 Task: Slide 13 - Mockup.
Action: Mouse moved to (43, 103)
Screenshot: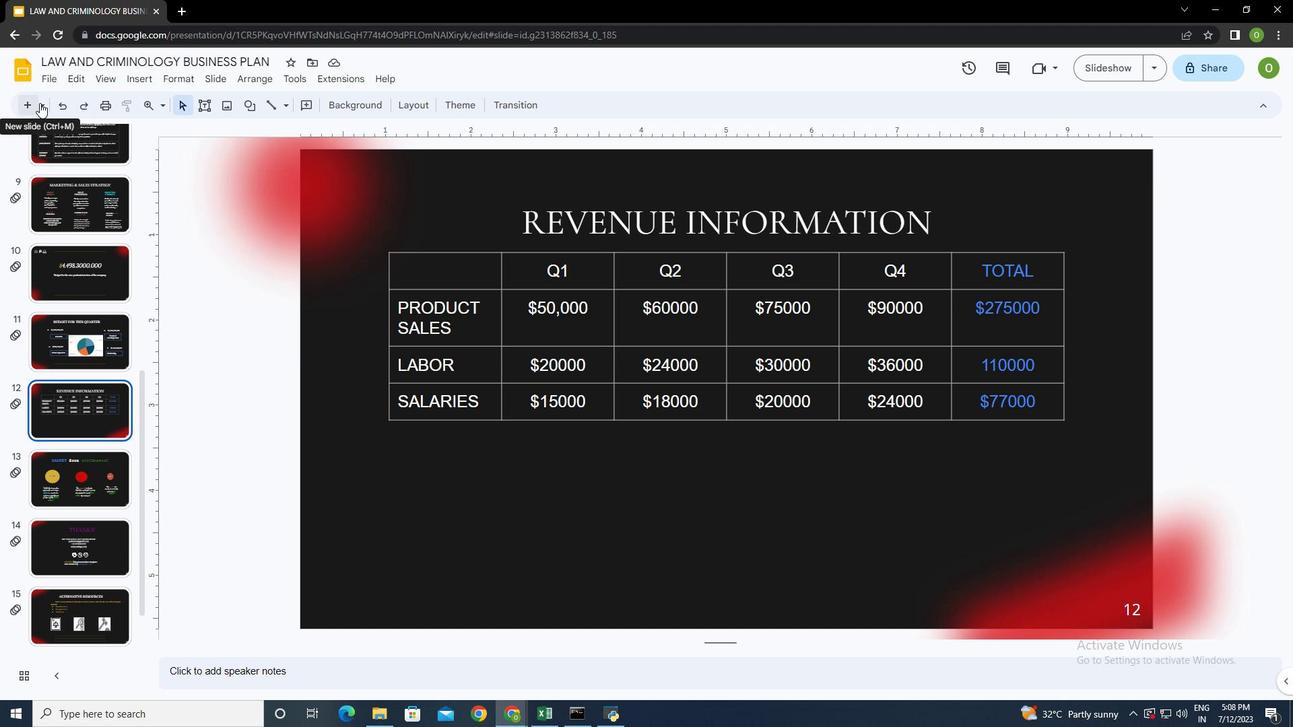 
Action: Mouse pressed left at (43, 103)
Screenshot: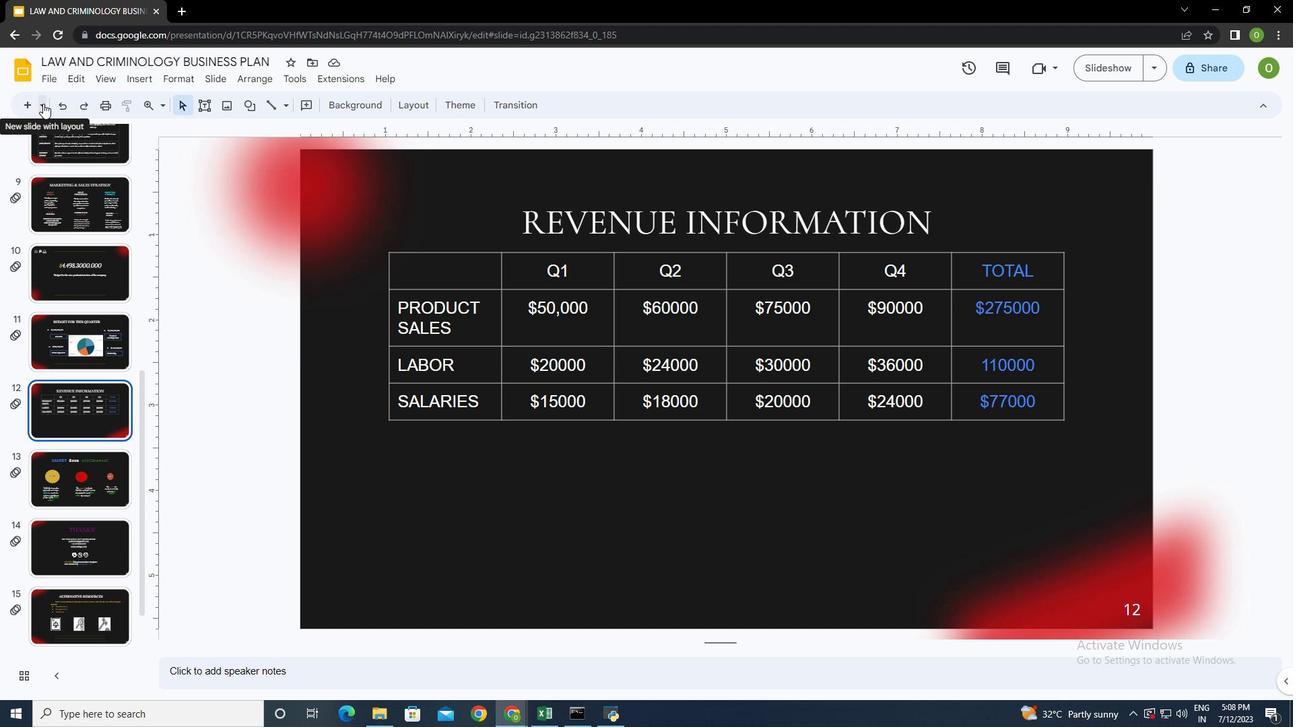 
Action: Mouse moved to (119, 271)
Screenshot: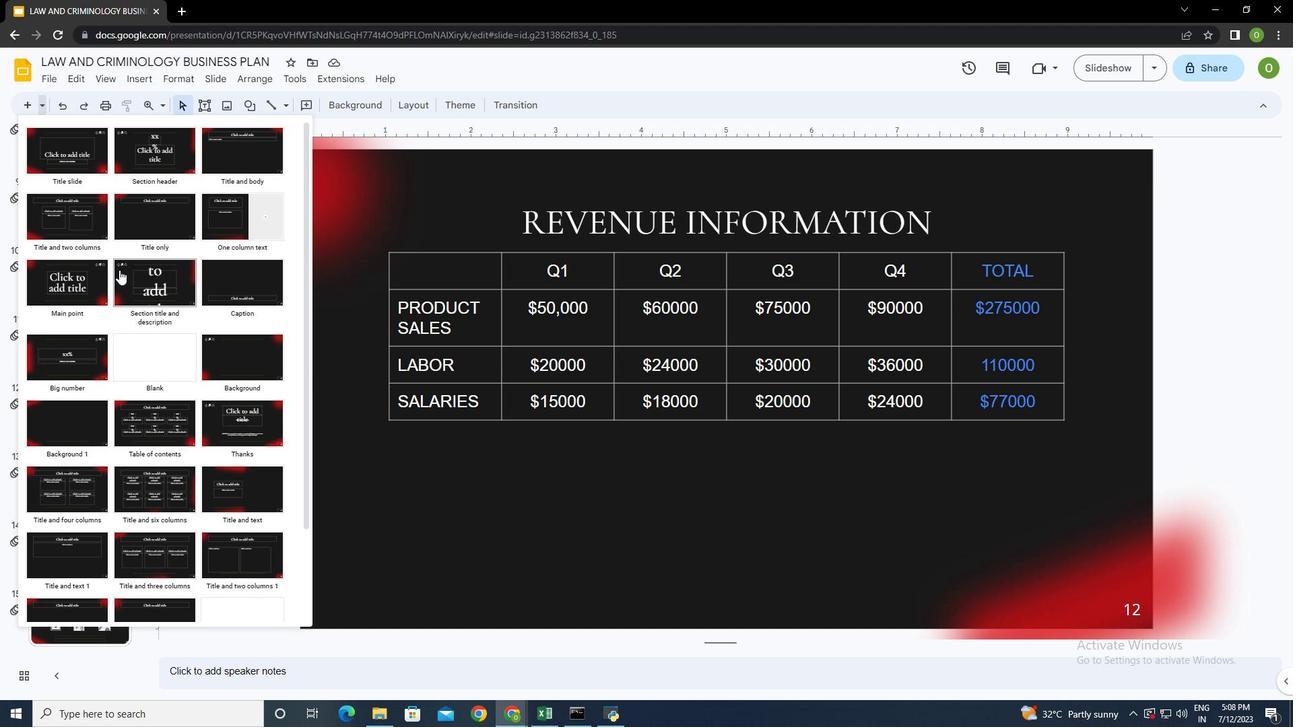 
Action: Mouse scrolled (119, 270) with delta (0, 0)
Screenshot: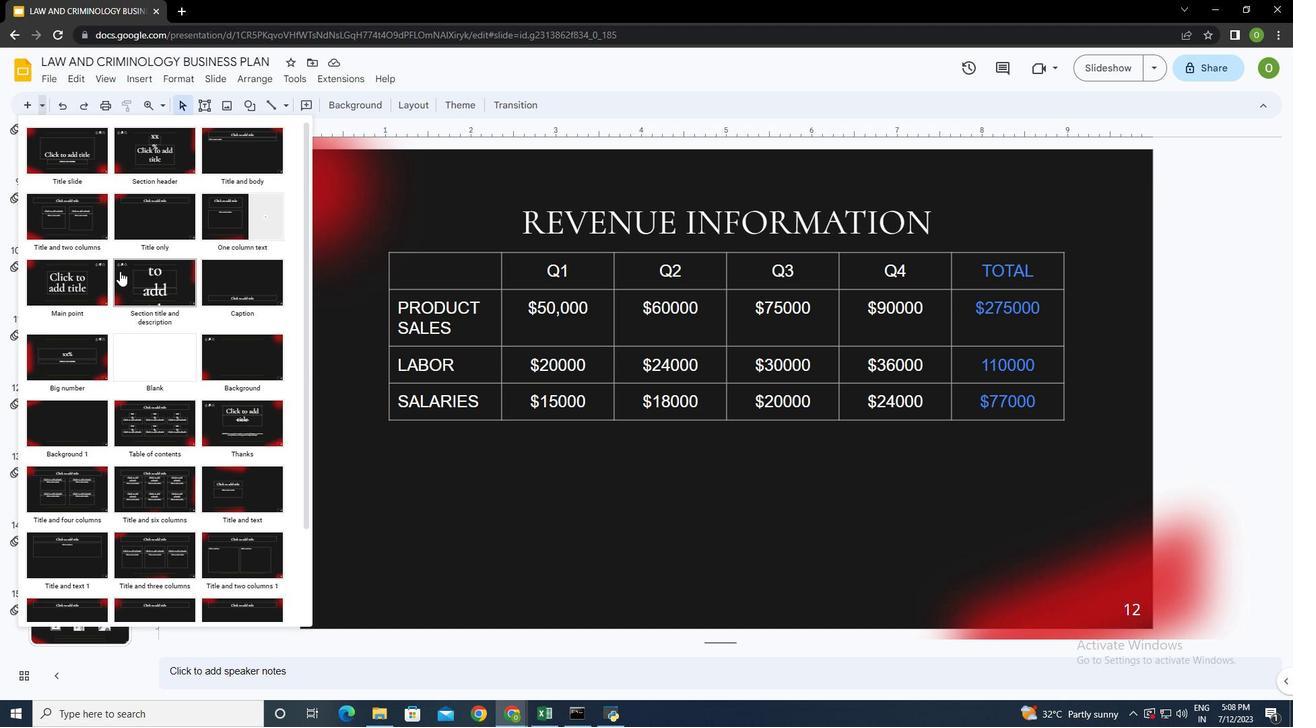 
Action: Mouse scrolled (119, 270) with delta (0, 0)
Screenshot: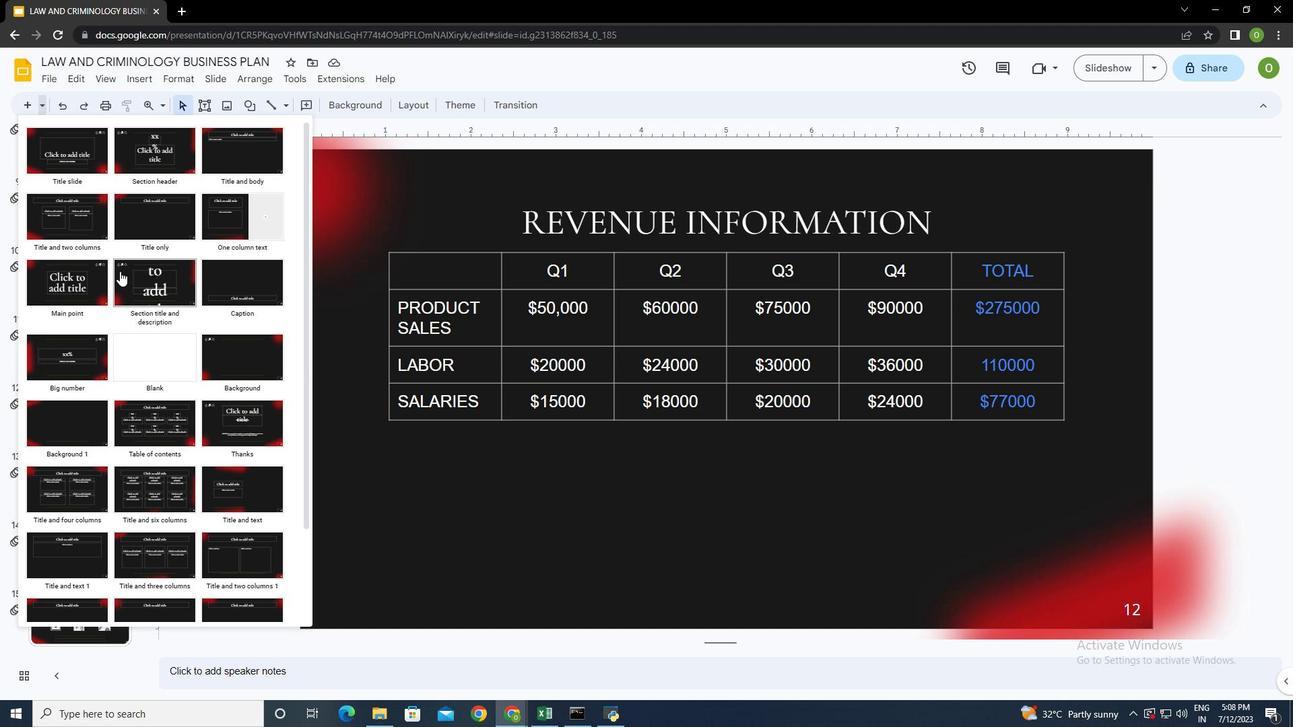 
Action: Mouse scrolled (119, 270) with delta (0, 0)
Screenshot: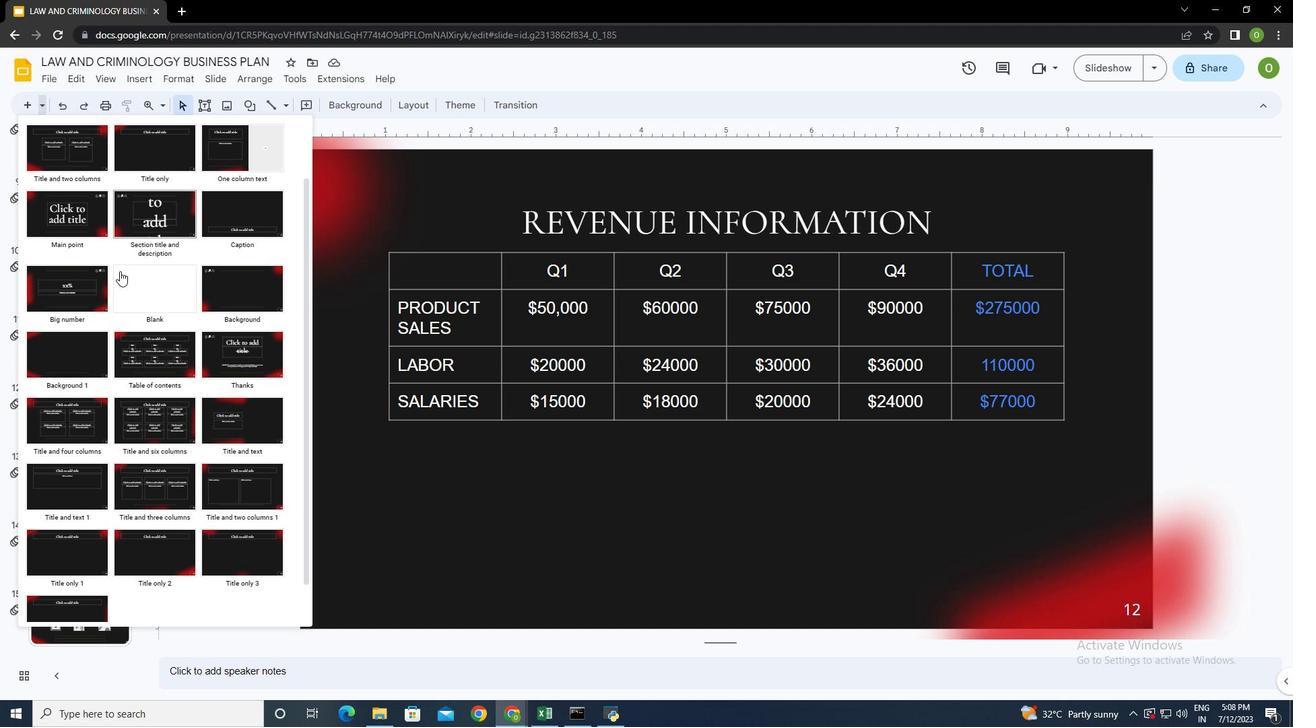 
Action: Mouse moved to (122, 274)
Screenshot: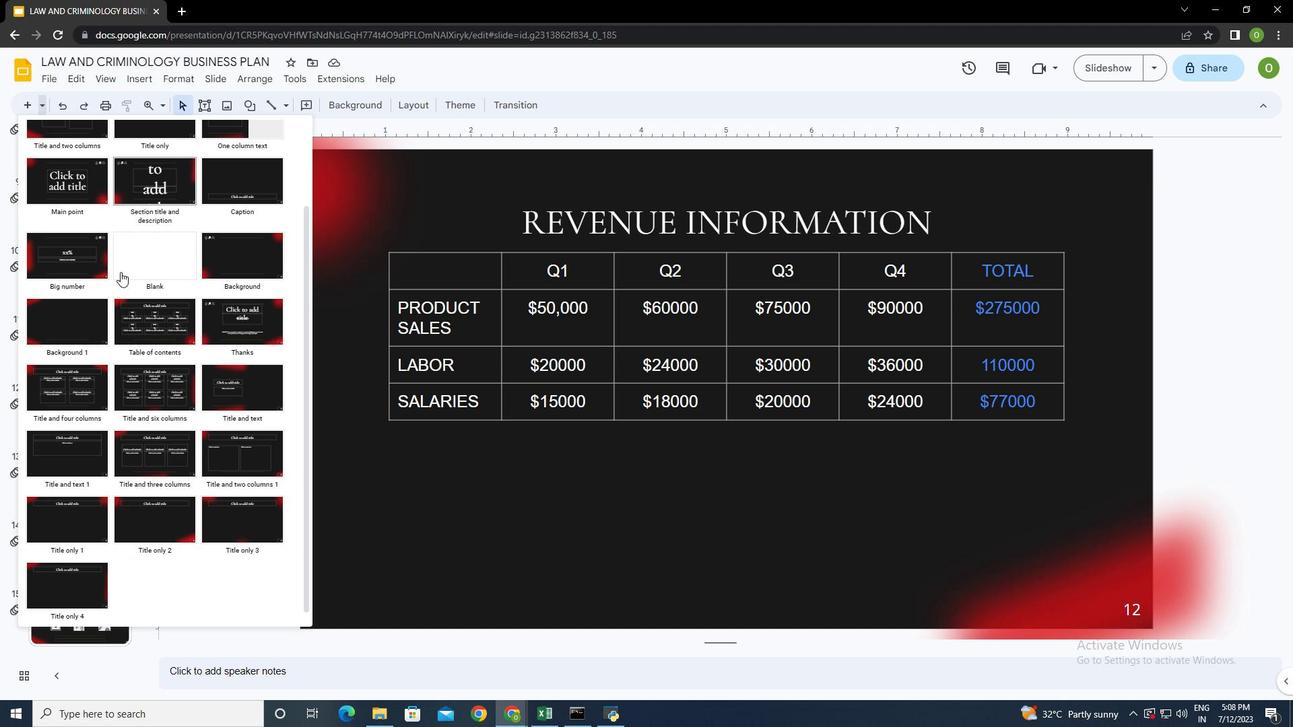 
Action: Mouse scrolled (122, 274) with delta (0, 0)
Screenshot: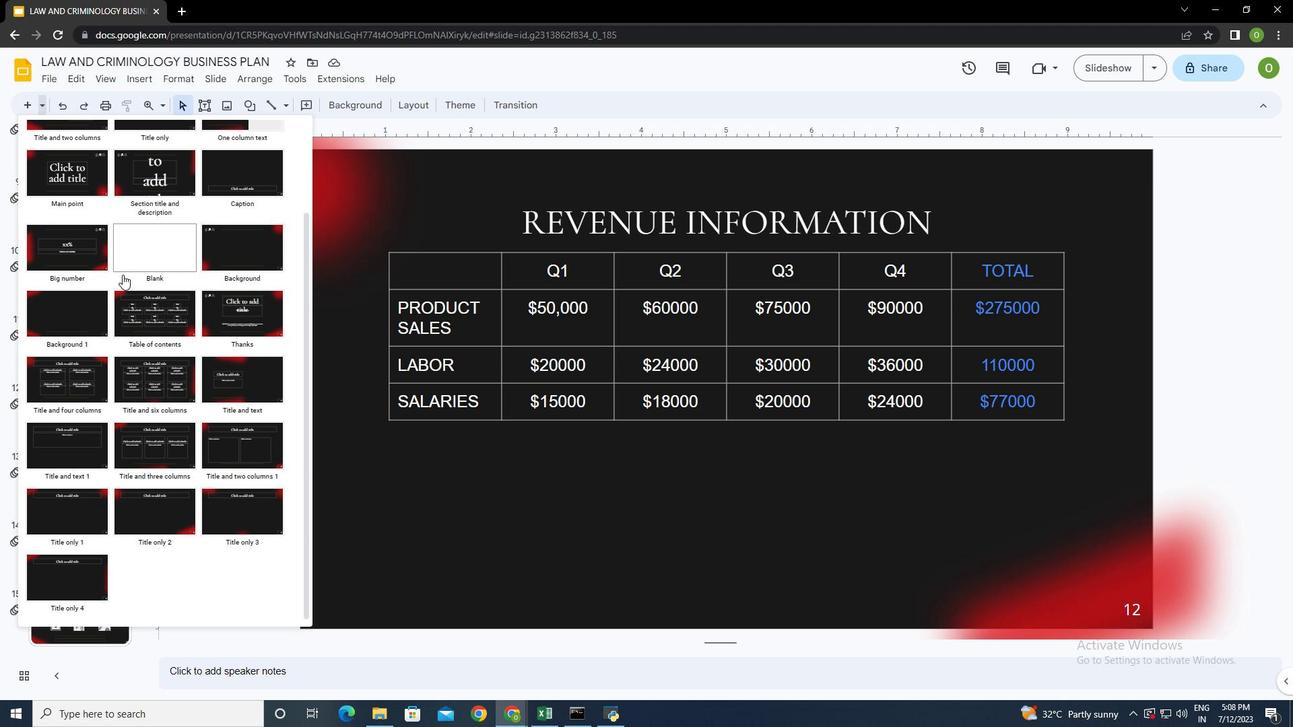 
Action: Mouse scrolled (122, 274) with delta (0, 0)
Screenshot: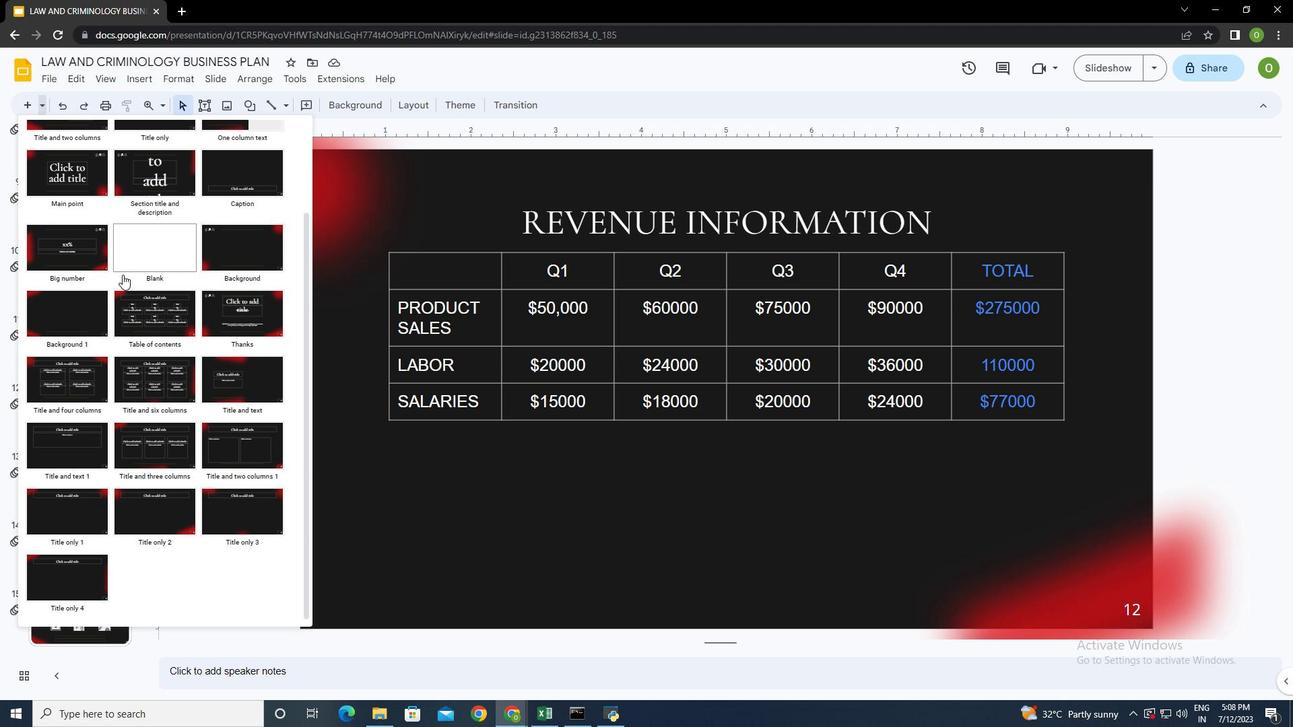 
Action: Mouse moved to (127, 284)
Screenshot: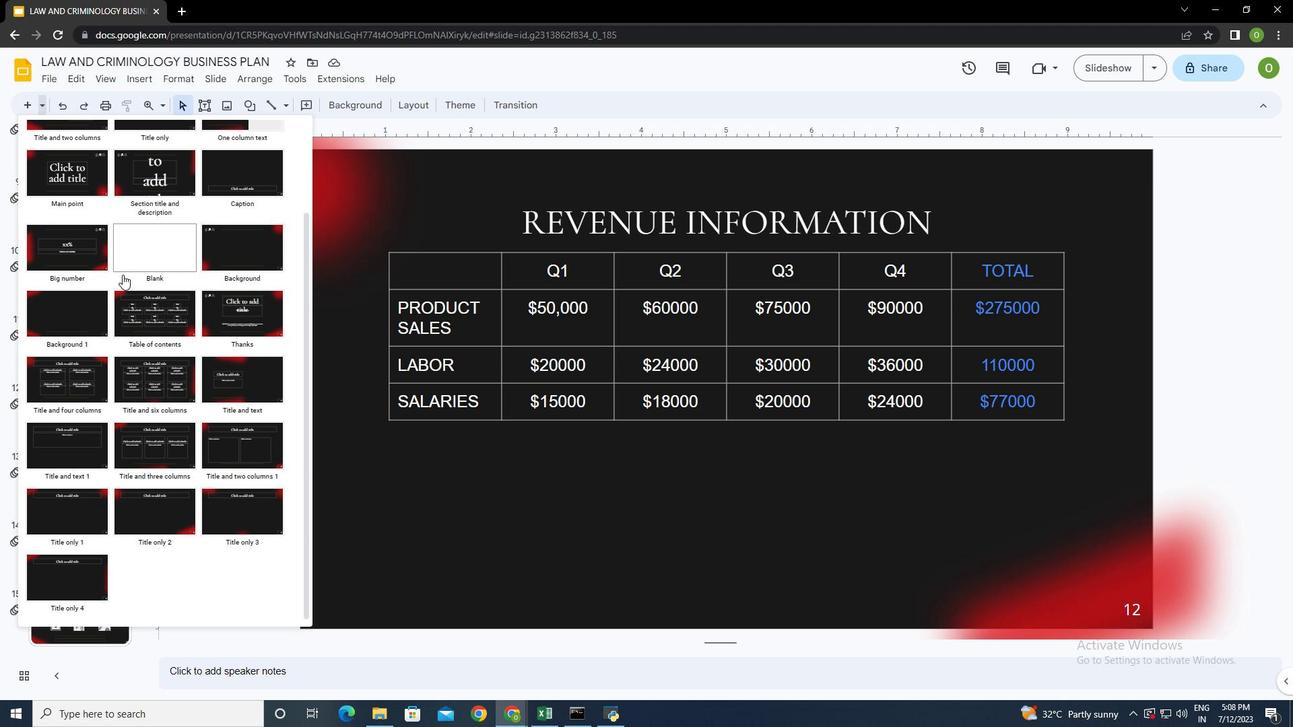 
Action: Mouse scrolled (127, 283) with delta (0, 0)
Screenshot: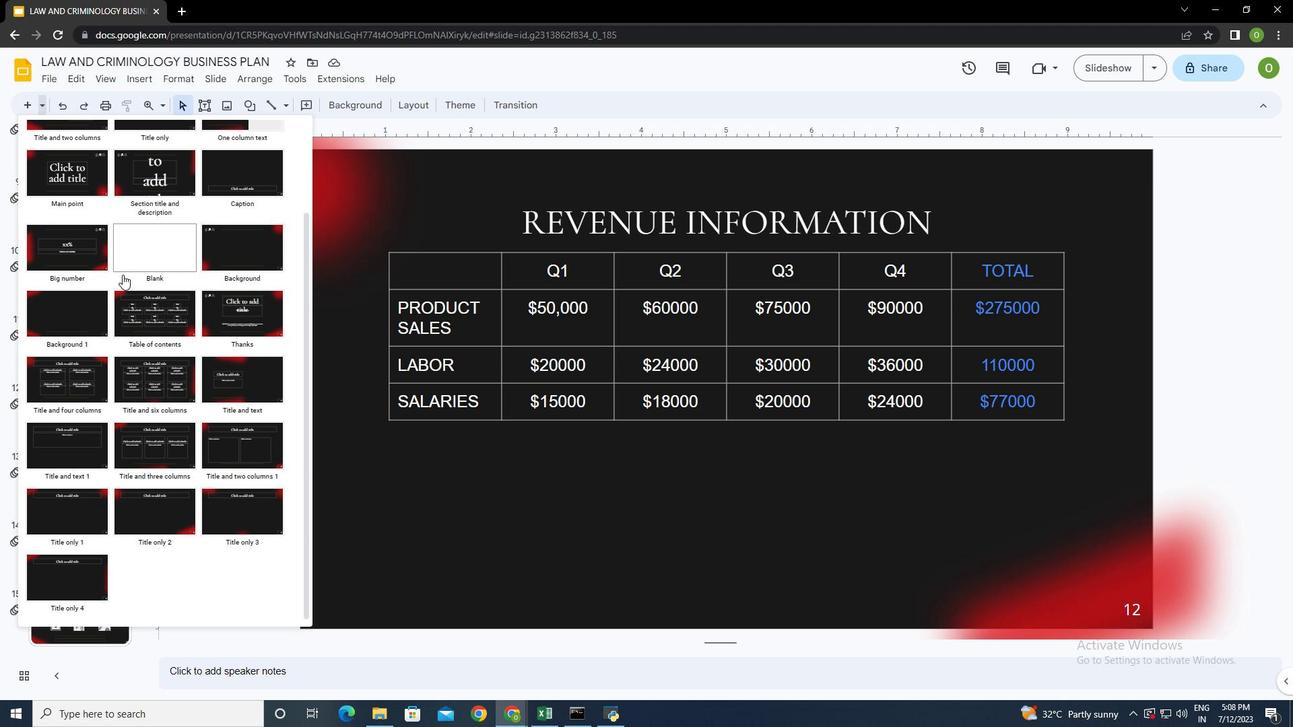 
Action: Mouse moved to (132, 297)
Screenshot: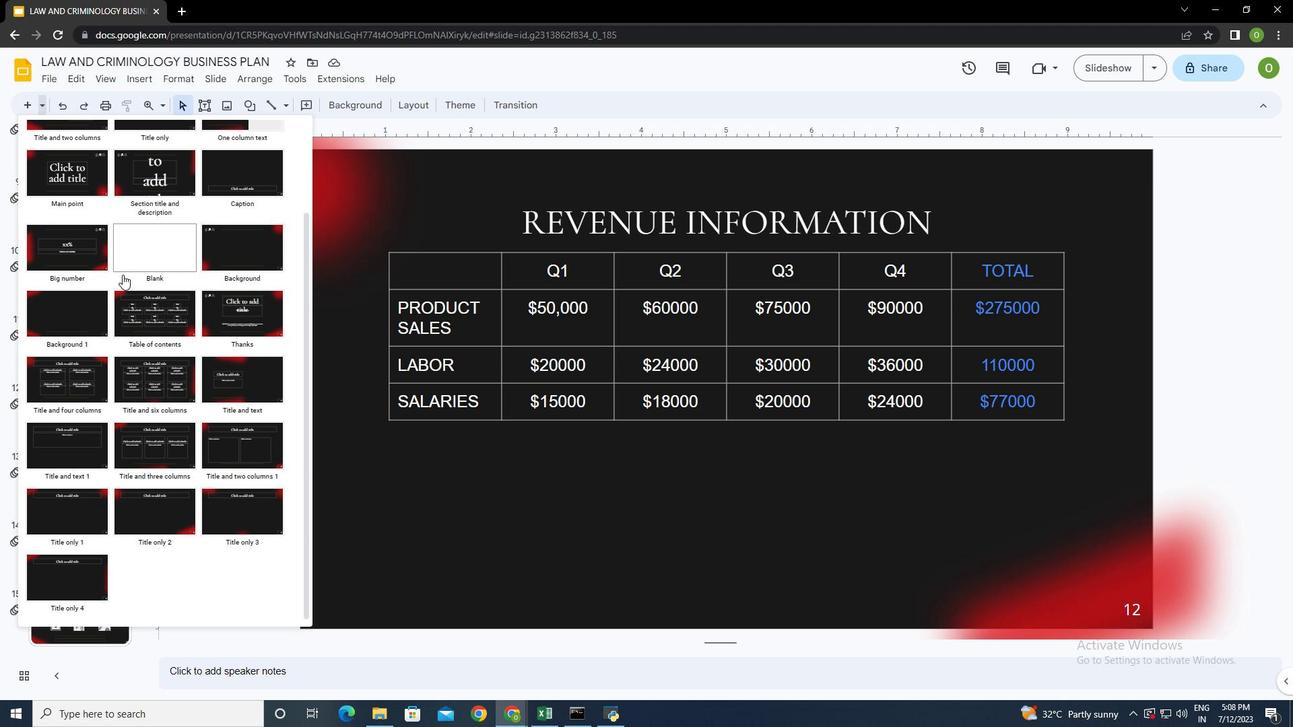 
Action: Mouse scrolled (132, 296) with delta (0, 0)
Screenshot: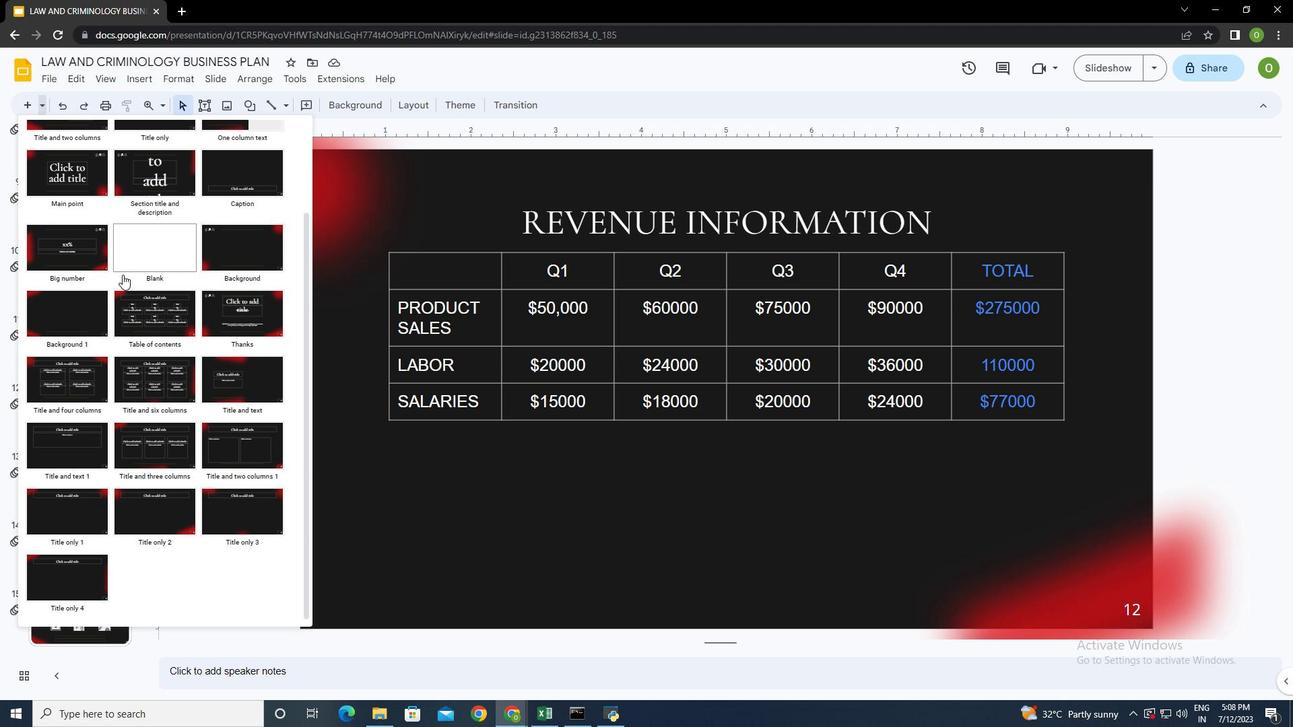 
Action: Mouse moved to (132, 303)
Screenshot: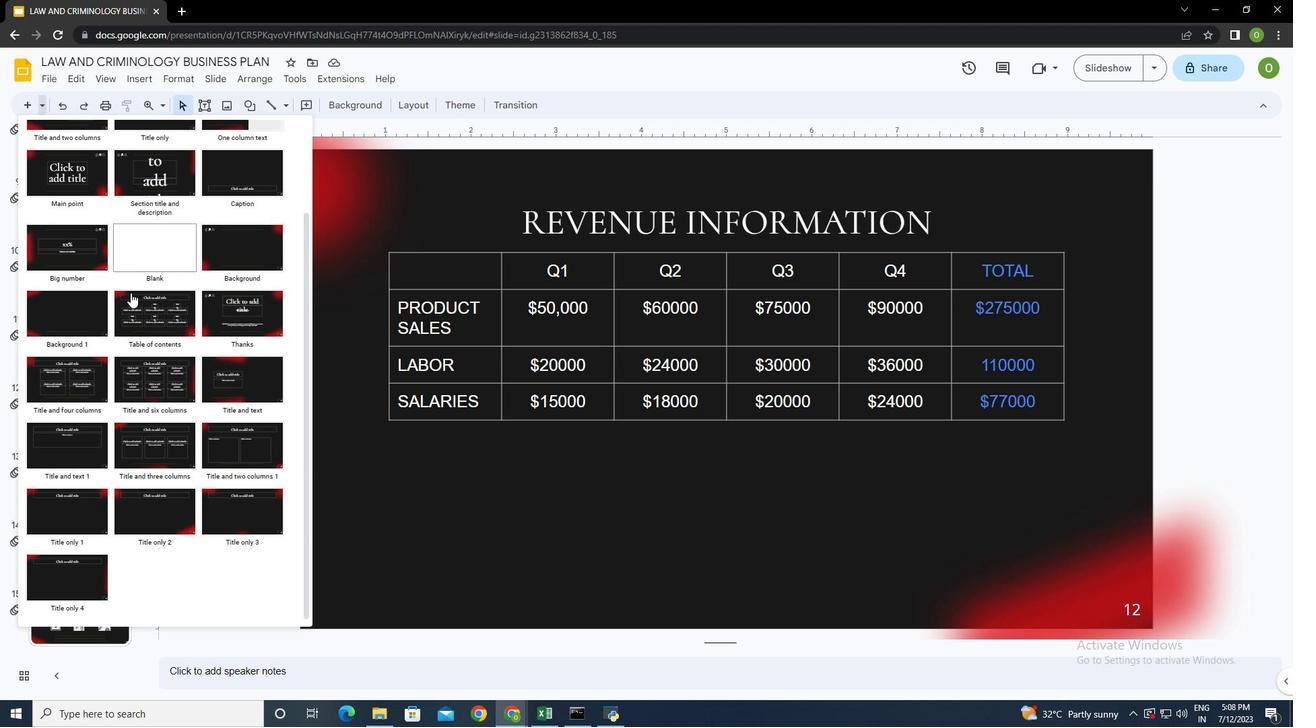 
Action: Mouse scrolled (132, 302) with delta (0, 0)
Screenshot: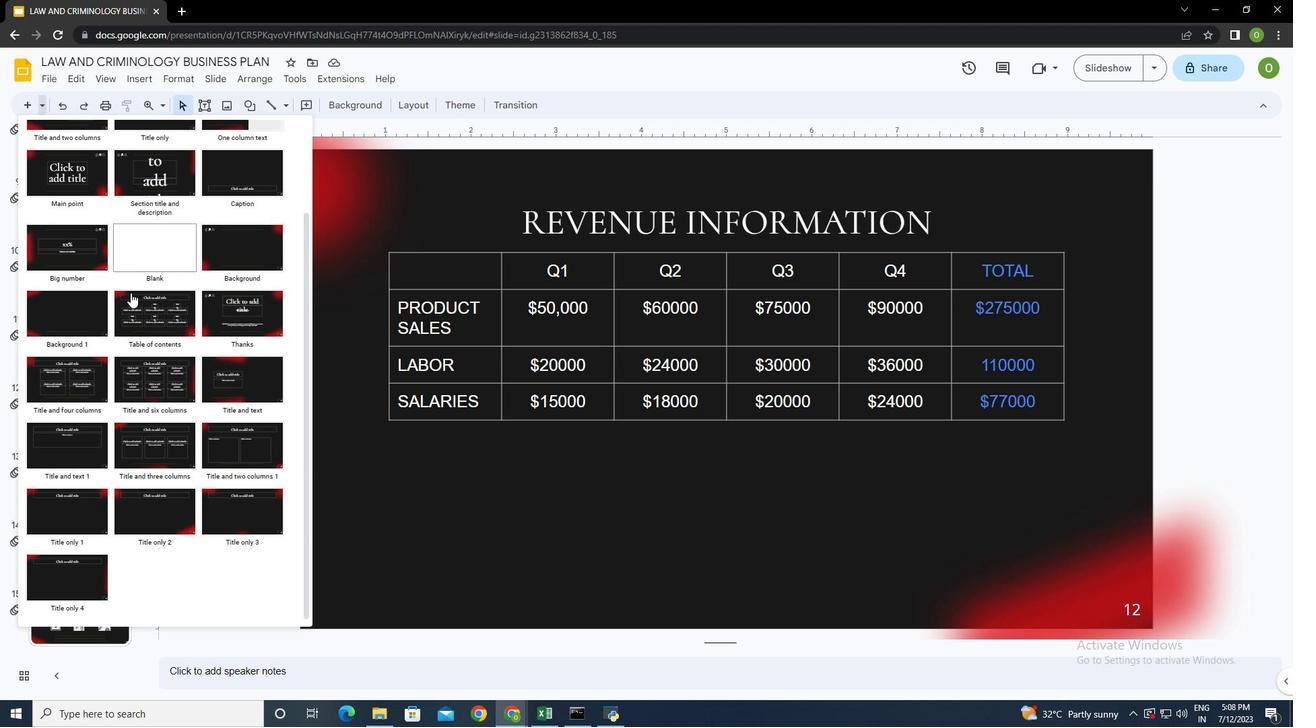 
Action: Mouse moved to (86, 305)
Screenshot: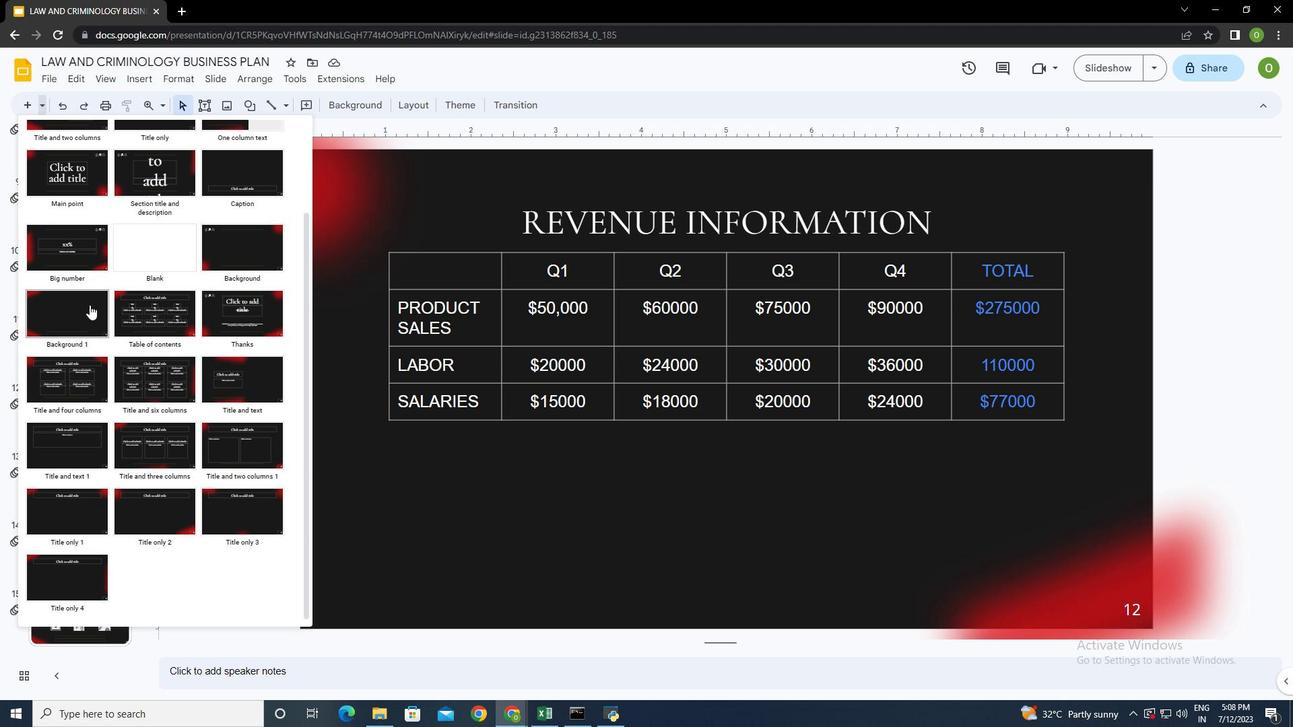 
Action: Mouse pressed left at (86, 305)
Screenshot: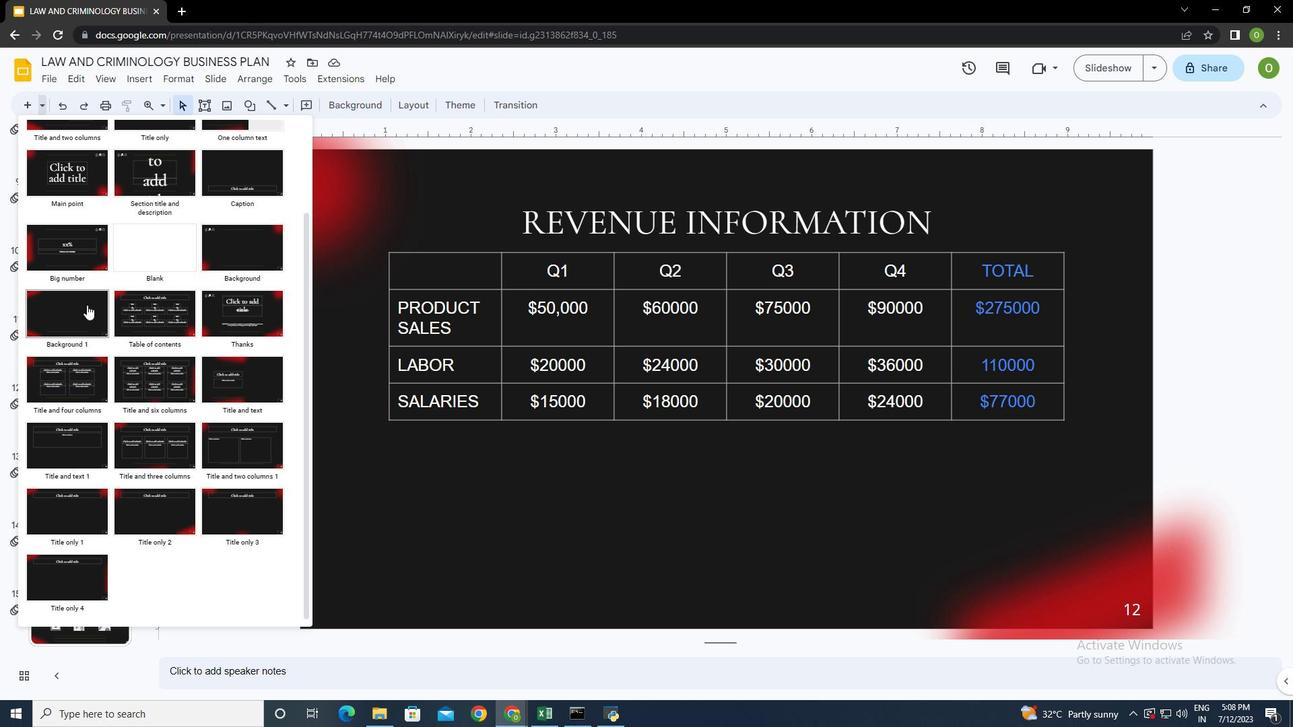 
Action: Mouse moved to (623, 260)
Screenshot: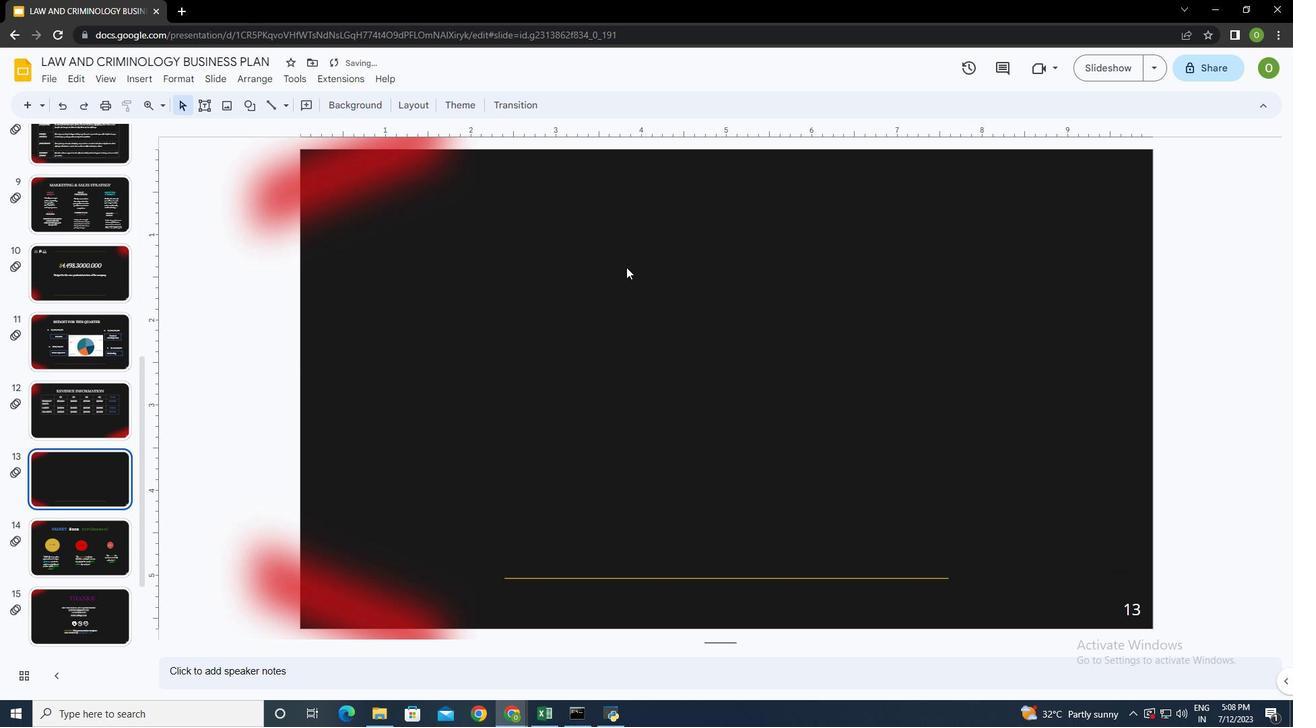
Action: Mouse pressed left at (623, 260)
Screenshot: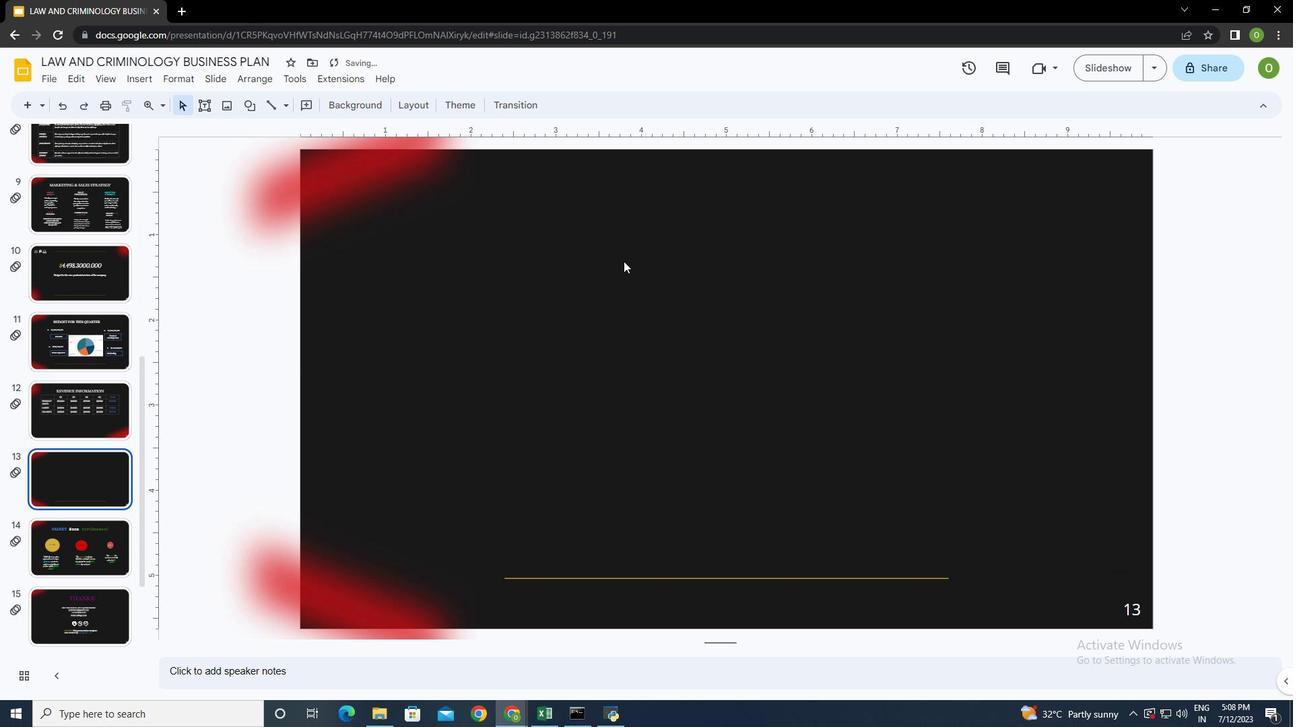 
Action: Mouse moved to (207, 99)
Screenshot: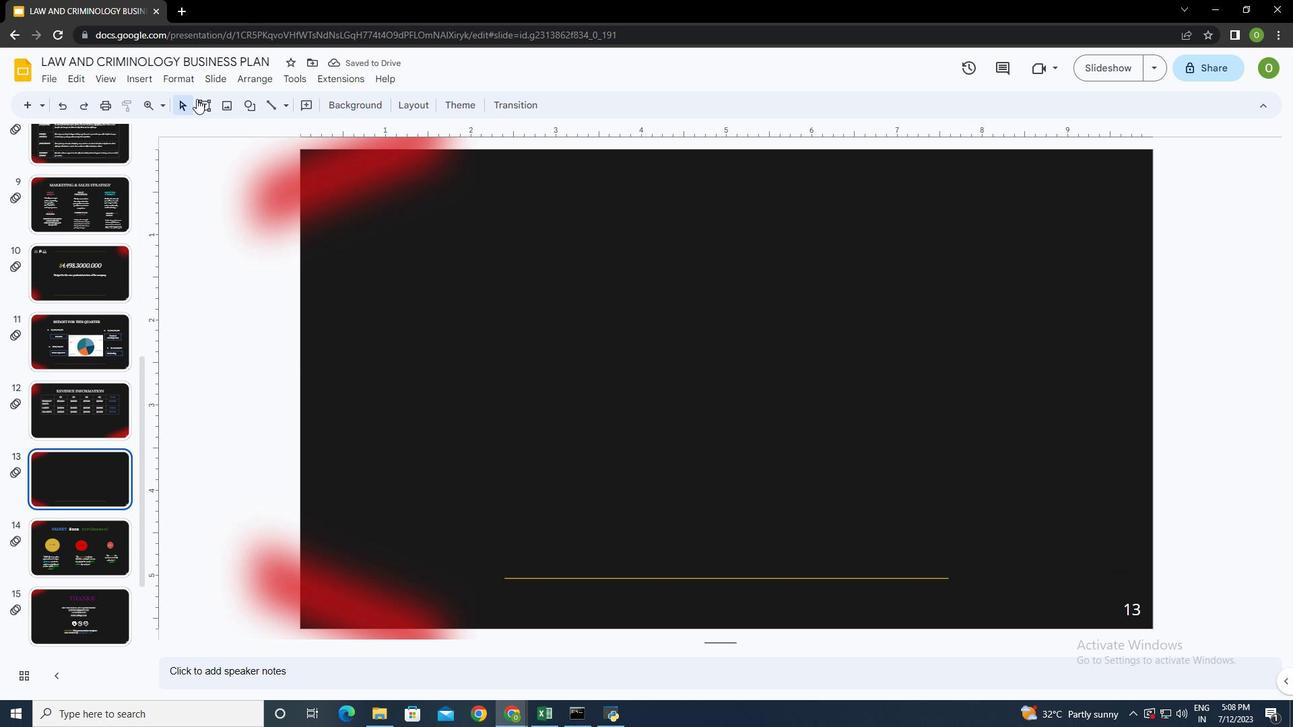 
Action: Mouse pressed left at (207, 99)
Screenshot: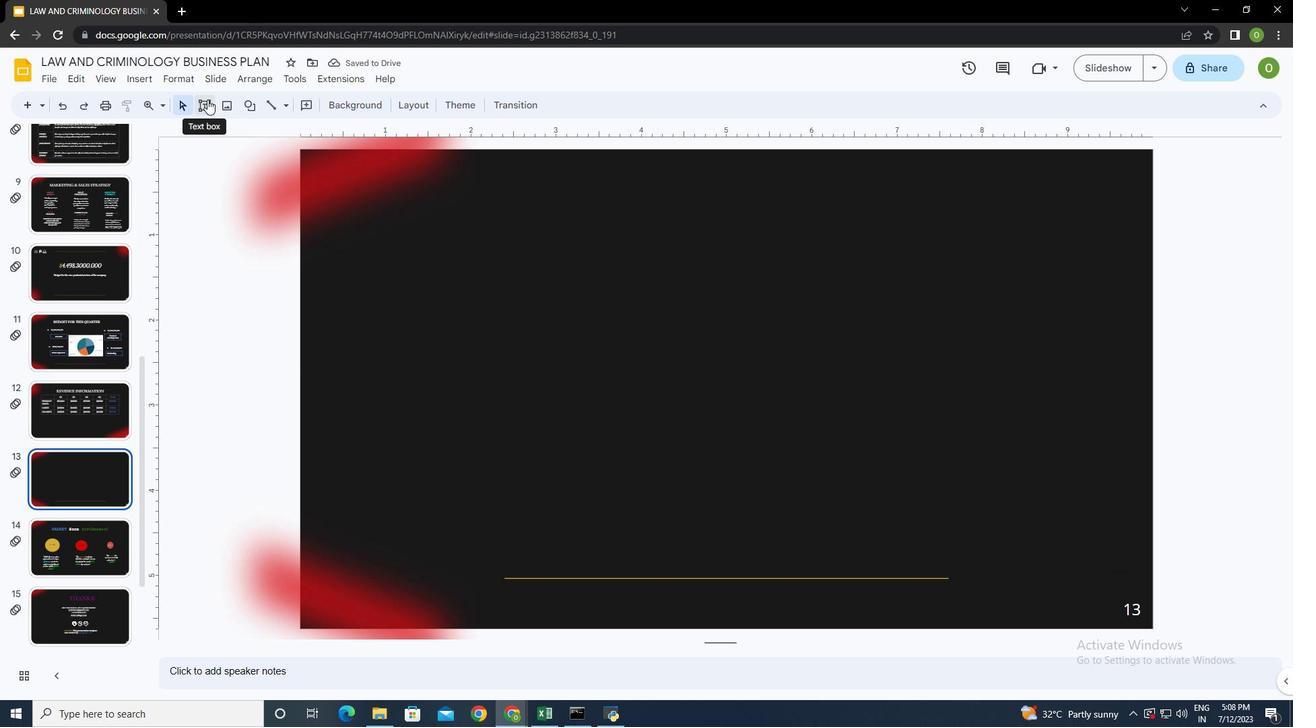 
Action: Mouse moved to (506, 329)
Screenshot: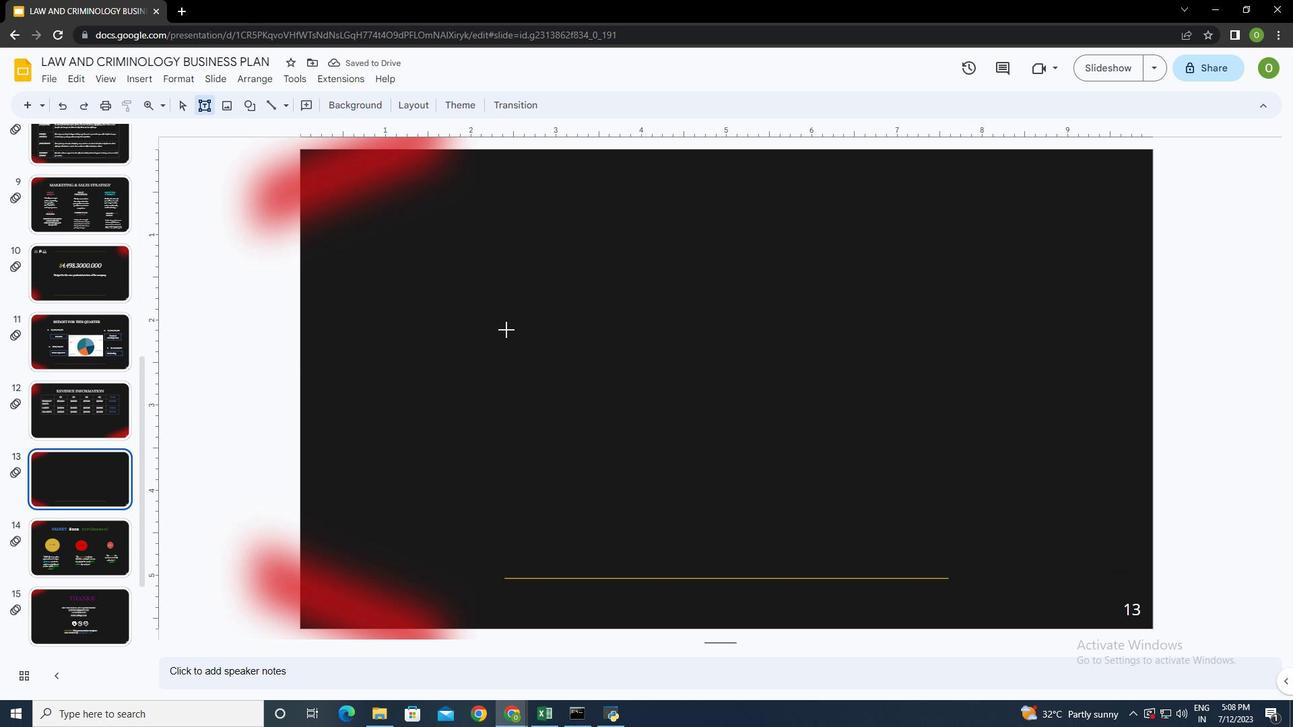 
Action: Mouse pressed left at (506, 329)
Screenshot: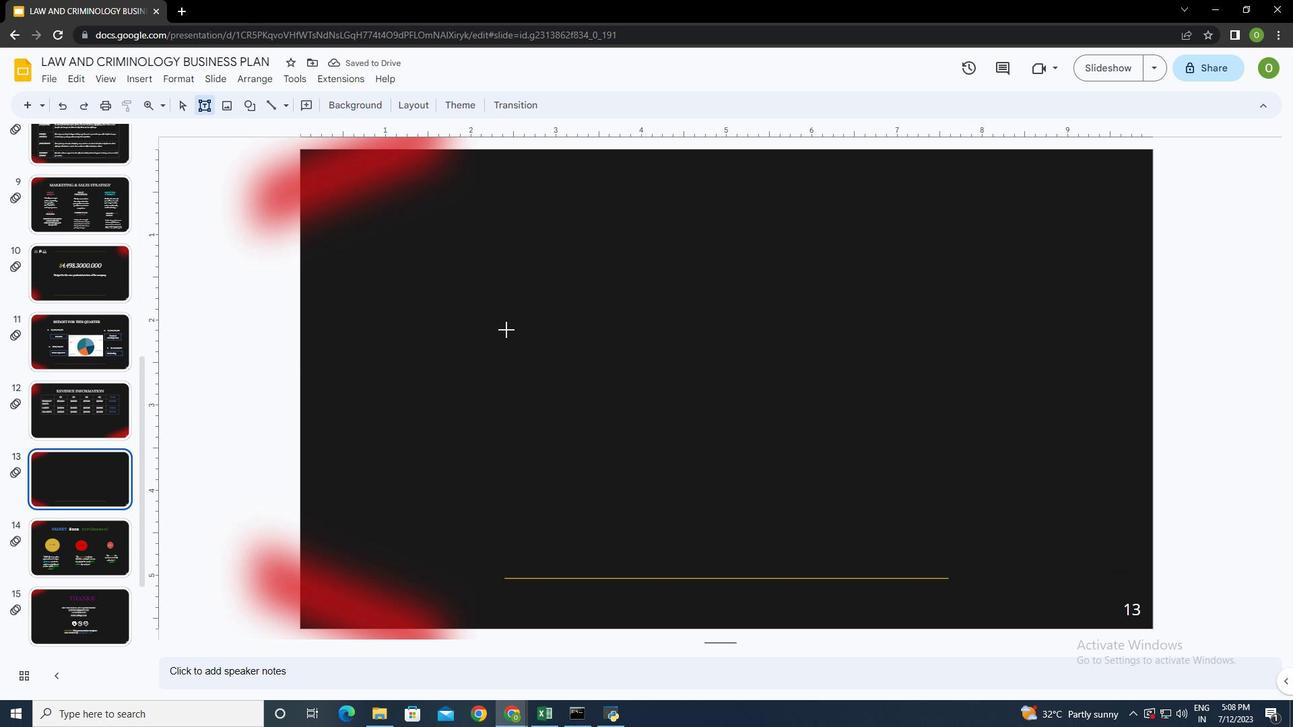 
Action: Mouse moved to (534, 345)
Screenshot: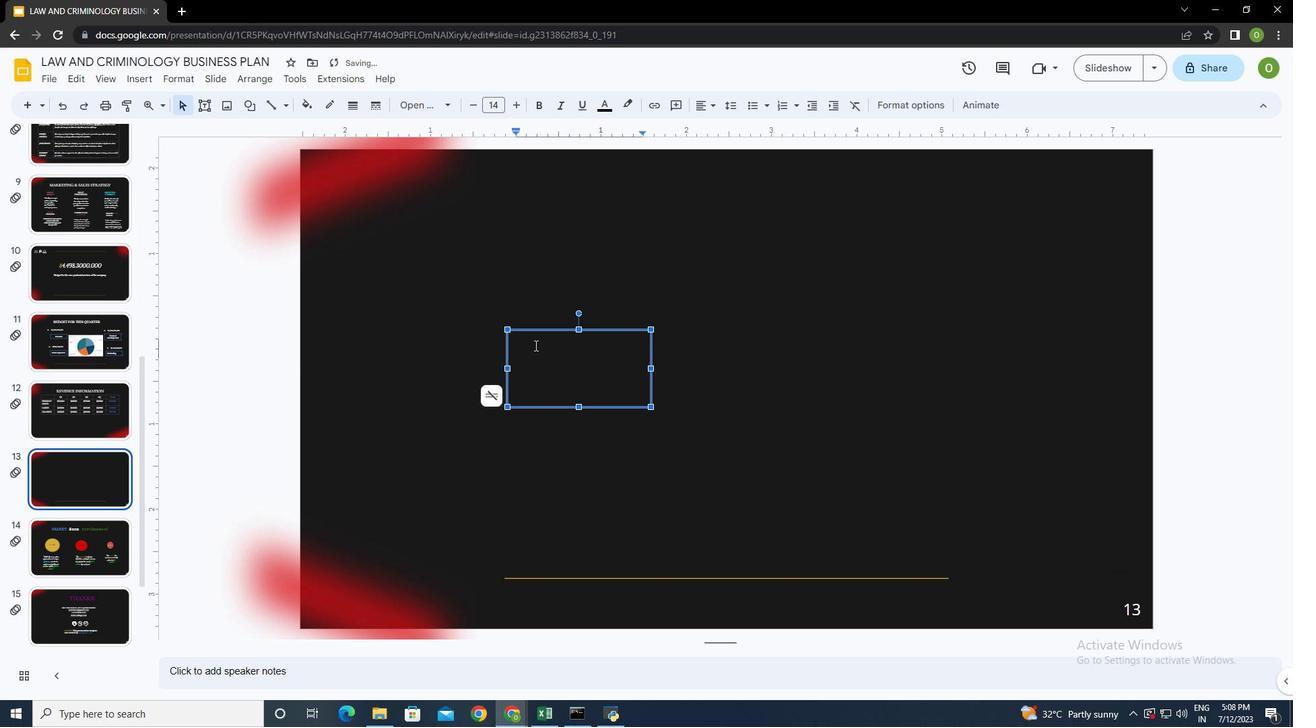 
Action: Key pressed nockup<Key.shift_r><Key.shift_r><Key.shift_r><Key.shift_r><Key.shift_r><Key.shift_r><Key.shift_r><Key.shift_r><Key.shift_r><Key.shift_r><Key.shift_r><Key.shift_r><Key.shift_r><Key.shift_r><Key.shift_r><Key.shift_r><Key.shift_r><Key.shift_r><Key.shift_r><Key.shift_r><Key.shift_r><Key.shift_r><Key.shift_r><Key.shift_r><Key.home>
Screenshot: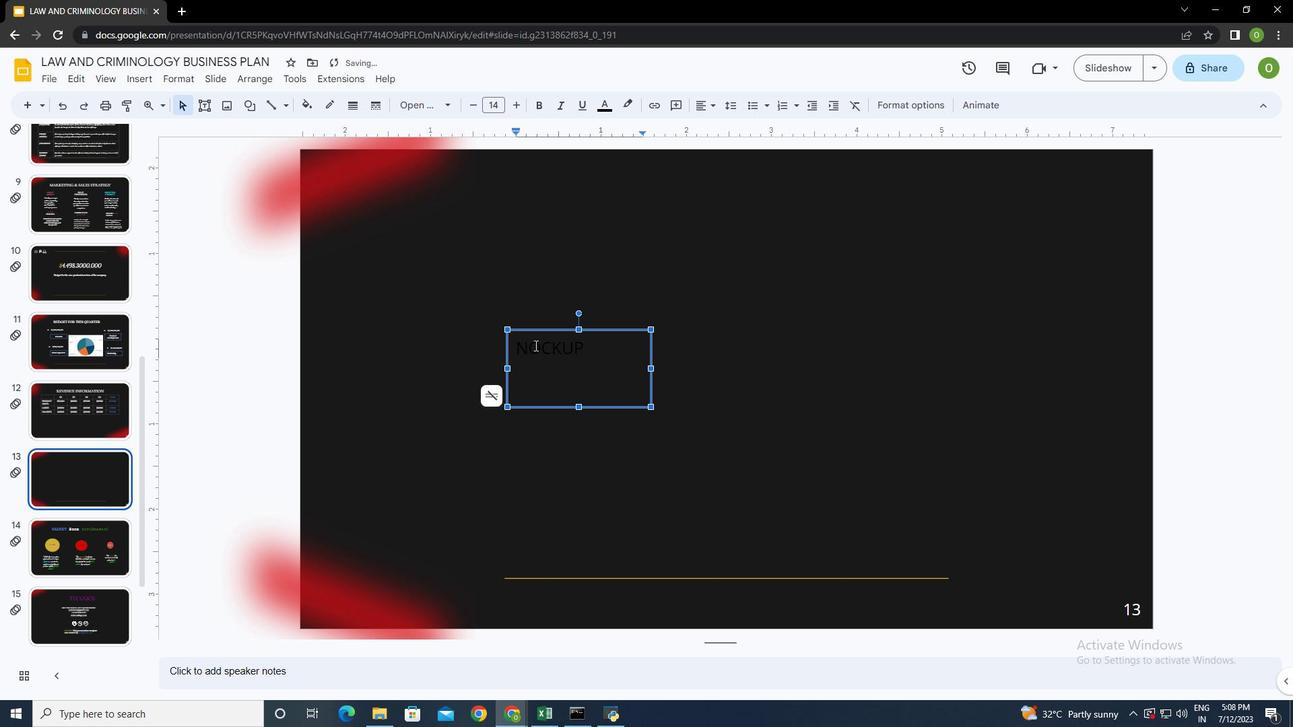 
Action: Mouse moved to (539, 373)
Screenshot: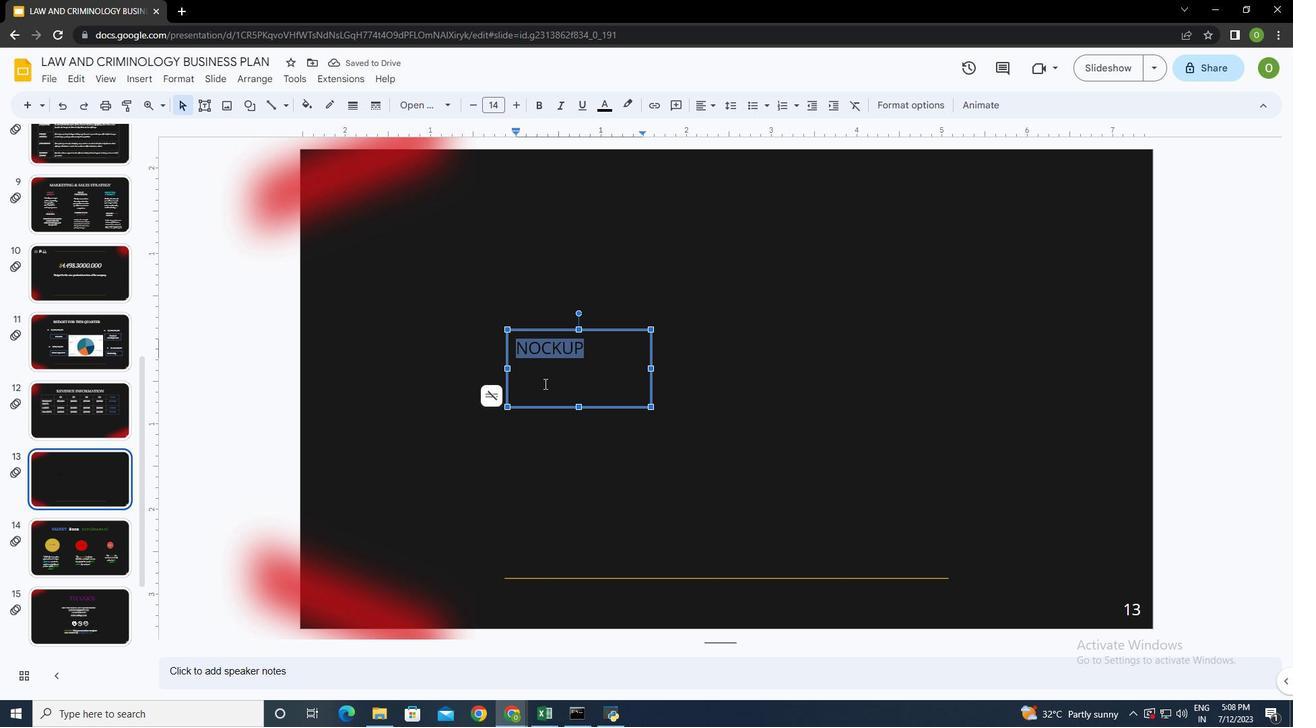 
Action: Key pressed mockup<Key.shift_r><Key.shift_r><Key.shift_r><Key.shift_r><Key.shift_r><Key.shift_r><Key.shift_r><Key.shift_r><Key.shift_r><Key.shift_r><Key.shift_r><Key.shift_r><Key.shift_r><Key.shift_r><Key.shift_r><Key.shift_r><Key.shift_r><Key.shift_r><Key.shift_r><Key.shift_r><Key.home>
Screenshot: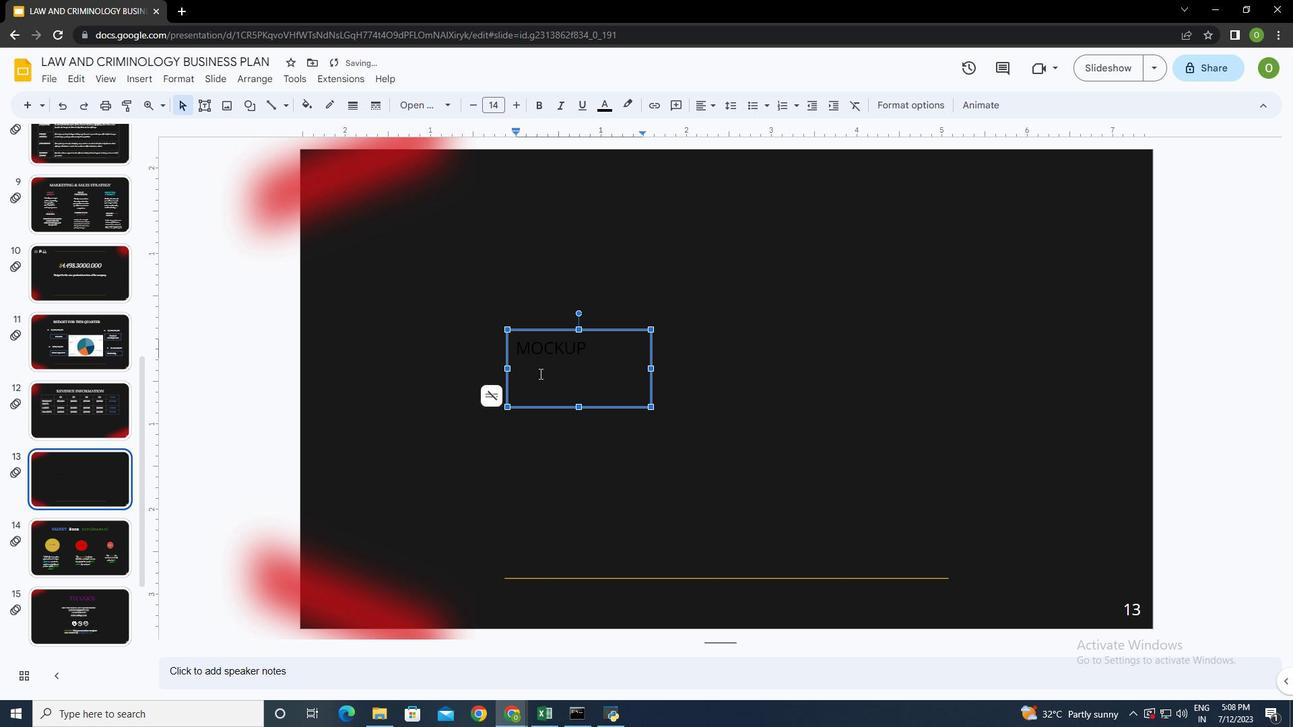 
Action: Mouse moved to (537, 103)
Screenshot: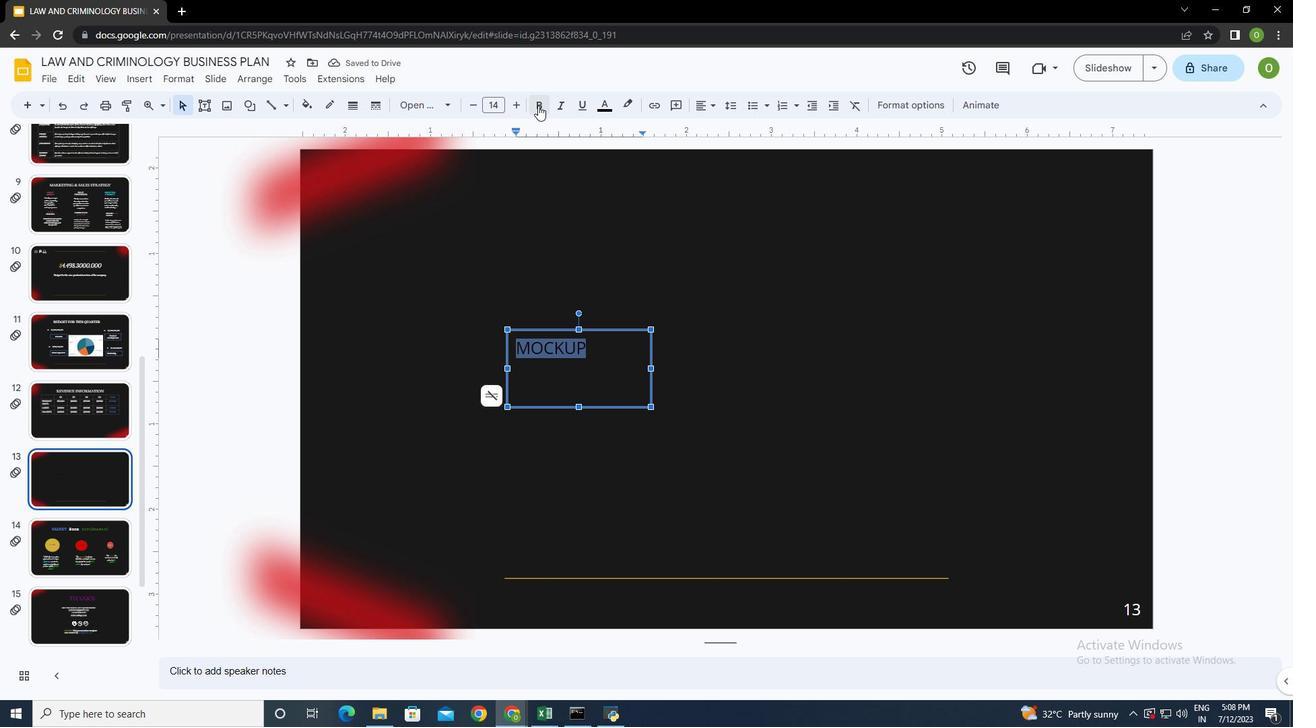 
Action: Mouse pressed left at (537, 103)
Screenshot: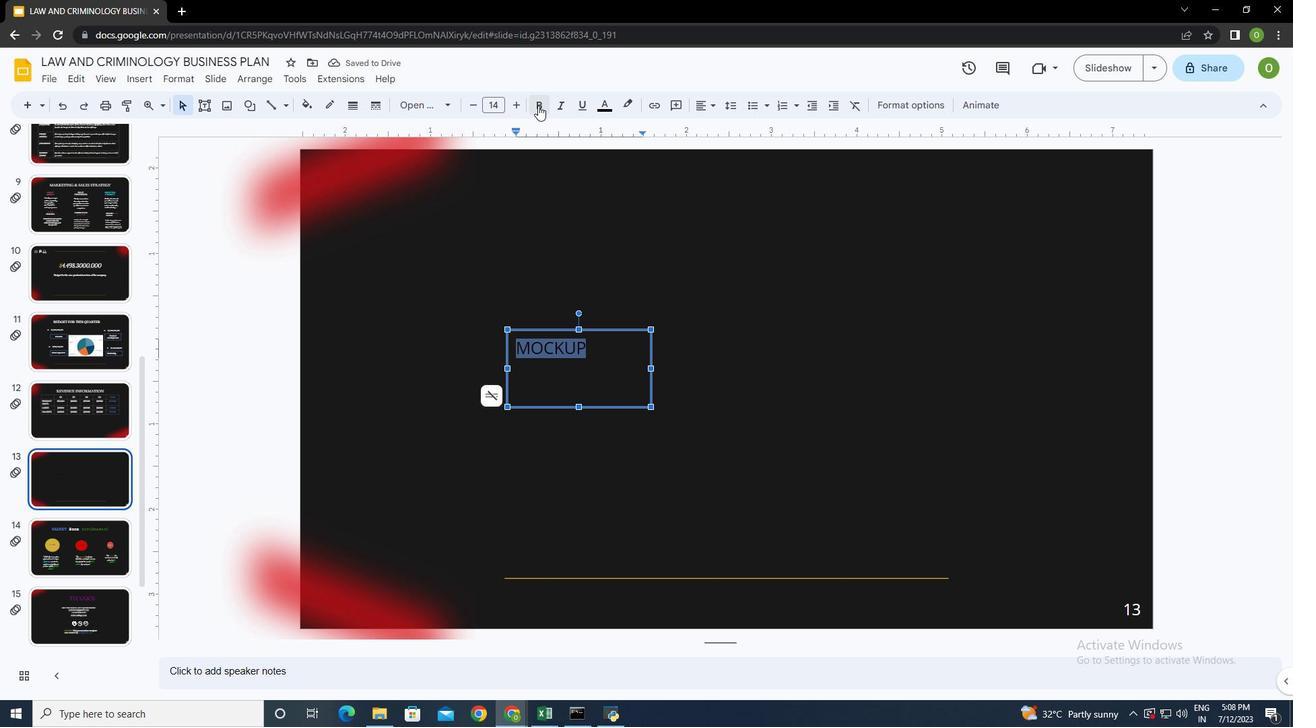 
Action: Mouse moved to (518, 103)
Screenshot: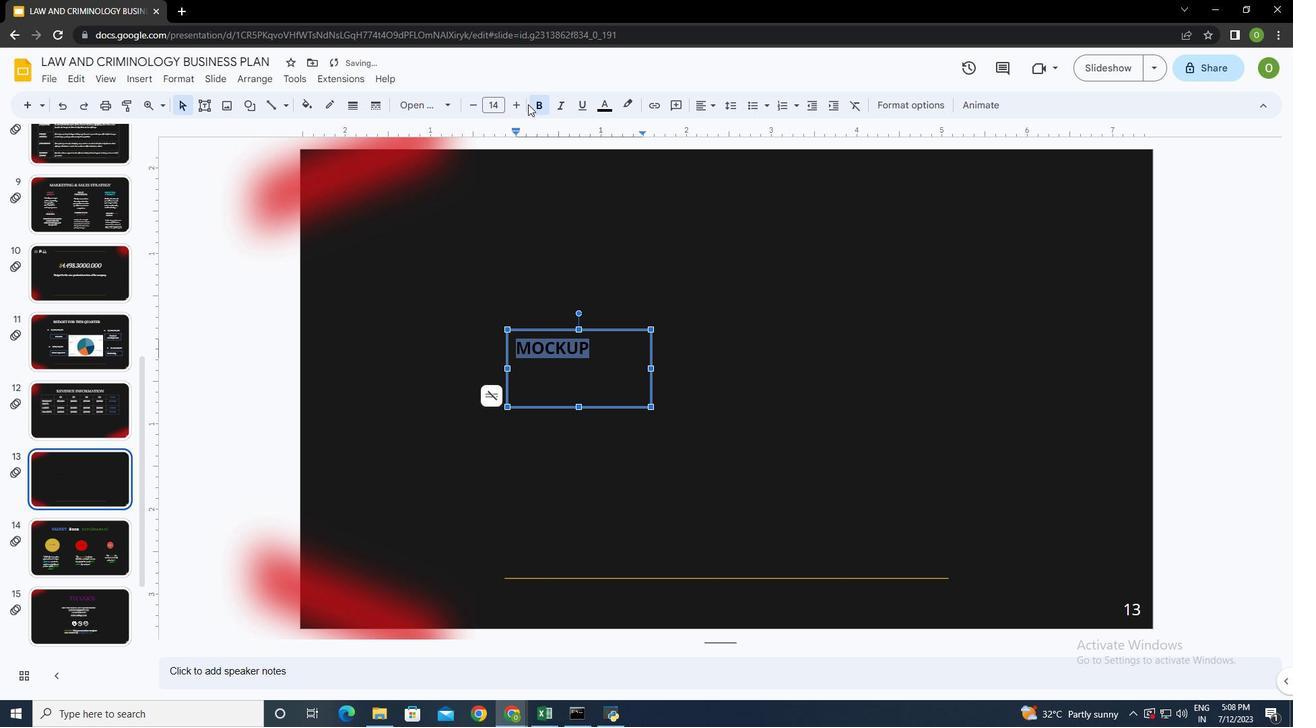 
Action: Mouse pressed left at (518, 103)
Screenshot: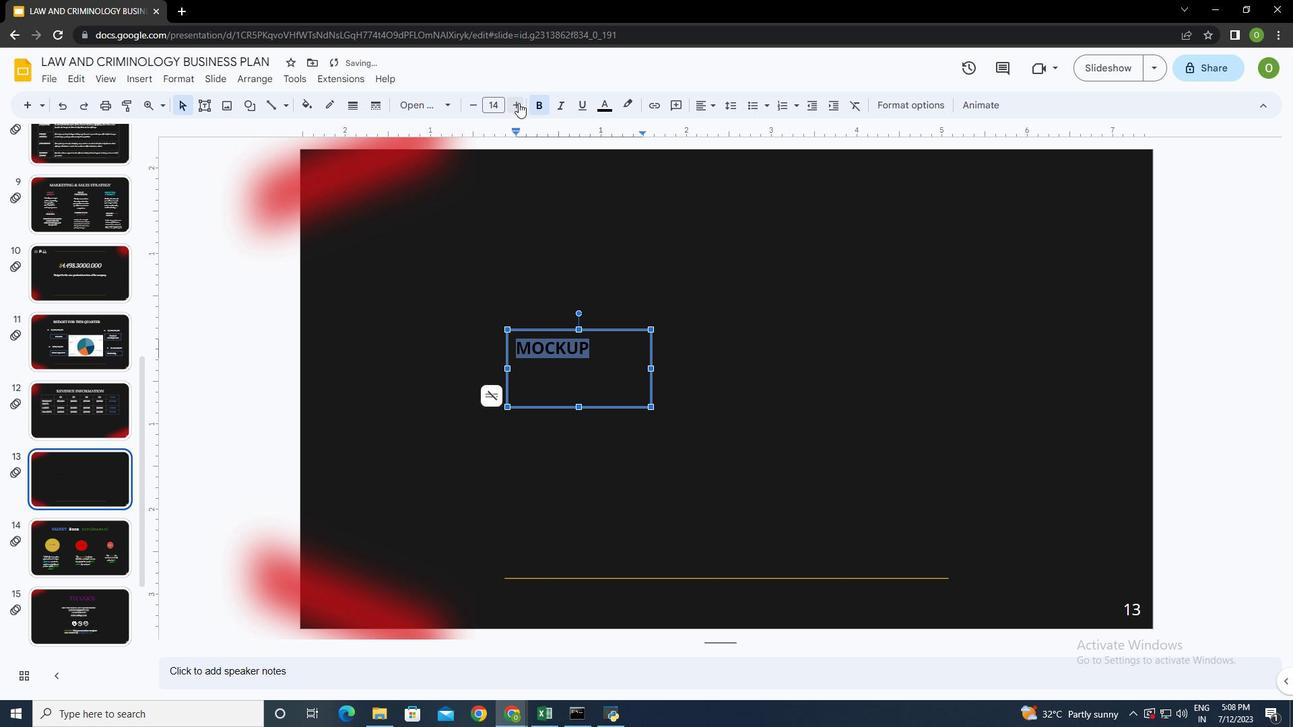 
Action: Mouse pressed left at (518, 103)
Screenshot: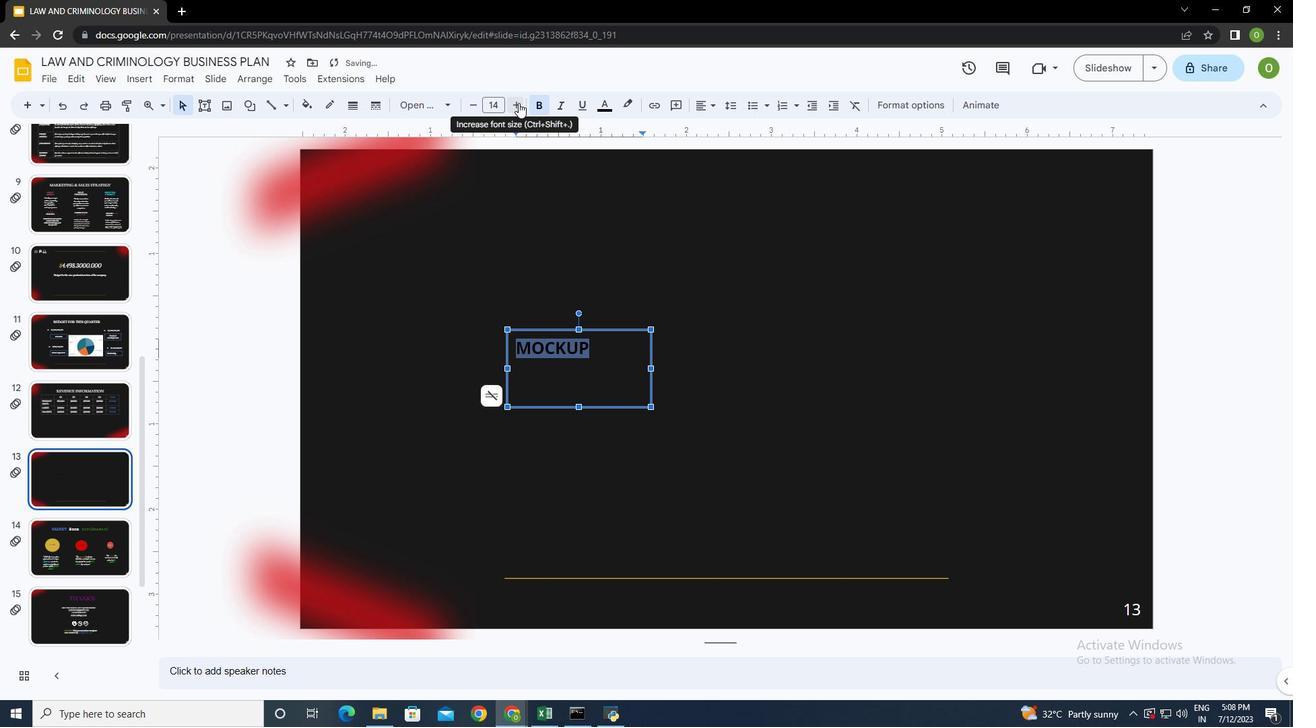 
Action: Mouse pressed left at (518, 103)
Screenshot: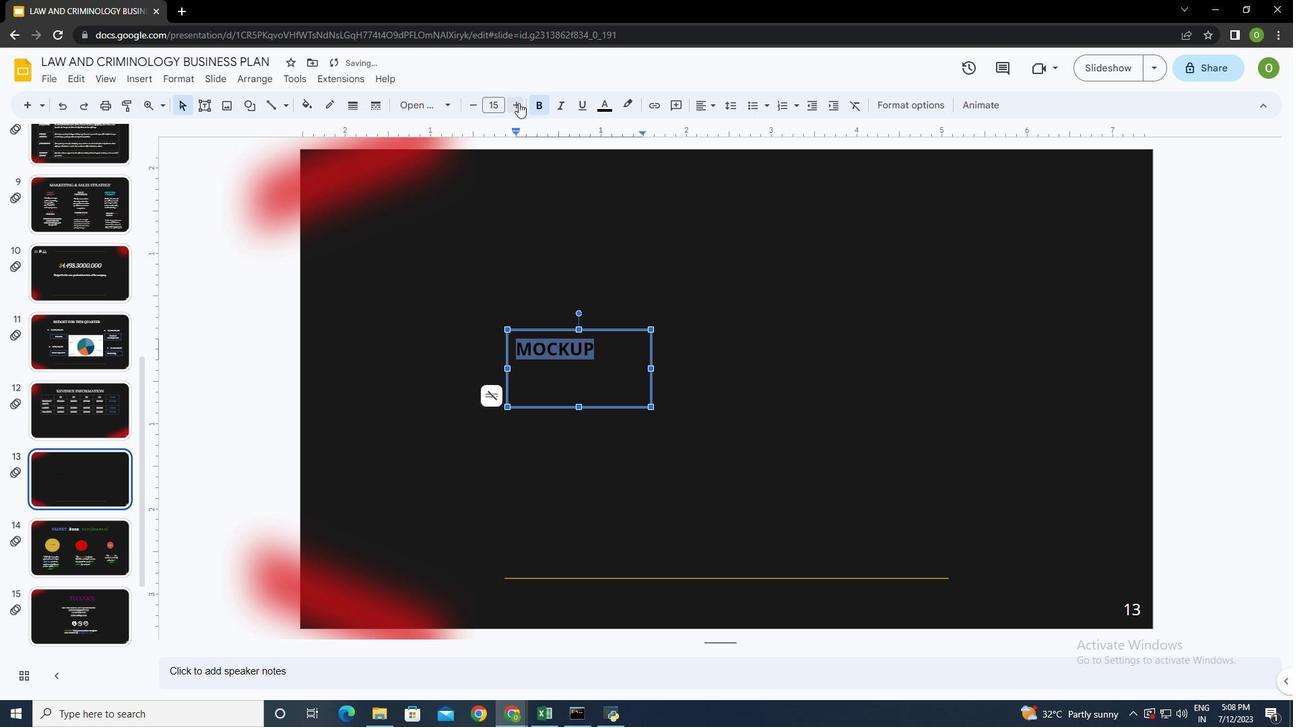
Action: Mouse pressed left at (518, 103)
Screenshot: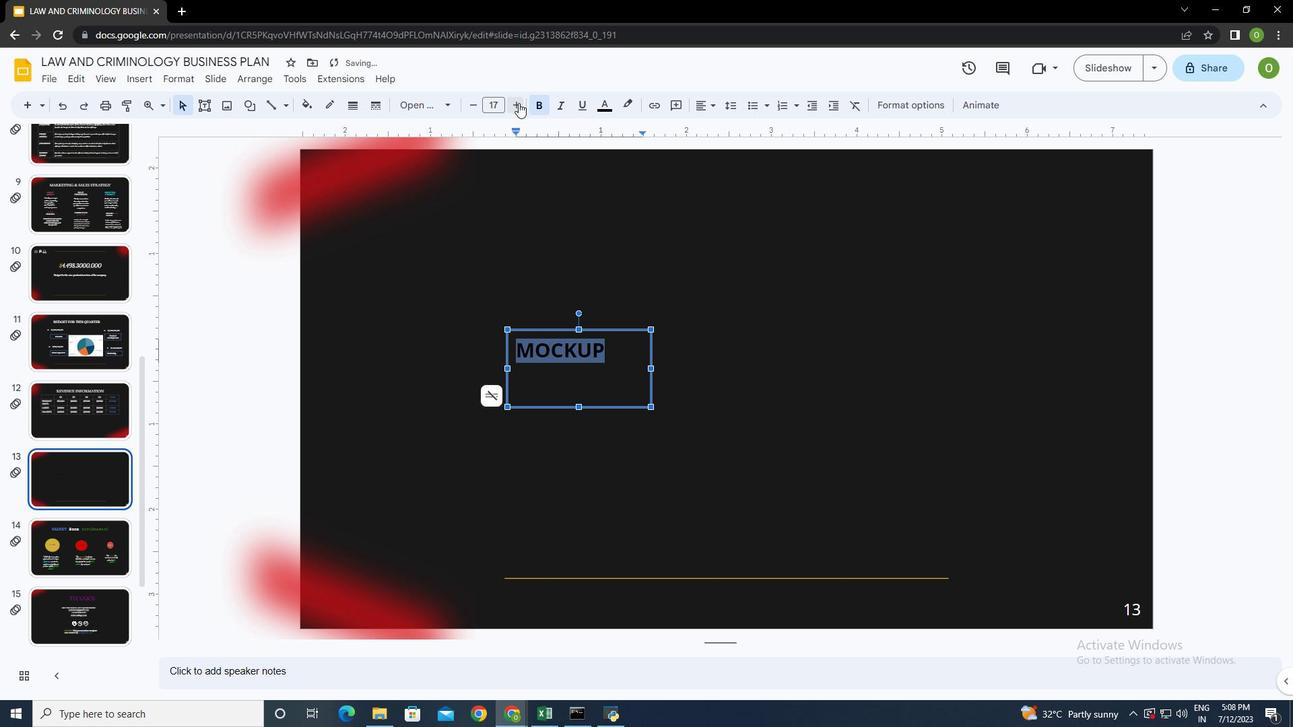 
Action: Mouse moved to (597, 105)
Screenshot: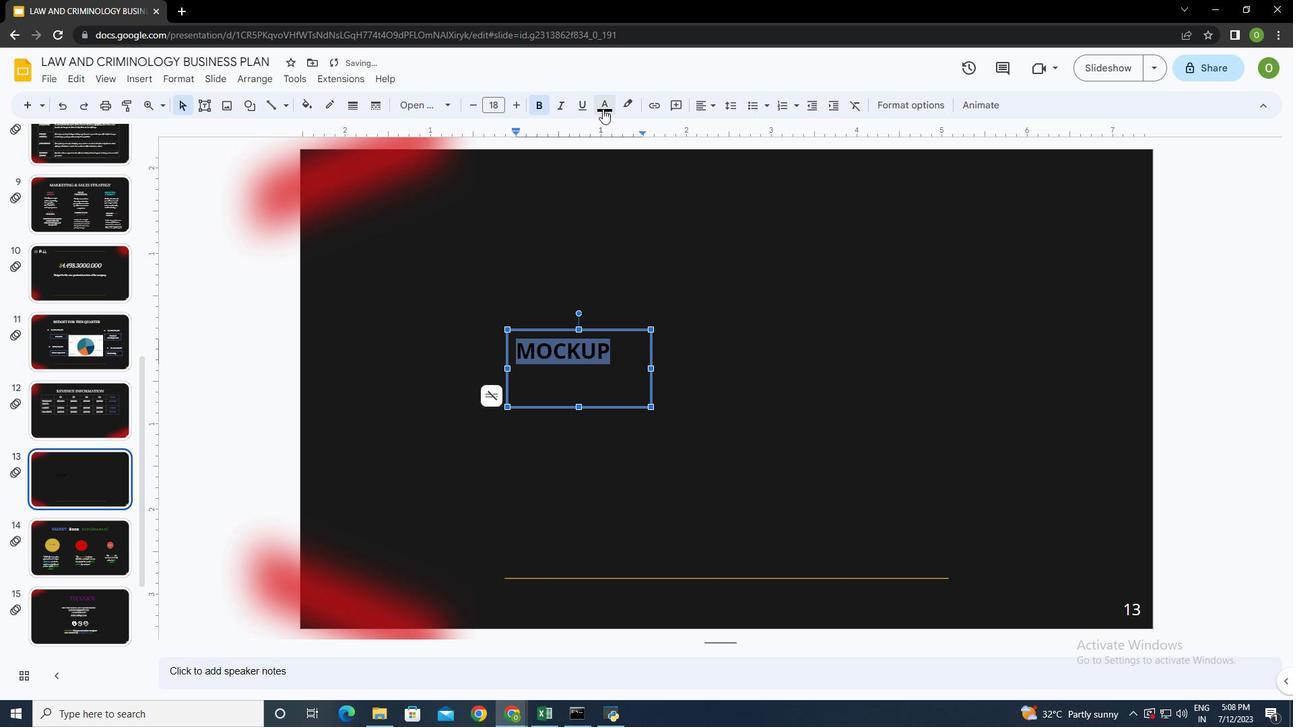 
Action: Mouse pressed left at (597, 105)
Screenshot: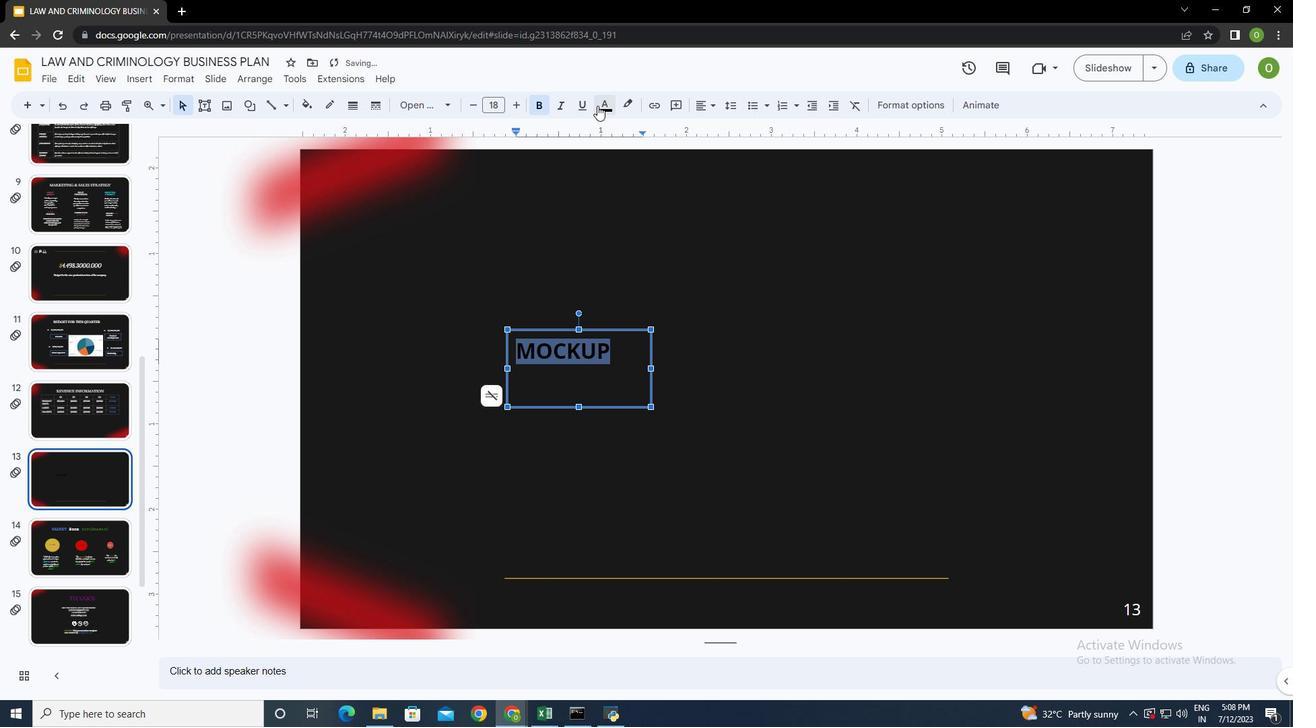 
Action: Mouse moved to (612, 144)
Screenshot: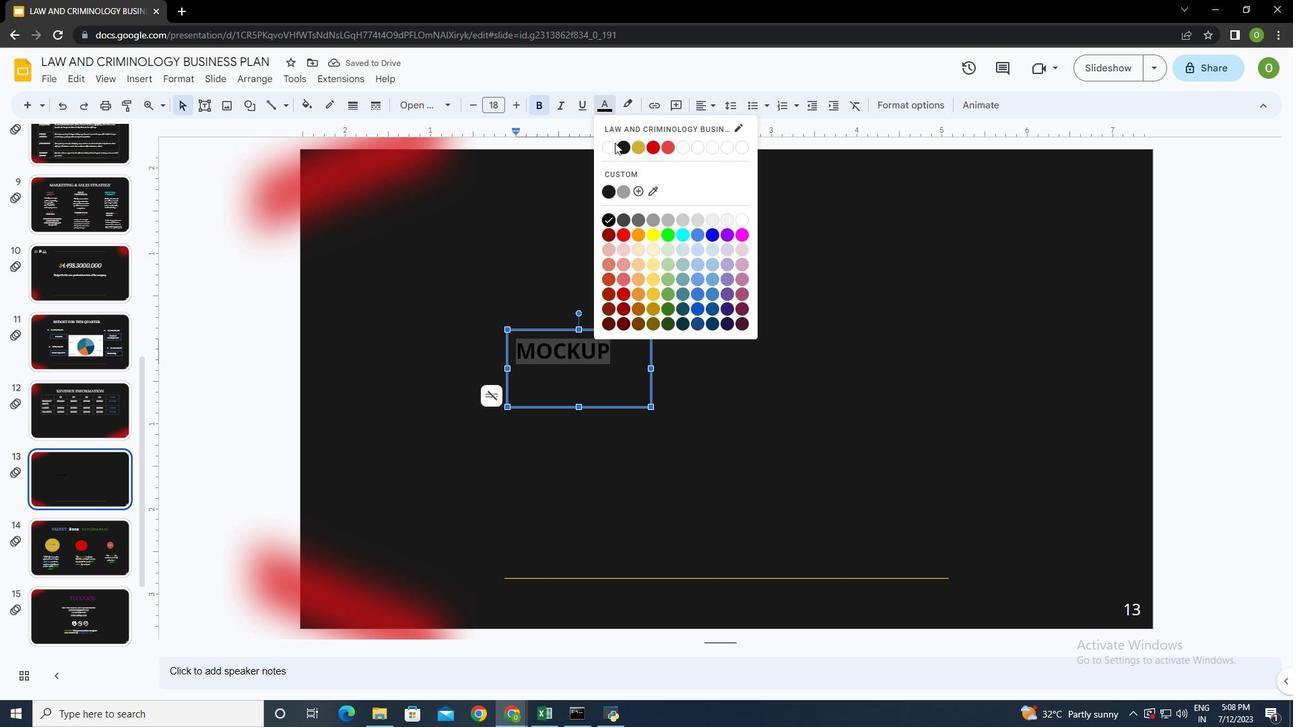 
Action: Mouse pressed left at (612, 144)
Screenshot: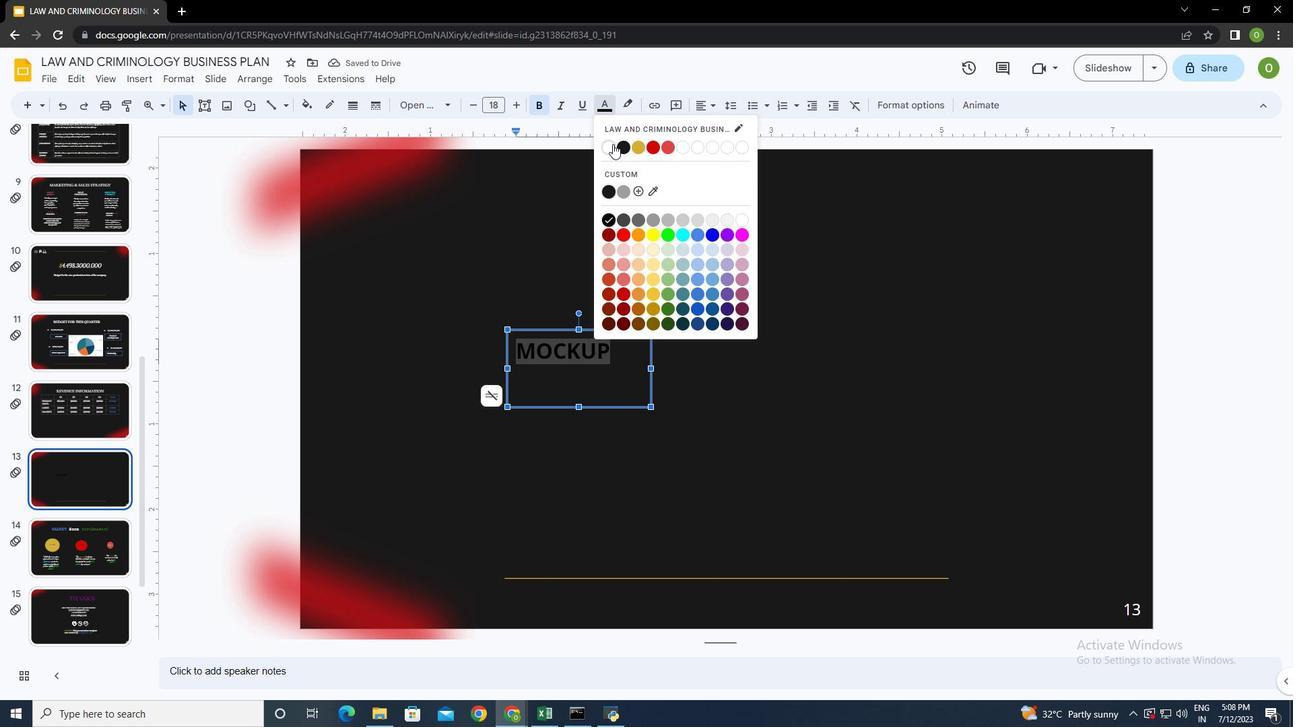 
Action: Mouse moved to (420, 105)
Screenshot: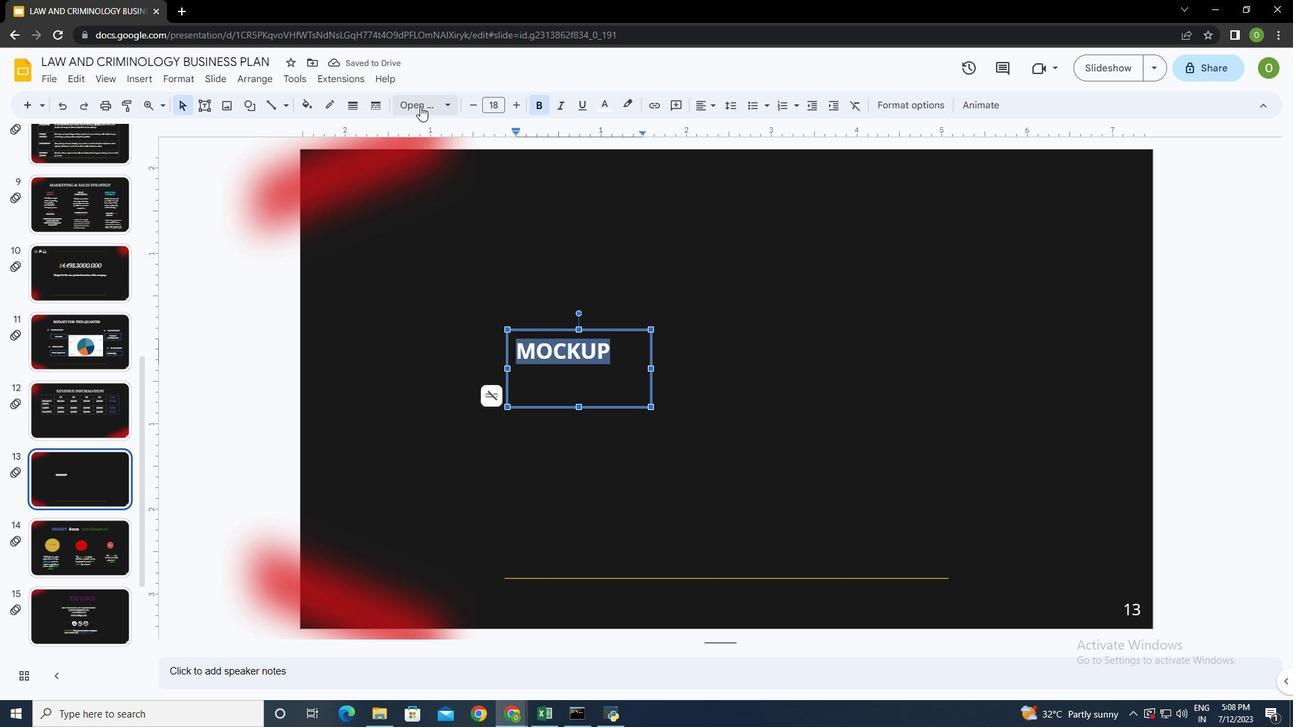 
Action: Mouse pressed left at (420, 105)
Screenshot: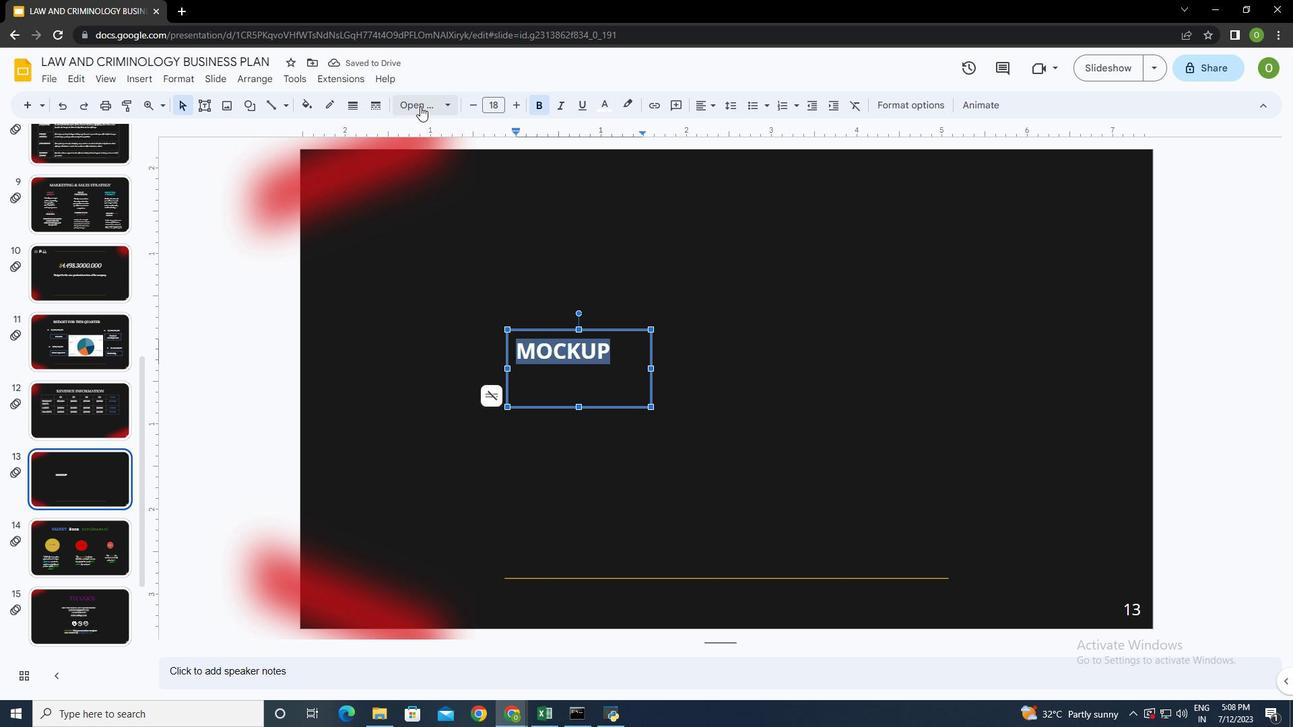 
Action: Mouse moved to (456, 254)
Screenshot: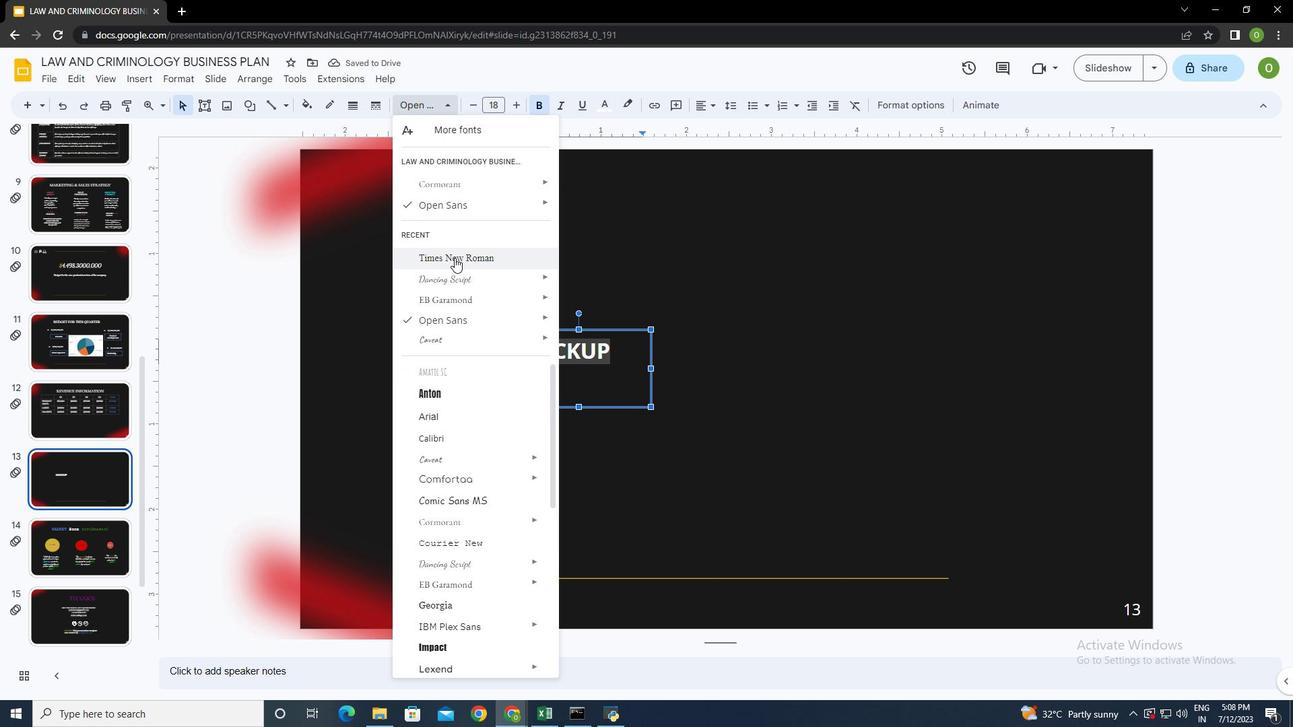 
Action: Mouse pressed left at (456, 254)
Screenshot: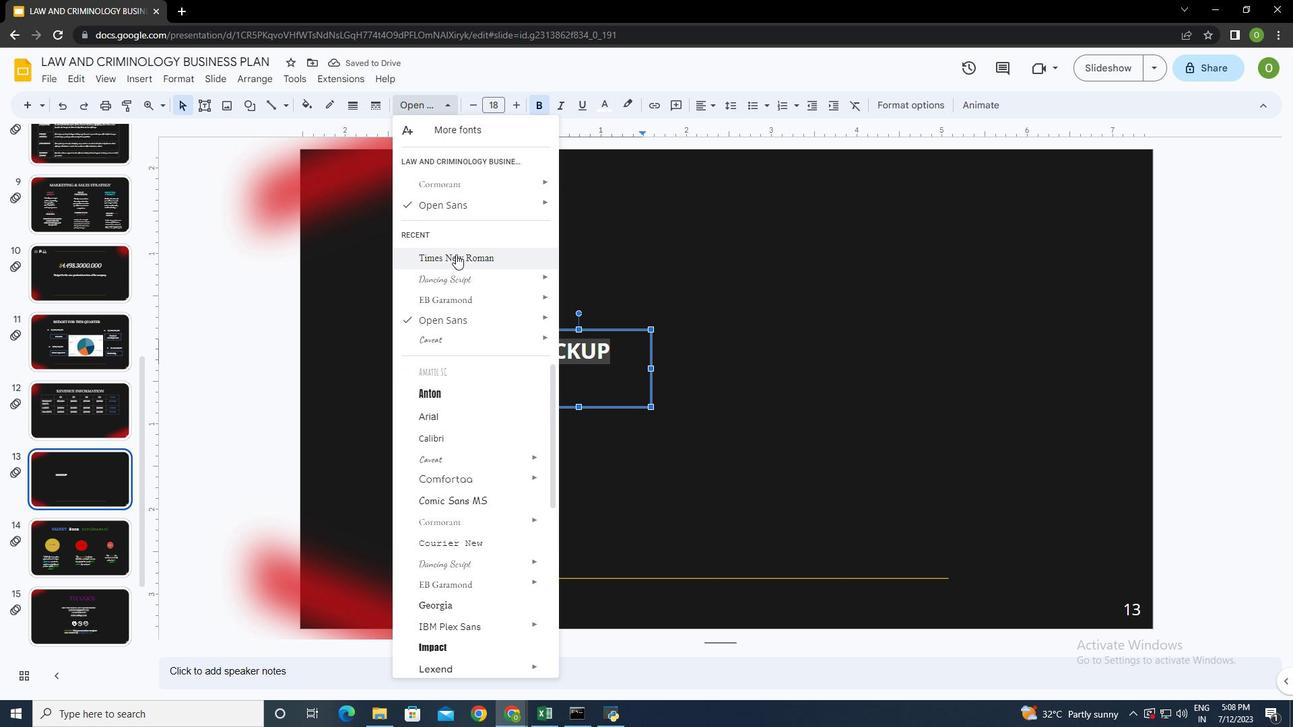 
Action: Mouse moved to (578, 409)
Screenshot: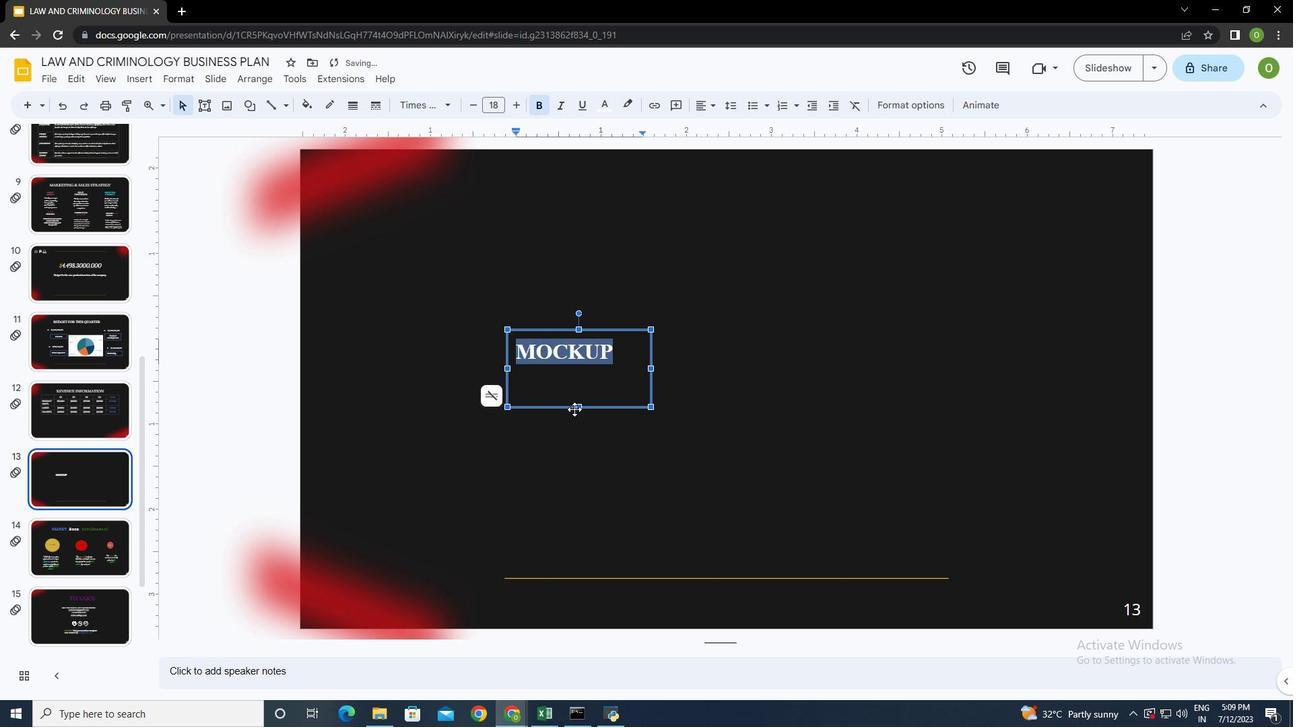
Action: Mouse pressed left at (578, 409)
Screenshot: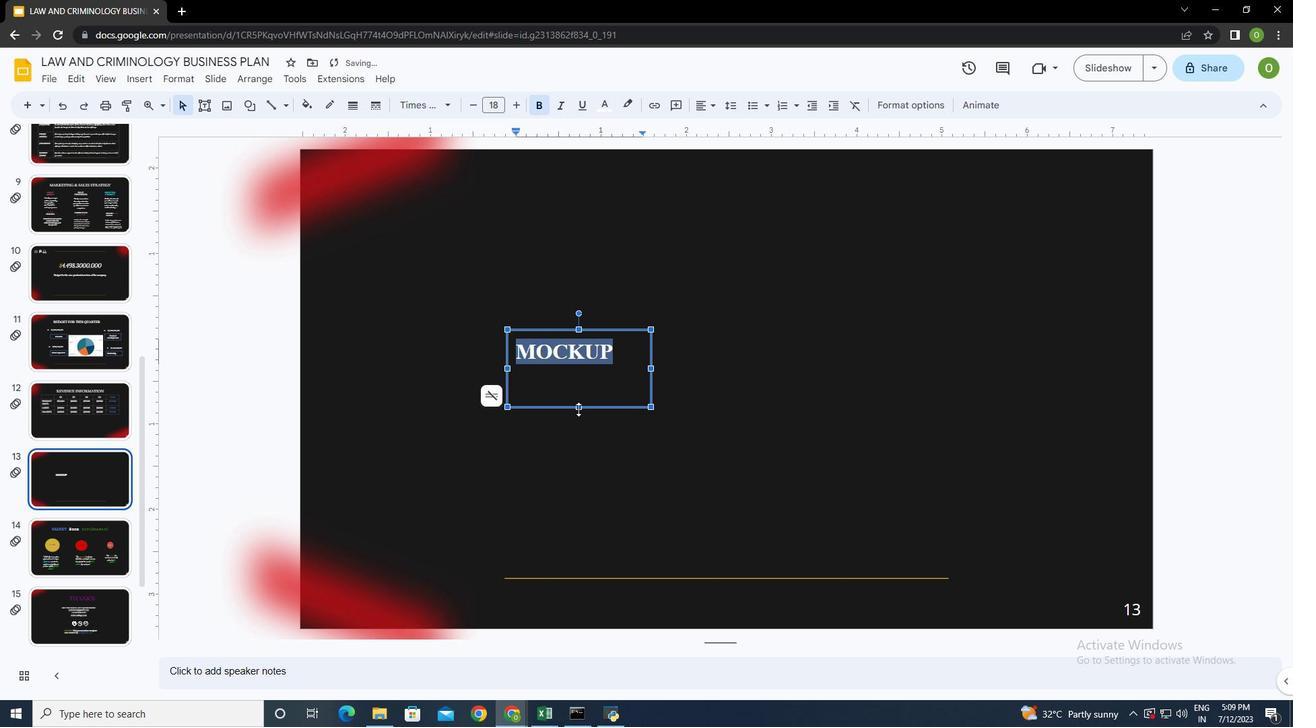 
Action: Mouse moved to (652, 355)
Screenshot: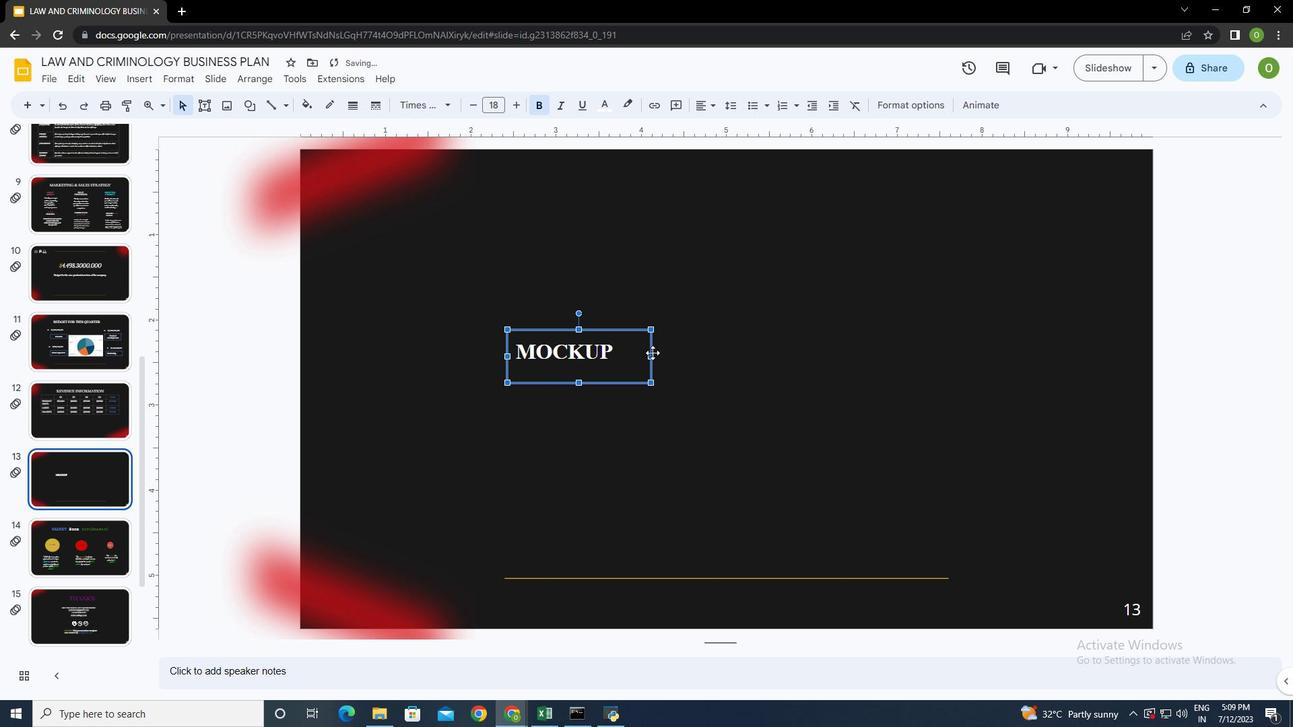 
Action: Mouse pressed left at (652, 355)
Screenshot: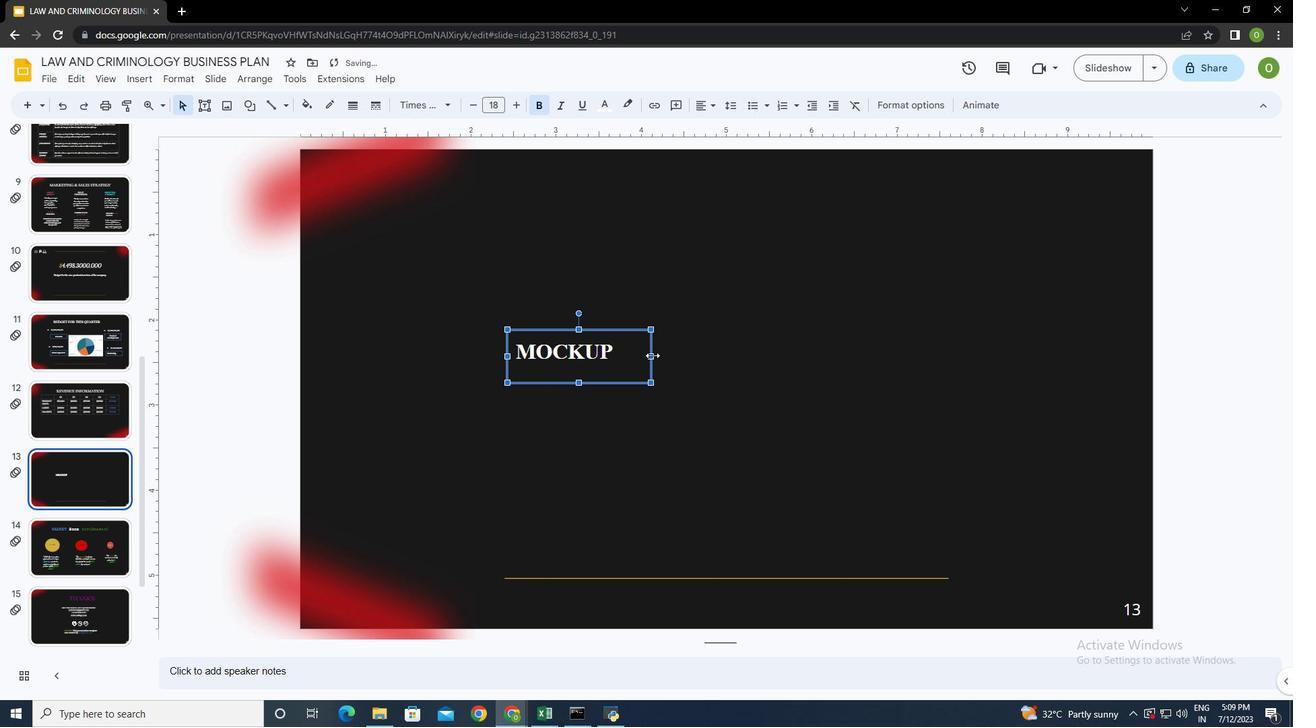 
Action: Mouse moved to (572, 337)
Screenshot: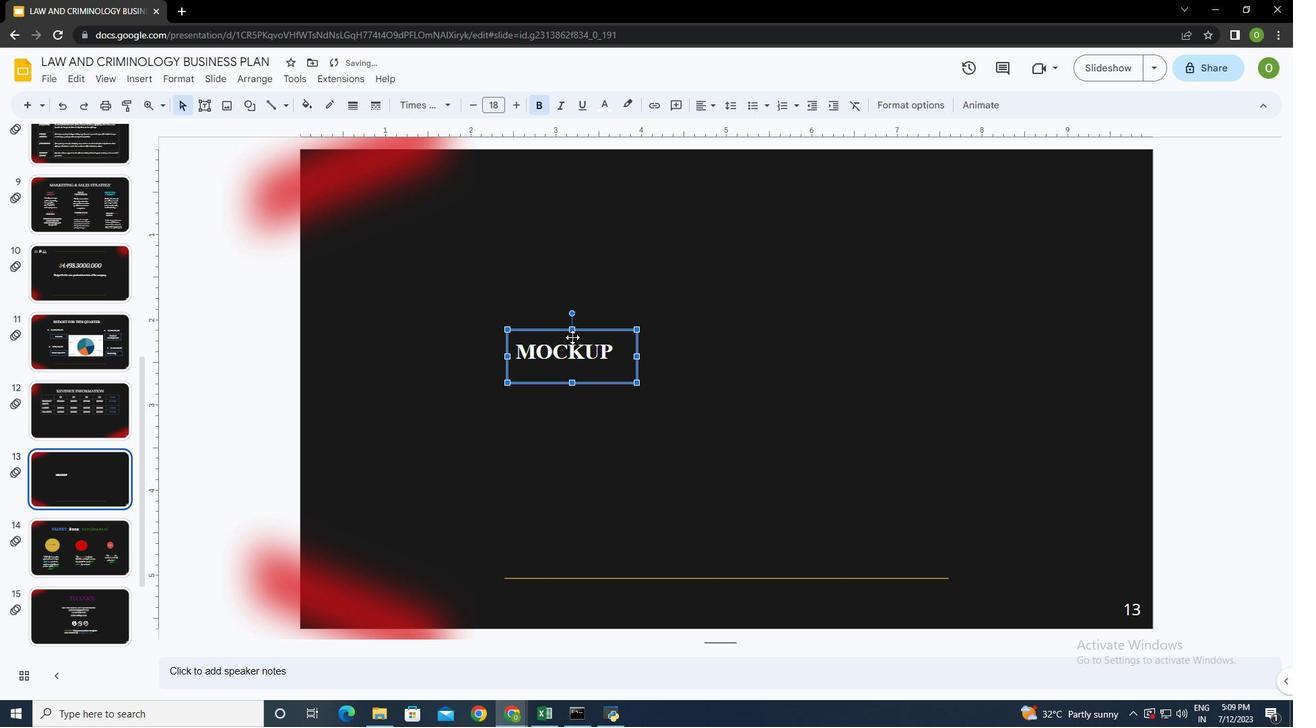 
Action: Mouse pressed left at (572, 337)
Screenshot: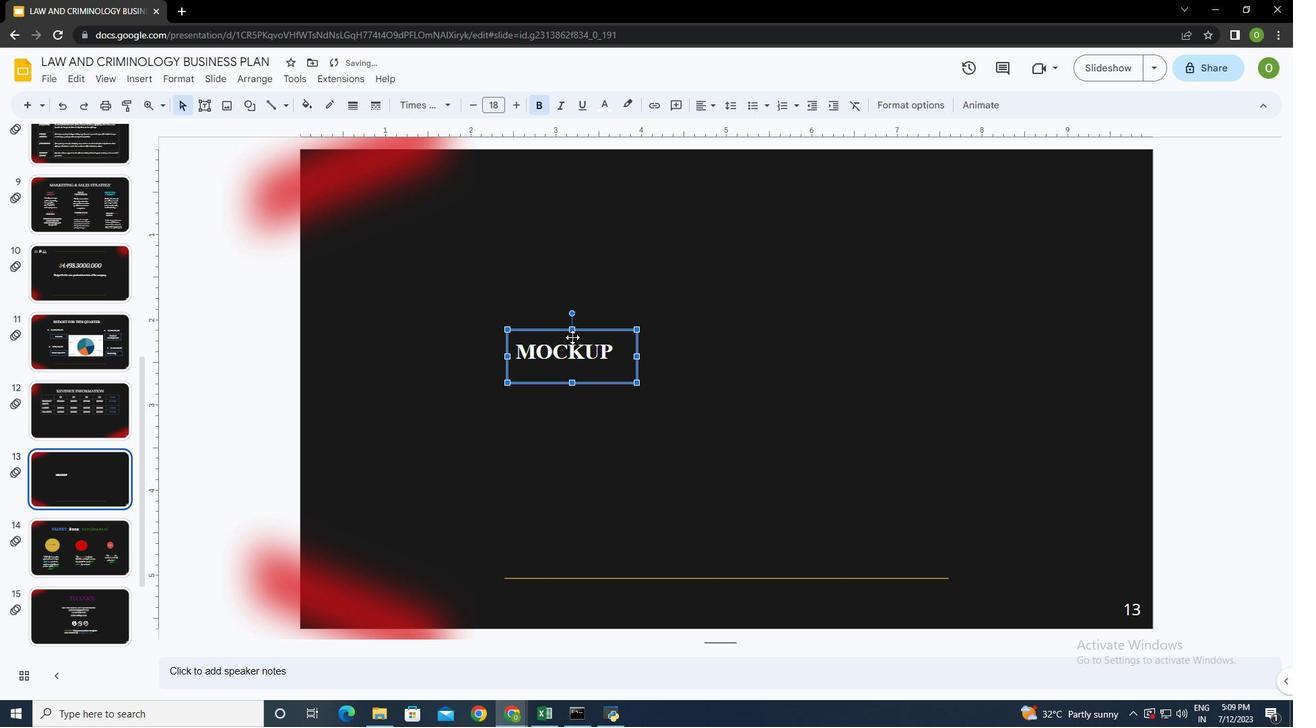 
Action: Mouse moved to (532, 404)
Screenshot: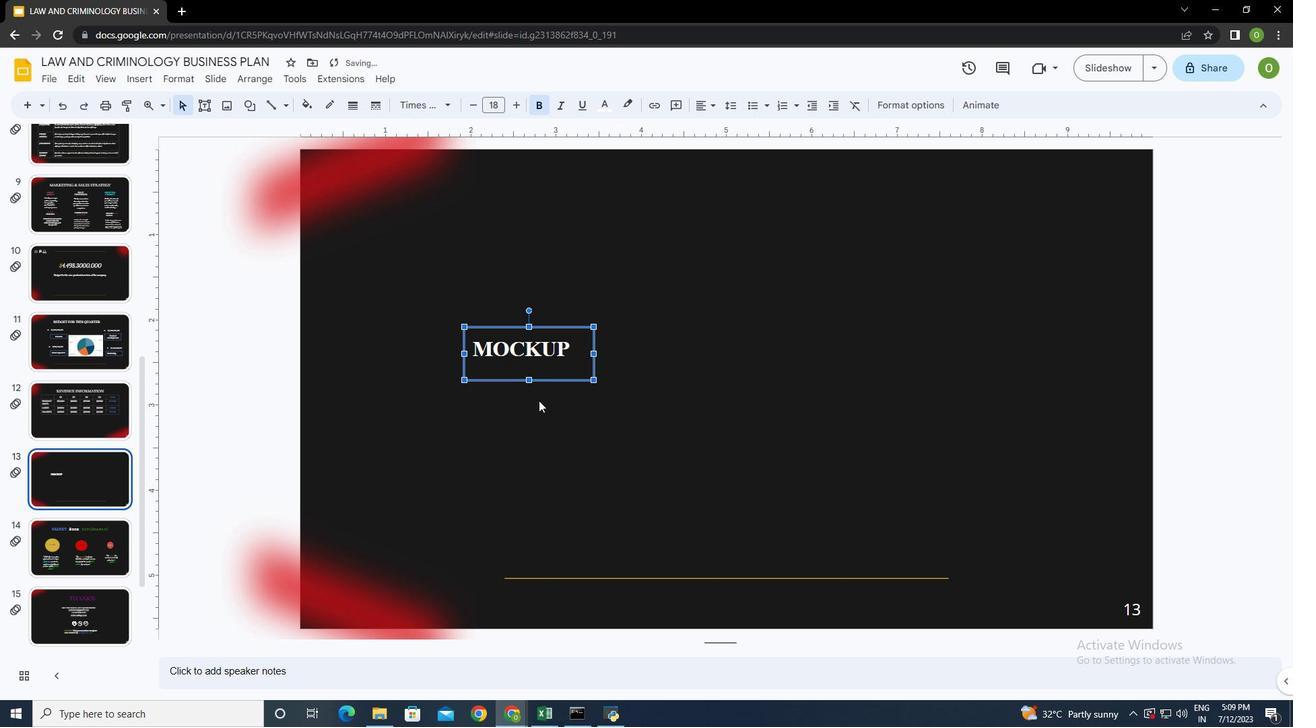 
Action: Mouse pressed left at (532, 404)
Screenshot: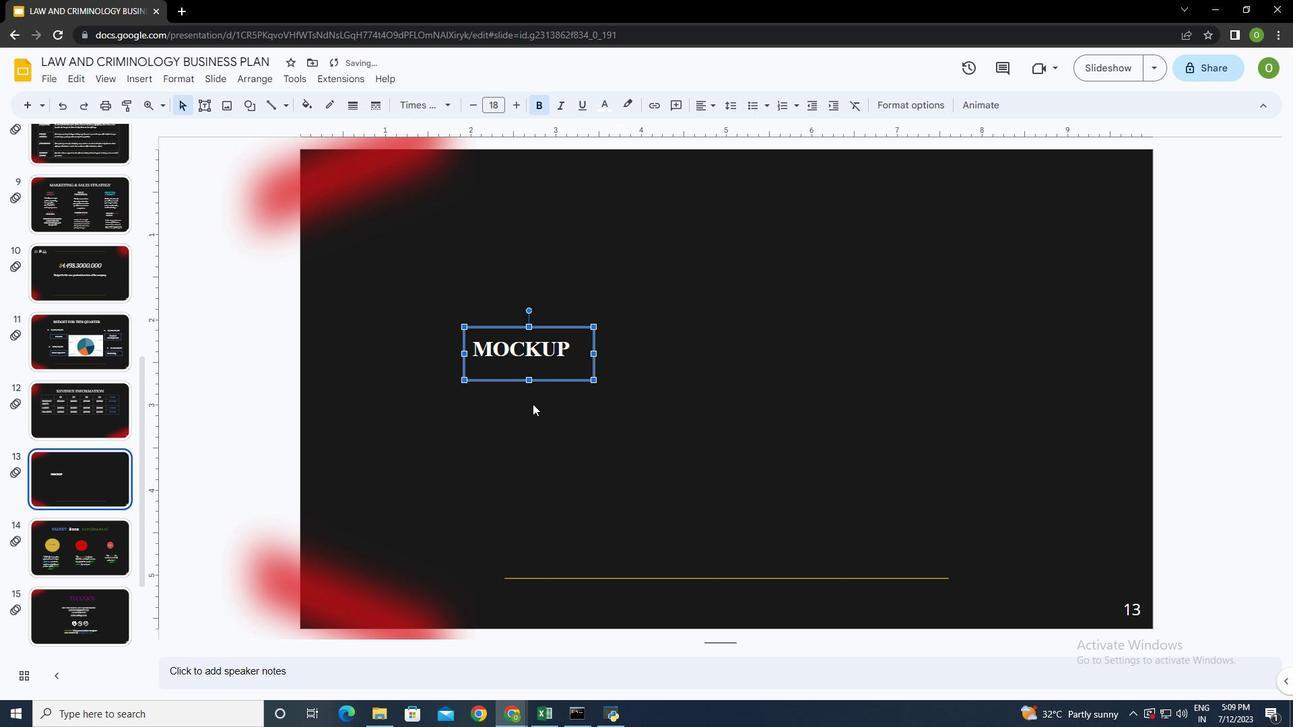 
Action: Mouse moved to (208, 107)
Screenshot: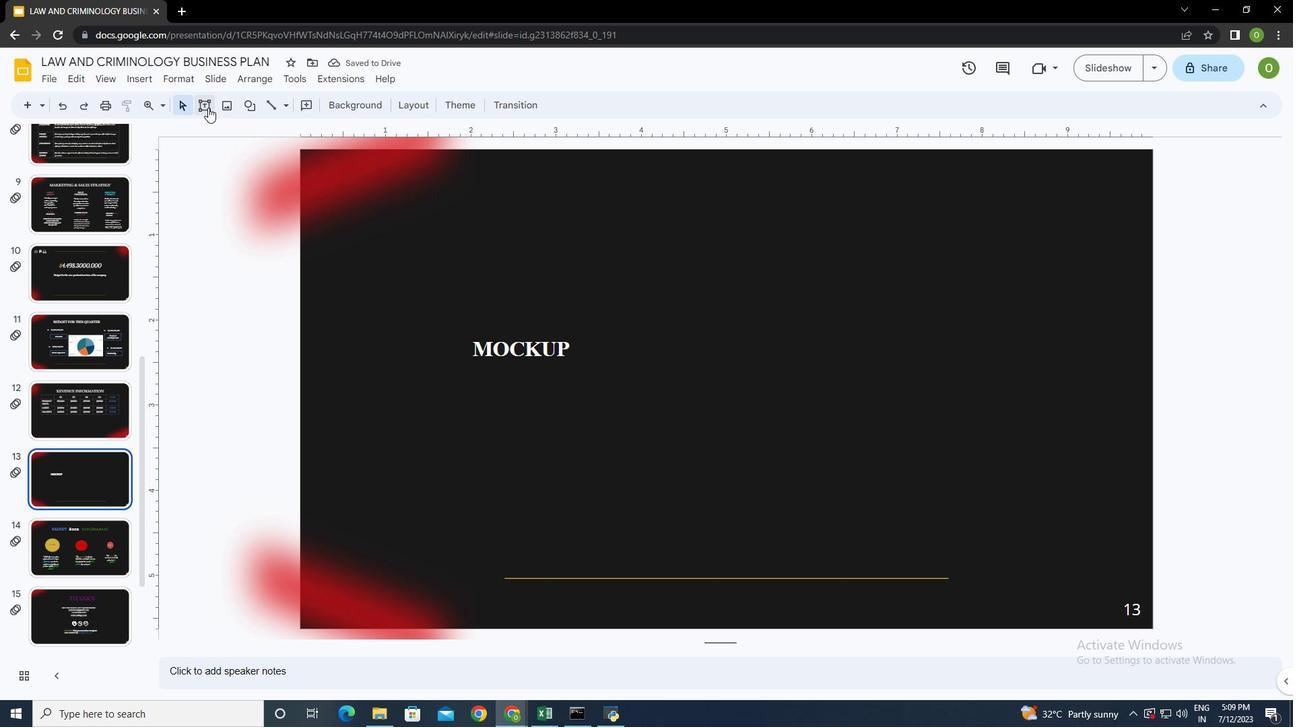 
Action: Mouse pressed left at (208, 107)
Screenshot: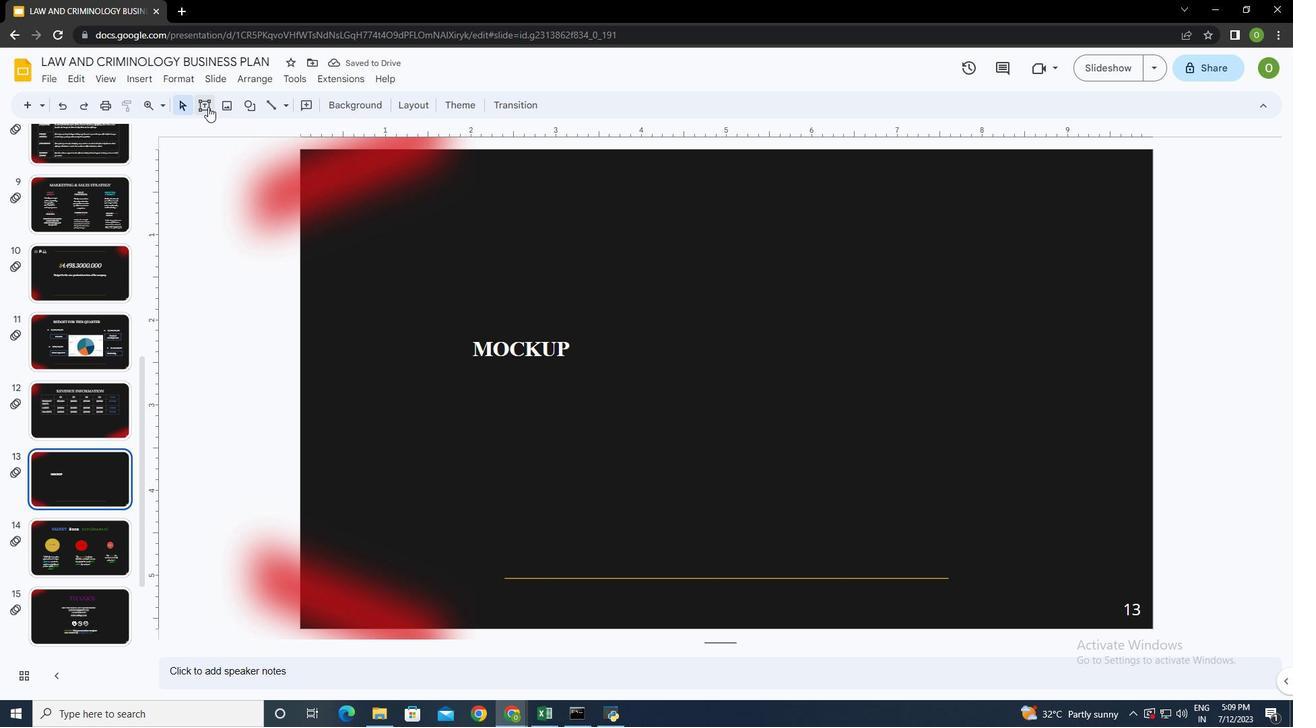
Action: Mouse moved to (410, 371)
Screenshot: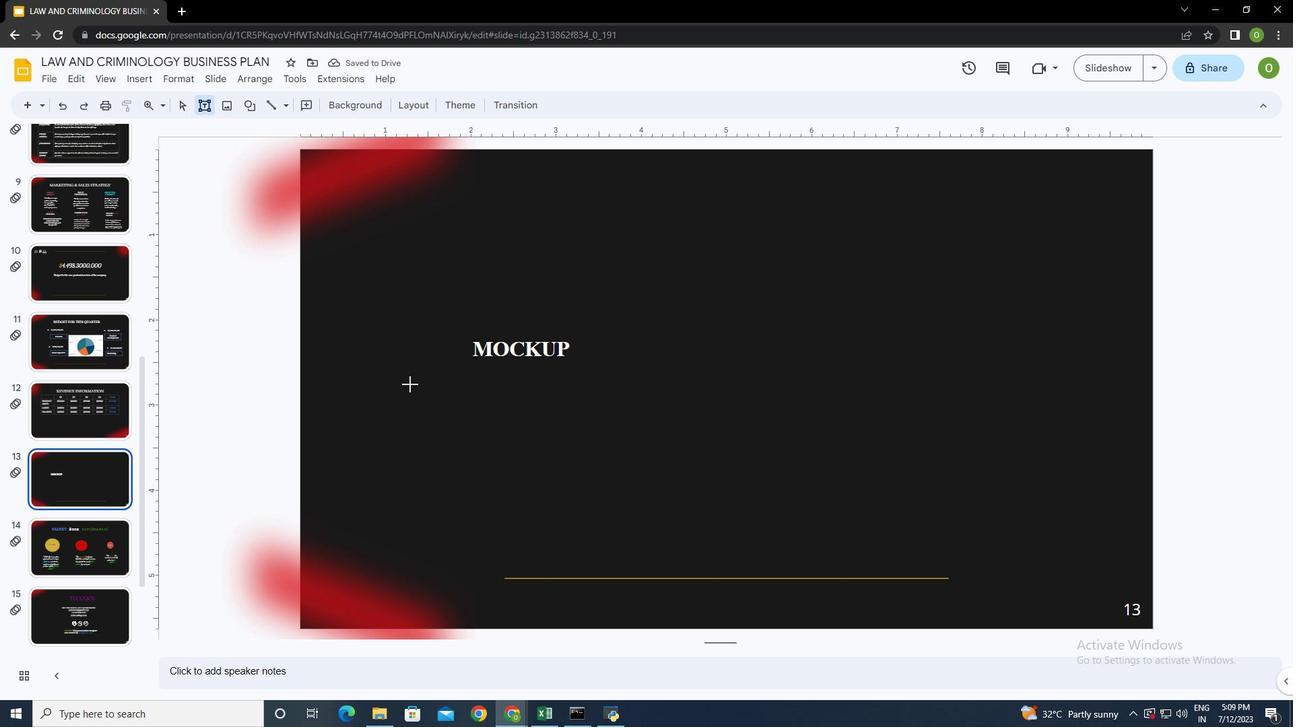
Action: Mouse pressed left at (410, 371)
Screenshot: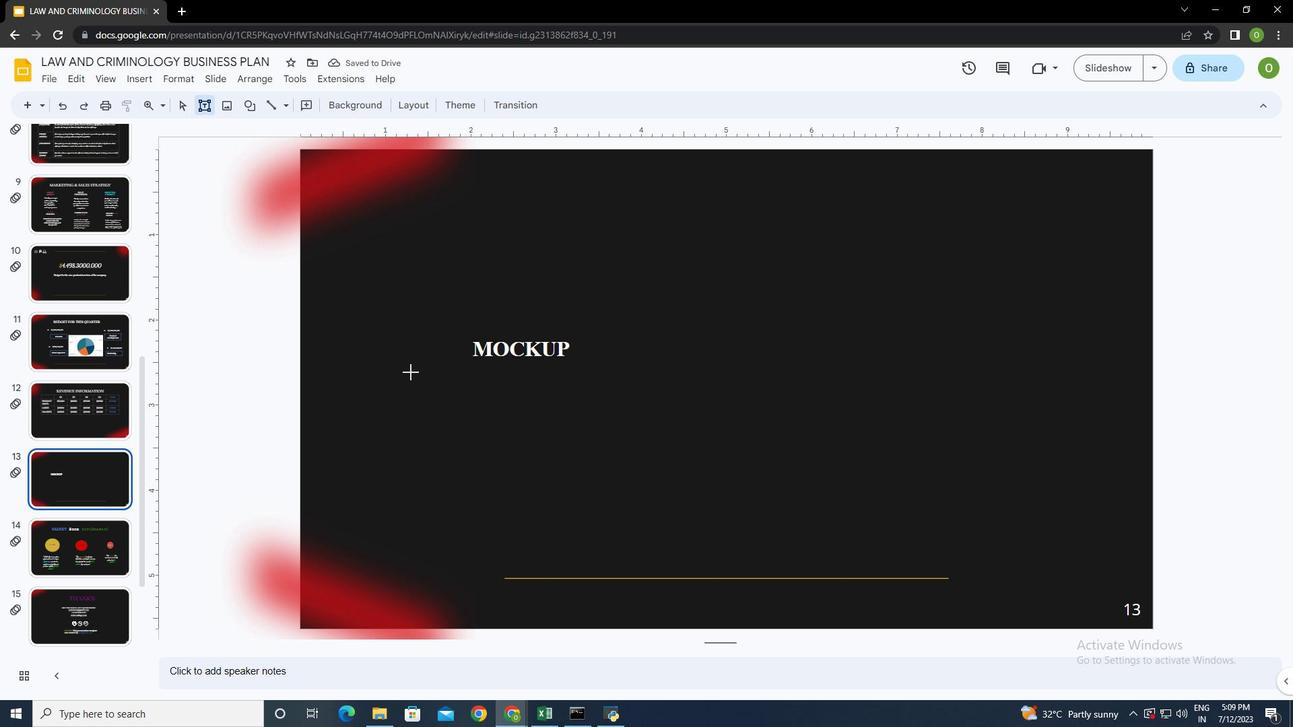 
Action: Mouse moved to (610, 105)
Screenshot: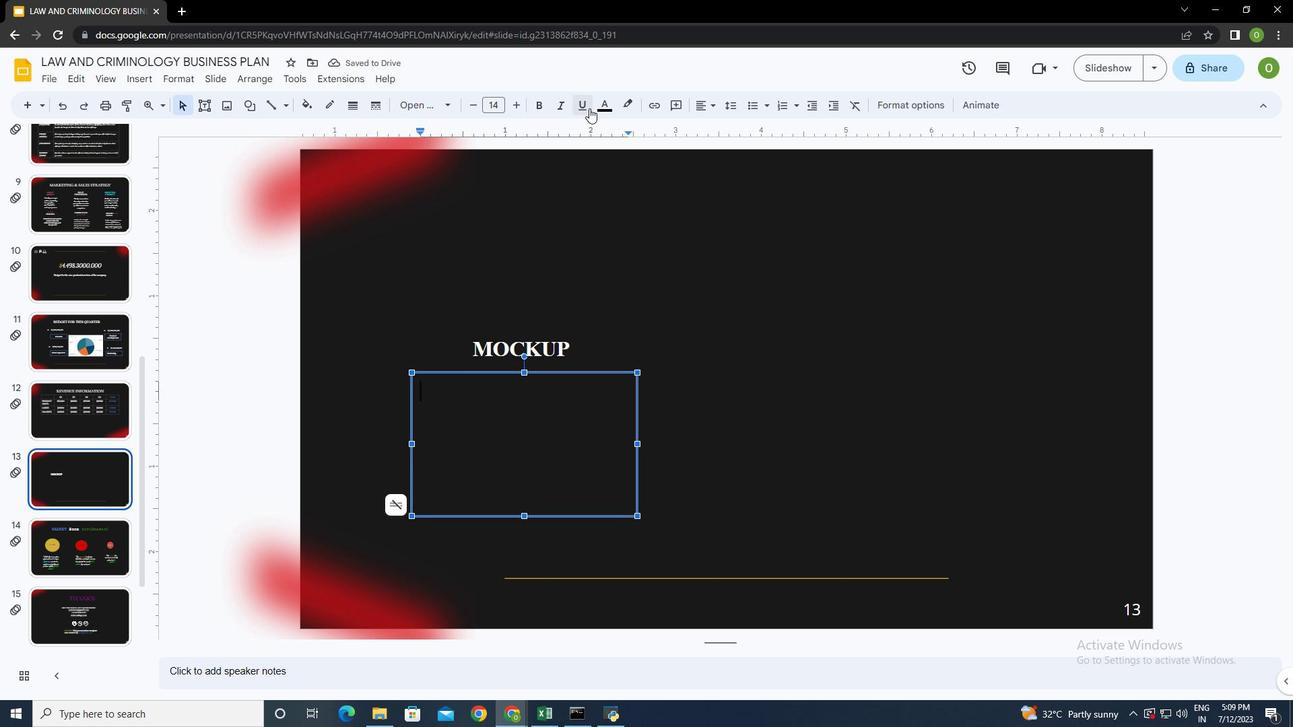 
Action: Mouse pressed left at (610, 105)
Screenshot: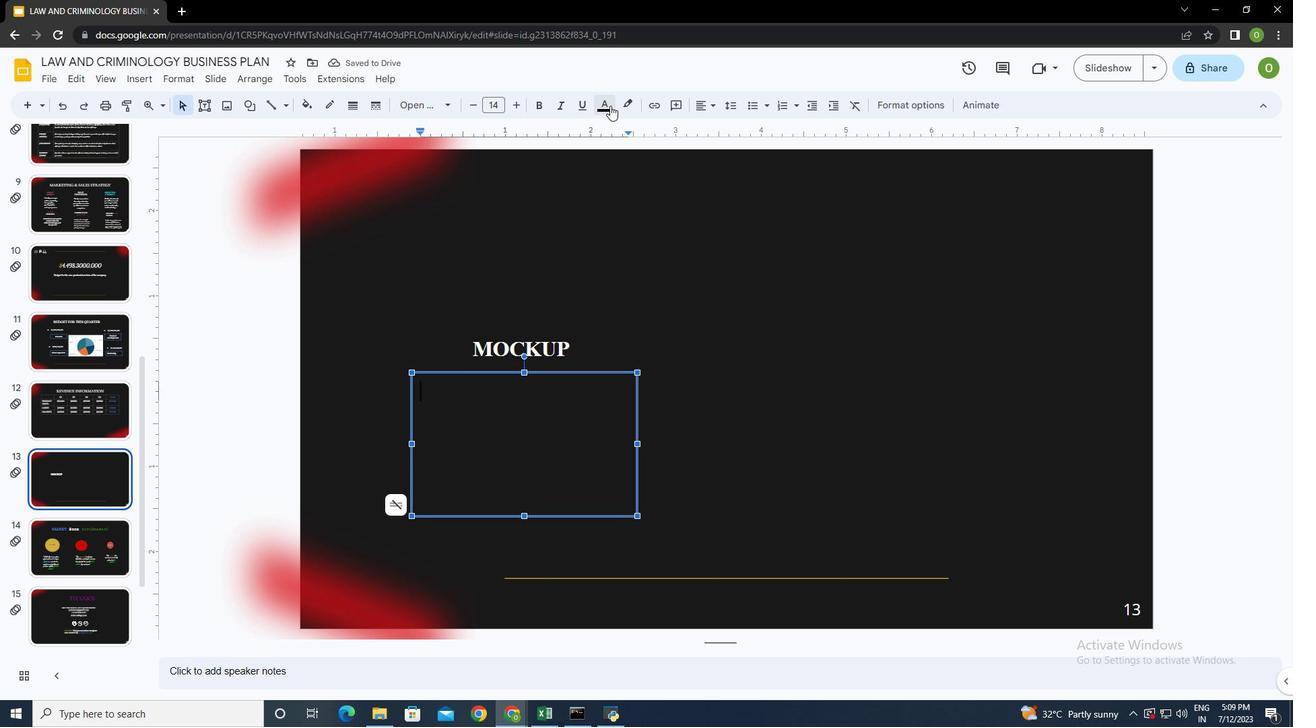 
Action: Mouse moved to (610, 149)
Screenshot: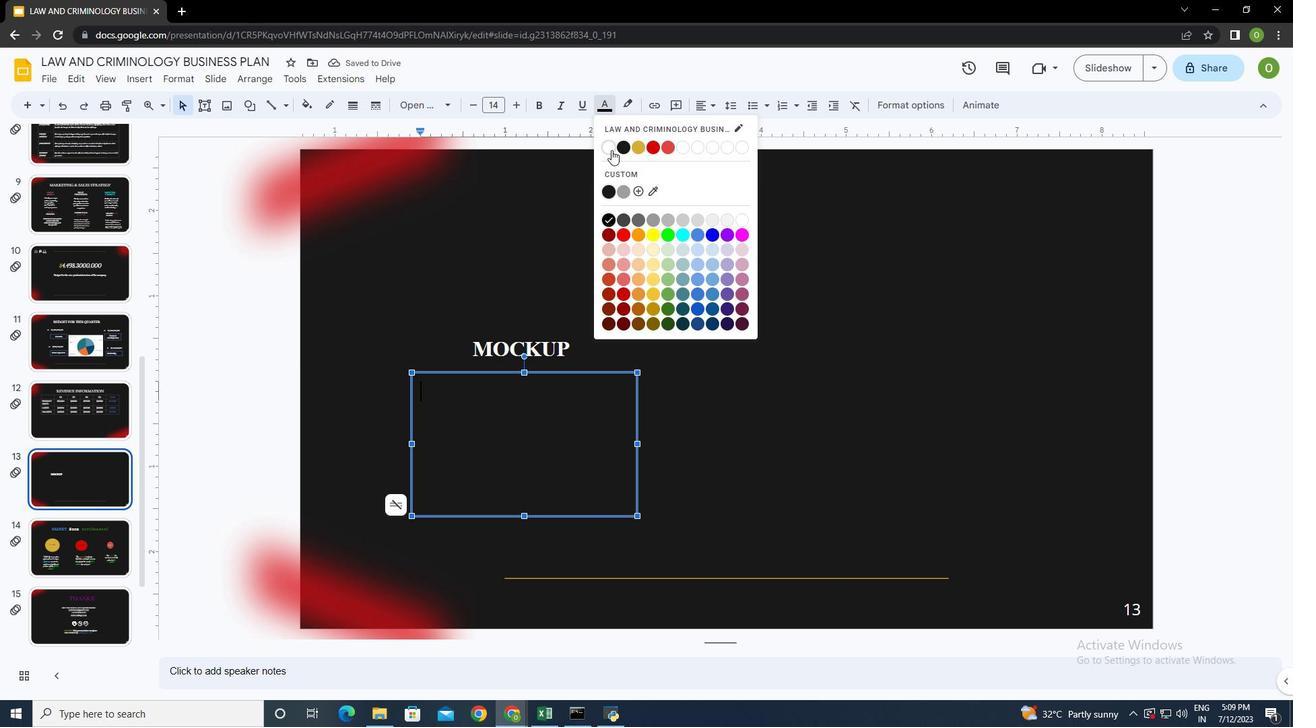 
Action: Mouse pressed left at (610, 149)
Screenshot: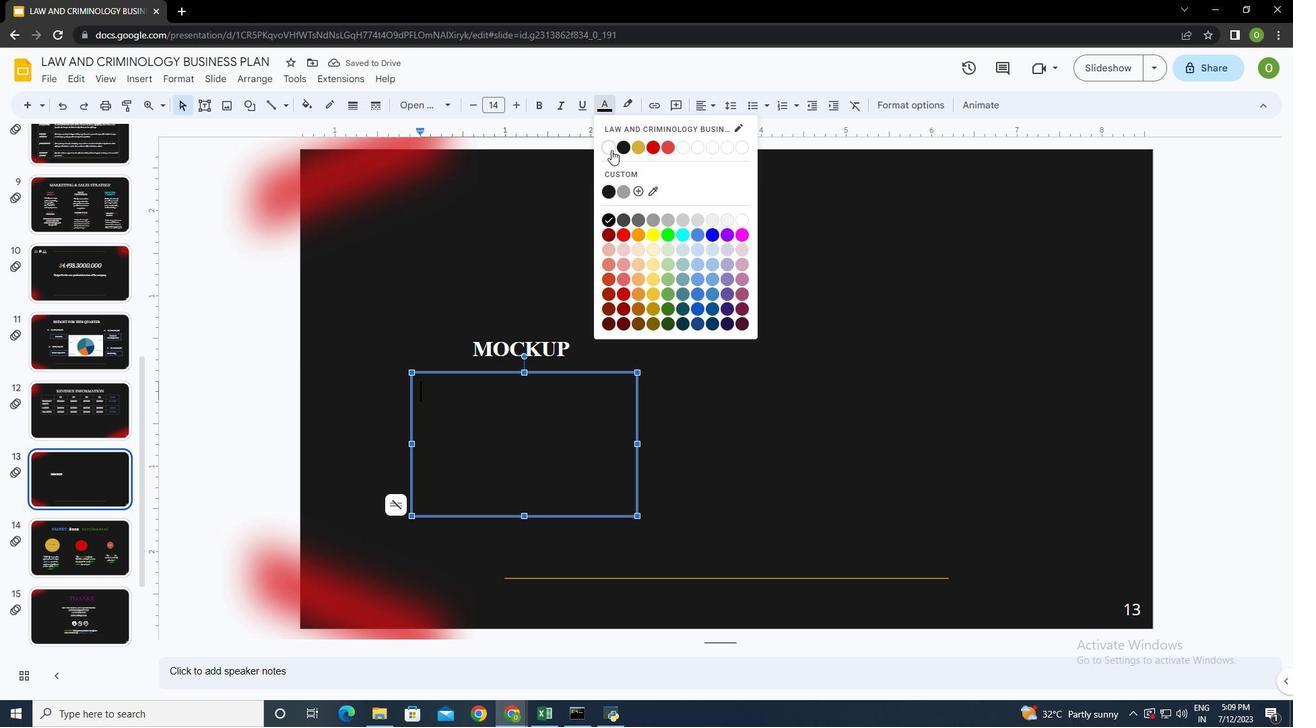 
Action: Mouse moved to (451, 418)
Screenshot: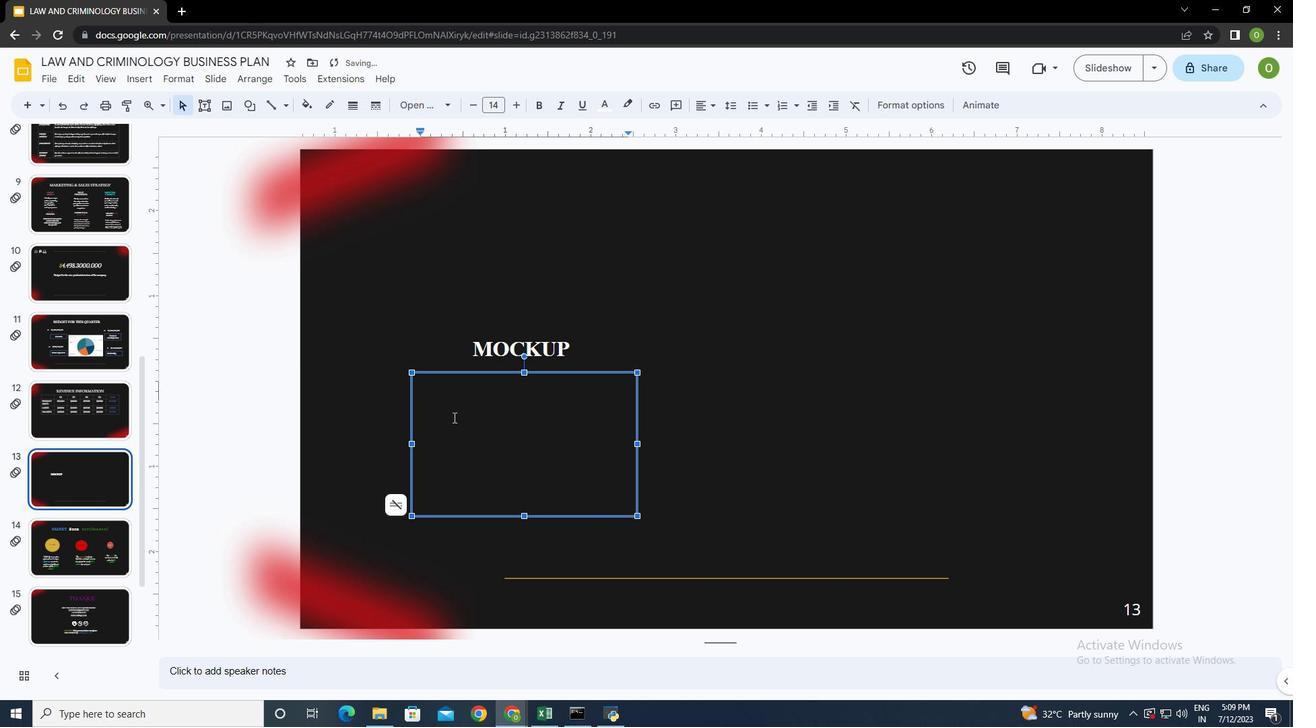 
Action: Key pressed <Key.shift>a<Key.caps_lock><Key.space>MOCKUP<Key.space>PROVIDES<Key.space>A<Key.space>VISUAL<Key.space>REPRESENTATION<Key.space>OF<Key.space>YOUR<Key.space>PRODUCT<Key.space>OR<Key.space>SERC<Key.backspace>VICE,<Key.space>ALLOWING<Key.space>INVESTORS<Key.space>OR<Key.space>STAKEHOLDERS<Key.space>TO<Key.space>BETTER<Key.space>UNDERSTAND<Key.space>WHAT<Key.space>YOU<Key.space><Key.backspace>'RE<Key.space>OFFERING<Key.space>AND<Key.space>HOW<Key.space>IT<Key.space>WORKS.
Screenshot: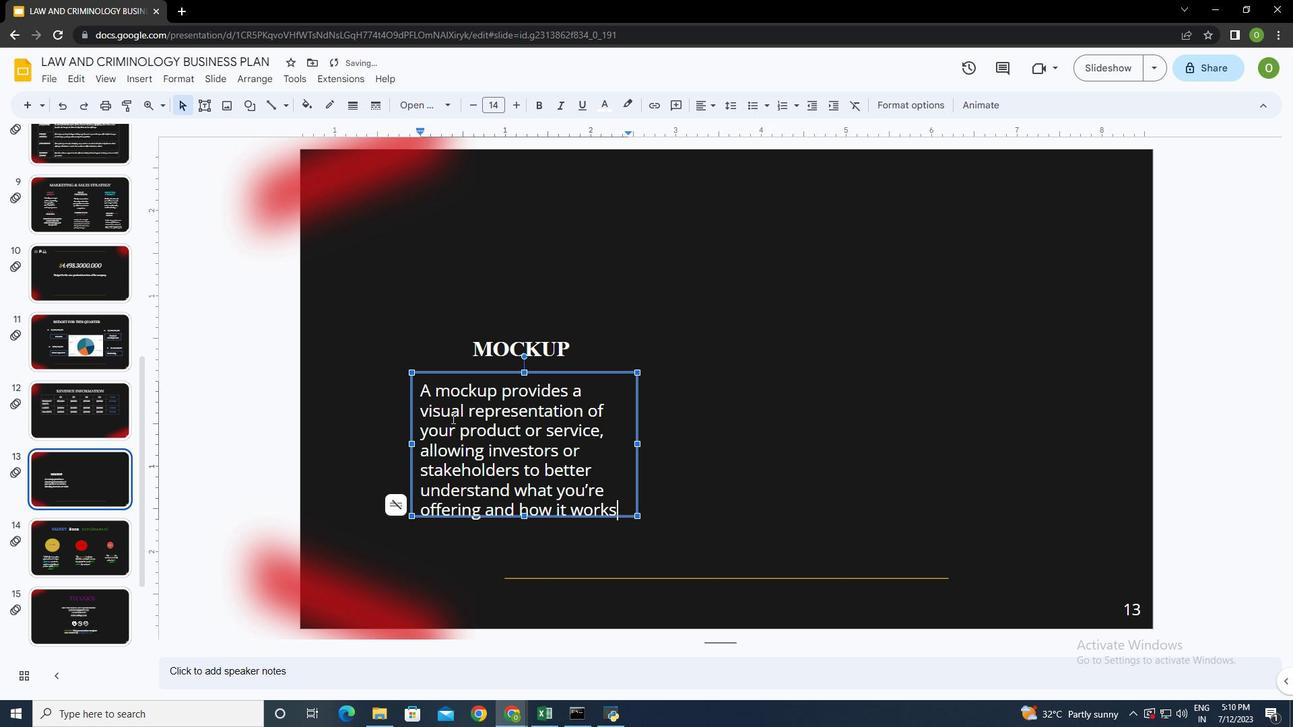 
Action: Mouse moved to (524, 515)
Screenshot: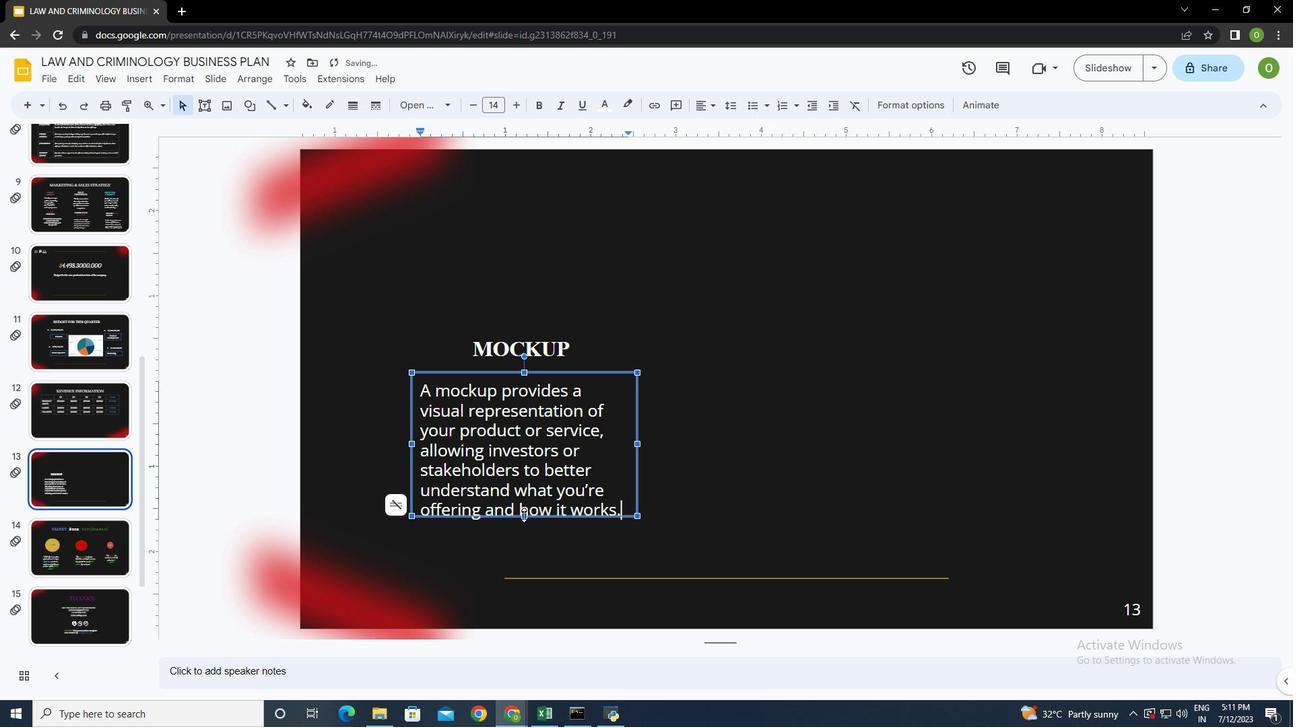 
Action: Mouse pressed left at (524, 515)
Screenshot: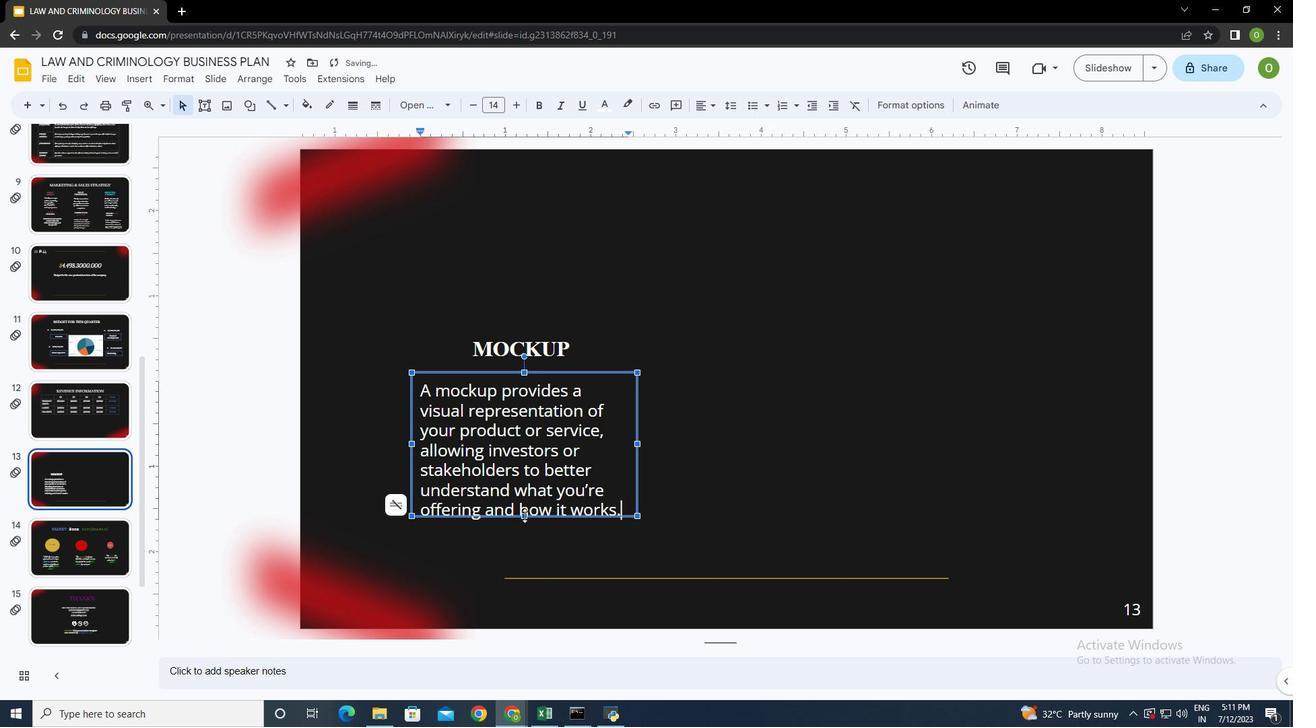 
Action: Mouse moved to (411, 461)
Screenshot: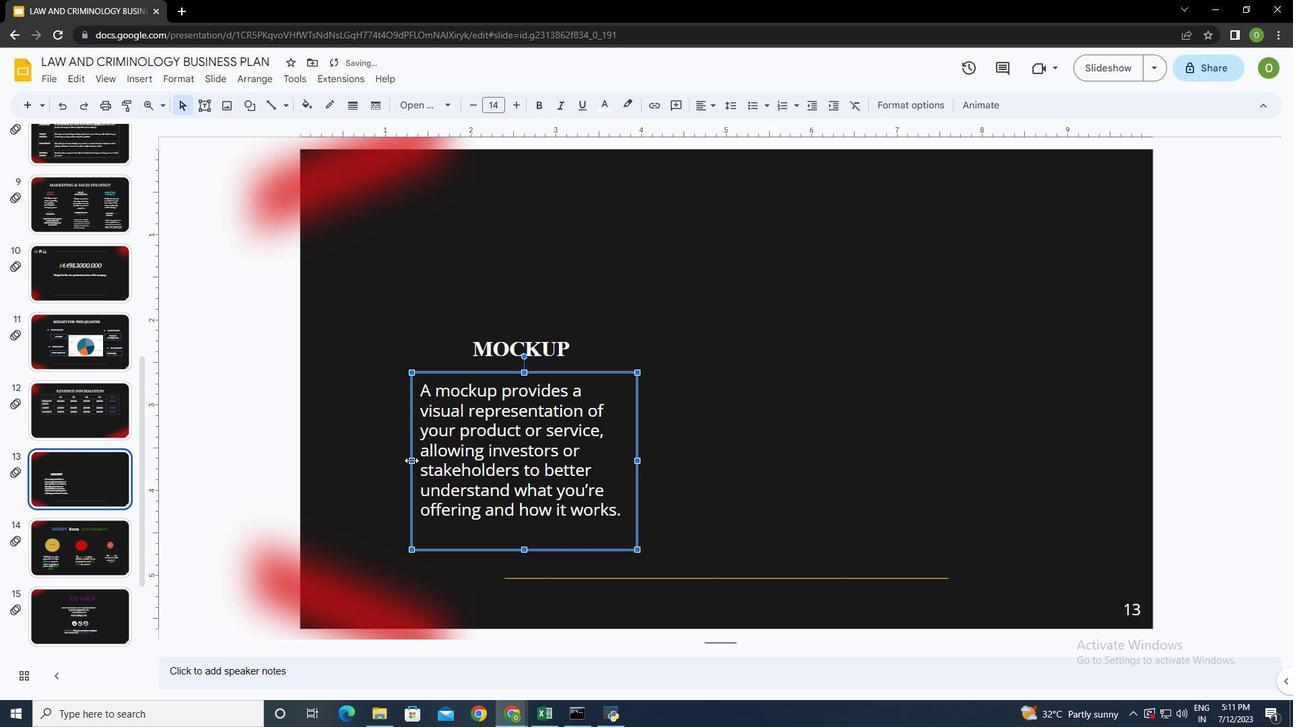 
Action: Mouse pressed left at (411, 461)
Screenshot: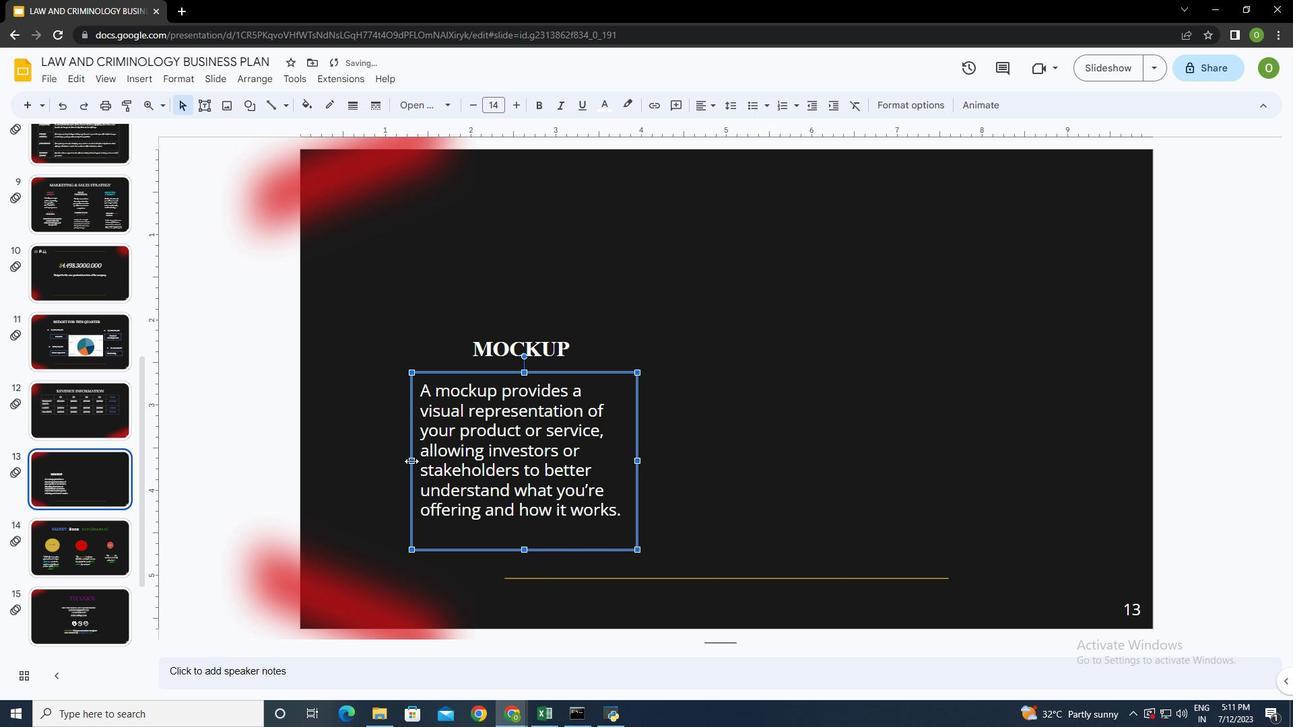 
Action: Mouse moved to (594, 503)
Screenshot: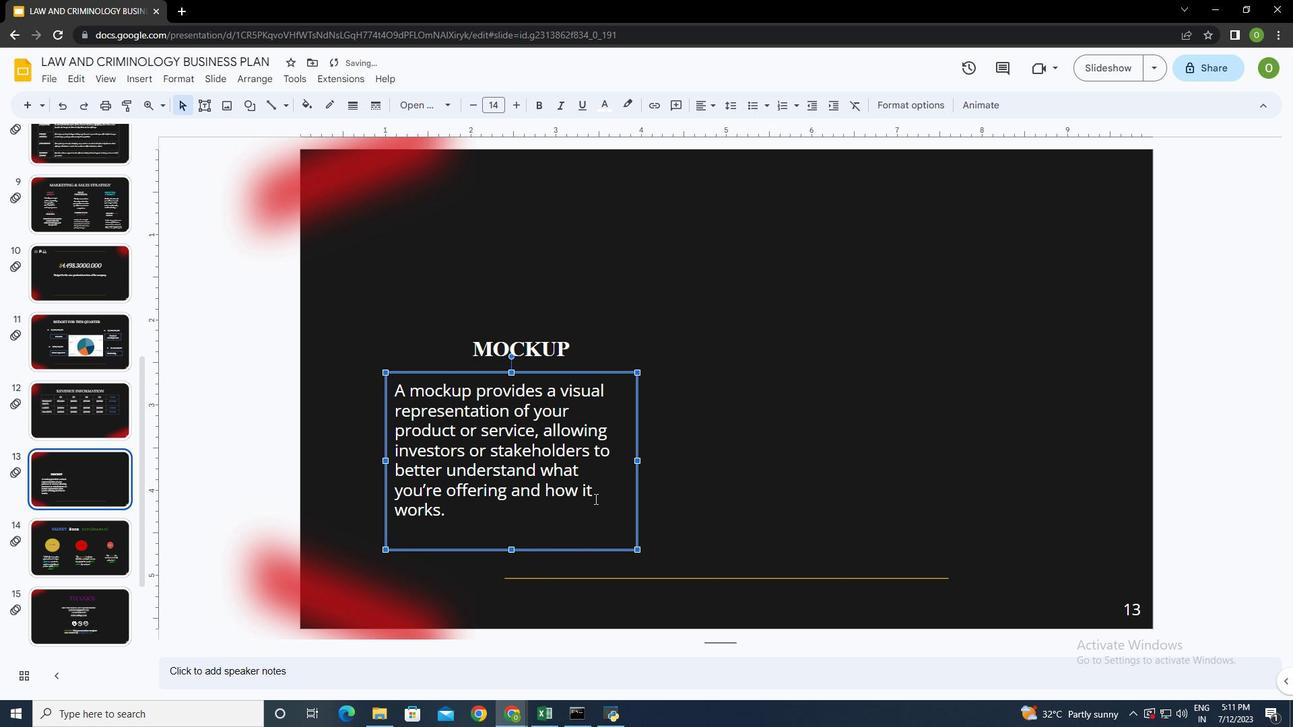 
Action: Mouse pressed left at (594, 503)
Screenshot: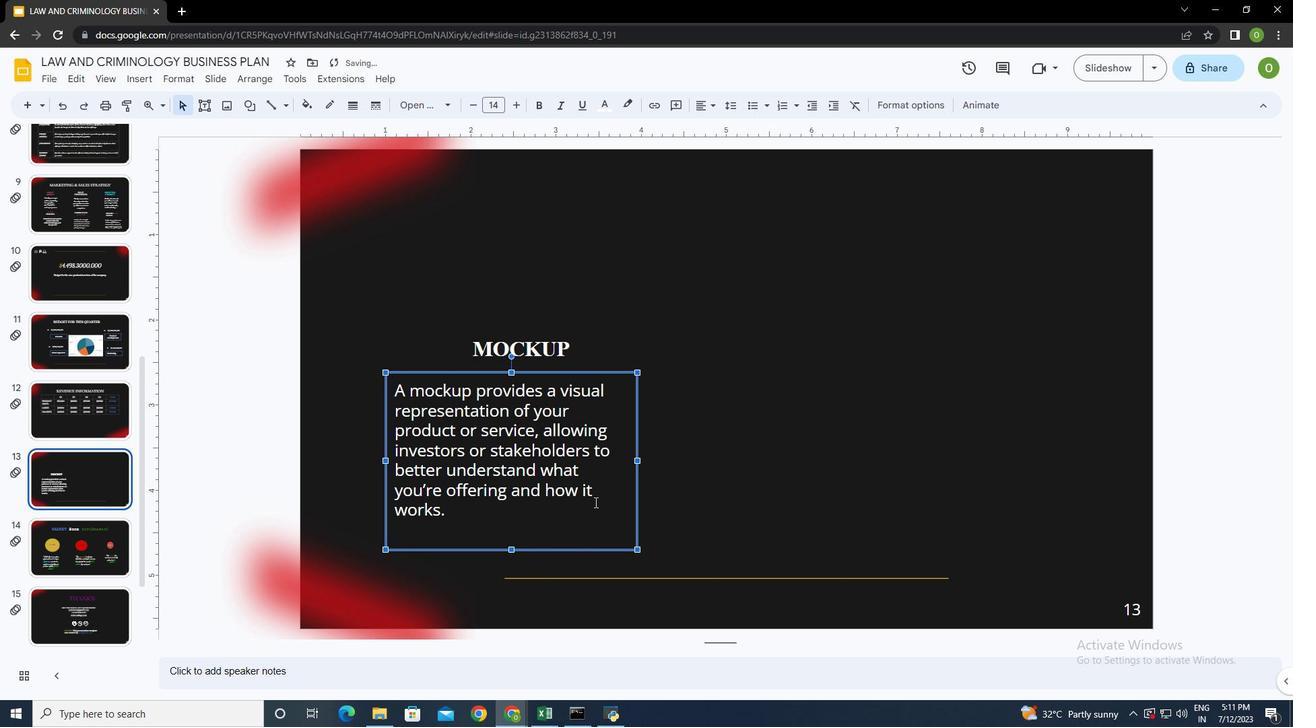 
Action: Mouse moved to (595, 506)
Screenshot: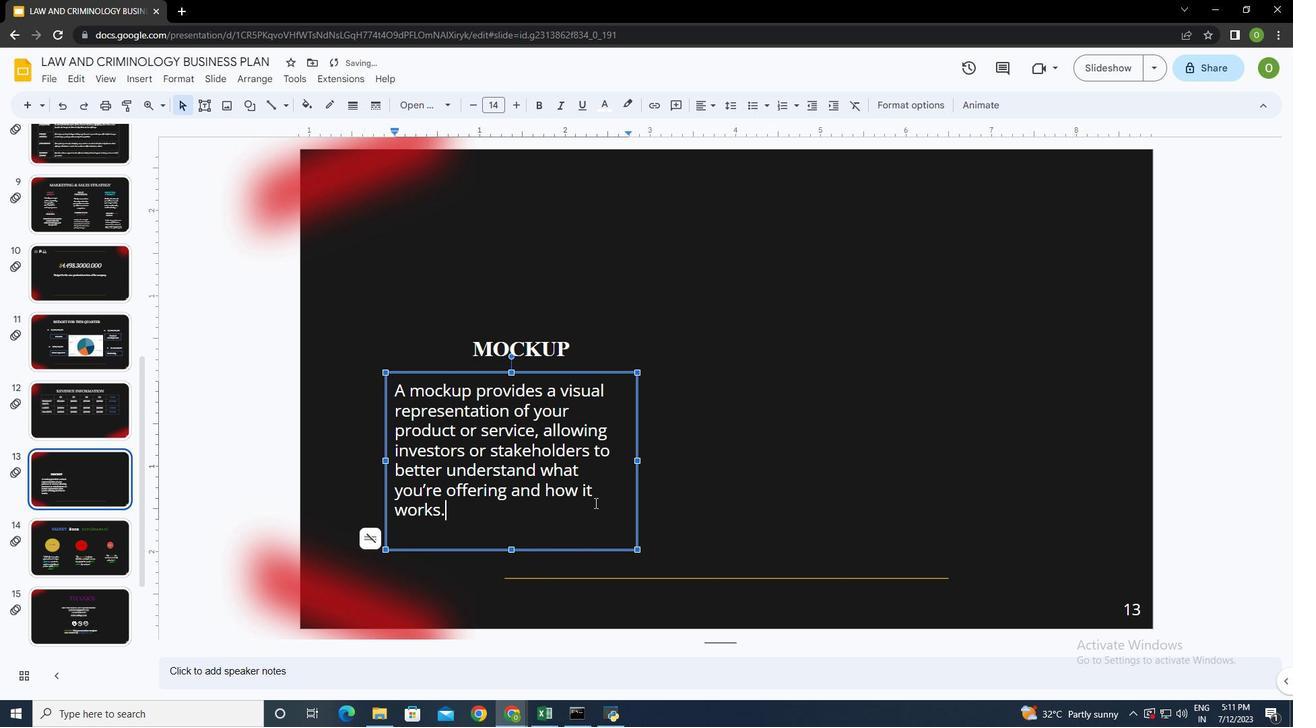 
Action: Key pressed ctrl+A
Screenshot: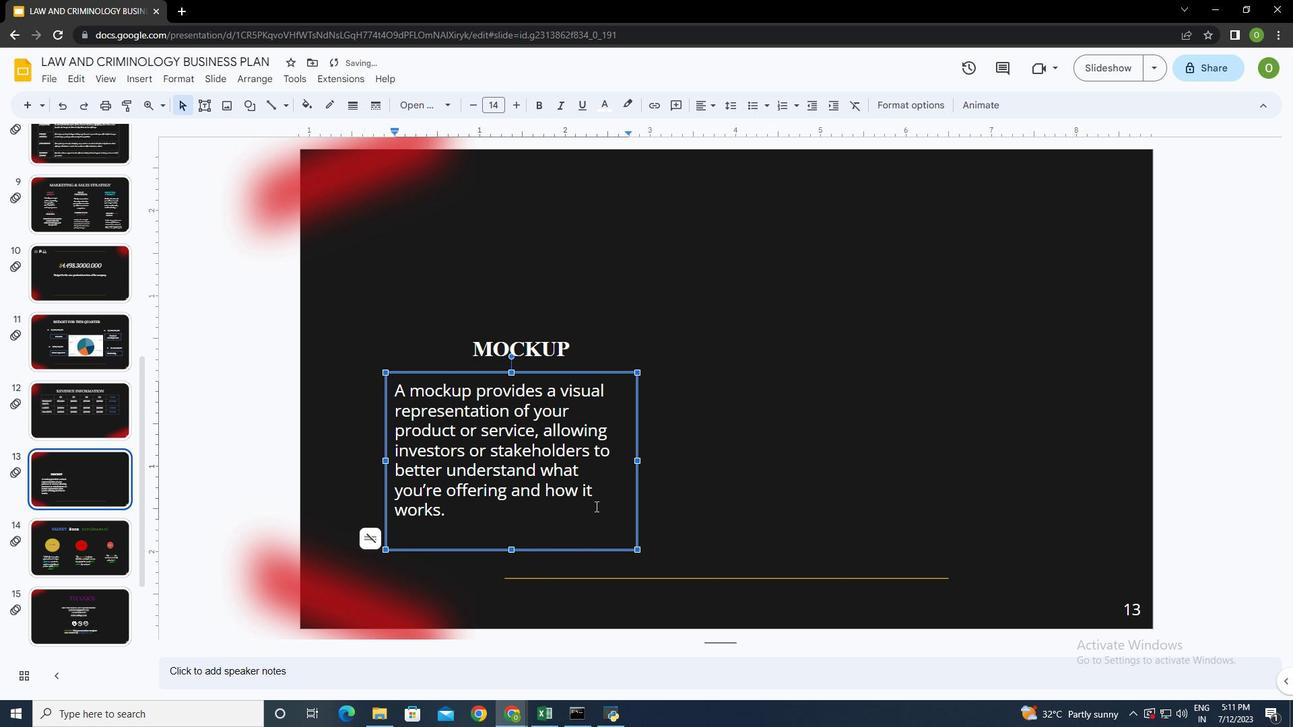 
Action: Mouse moved to (411, 101)
Screenshot: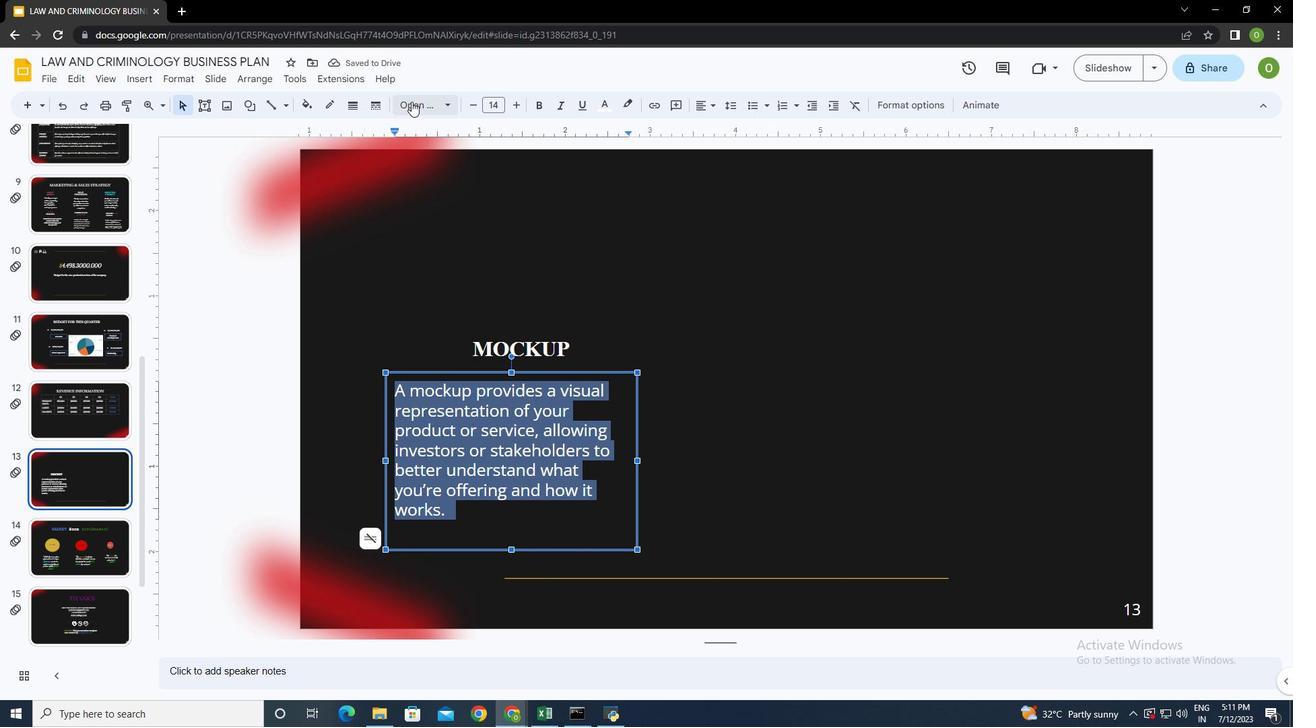 
Action: Mouse pressed left at (411, 101)
Screenshot: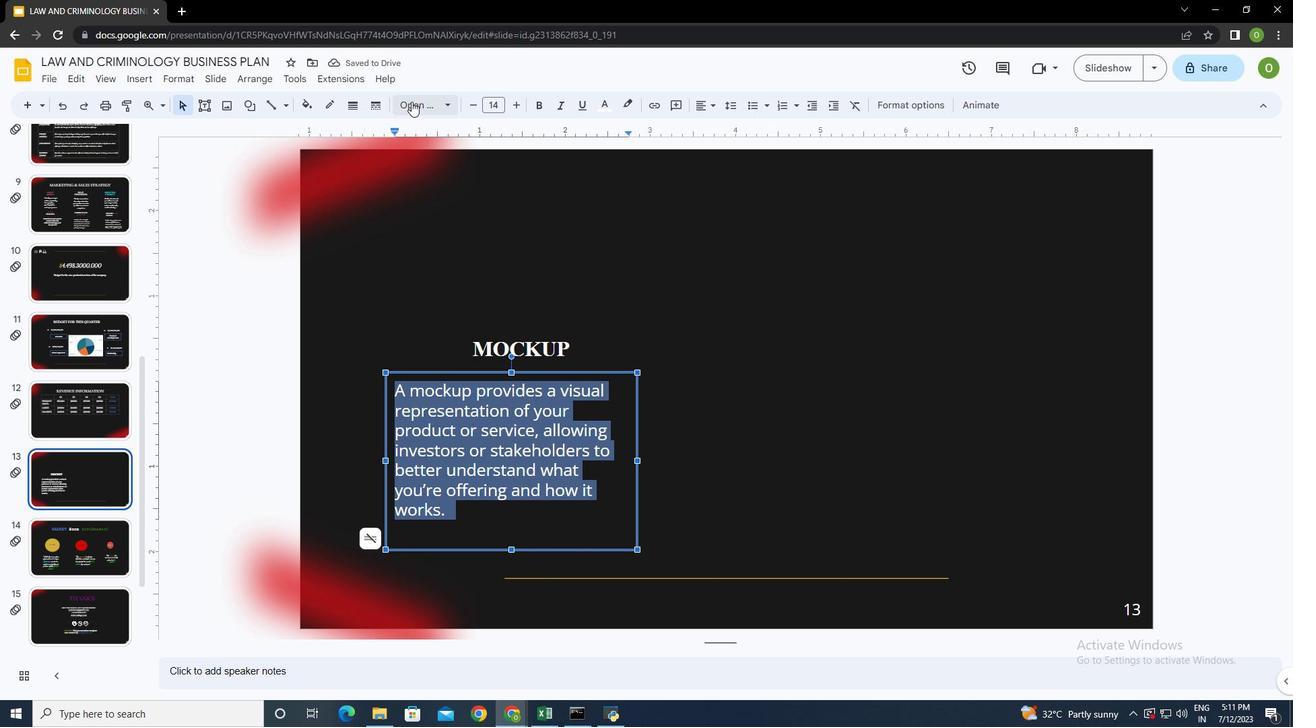 
Action: Mouse moved to (602, 324)
Screenshot: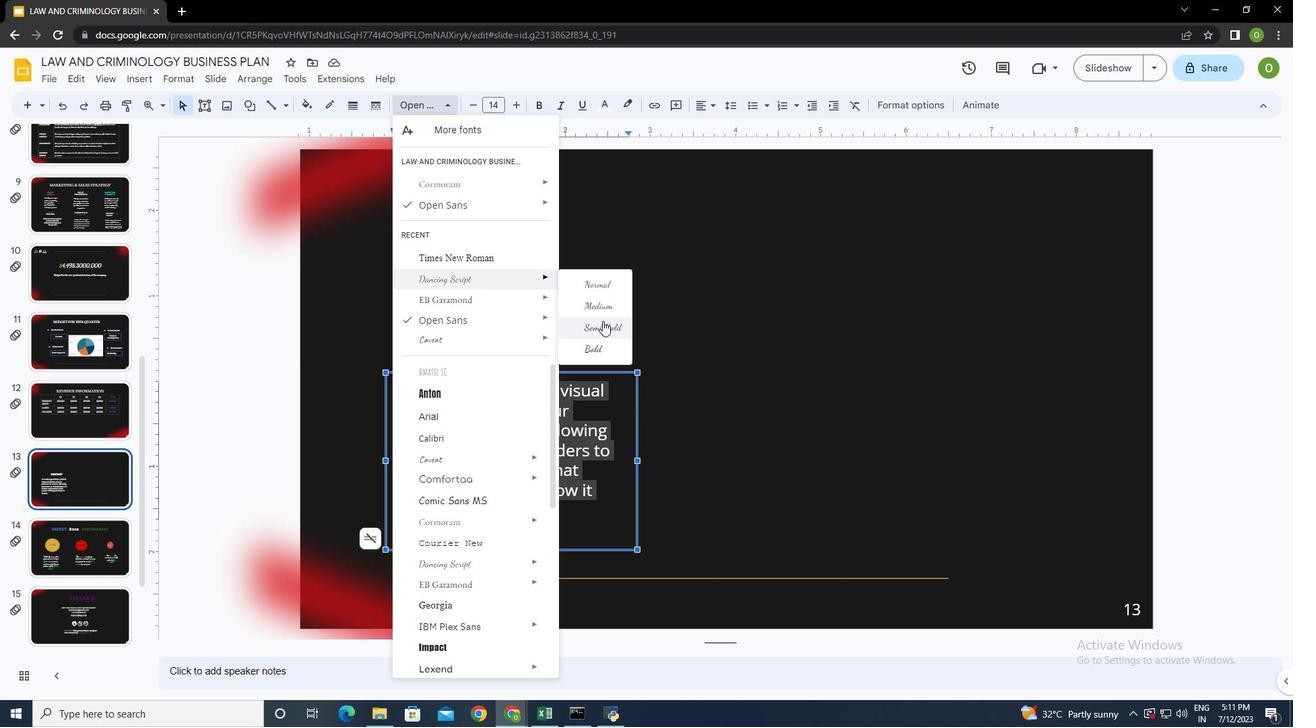 
Action: Mouse pressed left at (602, 324)
Screenshot: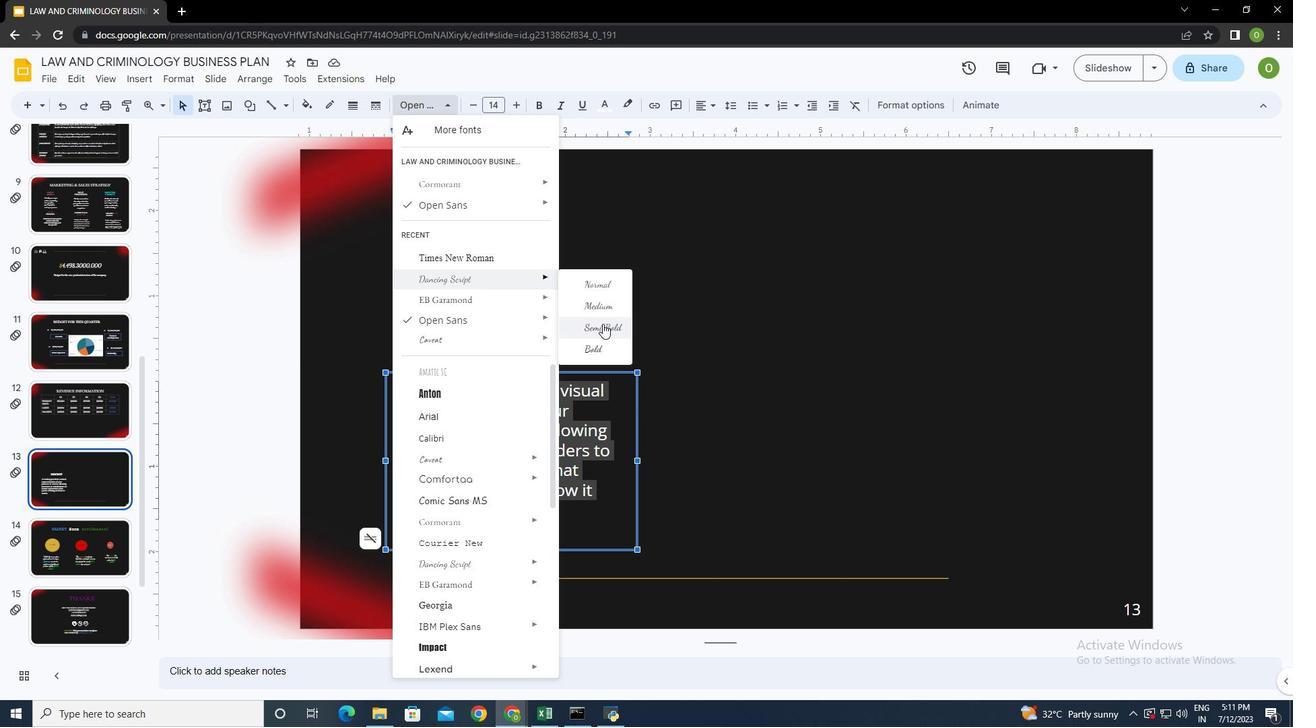 
Action: Mouse moved to (514, 106)
Screenshot: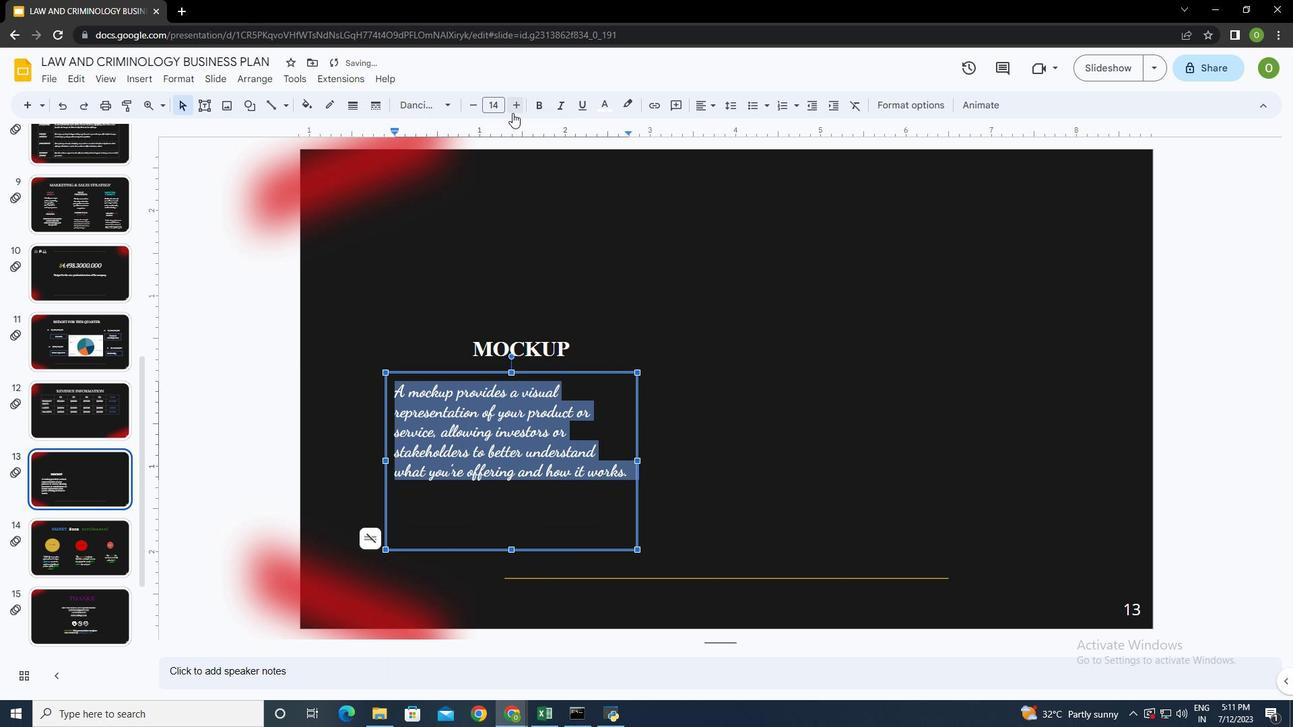 
Action: Mouse pressed left at (514, 106)
Screenshot: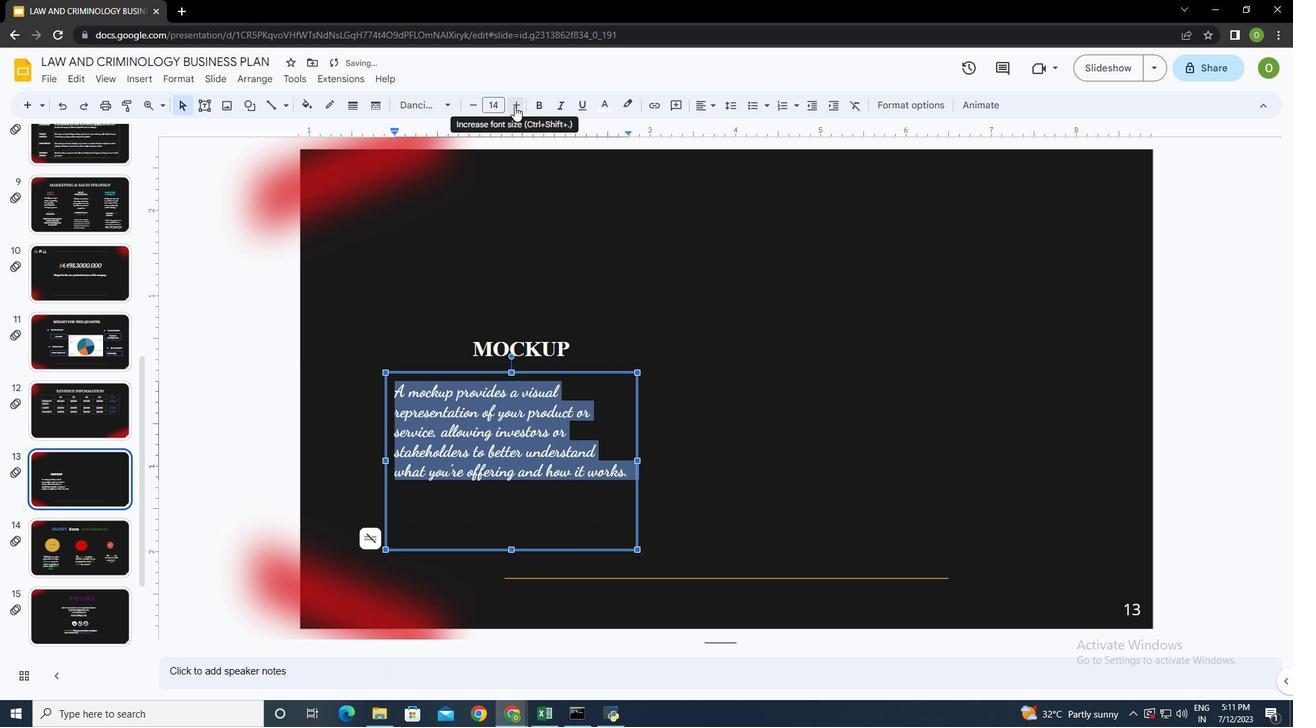 
Action: Mouse moved to (514, 105)
Screenshot: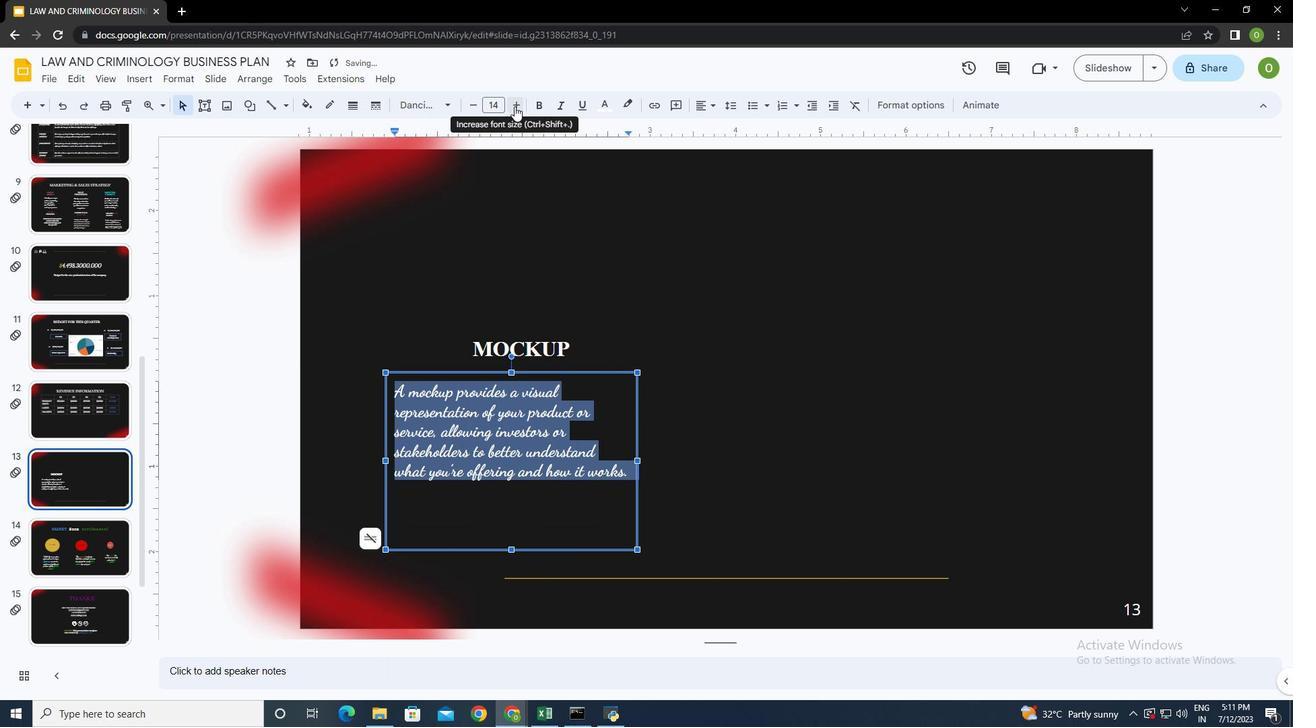 
Action: Mouse pressed left at (514, 105)
Screenshot: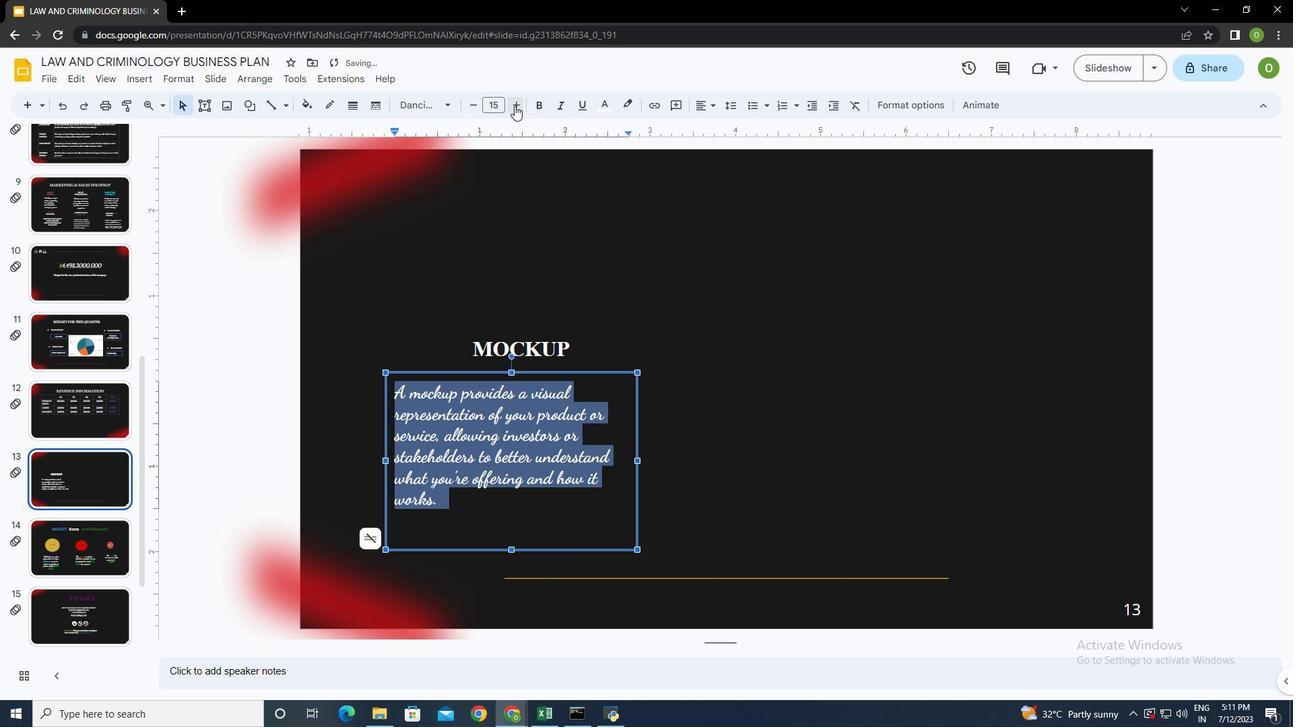 
Action: Mouse pressed left at (514, 105)
Screenshot: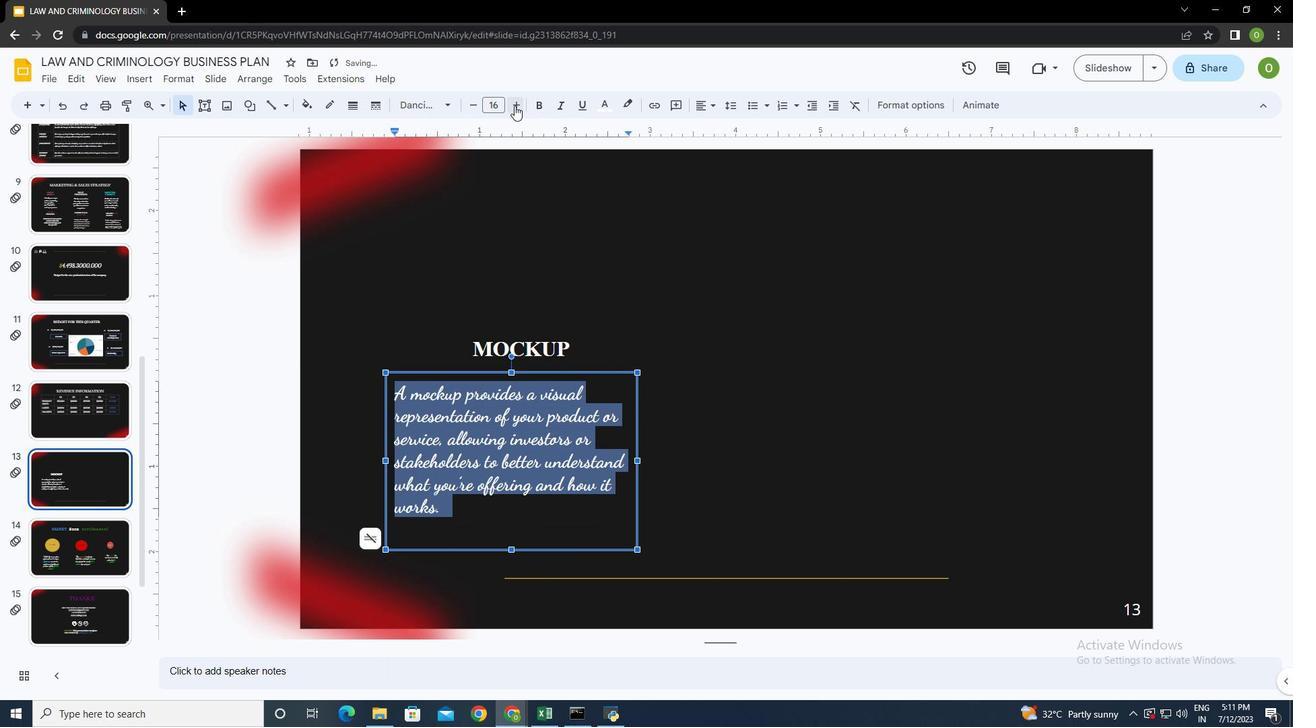 
Action: Mouse moved to (712, 107)
Screenshot: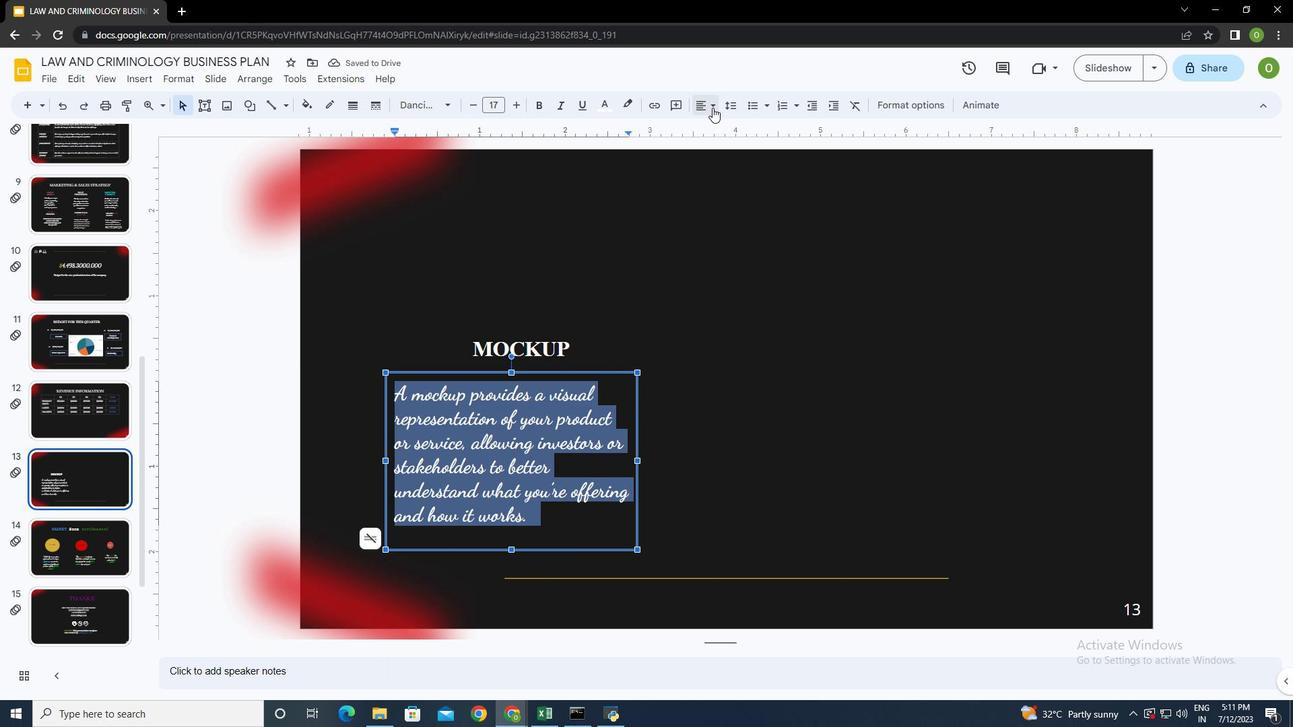 
Action: Mouse pressed left at (712, 107)
Screenshot: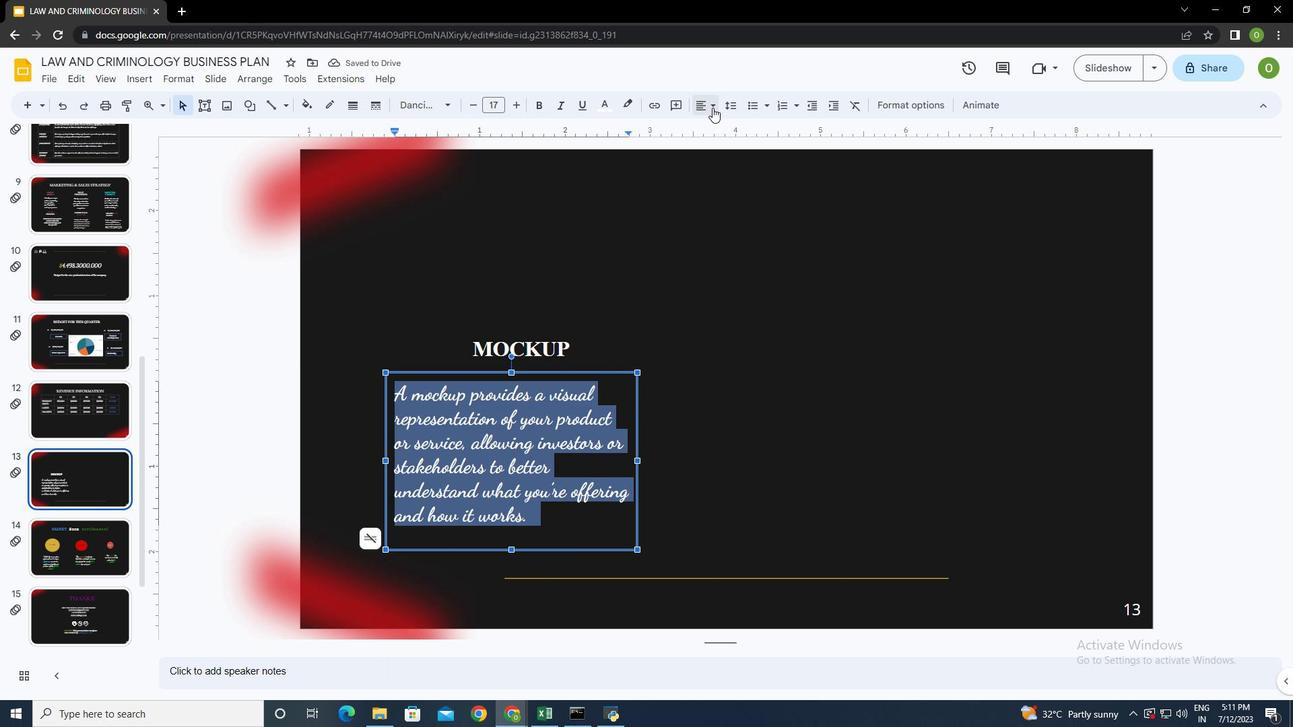 
Action: Mouse moved to (721, 130)
Screenshot: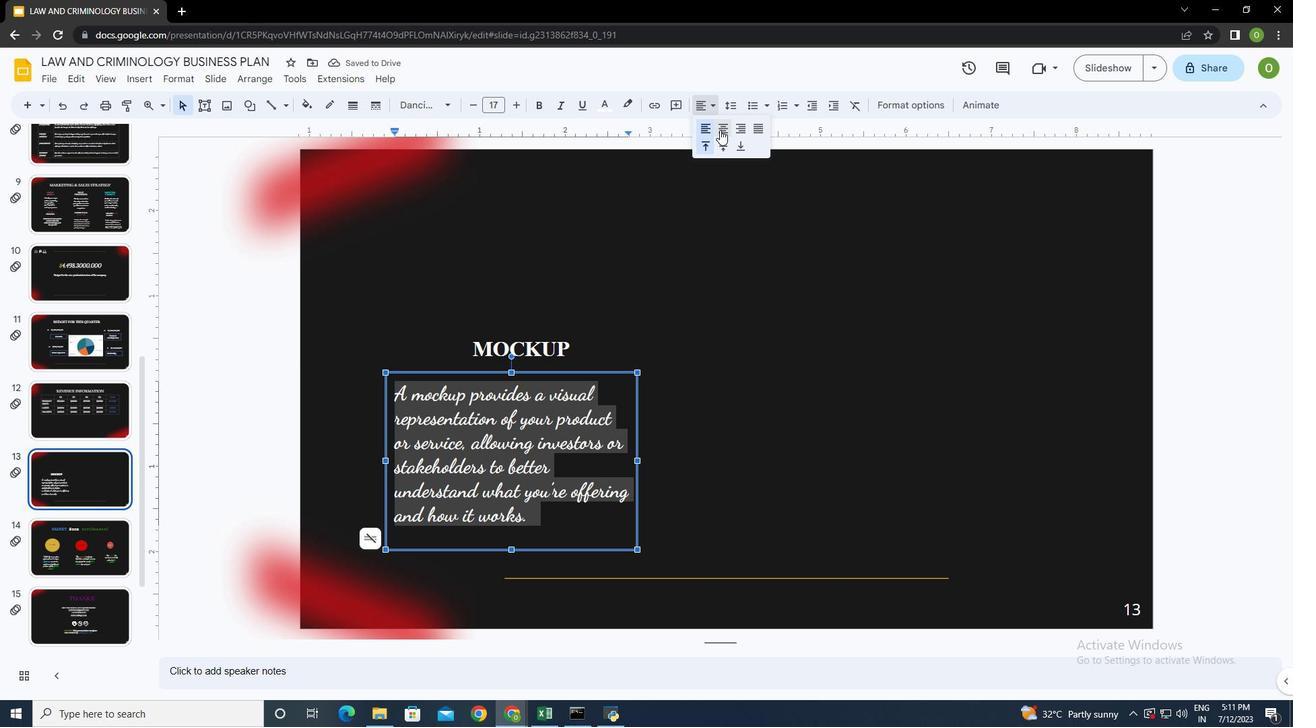 
Action: Mouse pressed left at (721, 130)
Screenshot: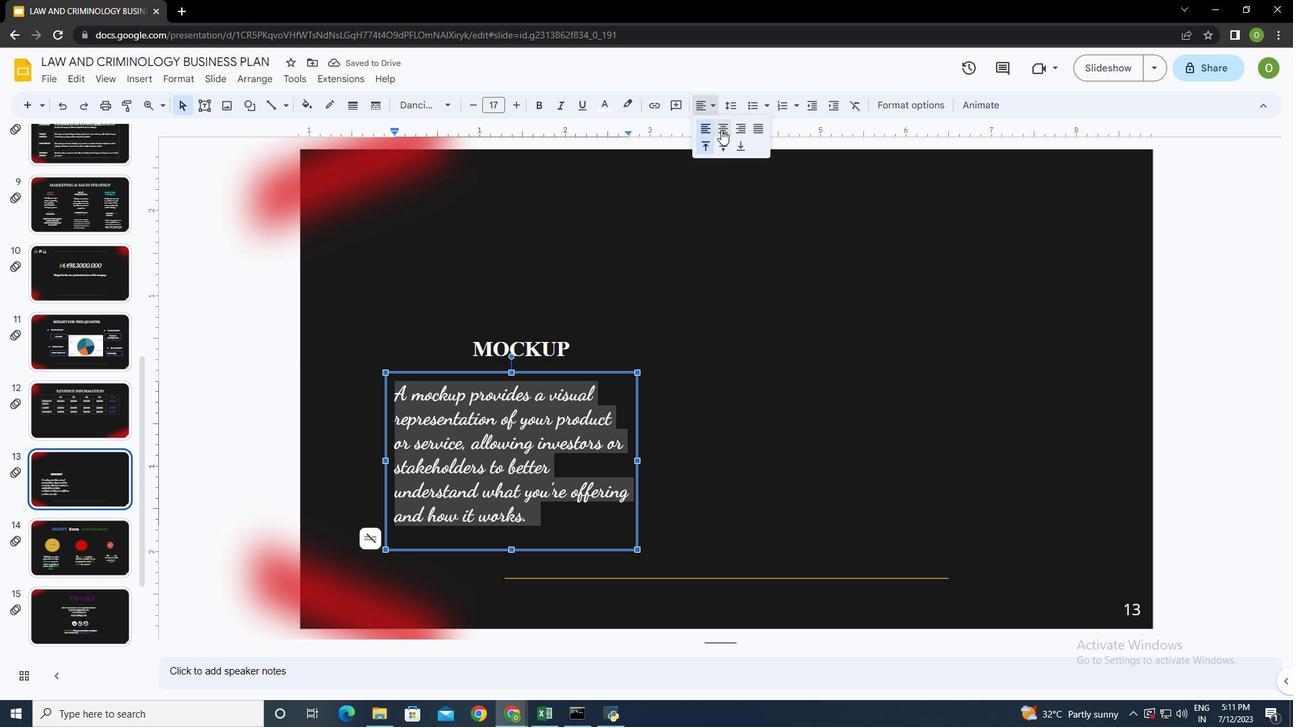 
Action: Mouse moved to (594, 518)
Screenshot: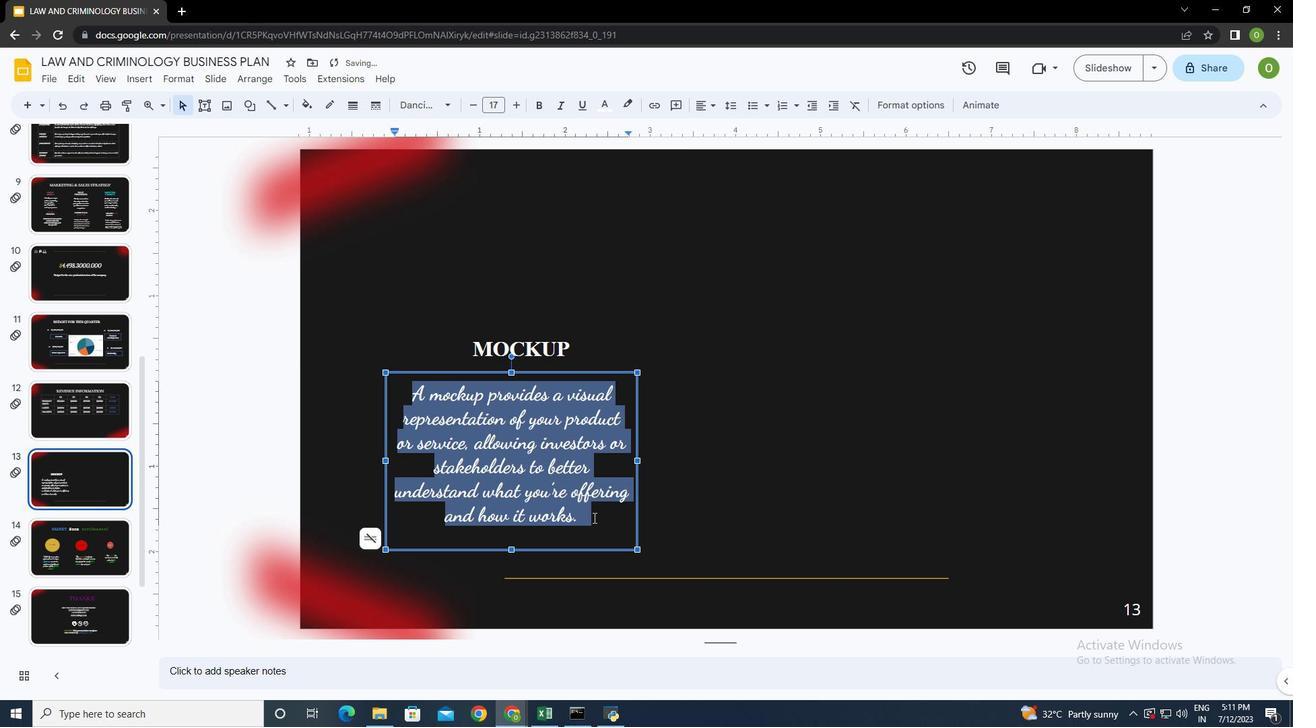 
Action: Mouse pressed left at (594, 518)
Screenshot: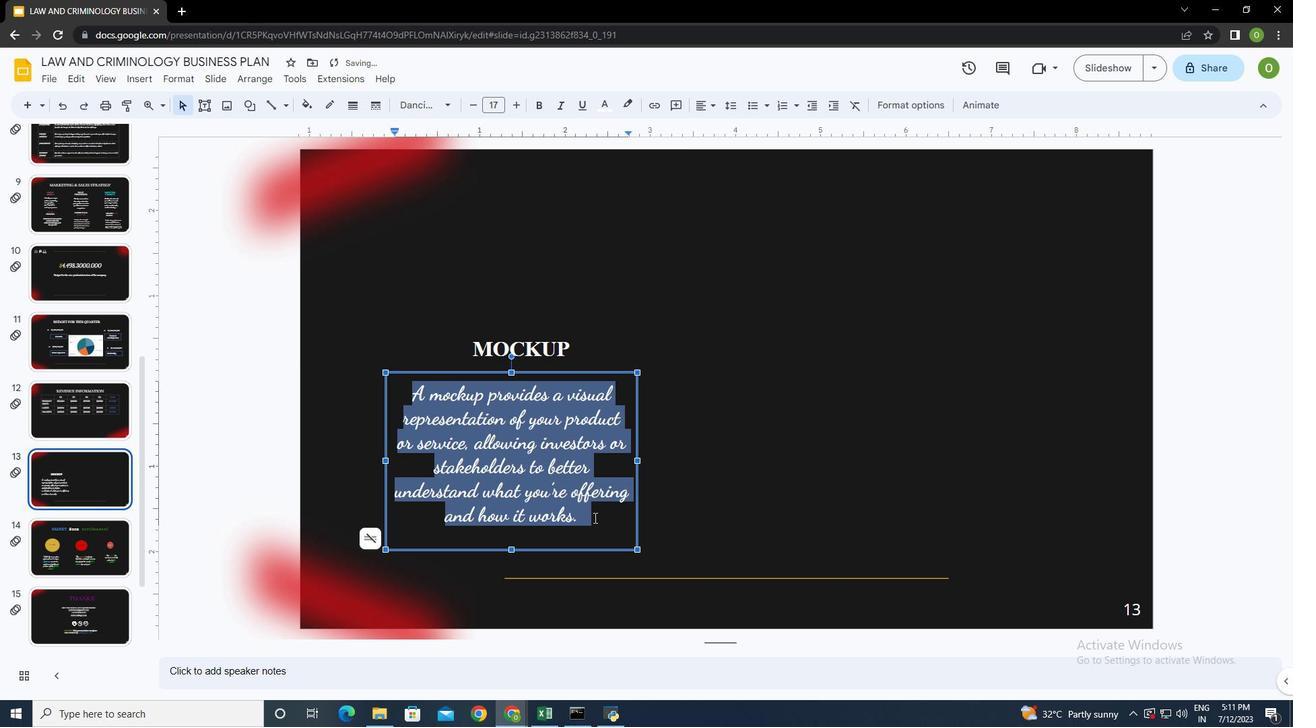 
Action: Mouse moved to (588, 346)
Screenshot: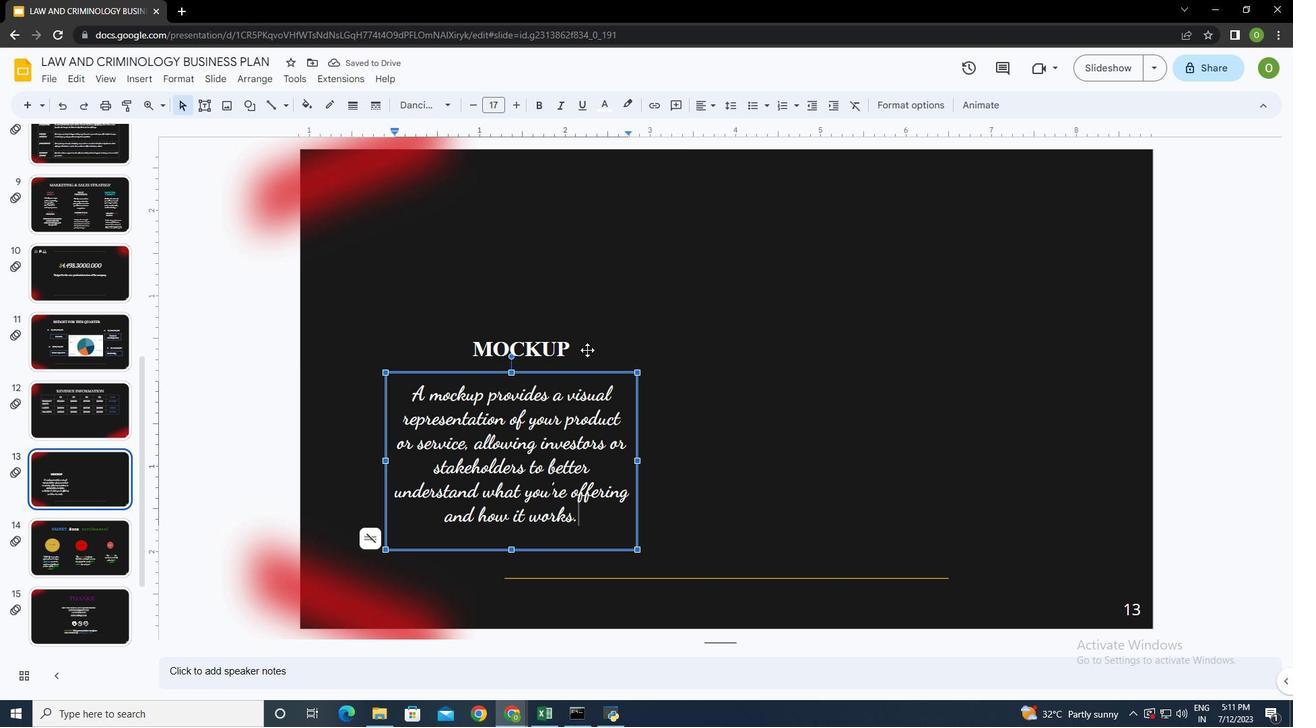 
Action: Mouse pressed left at (588, 346)
Screenshot: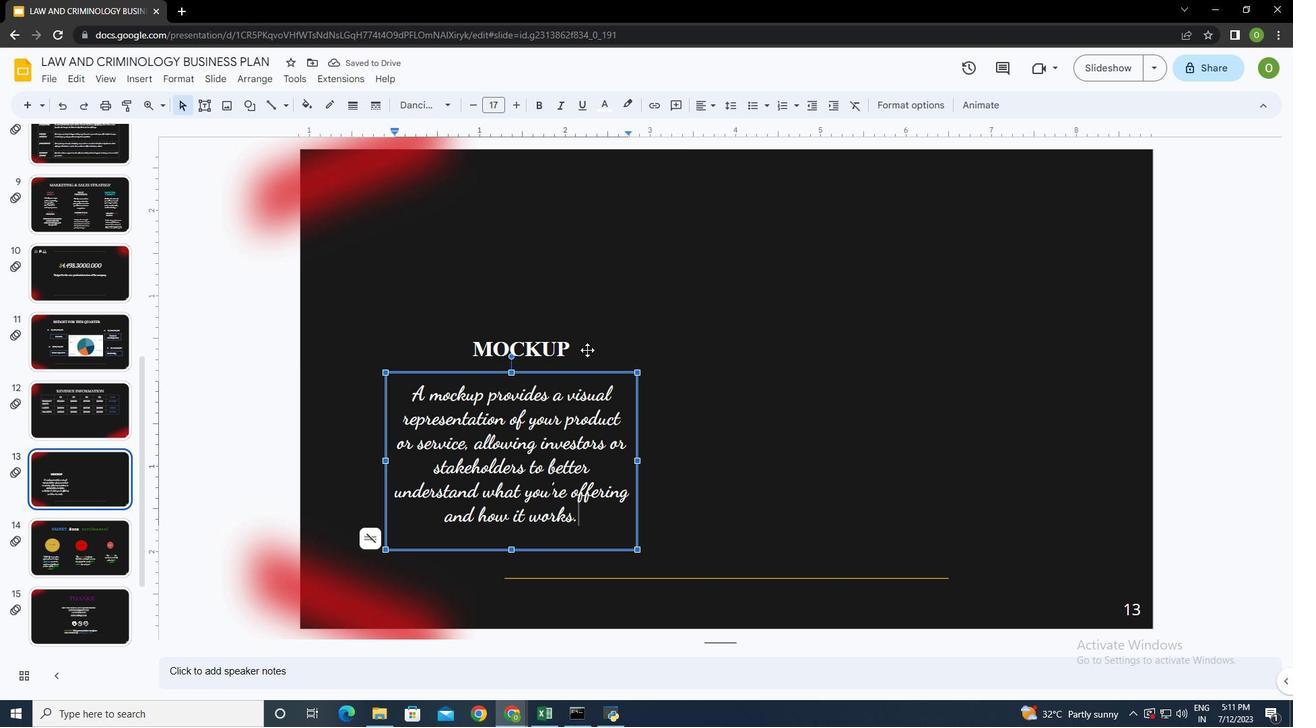 
Action: Mouse moved to (417, 98)
Screenshot: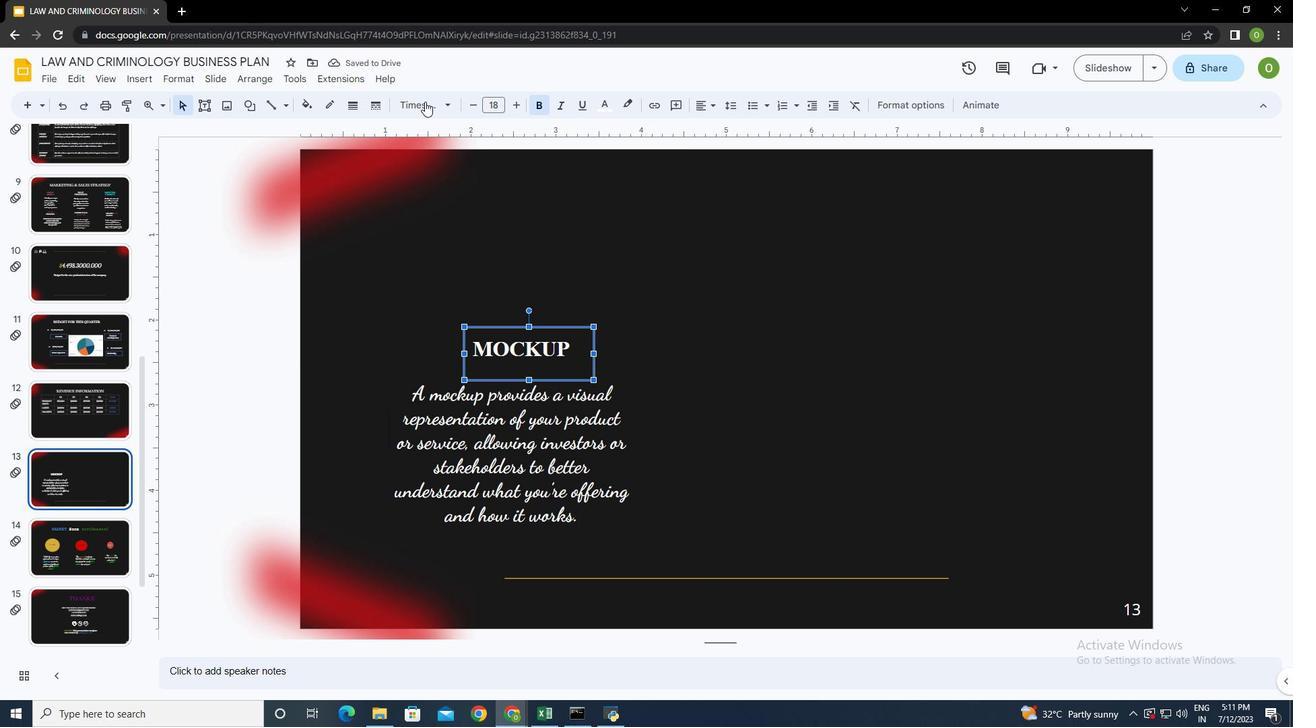 
Action: Mouse pressed left at (417, 98)
Screenshot: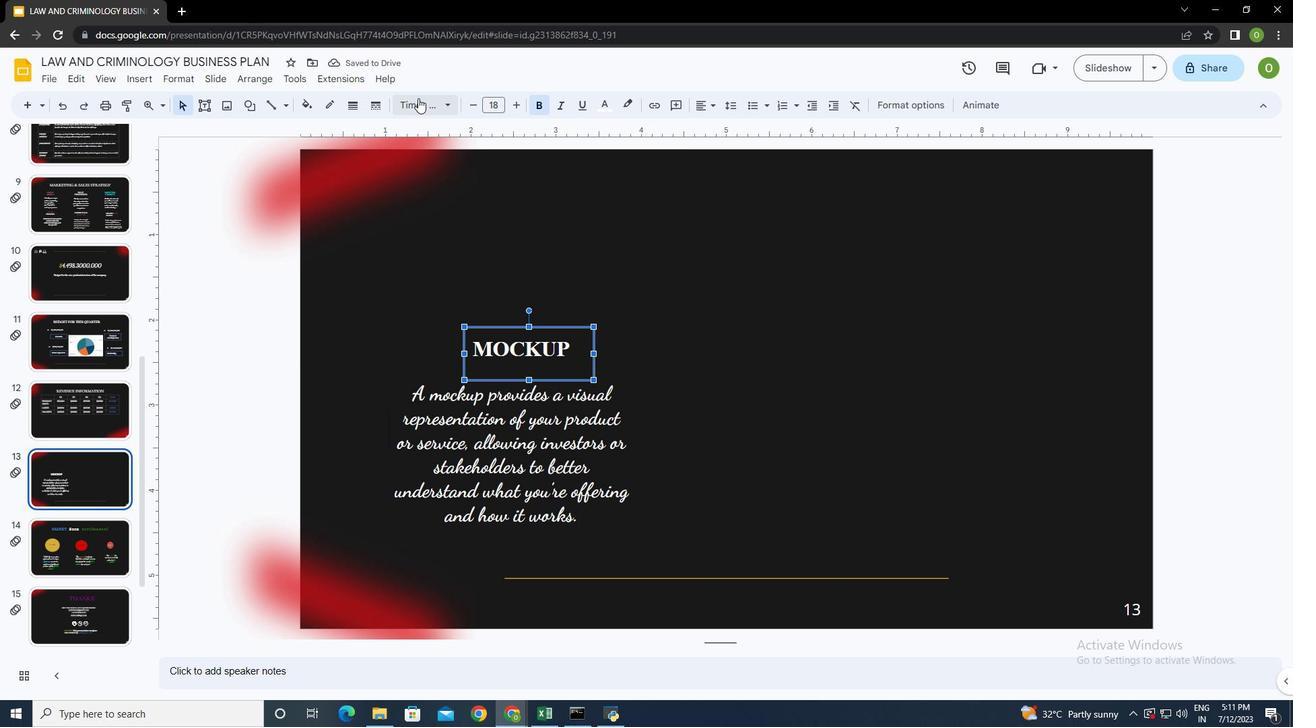 
Action: Mouse moved to (598, 324)
Screenshot: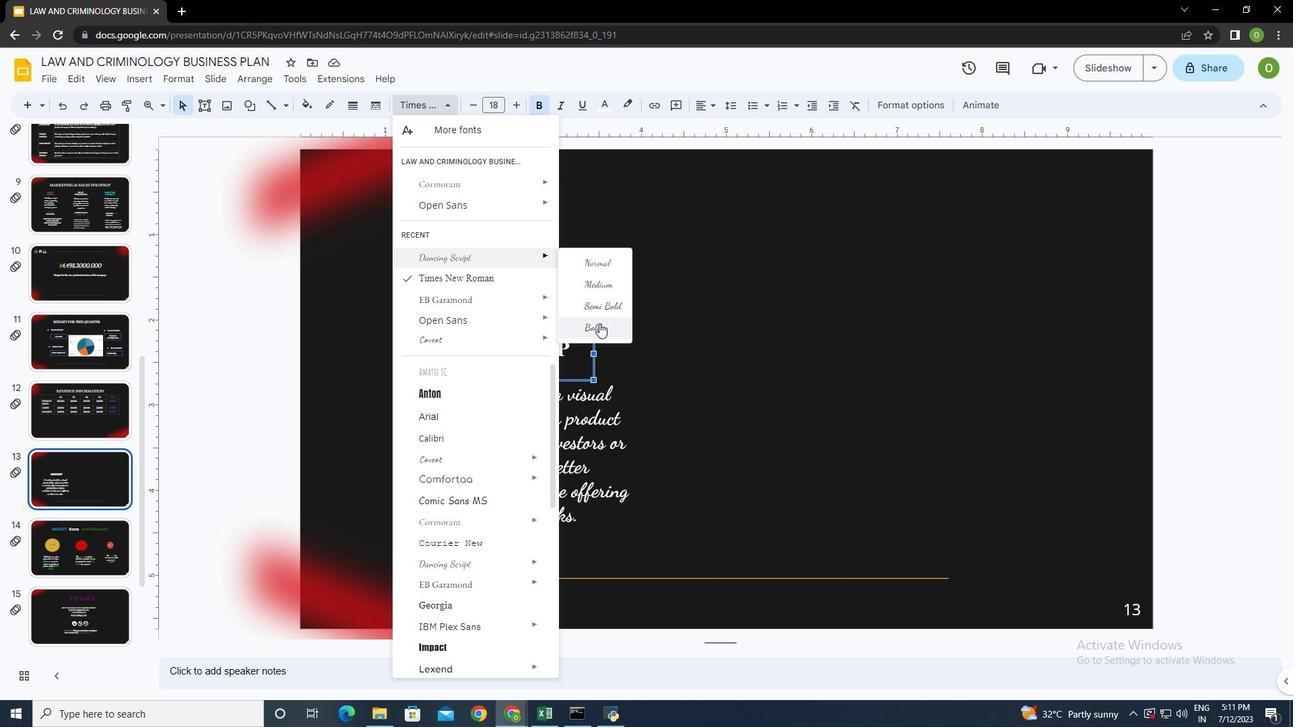 
Action: Mouse pressed left at (598, 324)
Screenshot: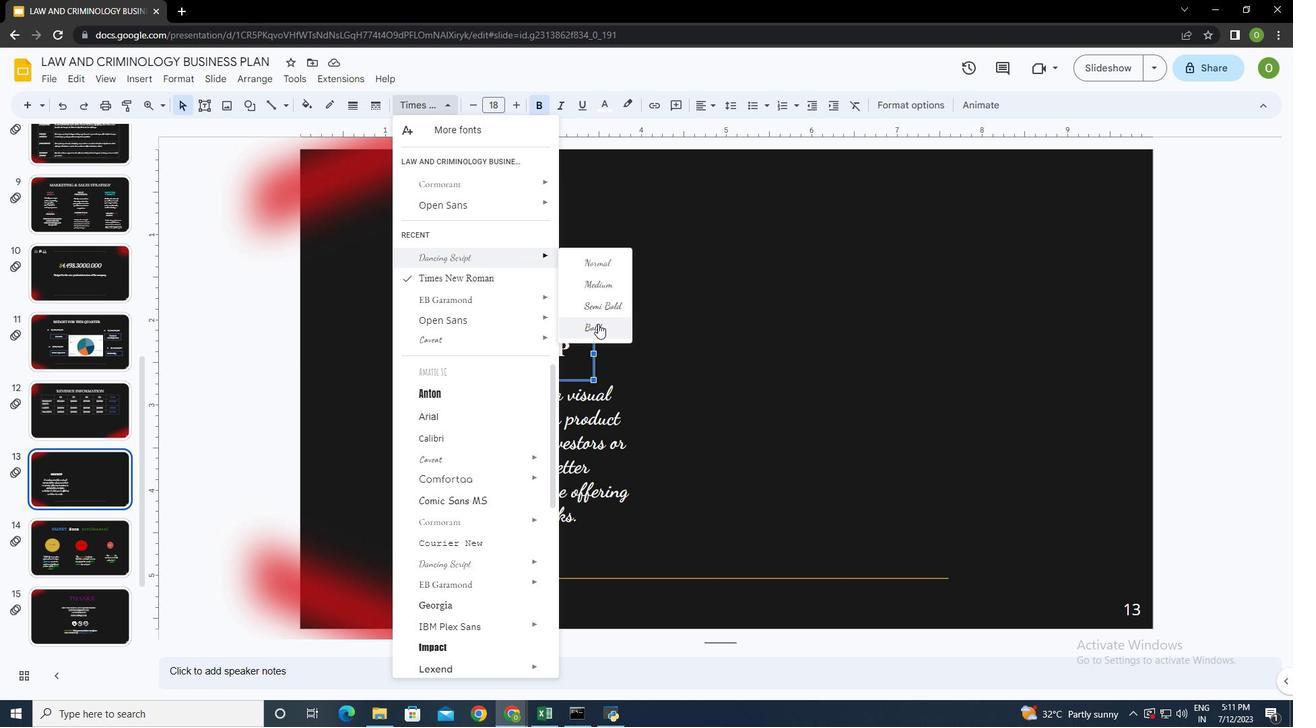 
Action: Mouse moved to (638, 350)
Screenshot: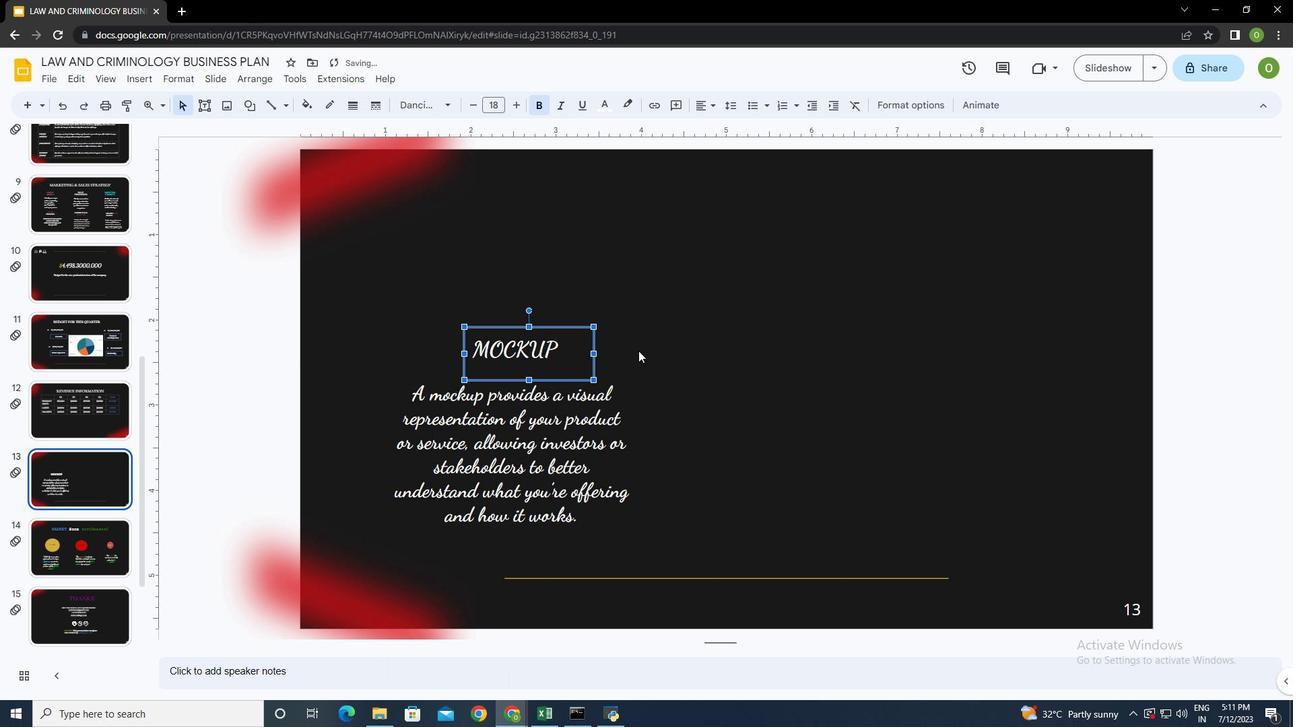 
Action: Mouse pressed left at (638, 350)
Screenshot: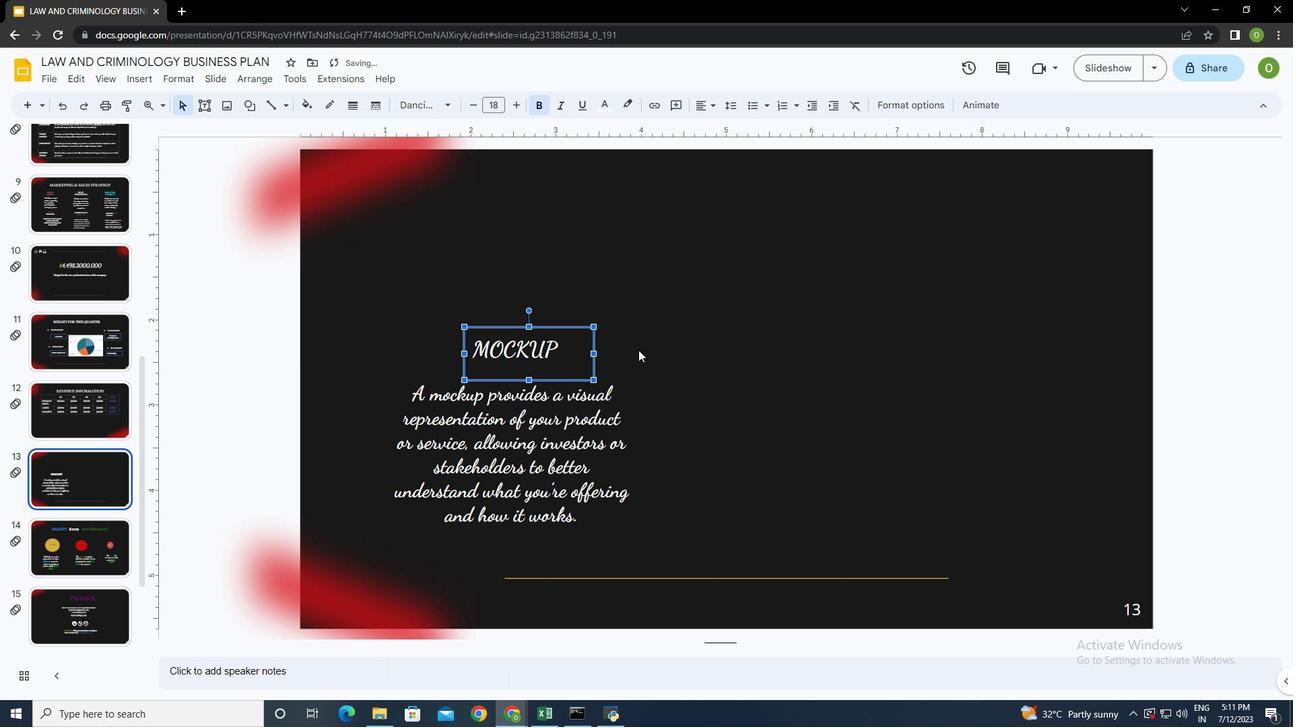 
Action: Mouse moved to (674, 396)
Screenshot: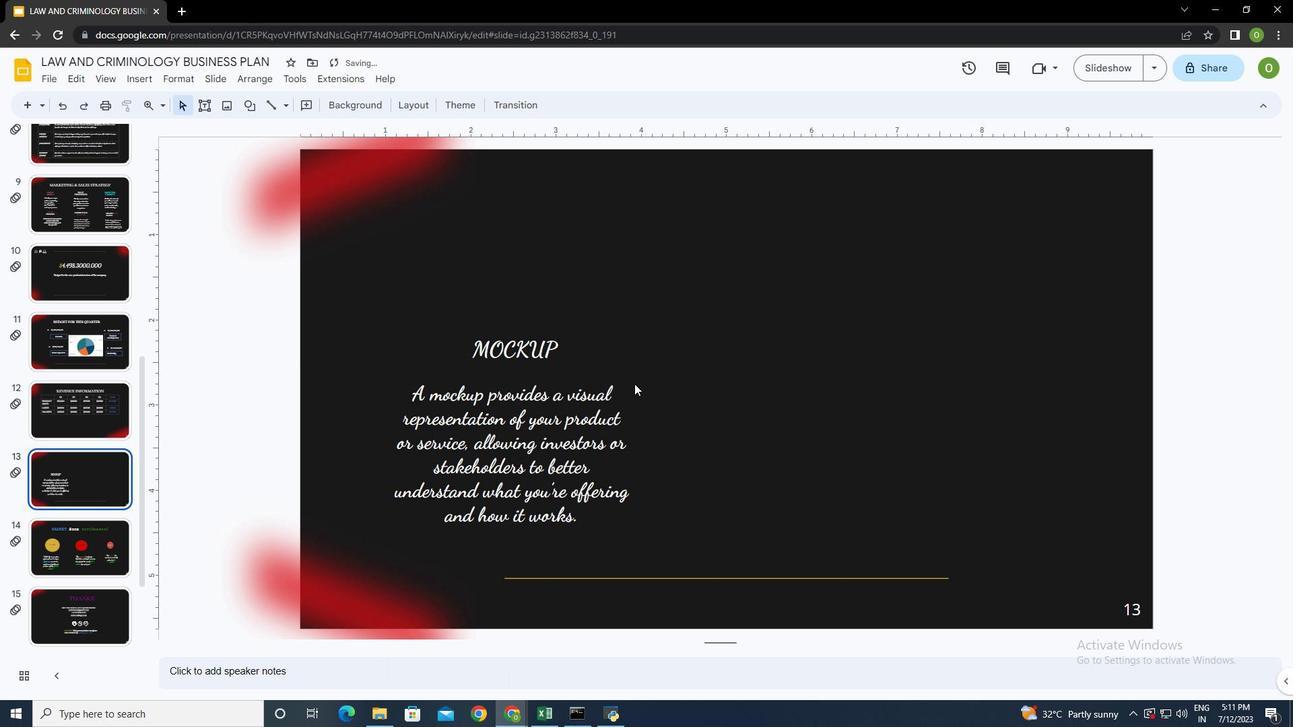 
Action: Mouse pressed left at (674, 396)
Screenshot: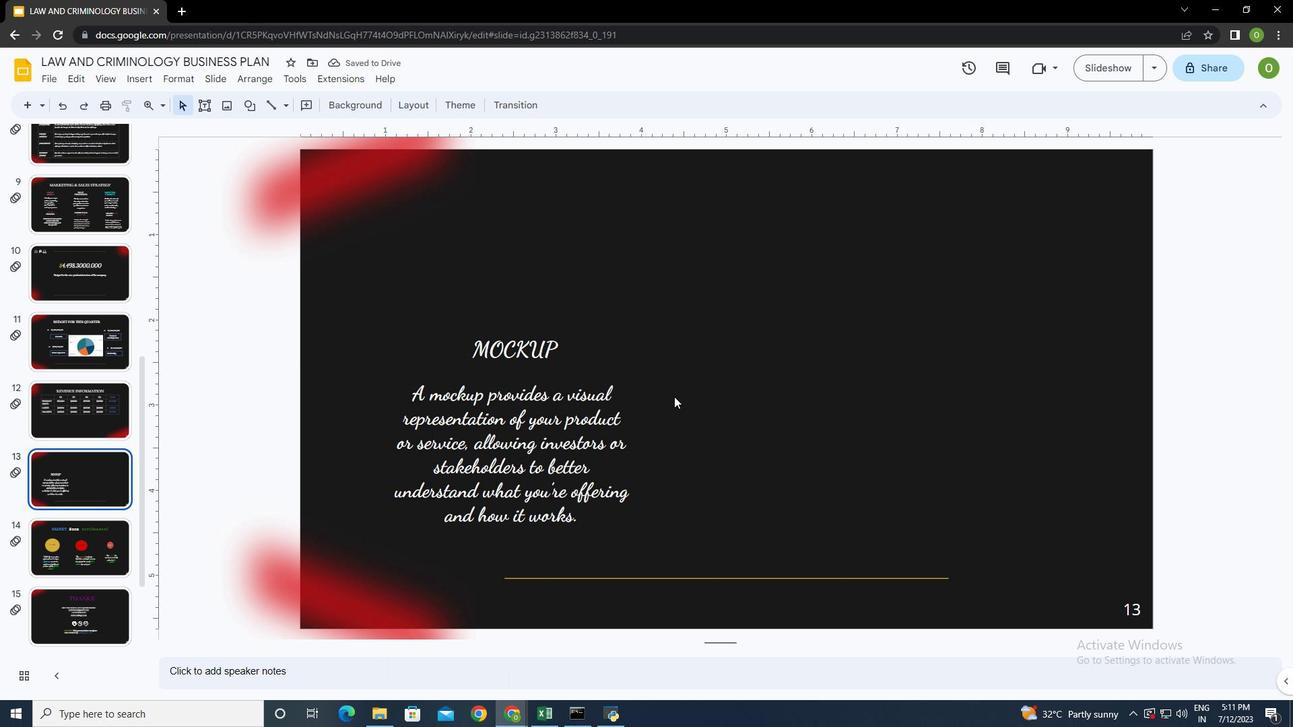 
Action: Mouse moved to (229, 103)
Screenshot: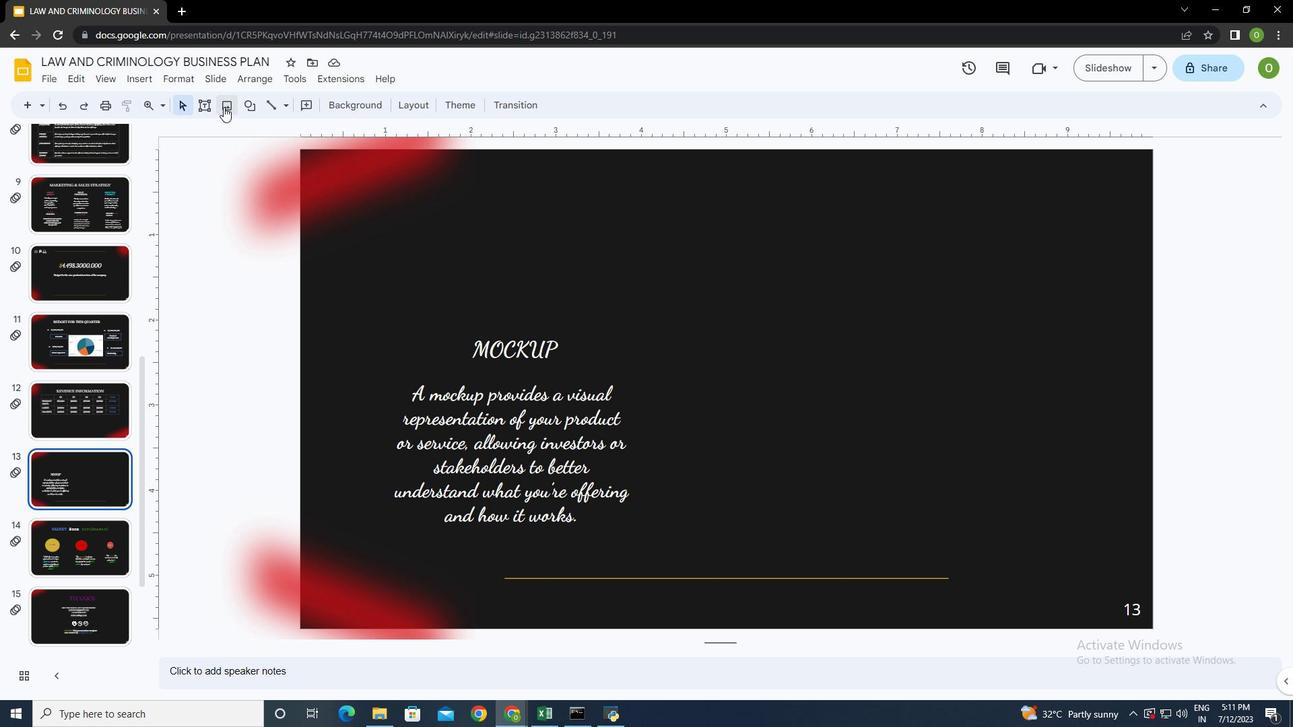 
Action: Mouse pressed left at (229, 103)
Screenshot: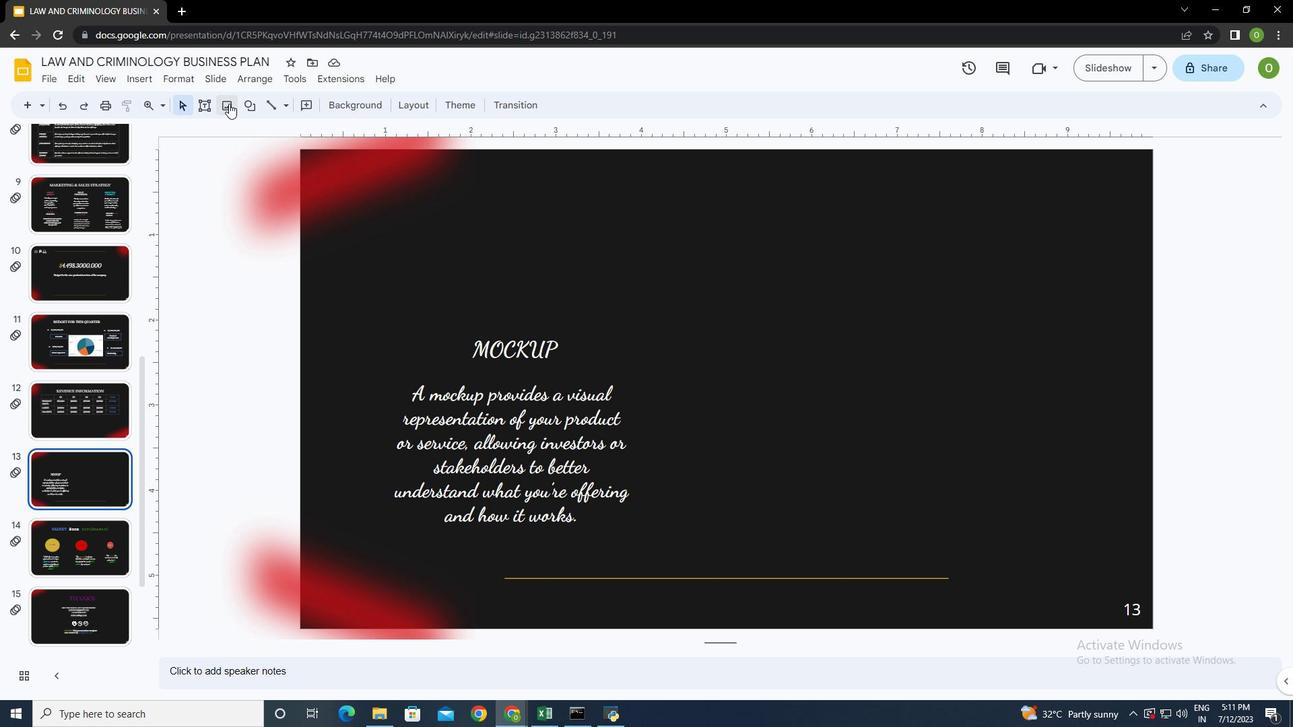 
Action: Mouse moved to (271, 127)
Screenshot: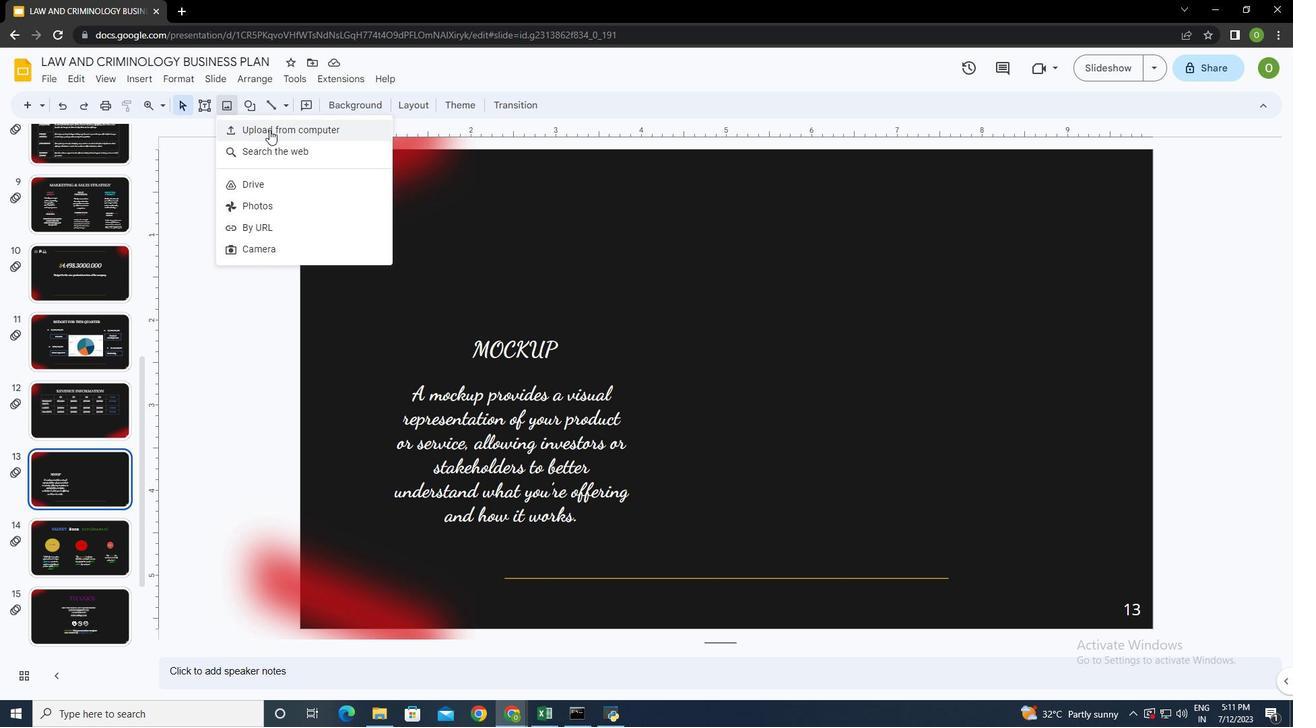 
Action: Mouse pressed left at (271, 127)
Screenshot: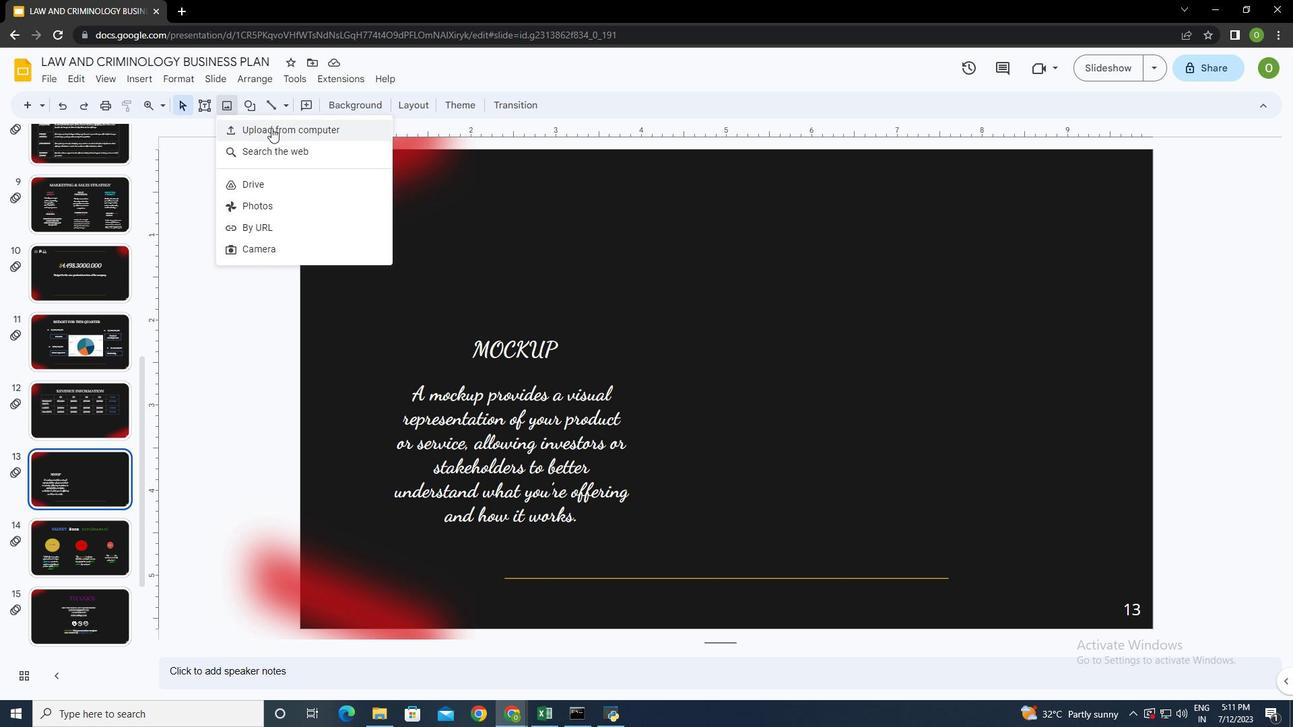 
Action: Mouse moved to (376, 116)
Screenshot: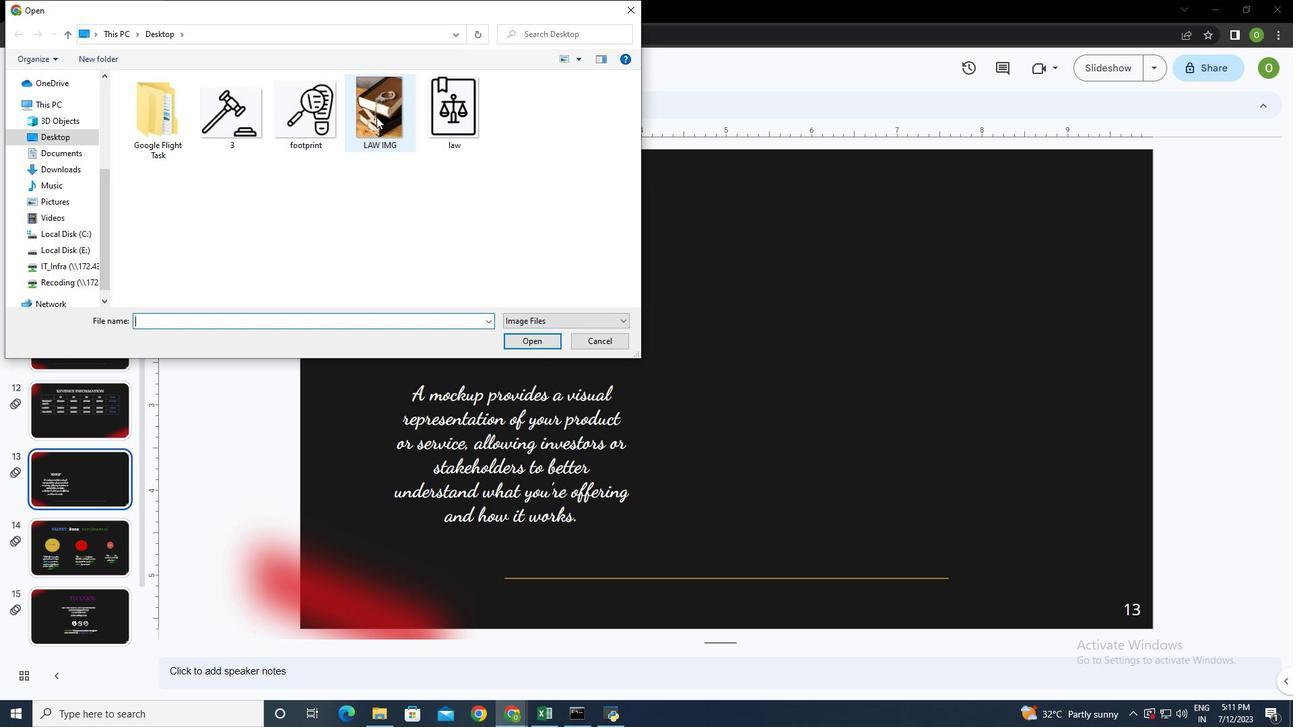 
Action: Mouse pressed left at (376, 116)
Screenshot: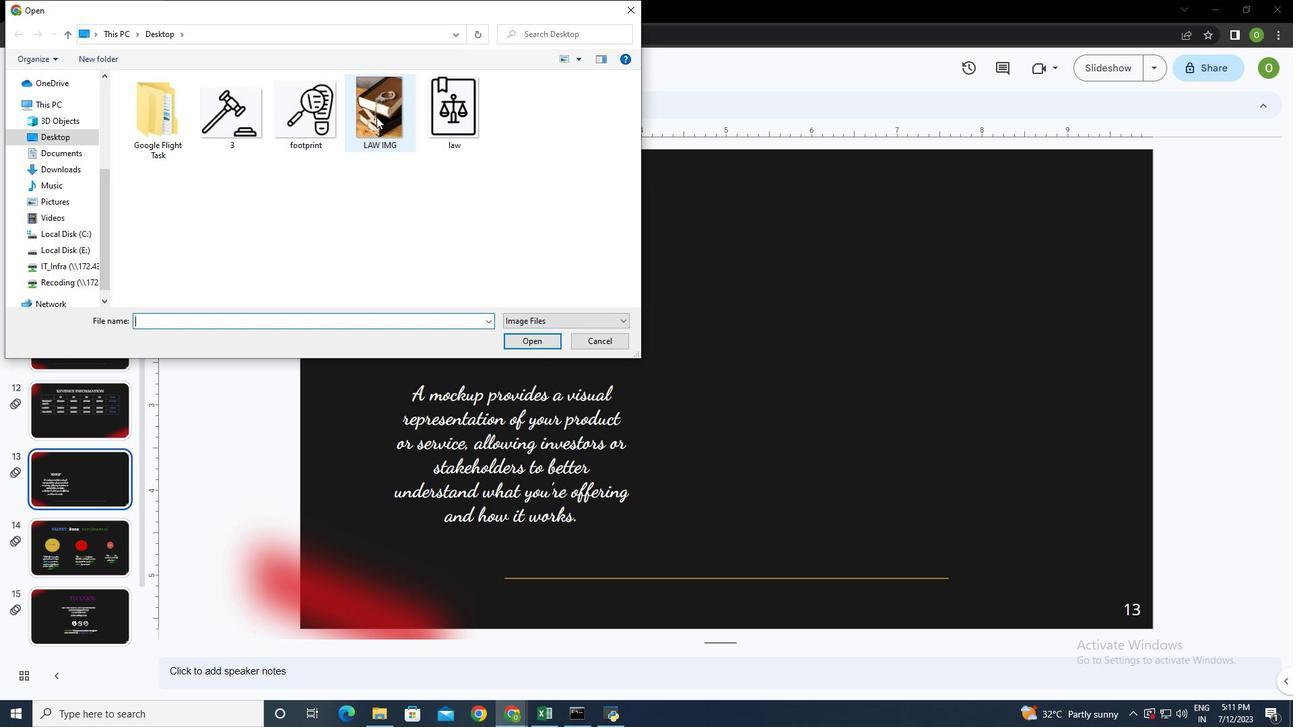 
Action: Mouse pressed left at (376, 116)
Screenshot: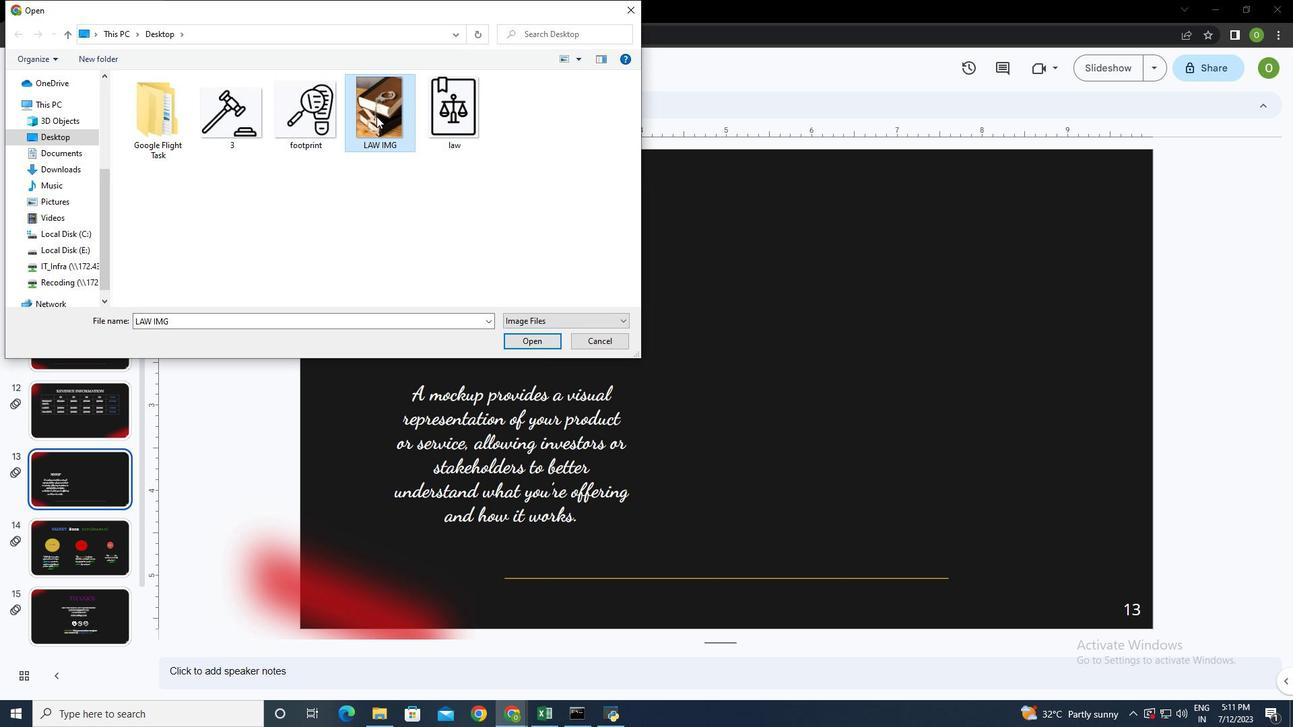 
Action: Mouse pressed left at (376, 116)
Screenshot: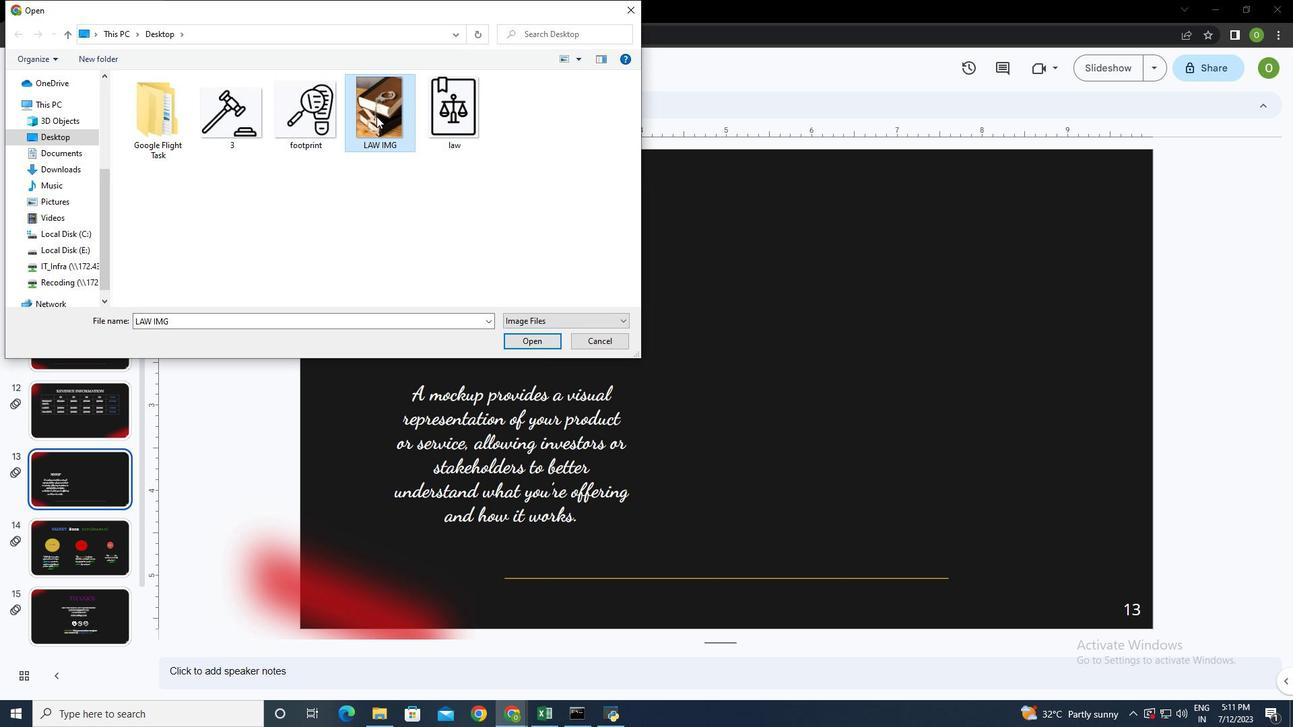 
Action: Mouse moved to (817, 326)
Screenshot: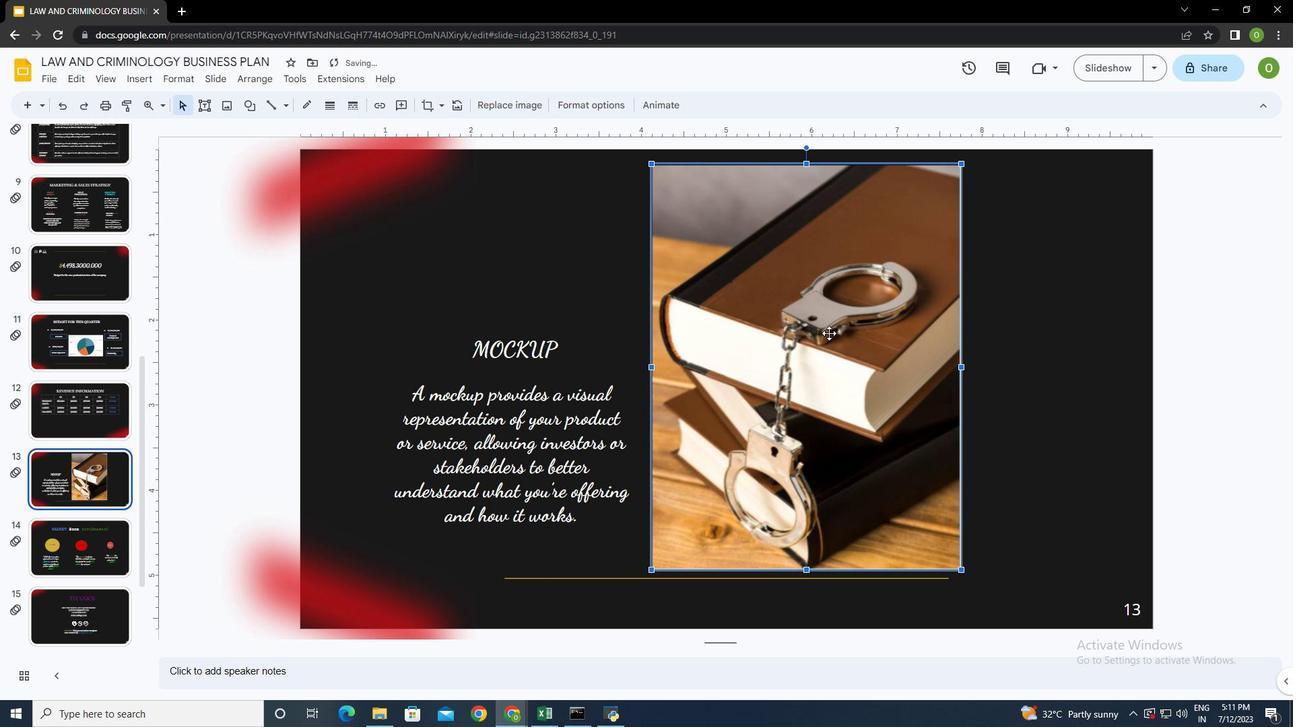 
Action: Mouse pressed left at (817, 326)
Screenshot: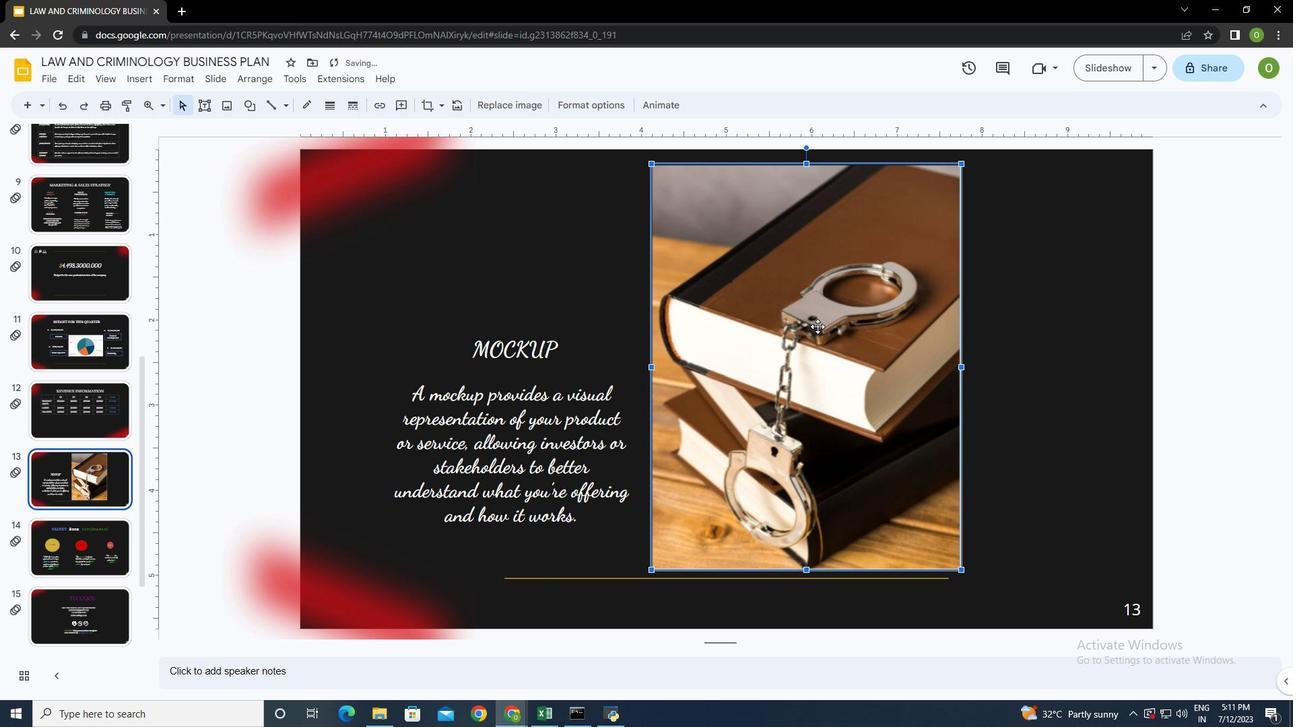 
Action: Mouse moved to (780, 379)
Screenshot: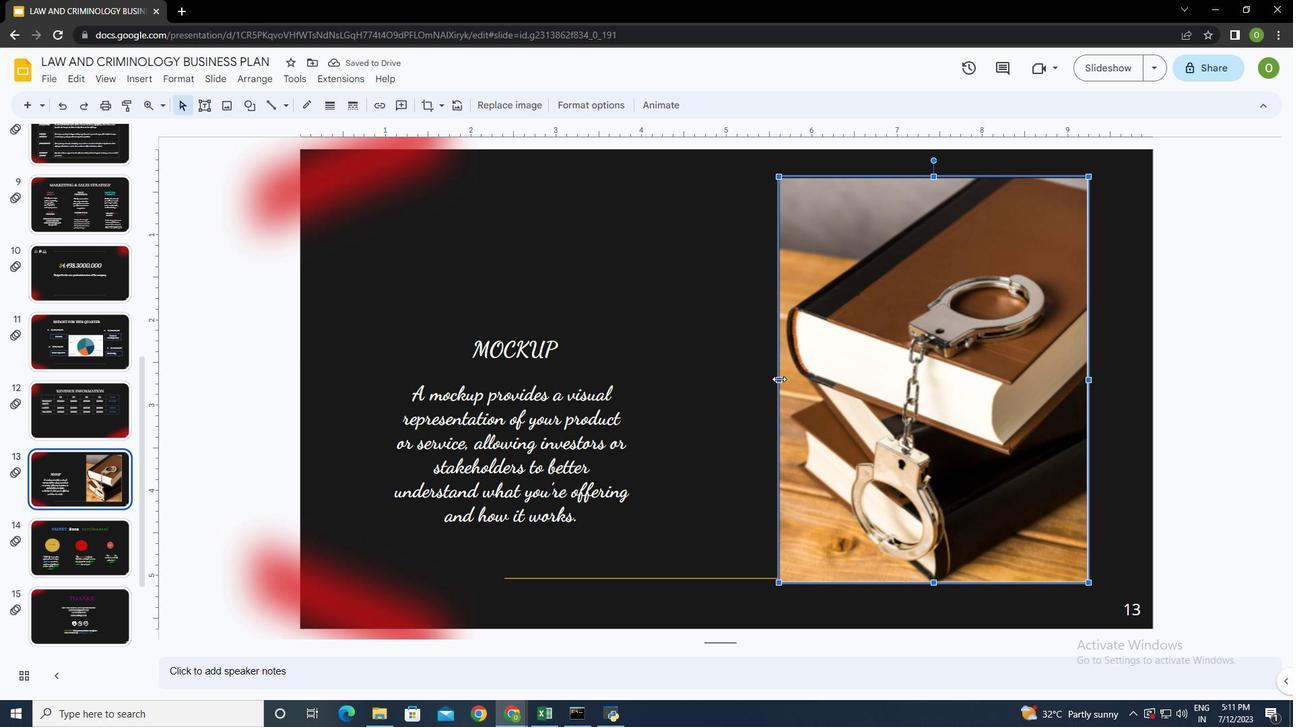 
Action: Mouse pressed left at (780, 379)
Screenshot: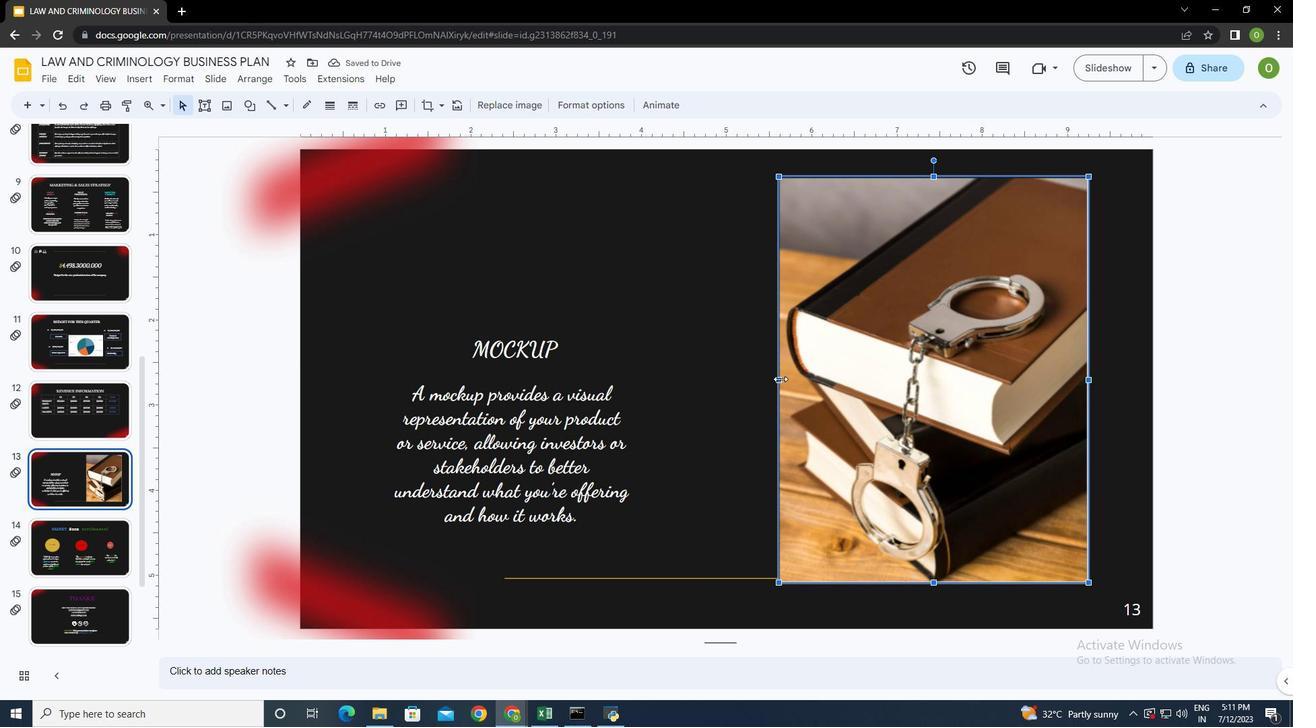
Action: Mouse moved to (1091, 381)
Screenshot: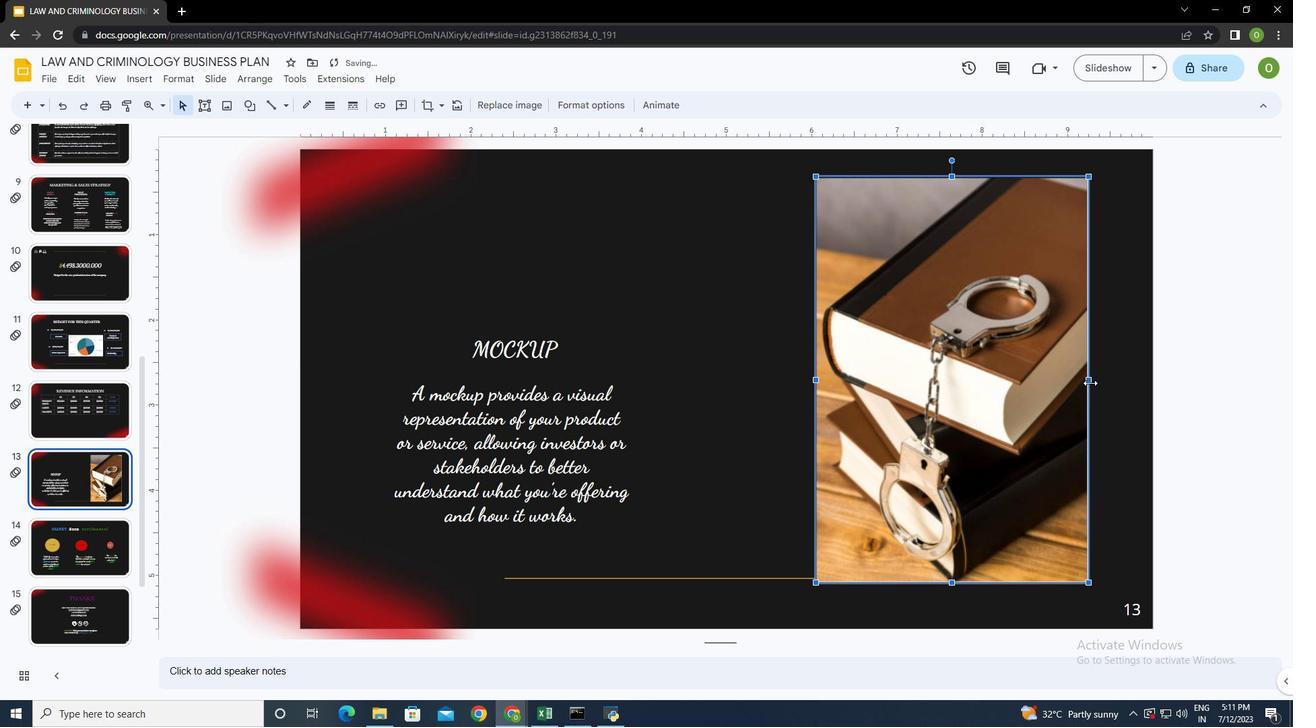 
Action: Mouse pressed left at (1091, 381)
Screenshot: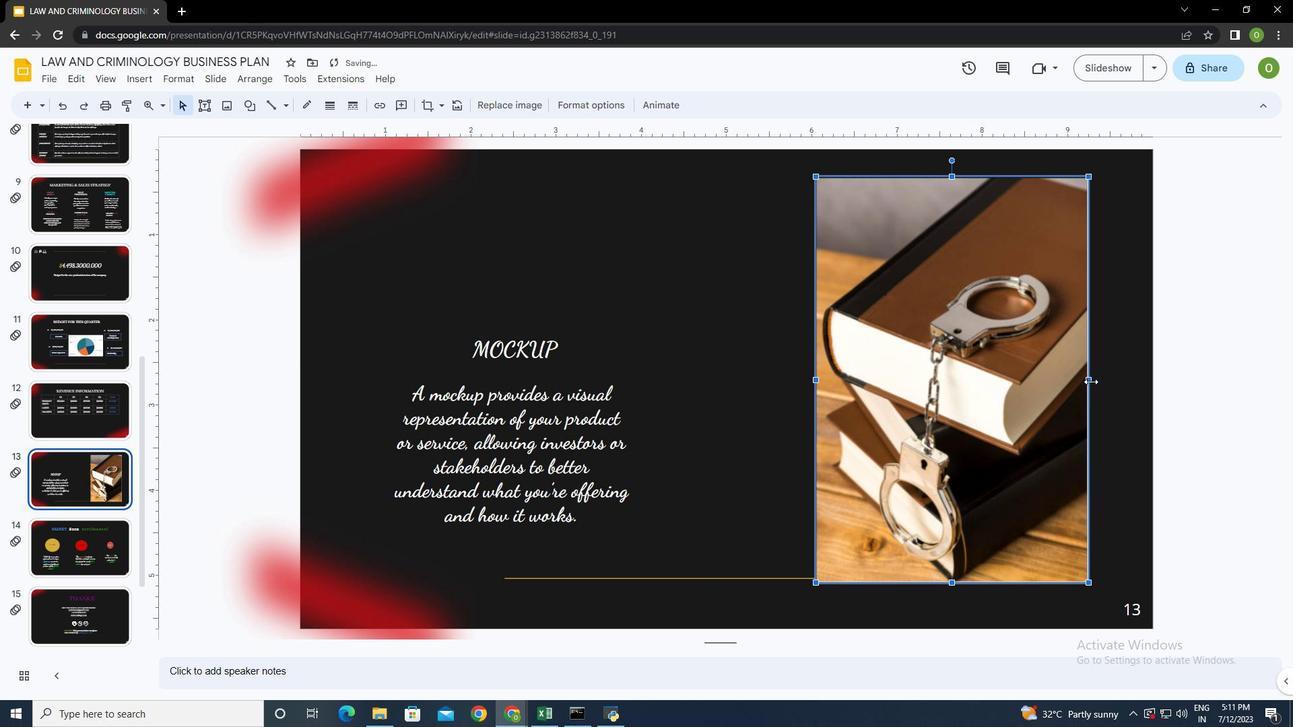 
Action: Mouse moved to (945, 584)
Screenshot: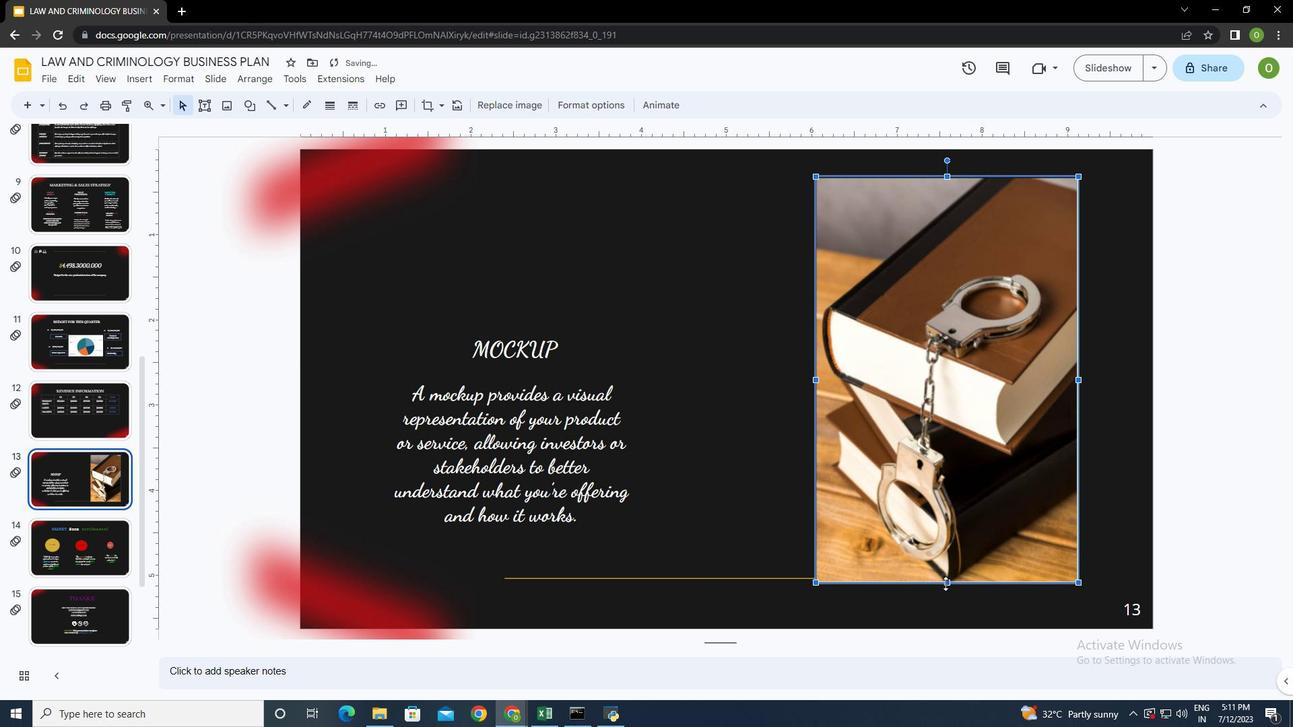 
Action: Mouse pressed left at (945, 584)
Screenshot: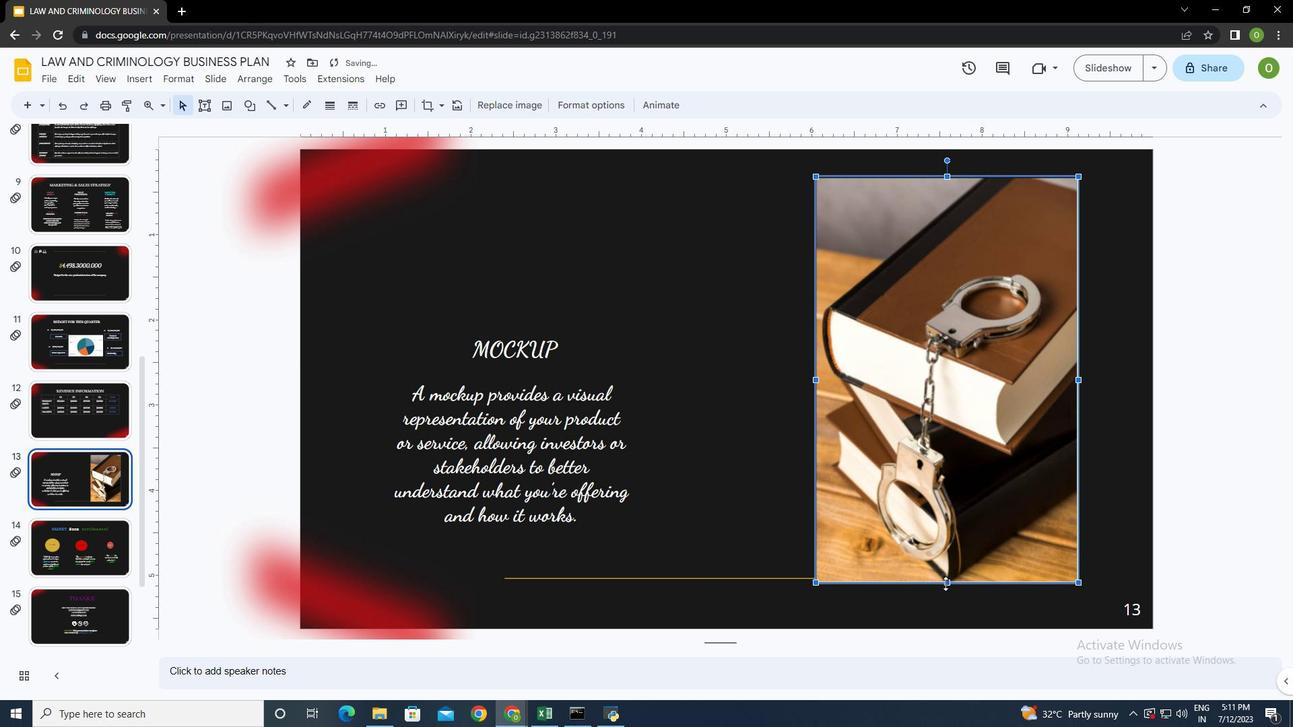 
Action: Mouse moved to (944, 342)
Screenshot: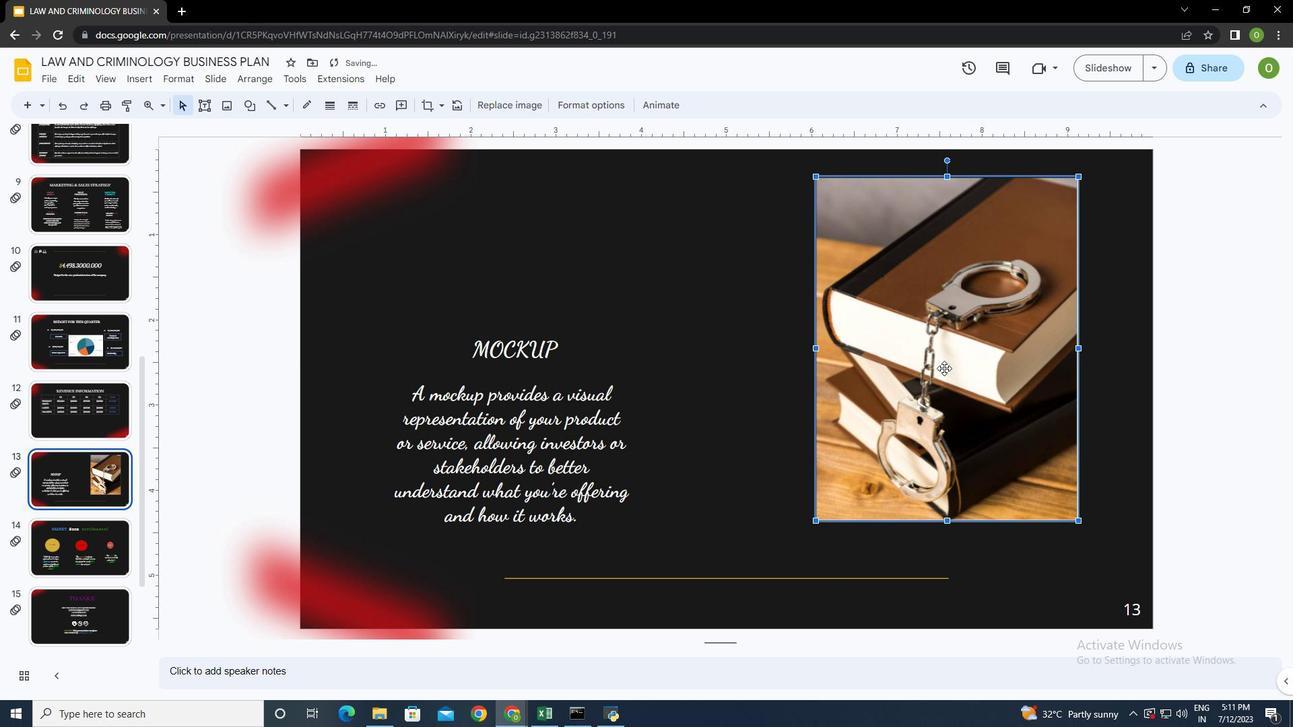 
Action: Mouse pressed left at (944, 342)
Screenshot: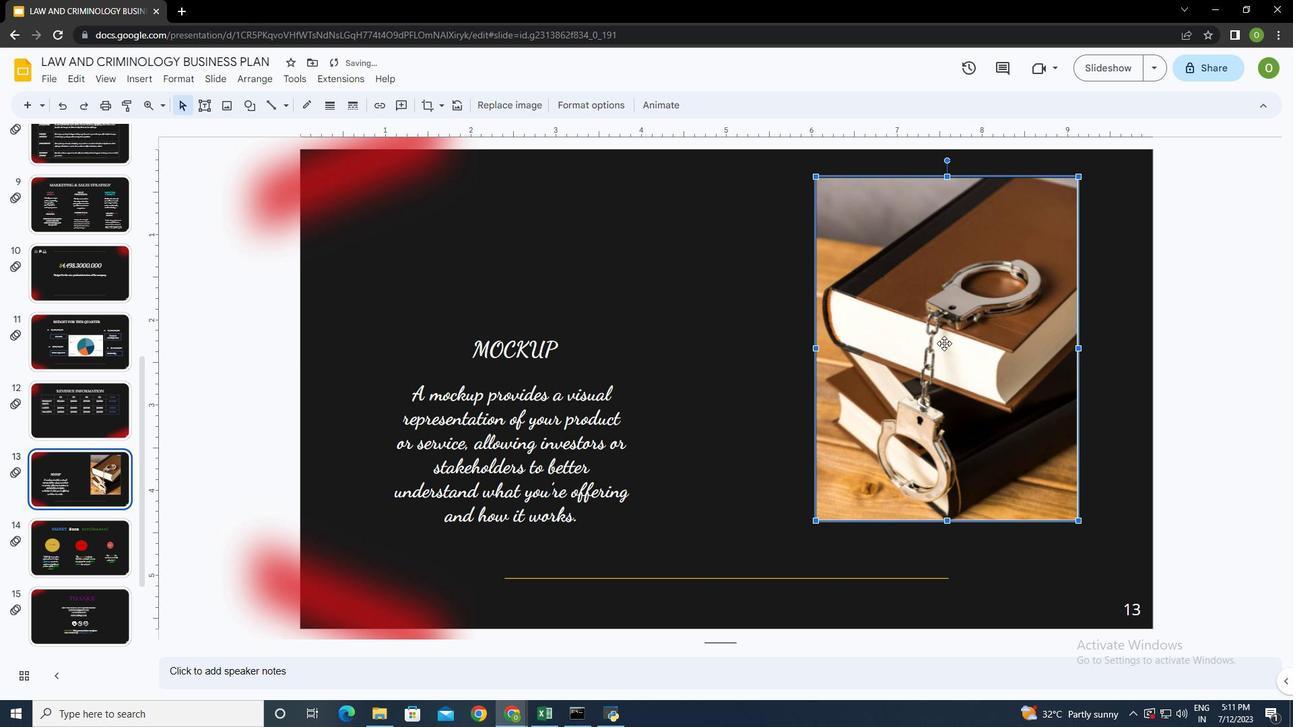 
Action: Mouse moved to (716, 346)
Screenshot: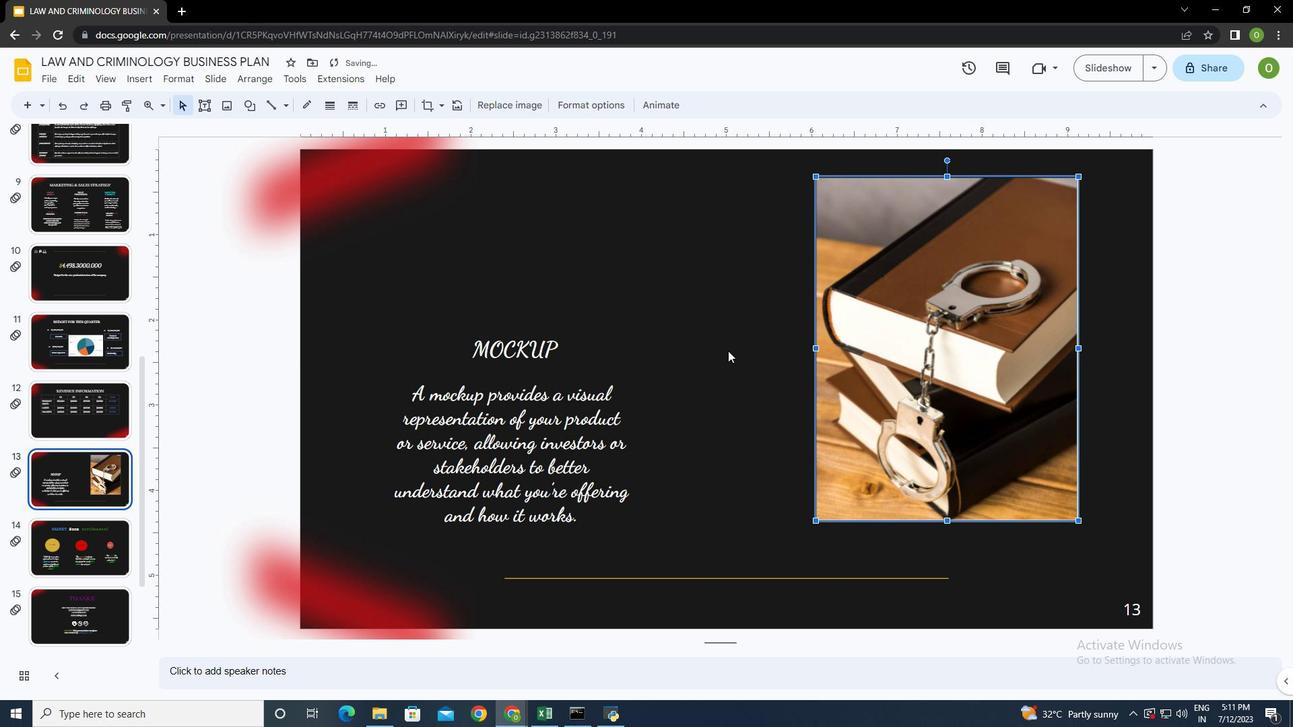 
Action: Mouse pressed left at (716, 346)
Screenshot: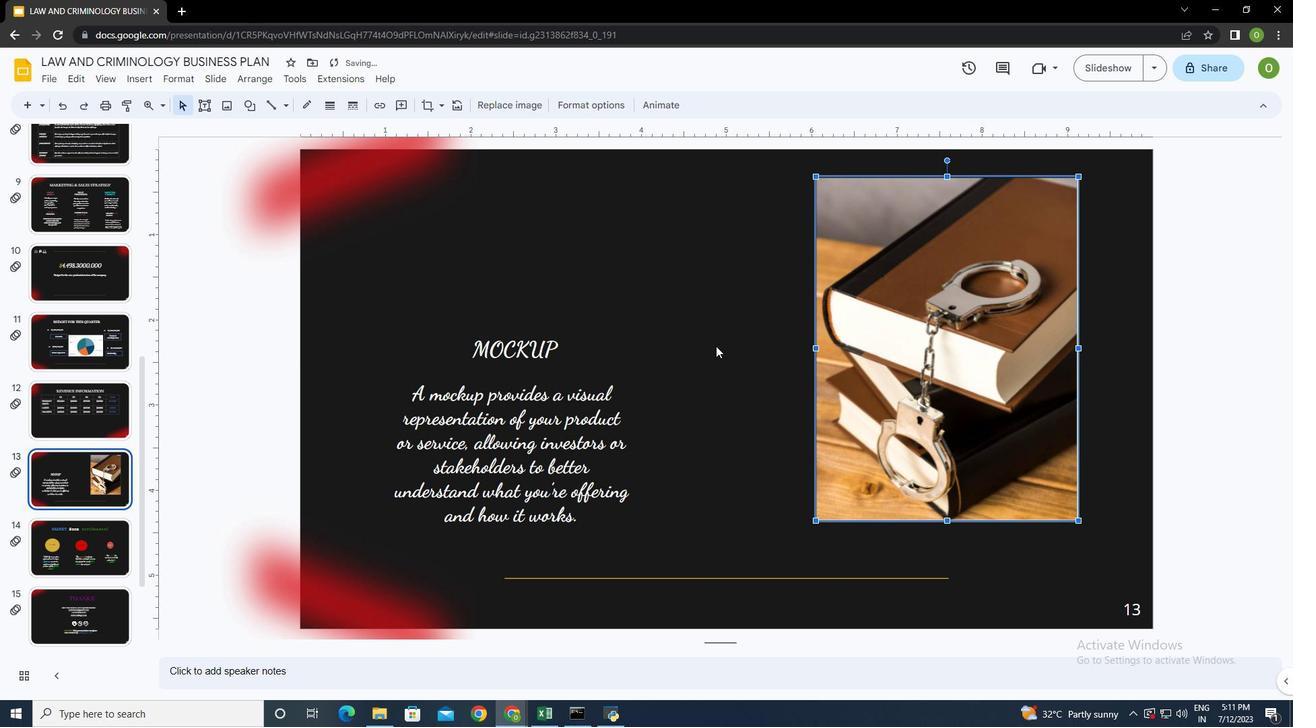 
Action: Mouse moved to (961, 377)
Screenshot: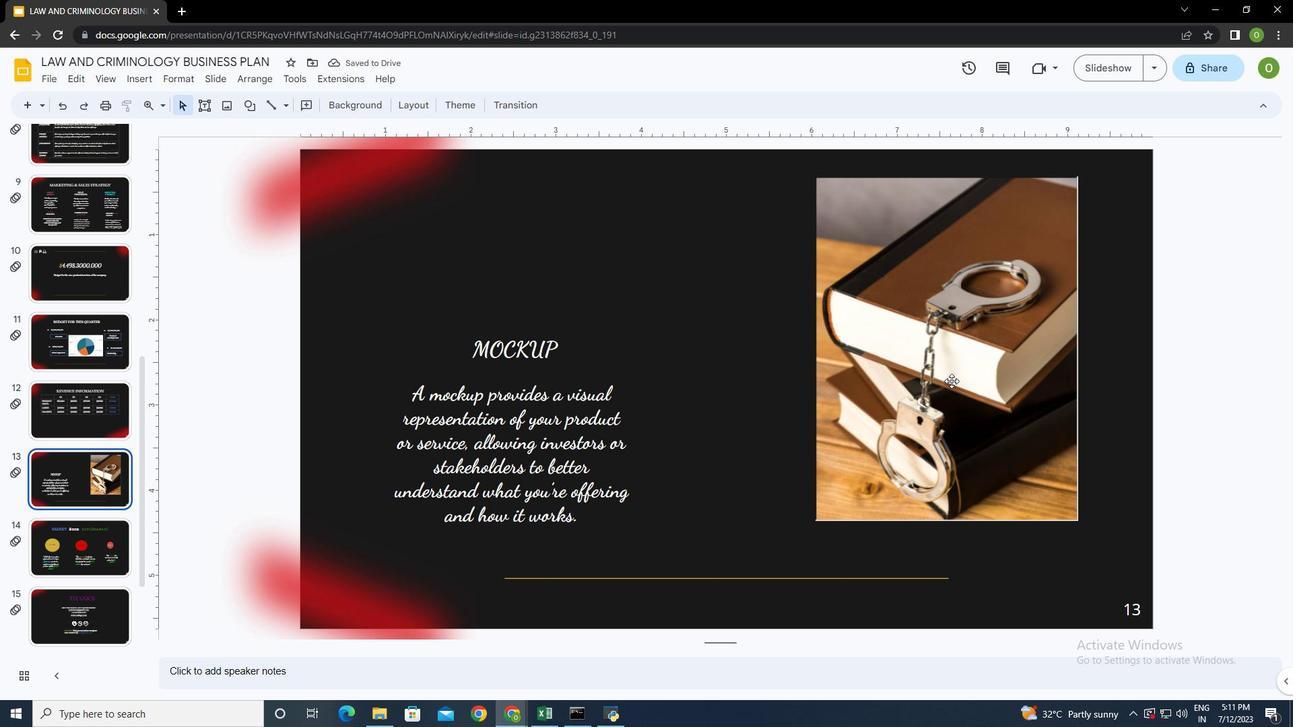 
Action: Mouse pressed left at (961, 377)
Screenshot: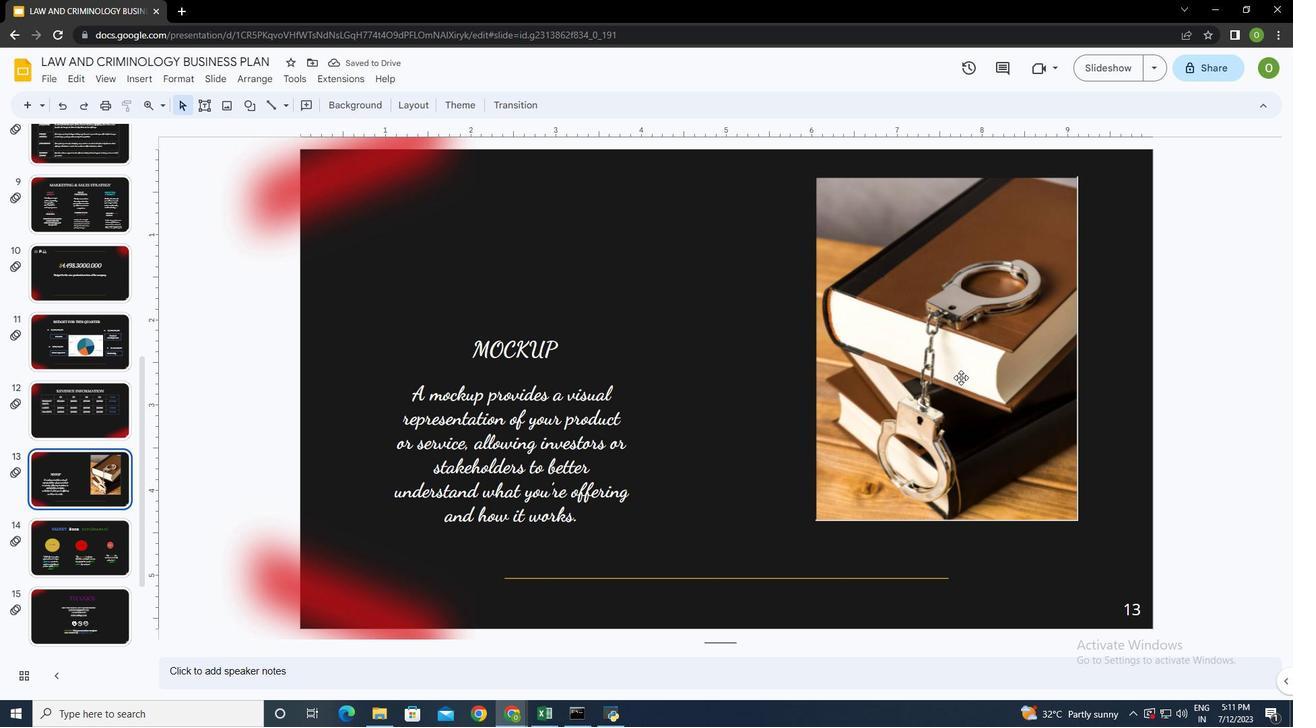 
Action: Mouse moved to (670, 98)
Screenshot: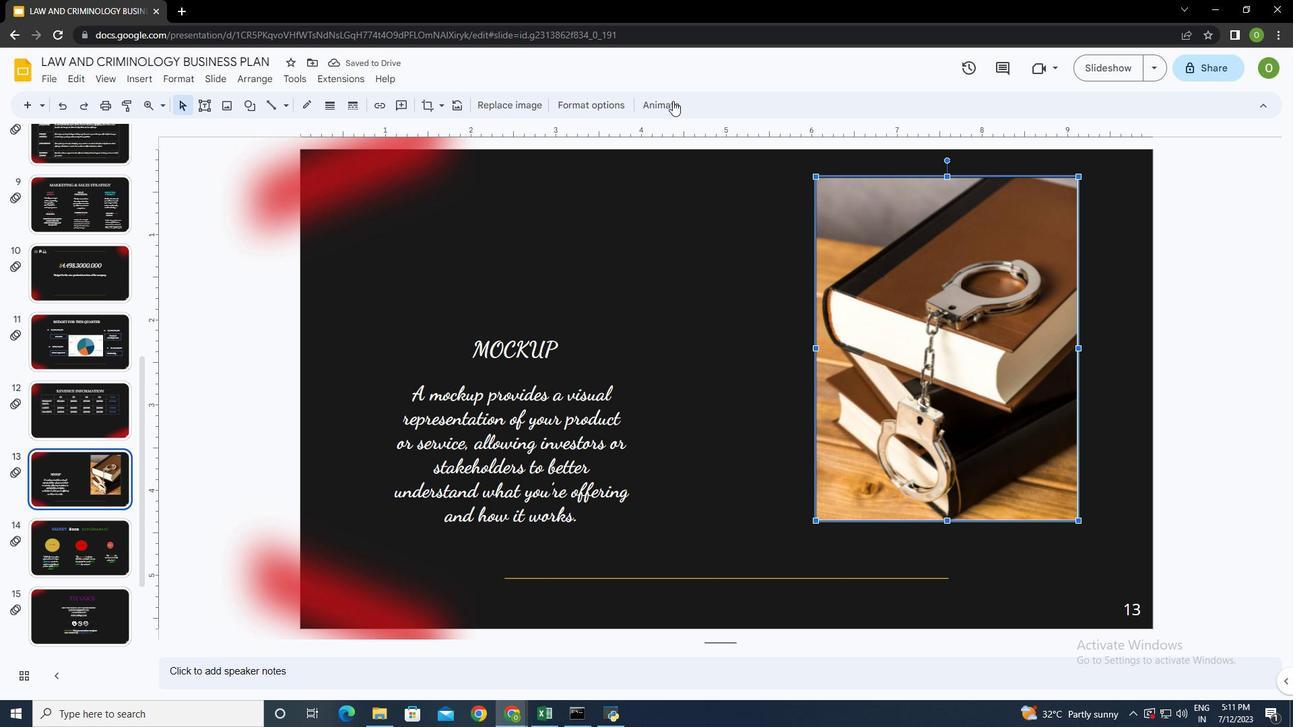 
Action: Mouse pressed left at (670, 98)
Screenshot: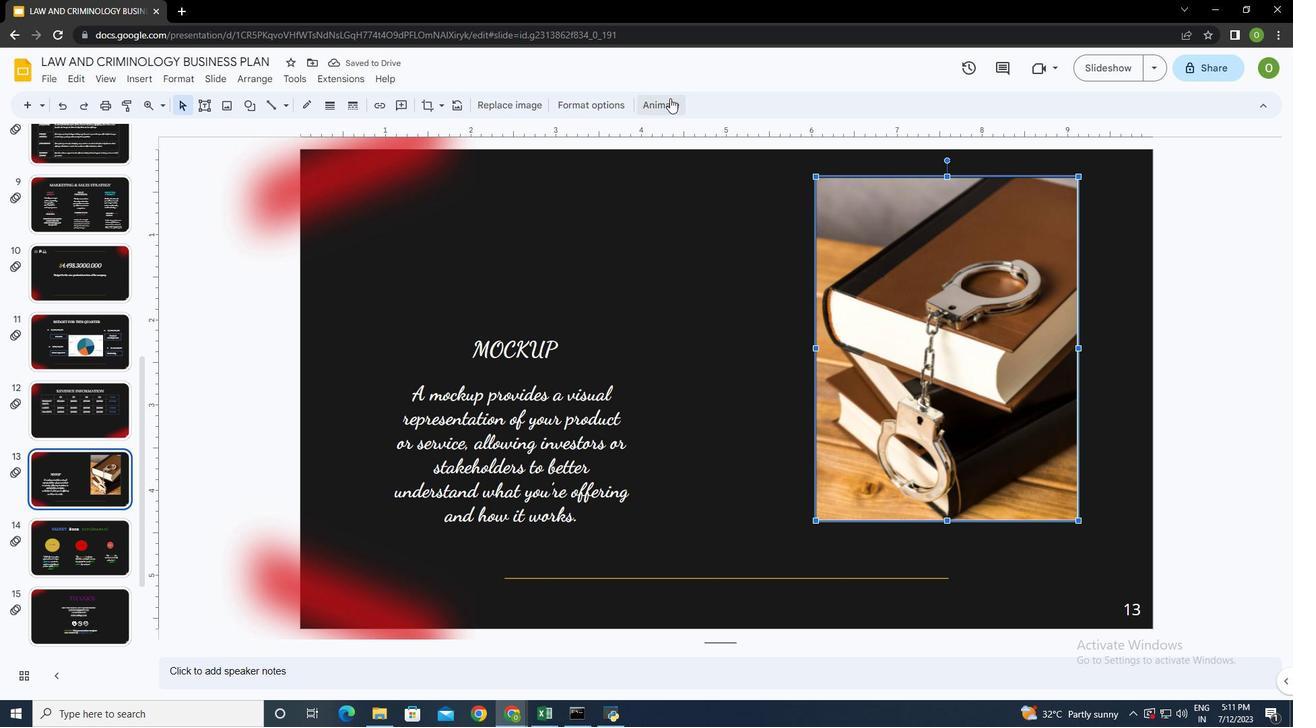 
Action: Mouse moved to (1139, 310)
Screenshot: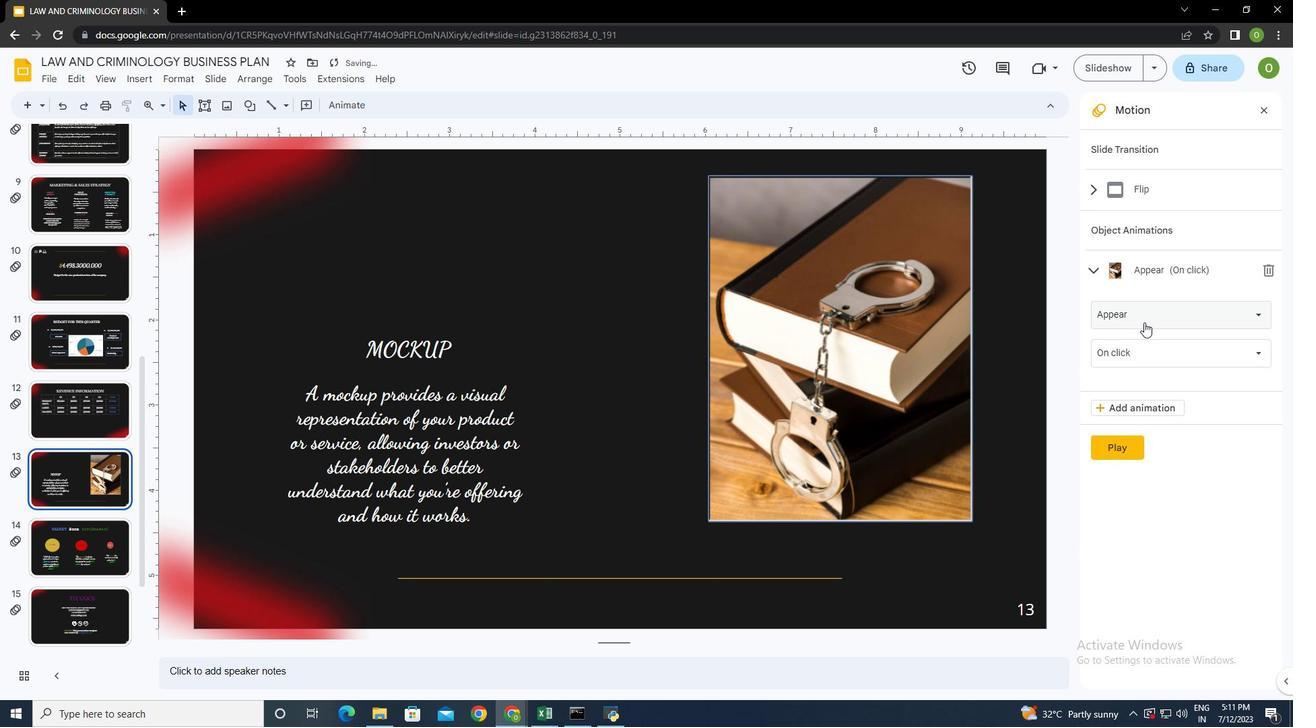 
Action: Mouse pressed left at (1139, 310)
Screenshot: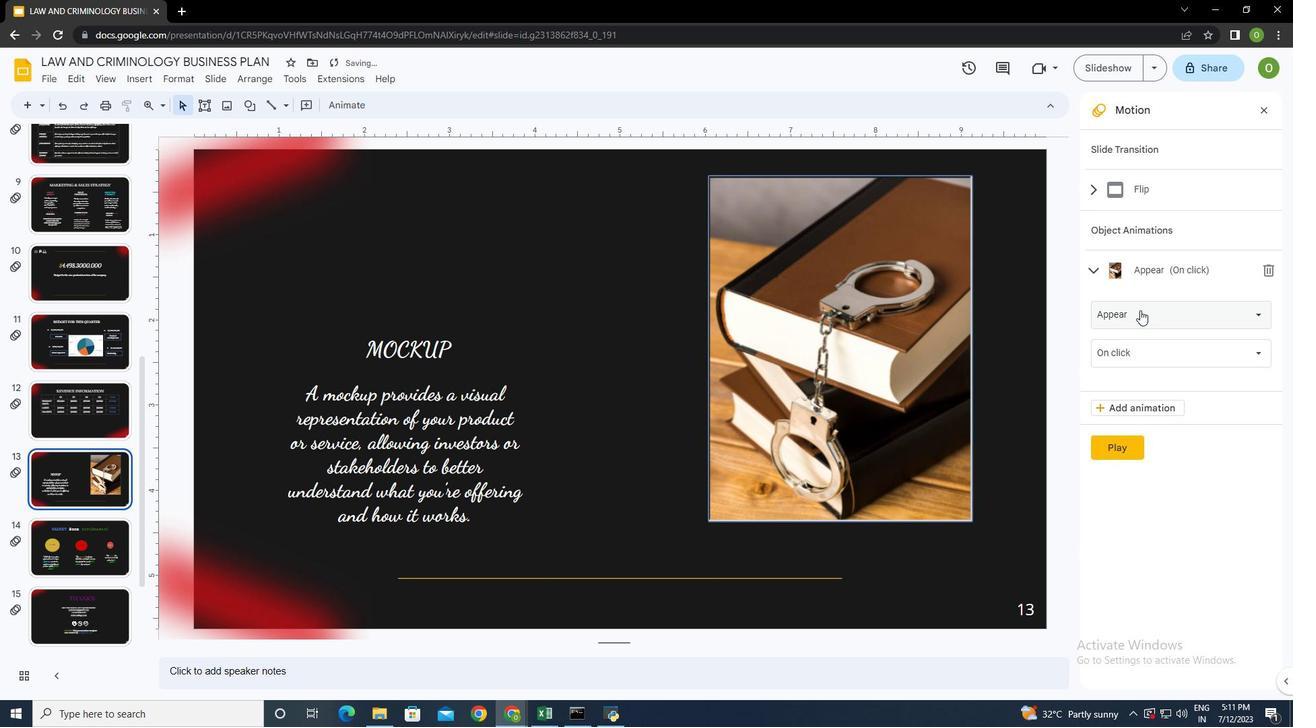 
Action: Mouse moved to (1155, 495)
Screenshot: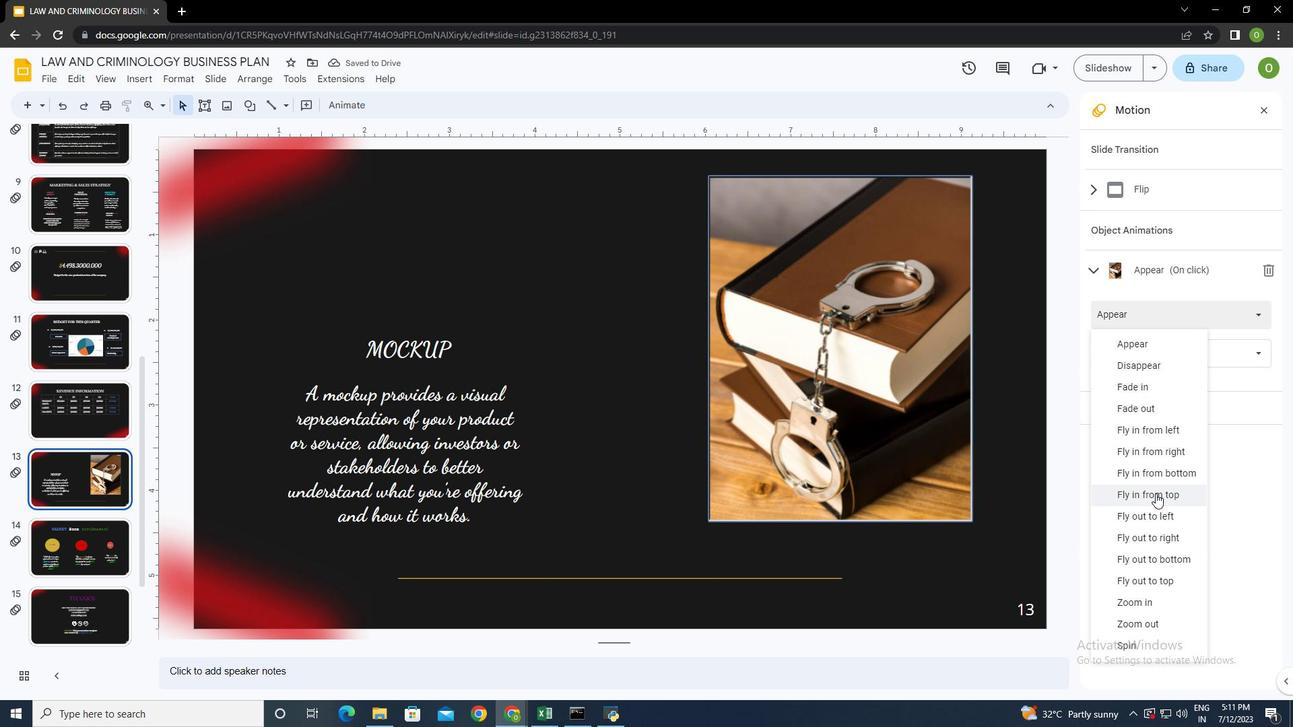 
Action: Mouse scrolled (1155, 495) with delta (0, 0)
Screenshot: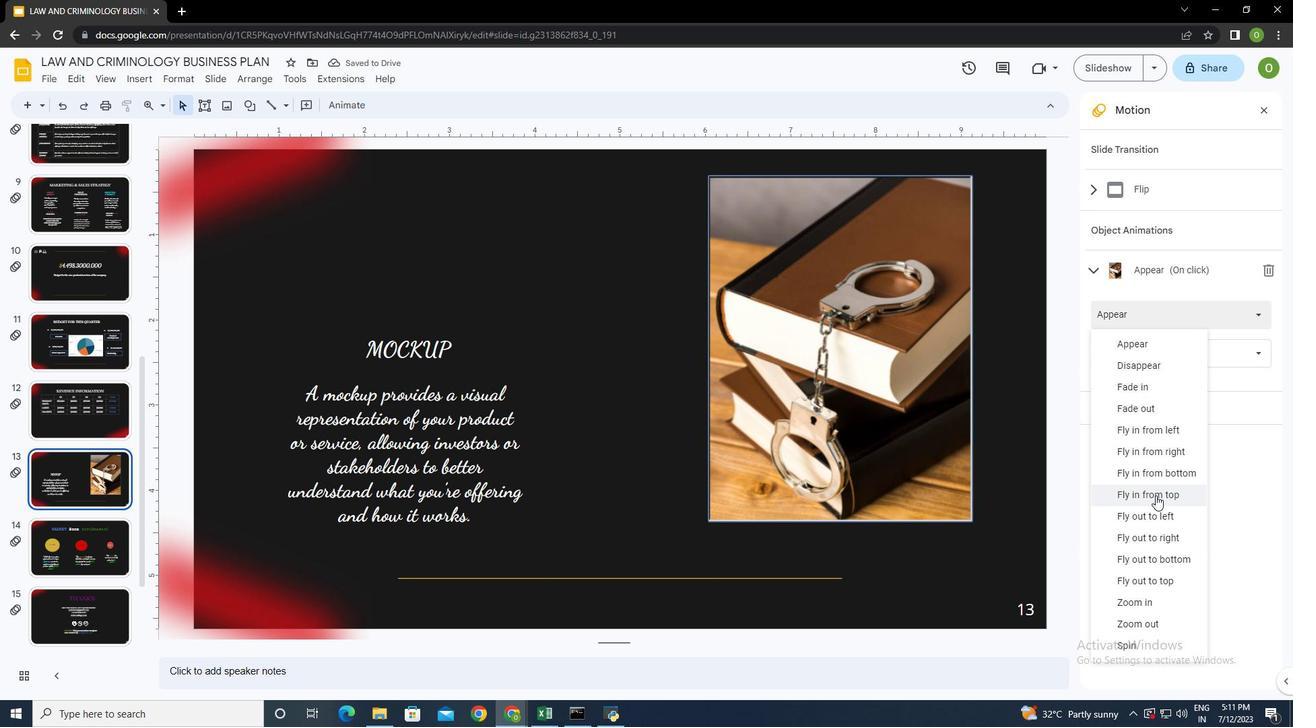 
Action: Mouse moved to (1162, 557)
Screenshot: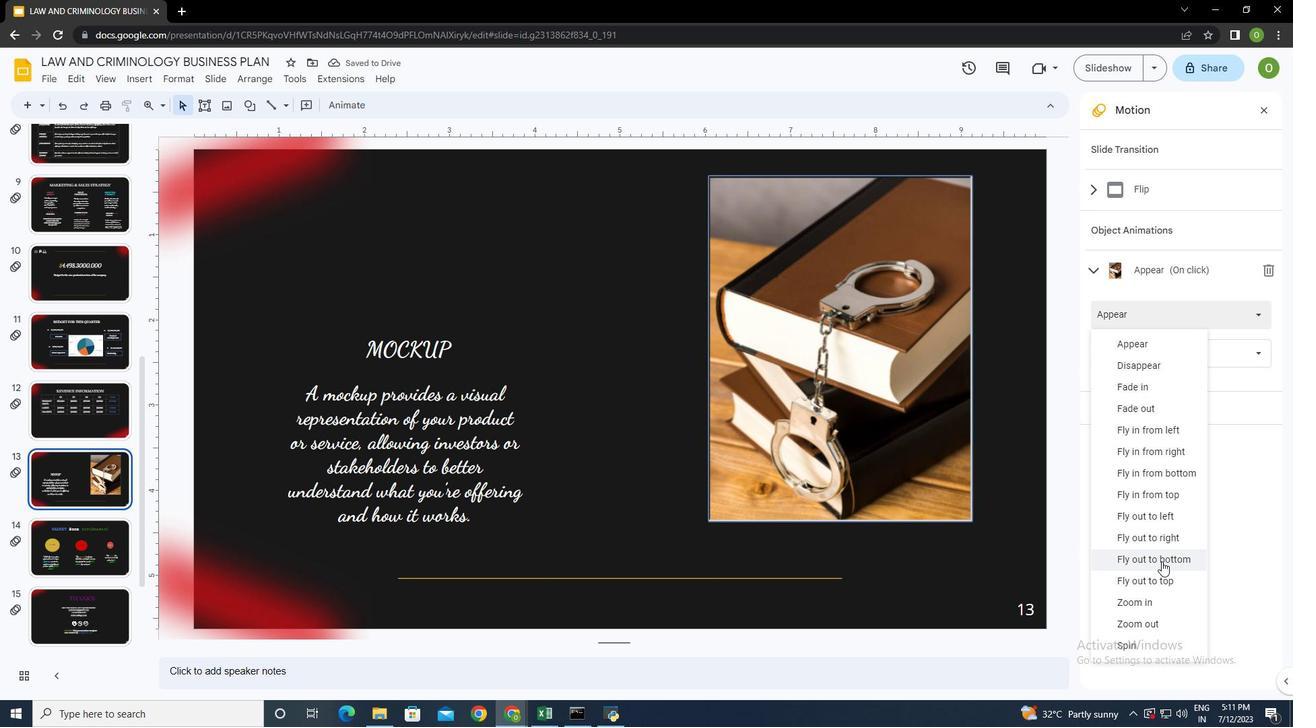 
Action: Mouse pressed left at (1162, 557)
Screenshot: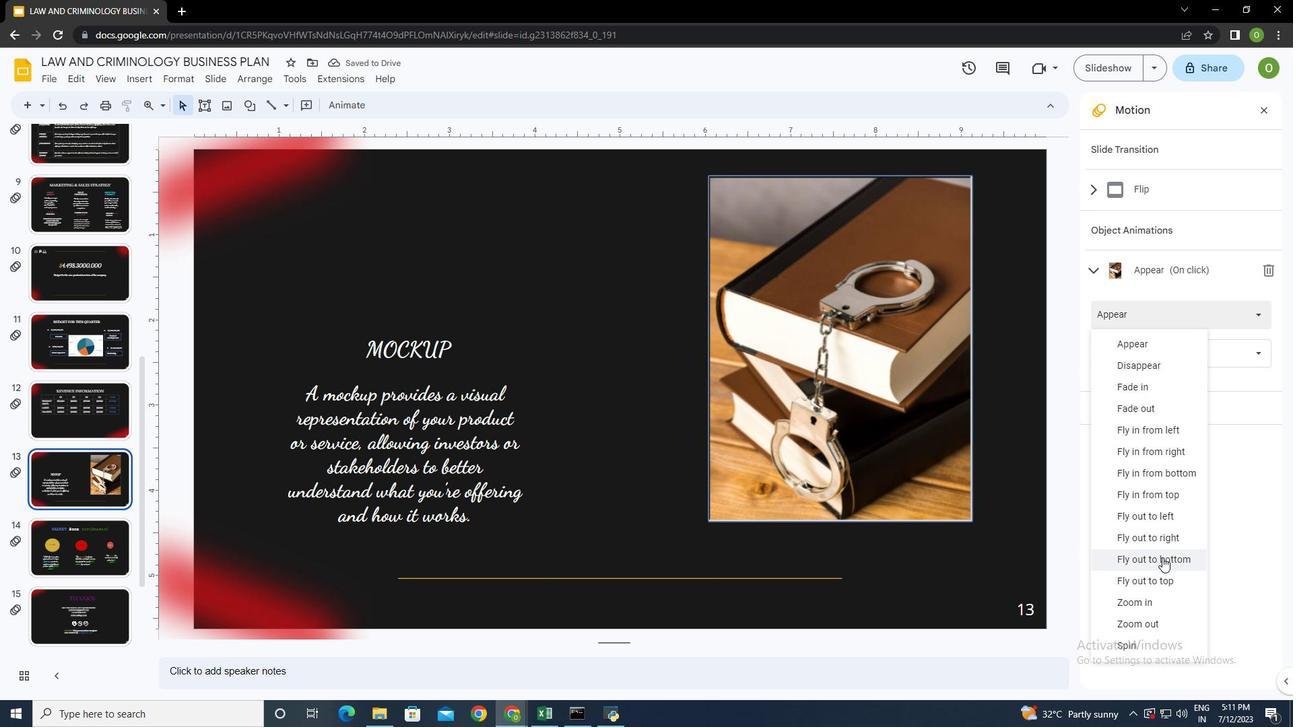 
Action: Mouse moved to (1137, 348)
Screenshot: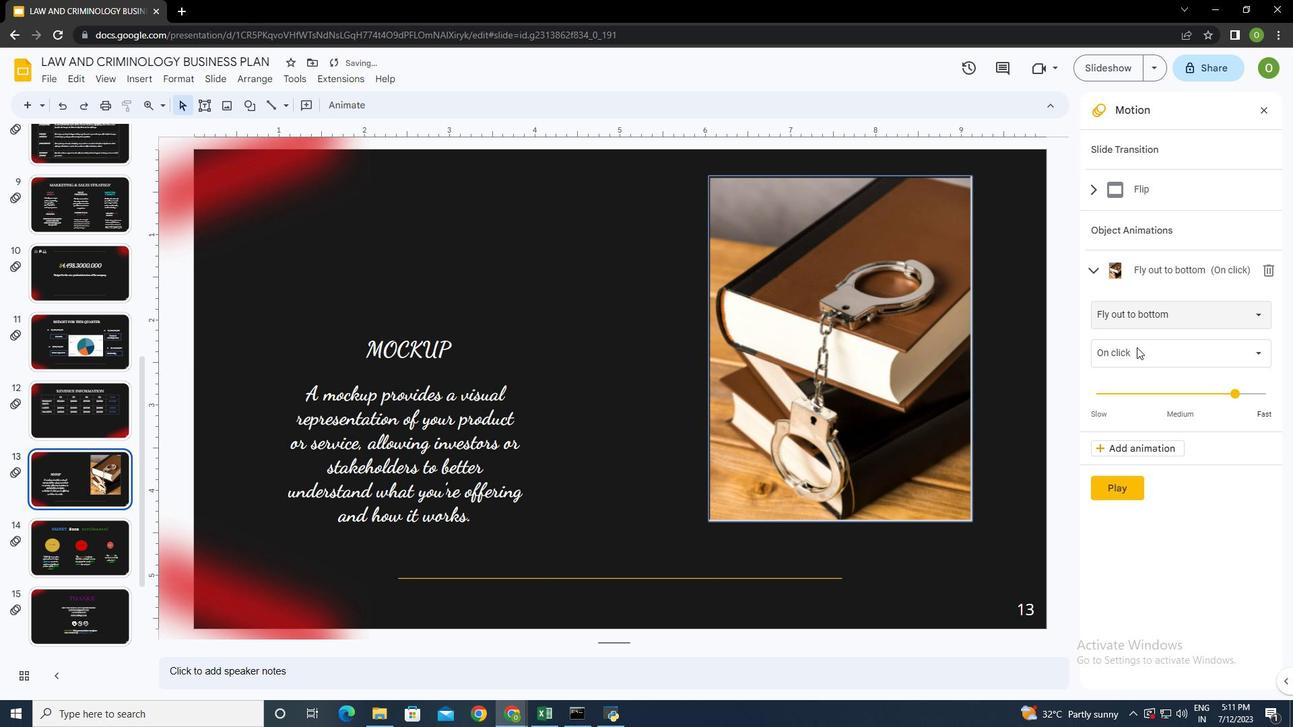 
Action: Mouse pressed left at (1137, 348)
Screenshot: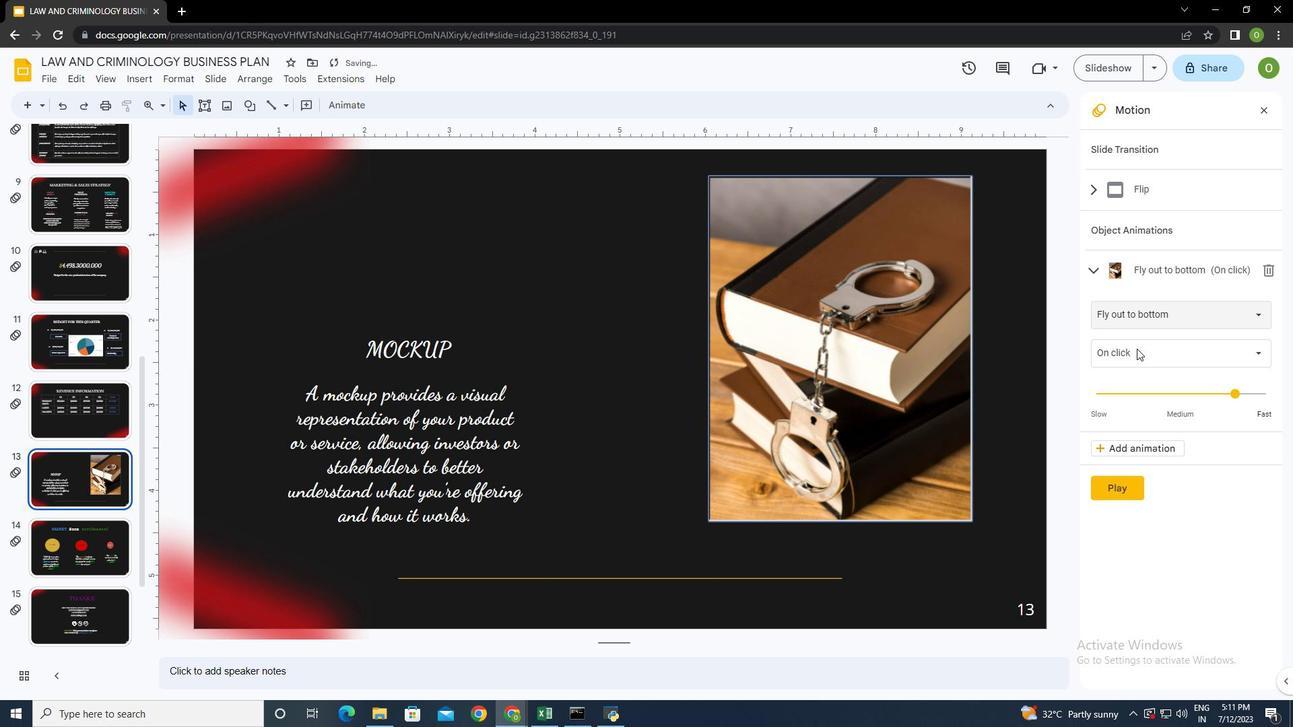 
Action: Mouse moved to (1144, 406)
Screenshot: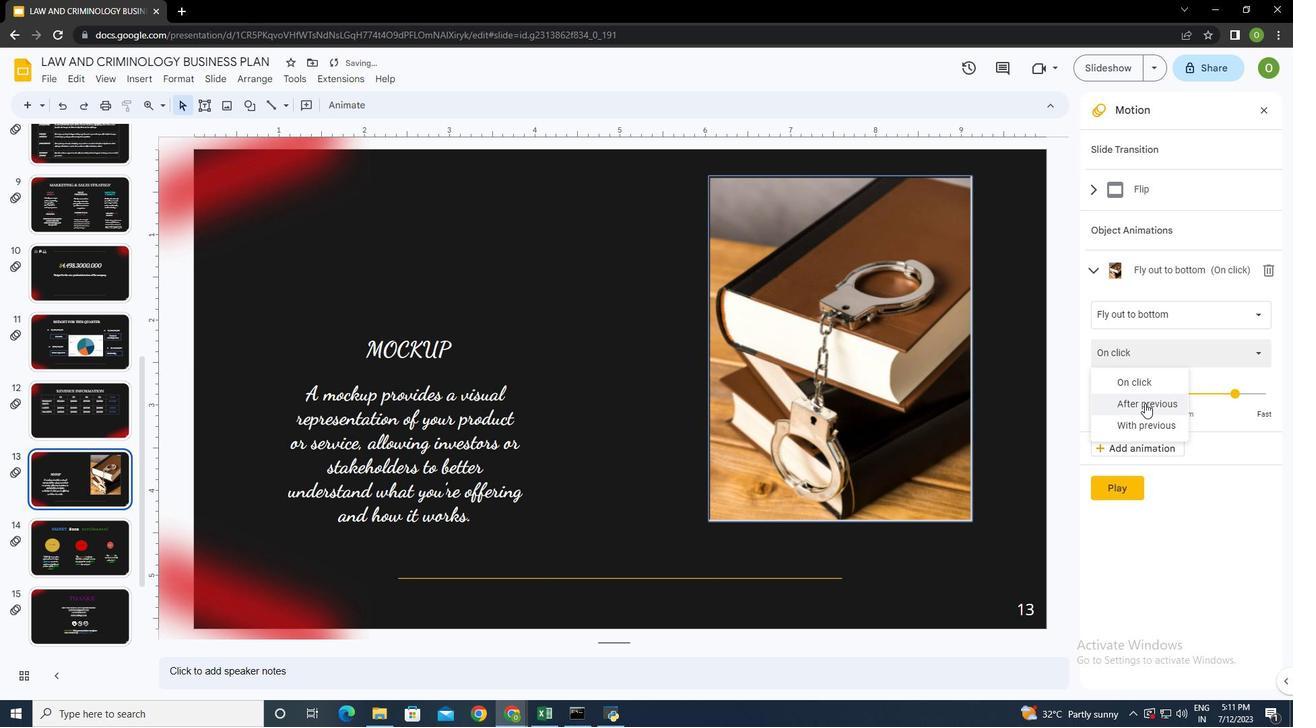 
Action: Mouse pressed left at (1144, 406)
Screenshot: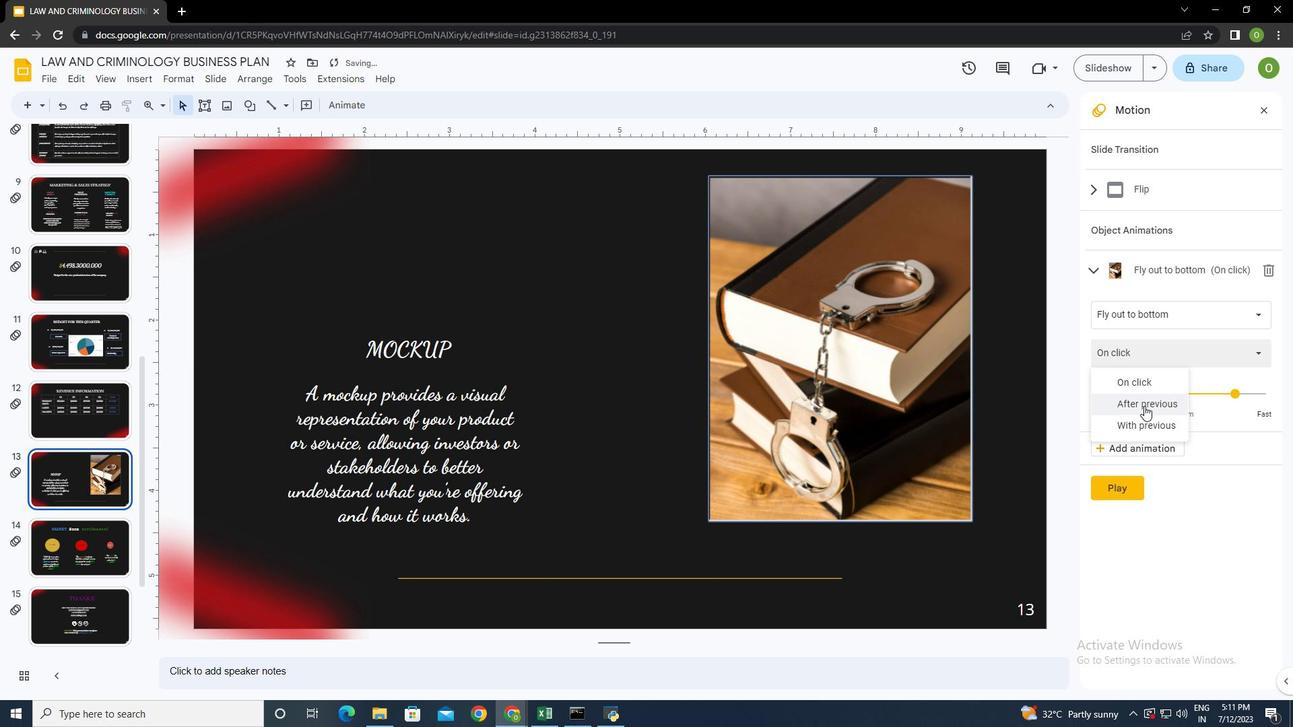 
Action: Mouse moved to (1235, 392)
Screenshot: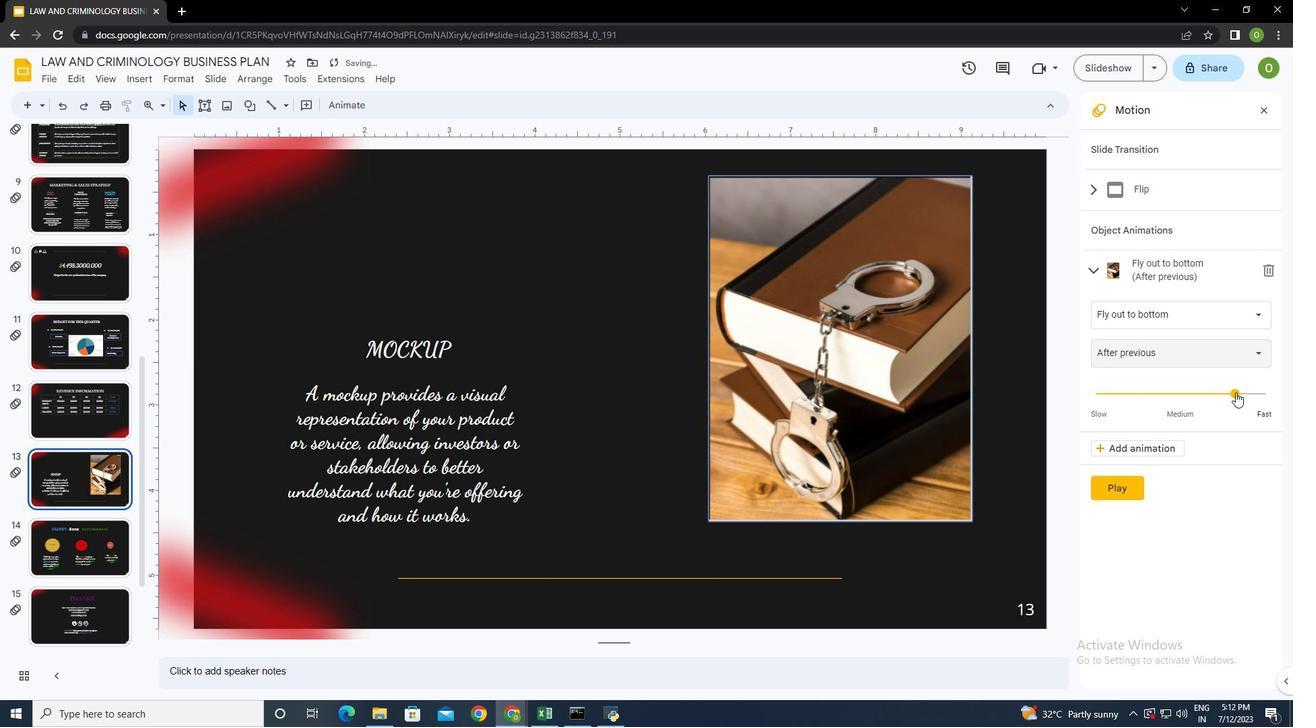 
Action: Mouse pressed left at (1235, 392)
Screenshot: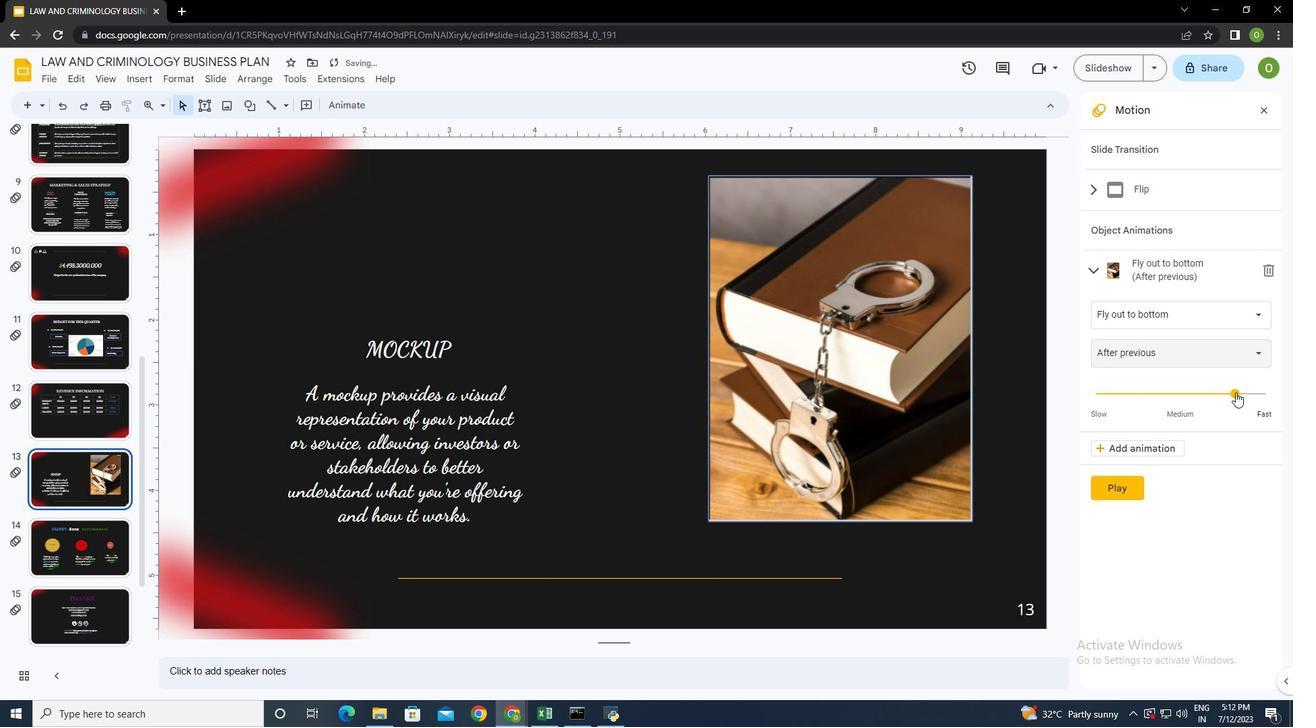 
Action: Mouse moved to (1144, 519)
Screenshot: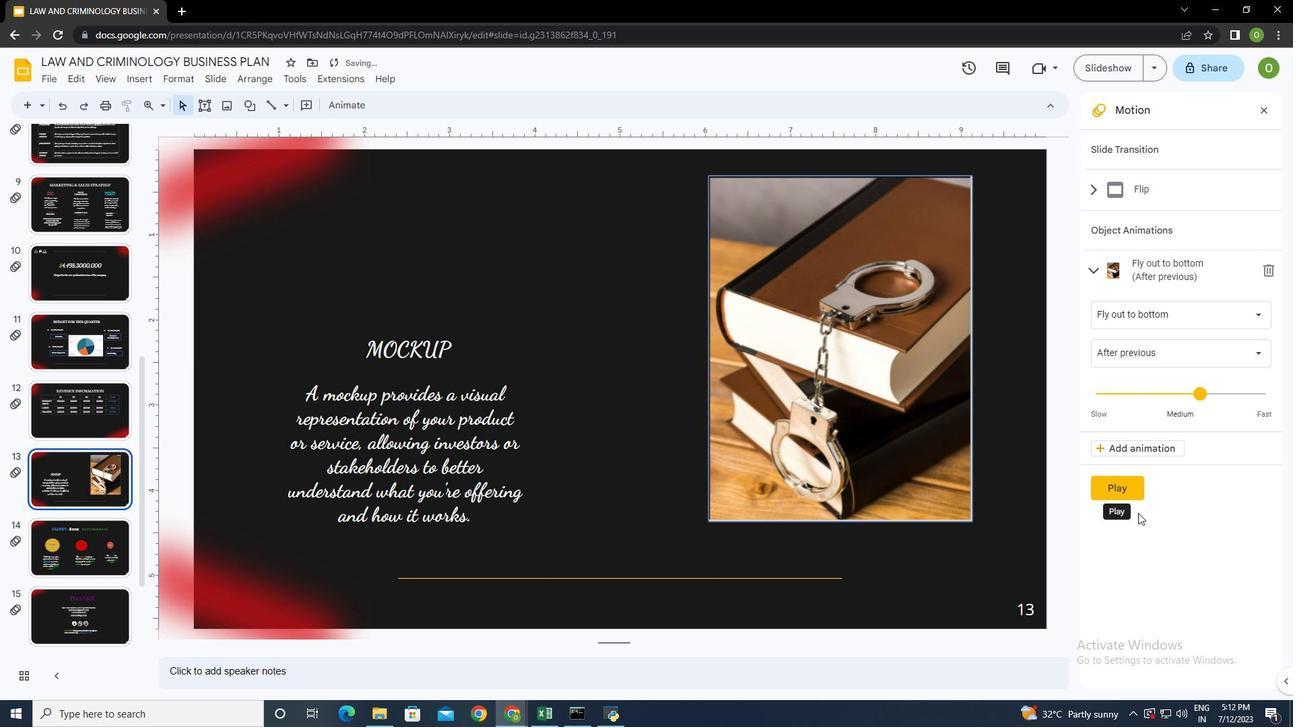 
Action: Mouse pressed left at (1144, 519)
Screenshot: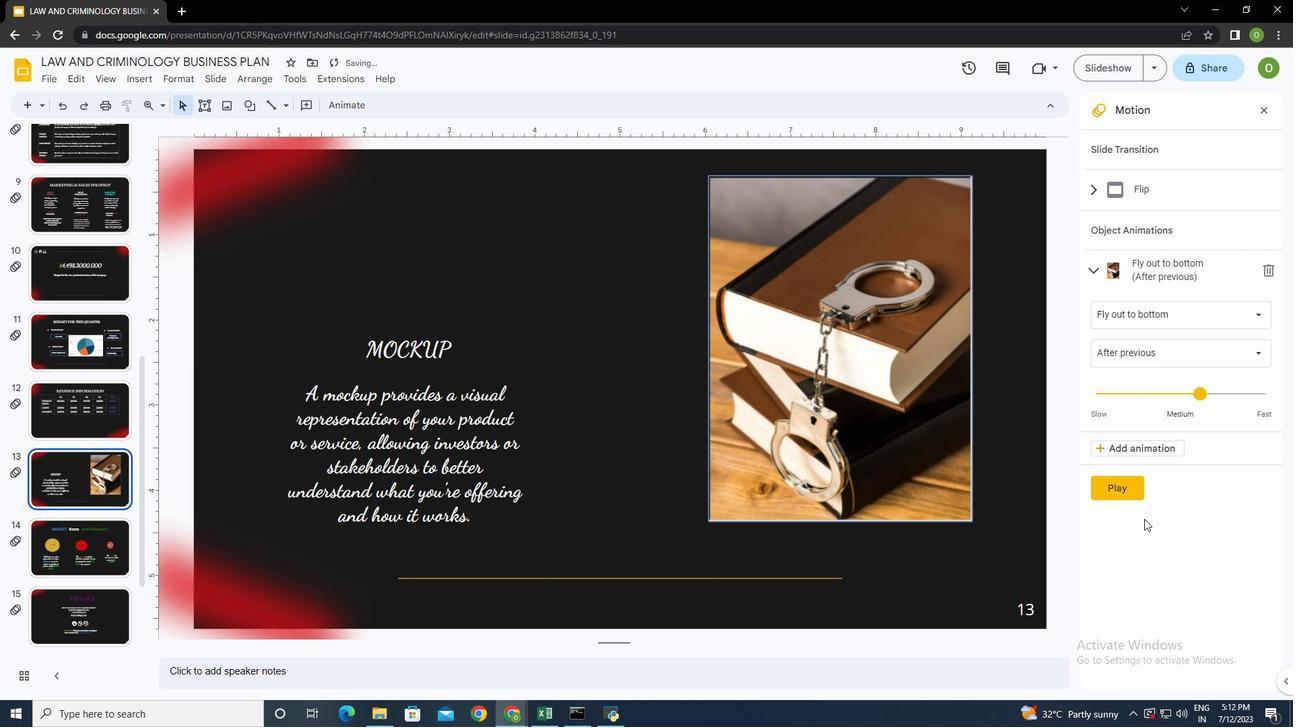 
Action: Mouse moved to (1107, 488)
Screenshot: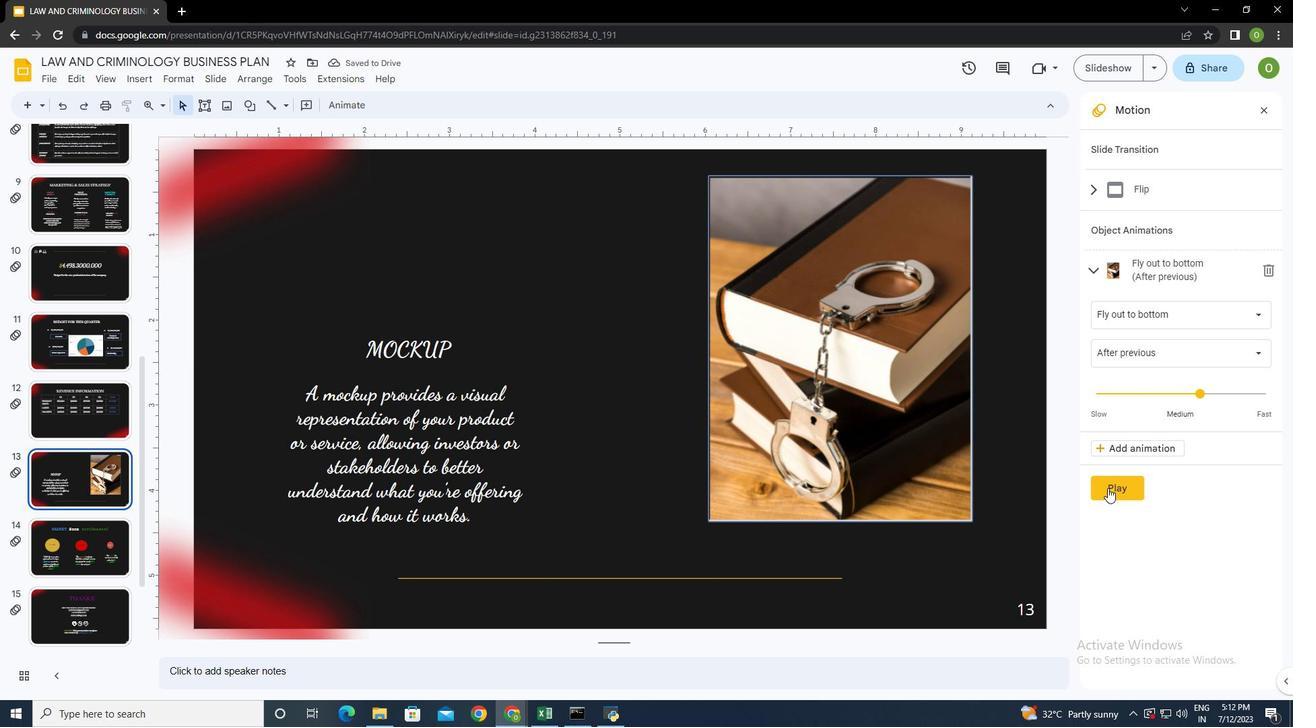 
Action: Mouse pressed left at (1107, 488)
Screenshot: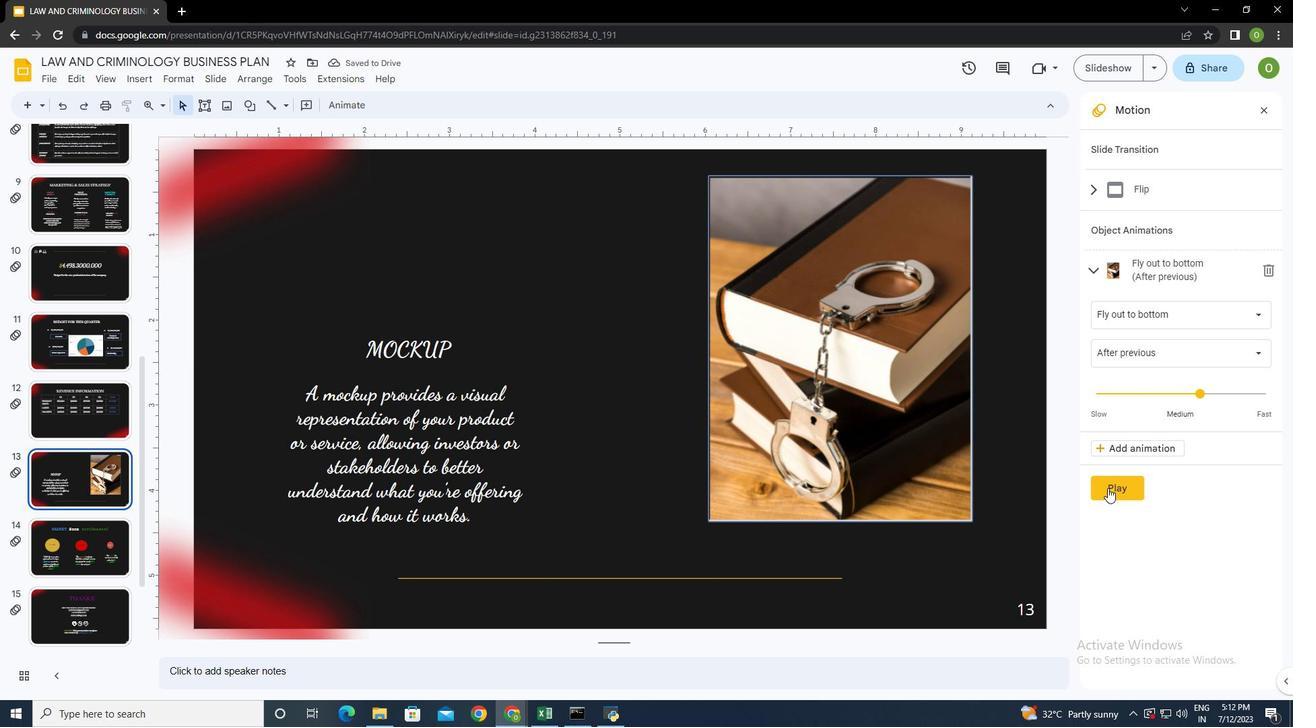 
Action: Mouse moved to (1100, 490)
Screenshot: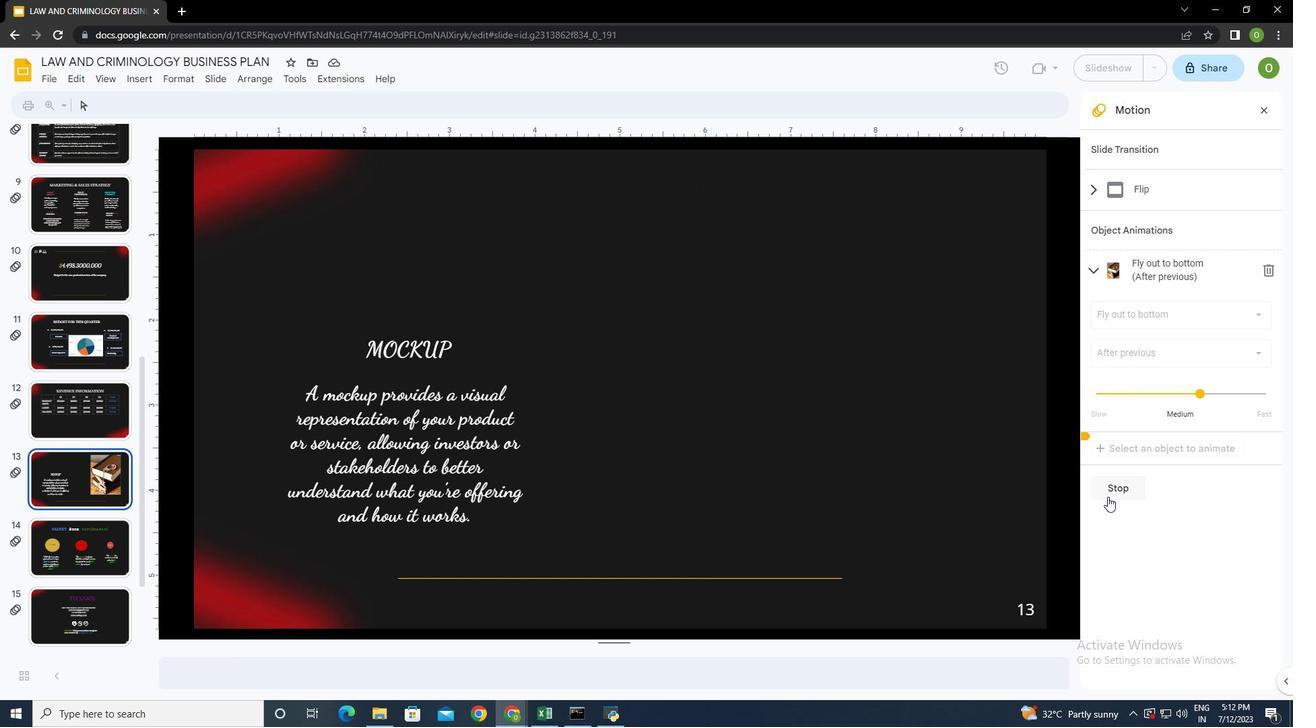 
Action: Mouse pressed left at (1100, 490)
Screenshot: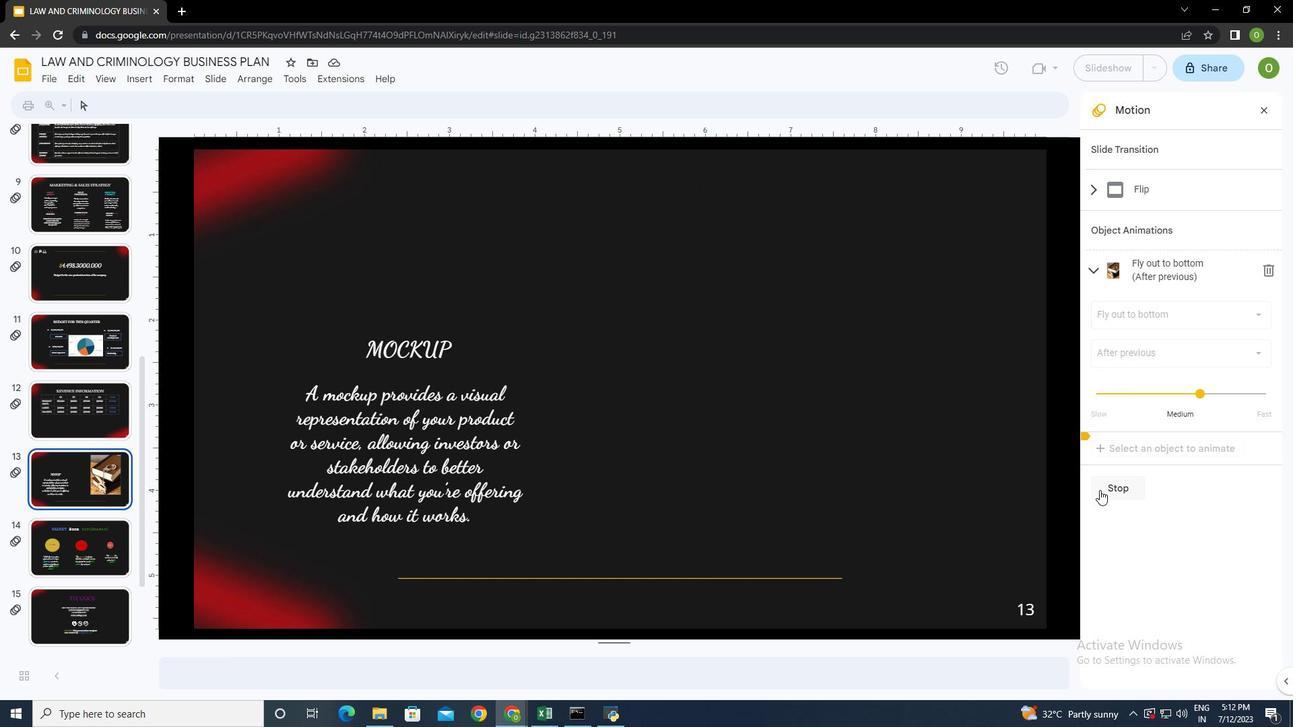 
Action: Mouse moved to (1160, 311)
Screenshot: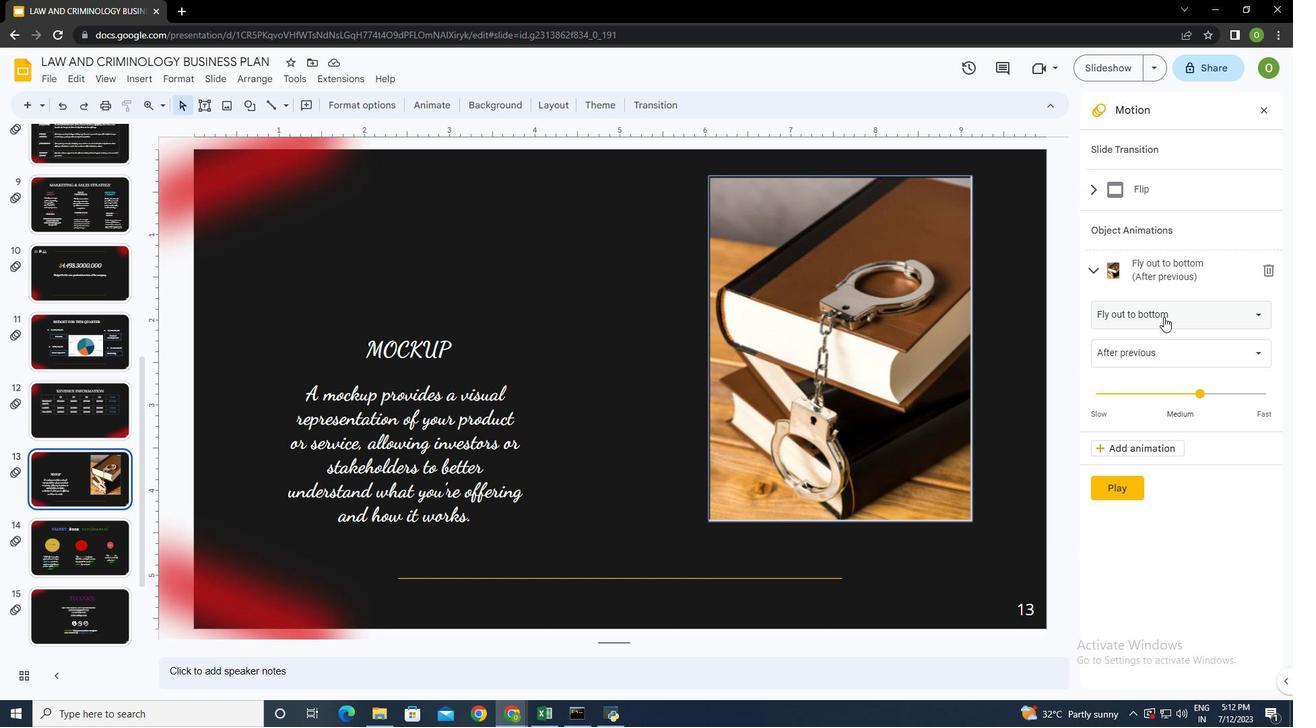 
Action: Mouse pressed left at (1160, 311)
Screenshot: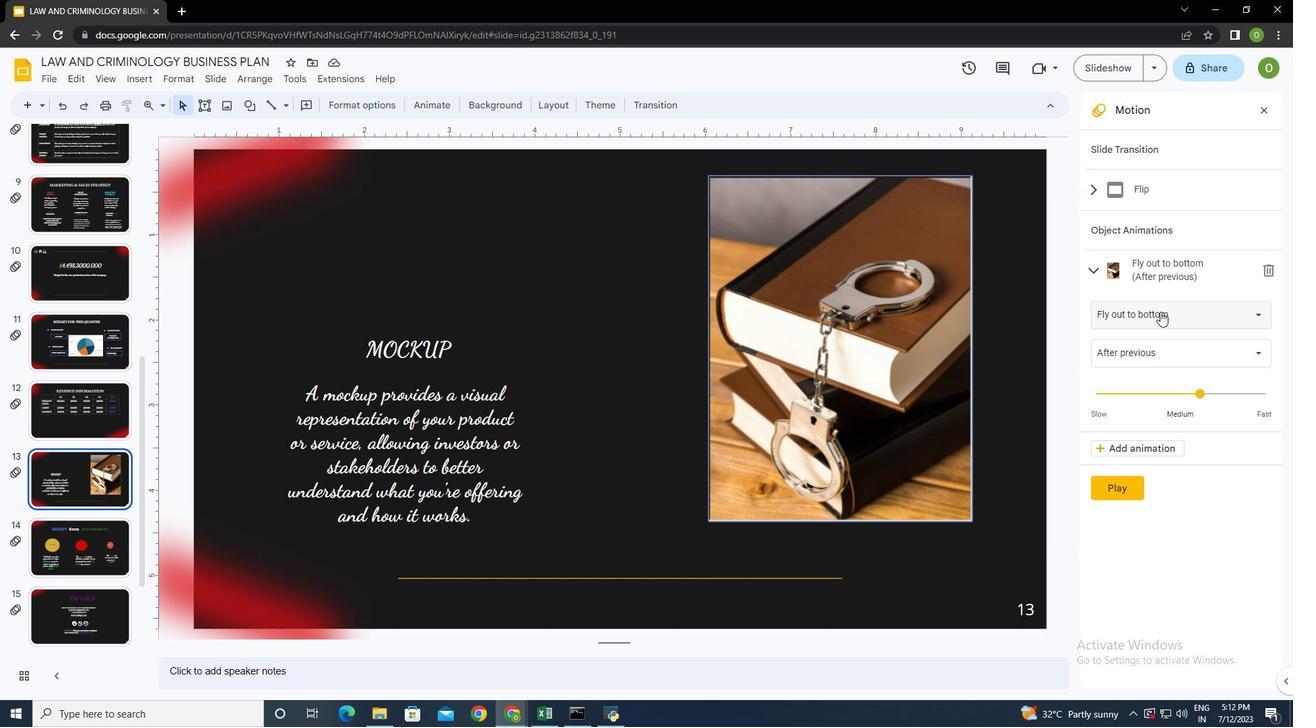 
Action: Mouse moved to (1166, 575)
Screenshot: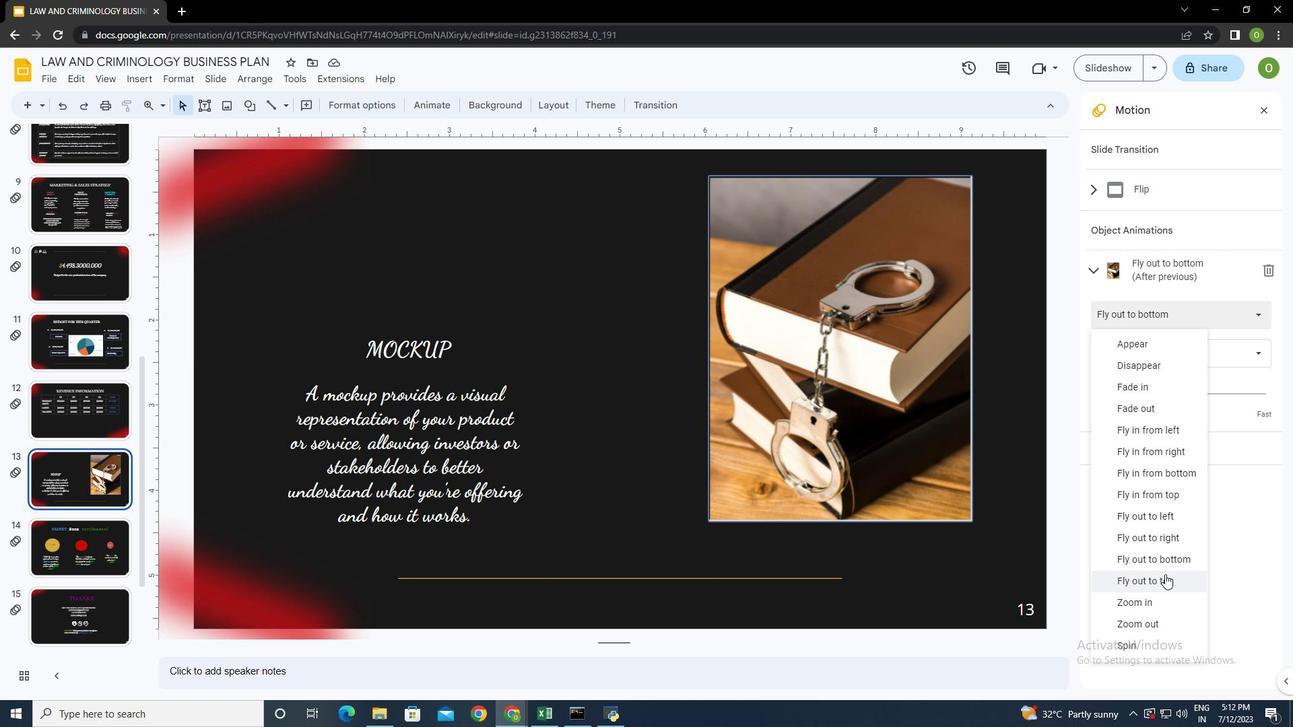 
Action: Mouse pressed left at (1166, 575)
Screenshot: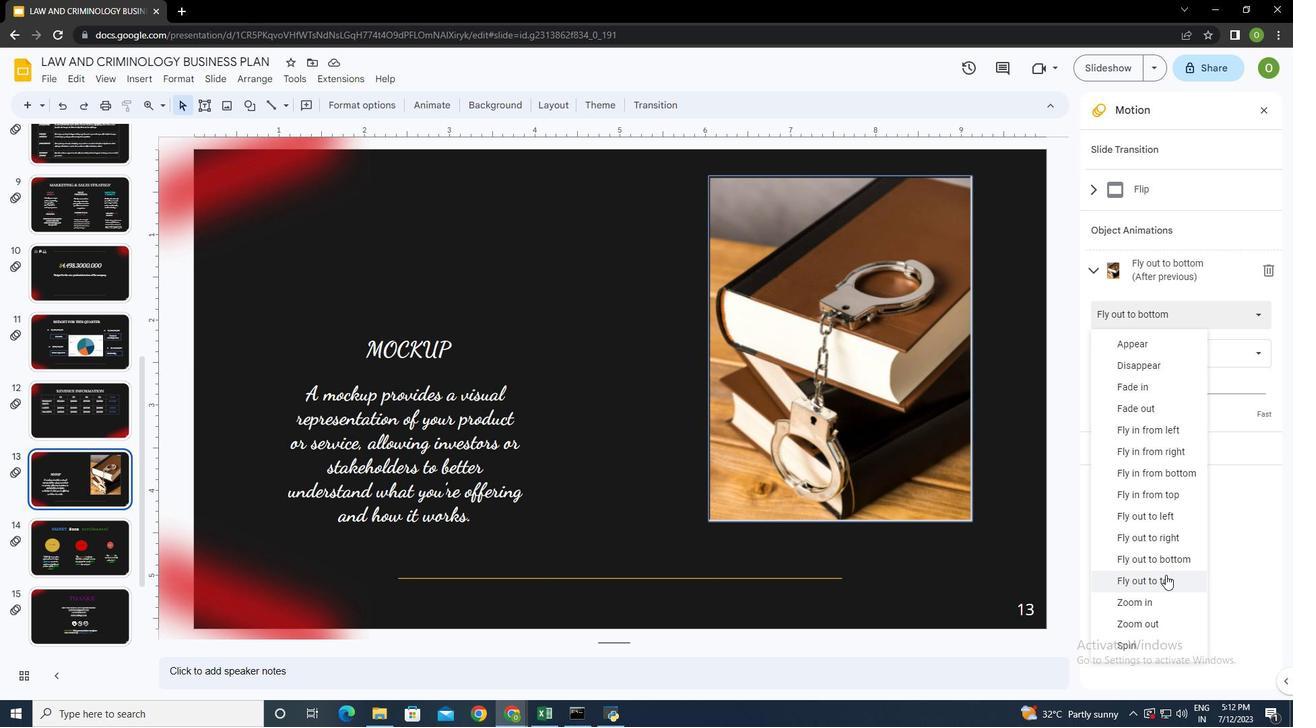 
Action: Mouse moved to (1121, 491)
Screenshot: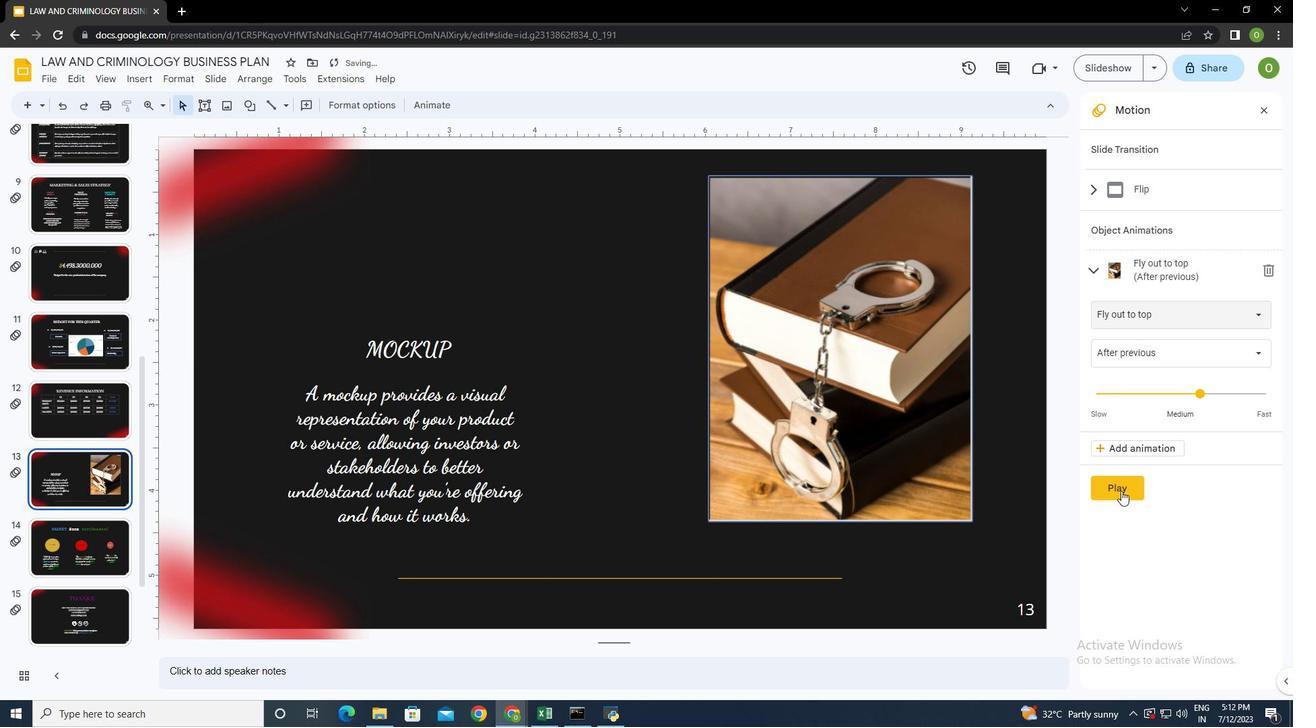 
Action: Mouse pressed left at (1121, 491)
Screenshot: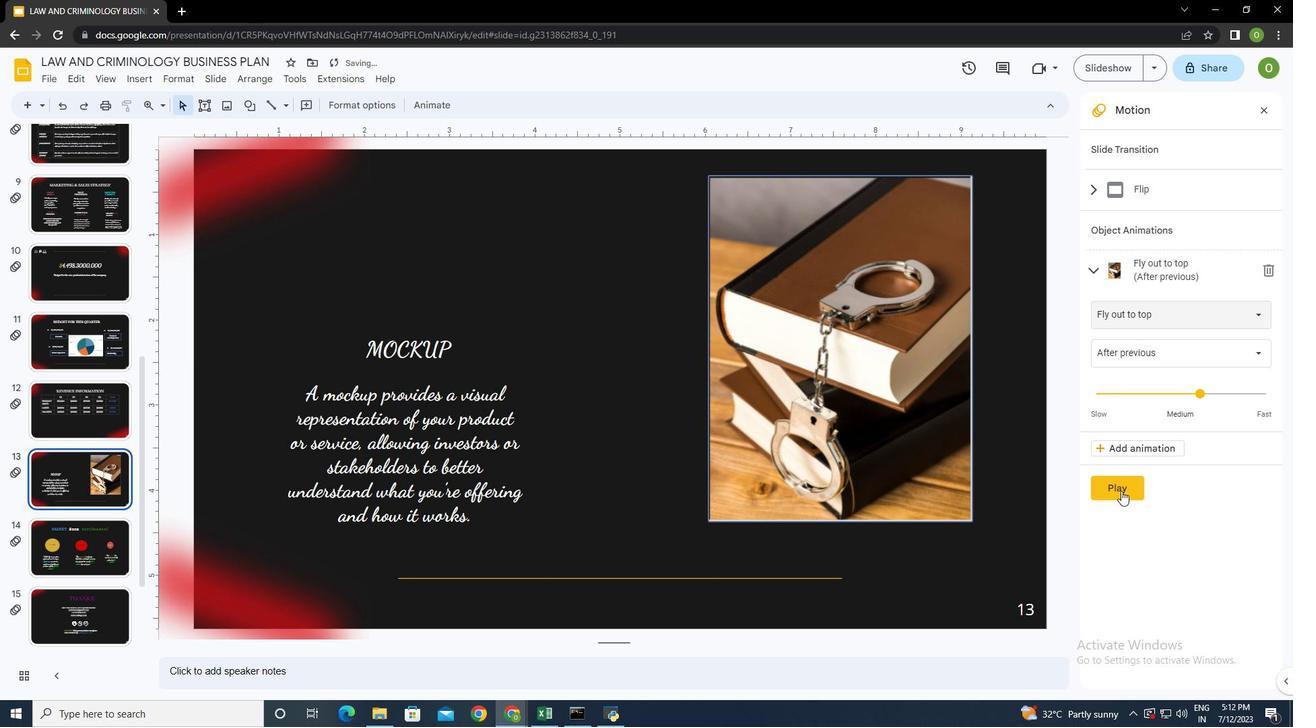 
Action: Mouse moved to (1132, 490)
Screenshot: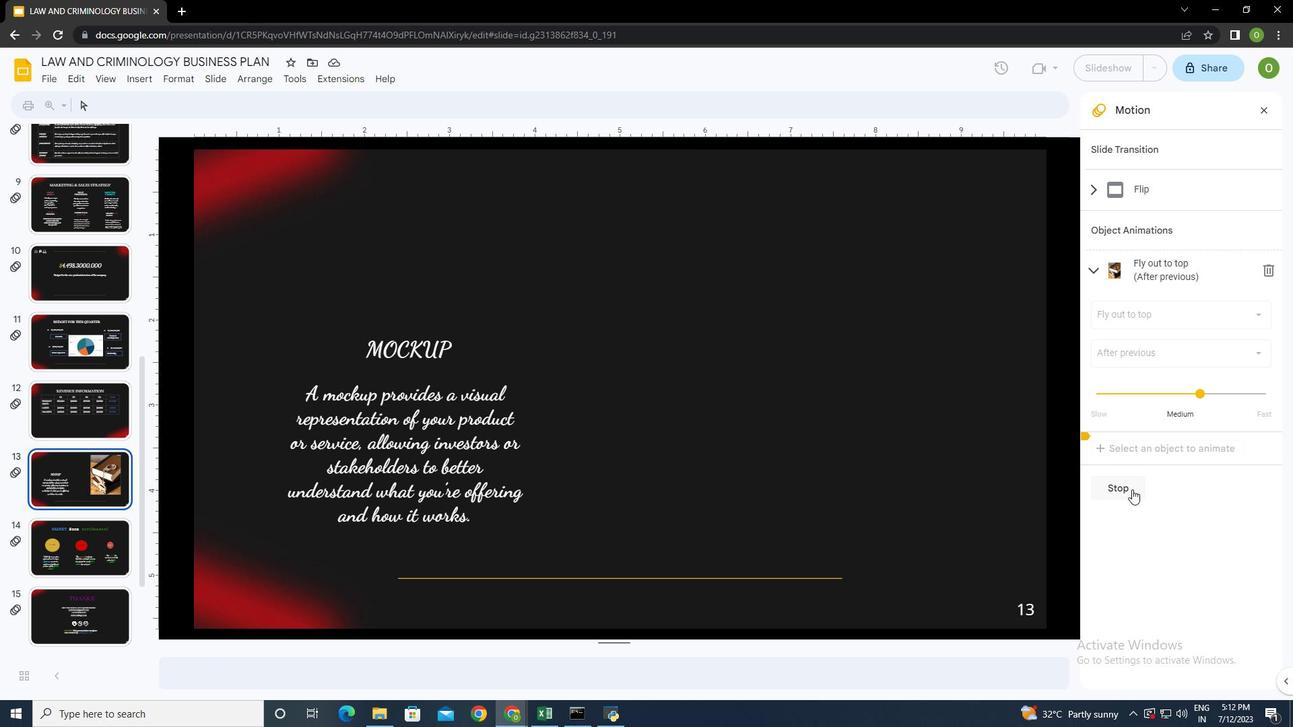 
Action: Mouse pressed left at (1132, 490)
Screenshot: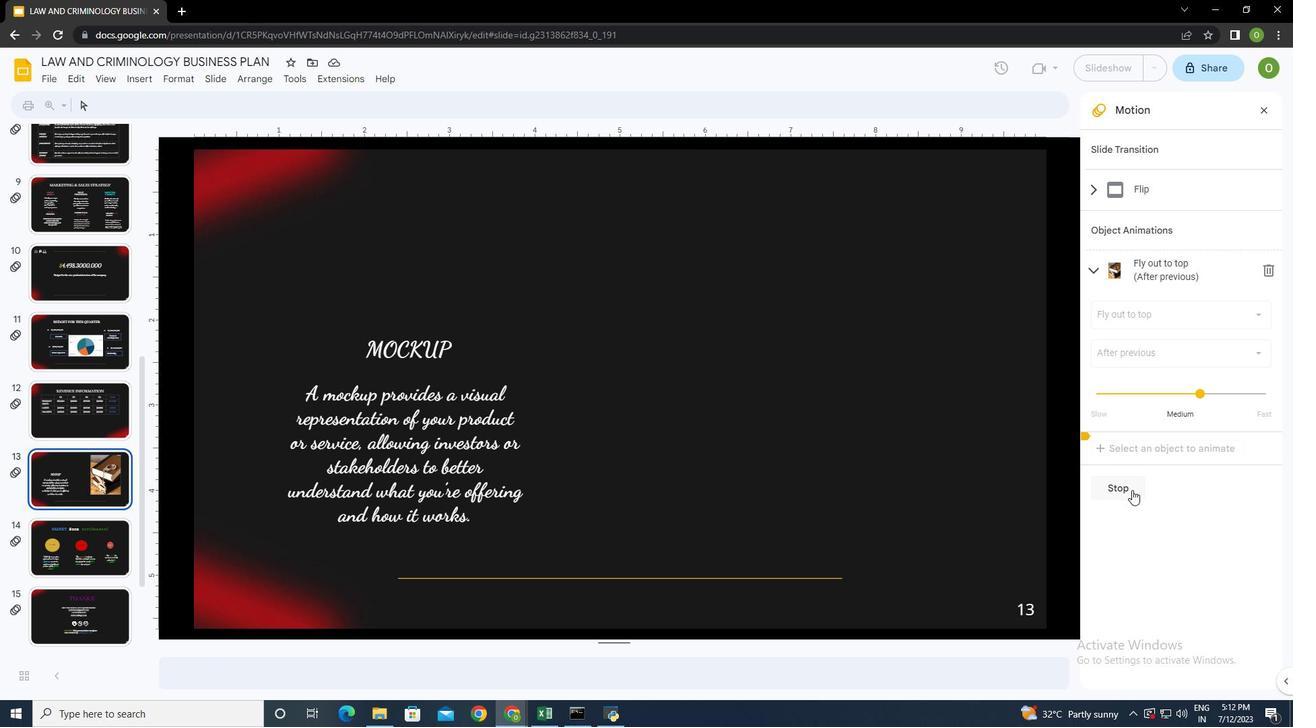 
Action: Mouse moved to (1166, 313)
Screenshot: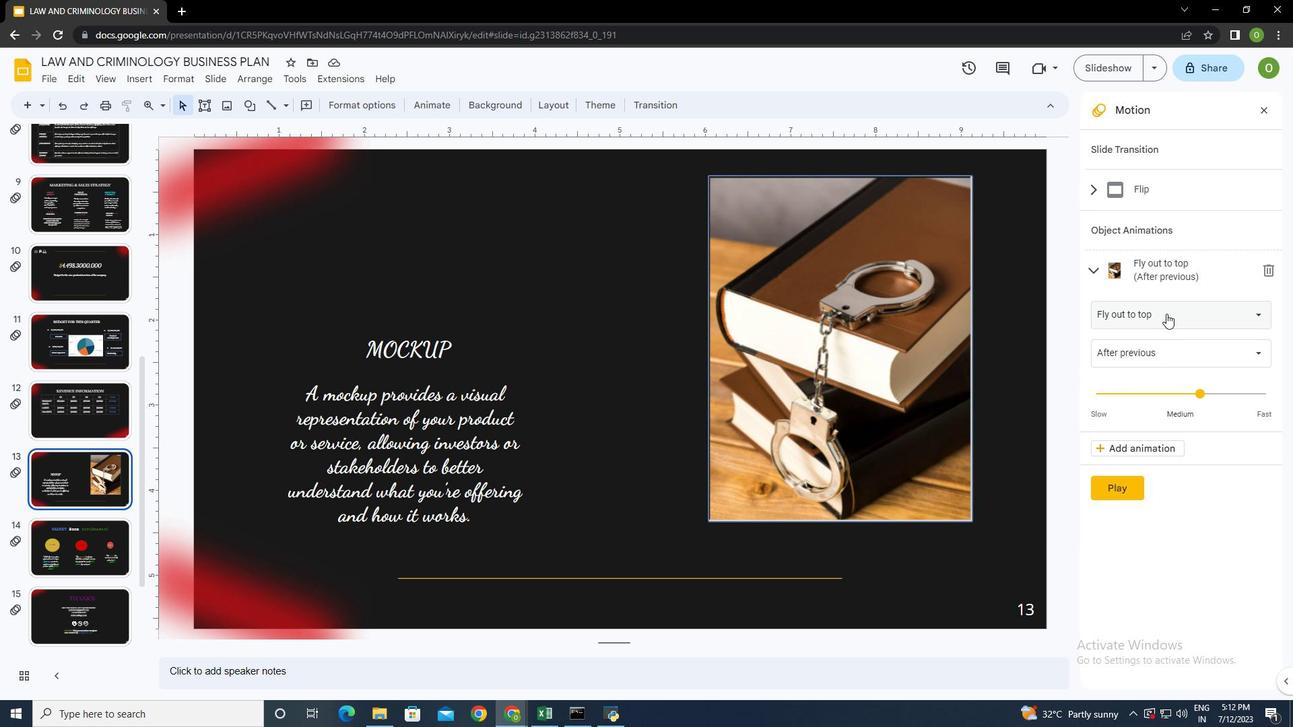 
Action: Mouse pressed left at (1166, 313)
Screenshot: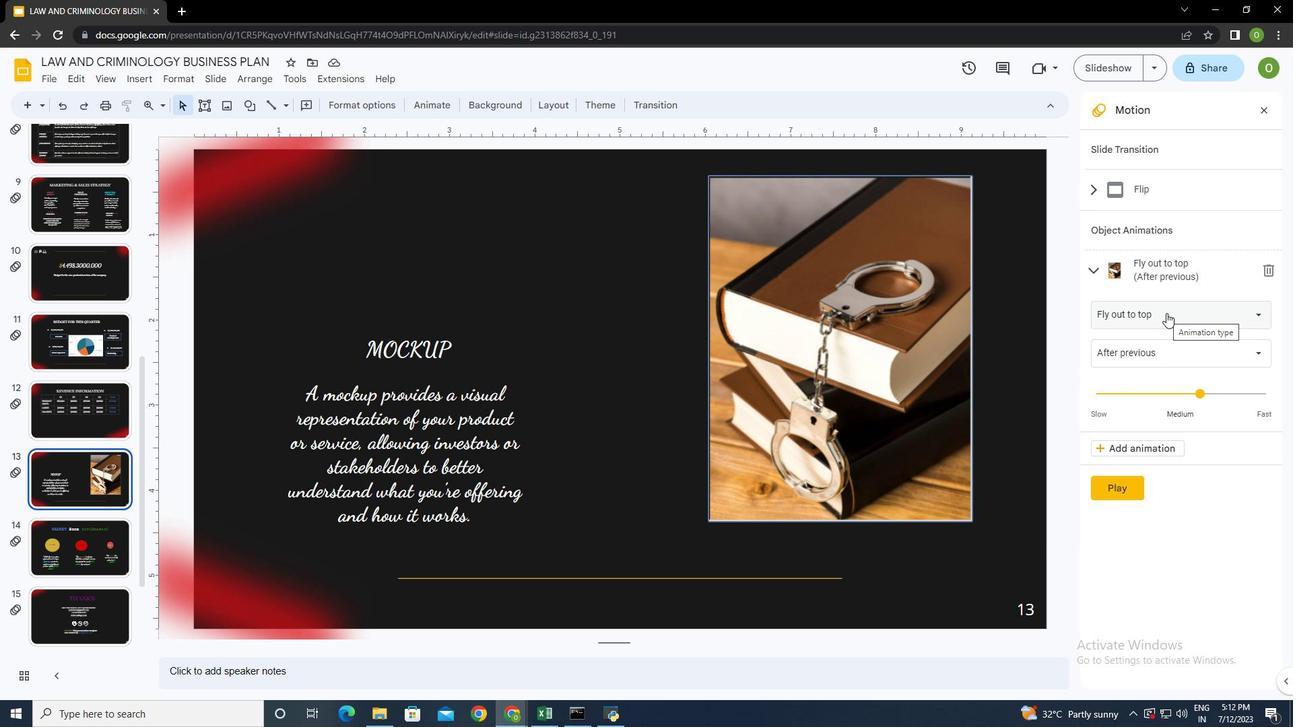 
Action: Mouse pressed left at (1166, 313)
Screenshot: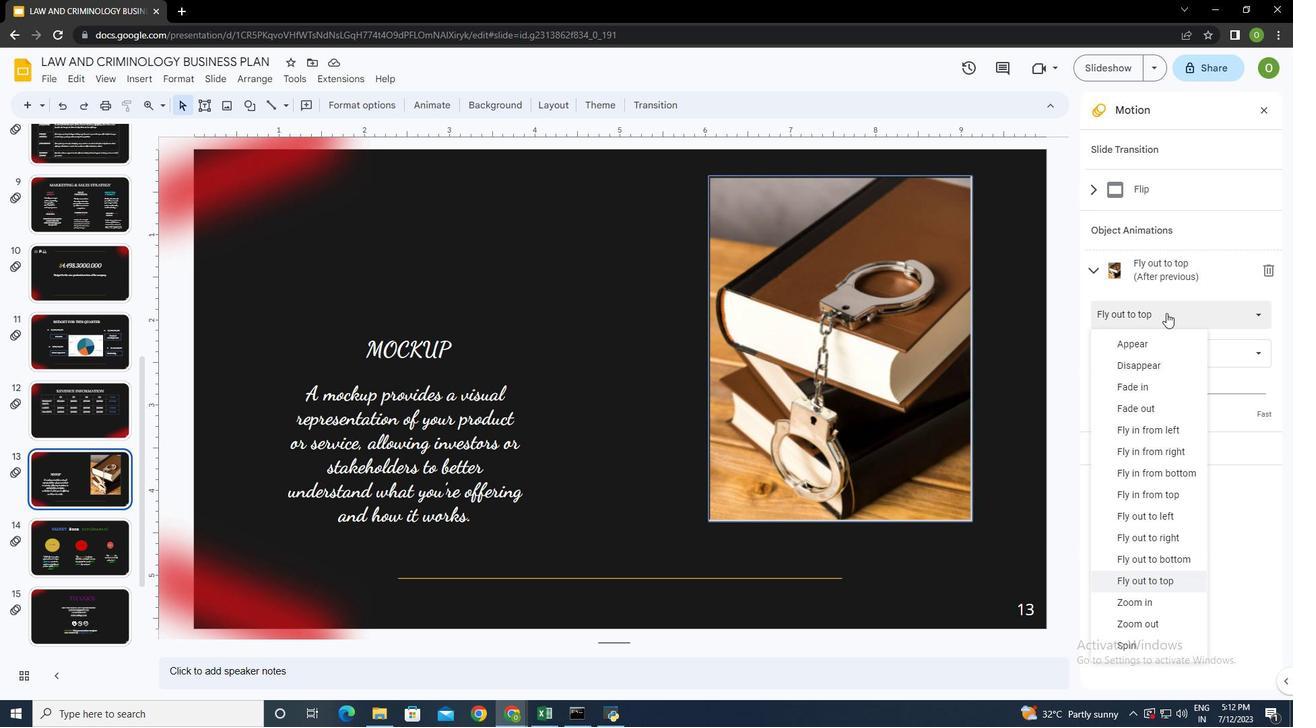 
Action: Mouse pressed left at (1166, 313)
Screenshot: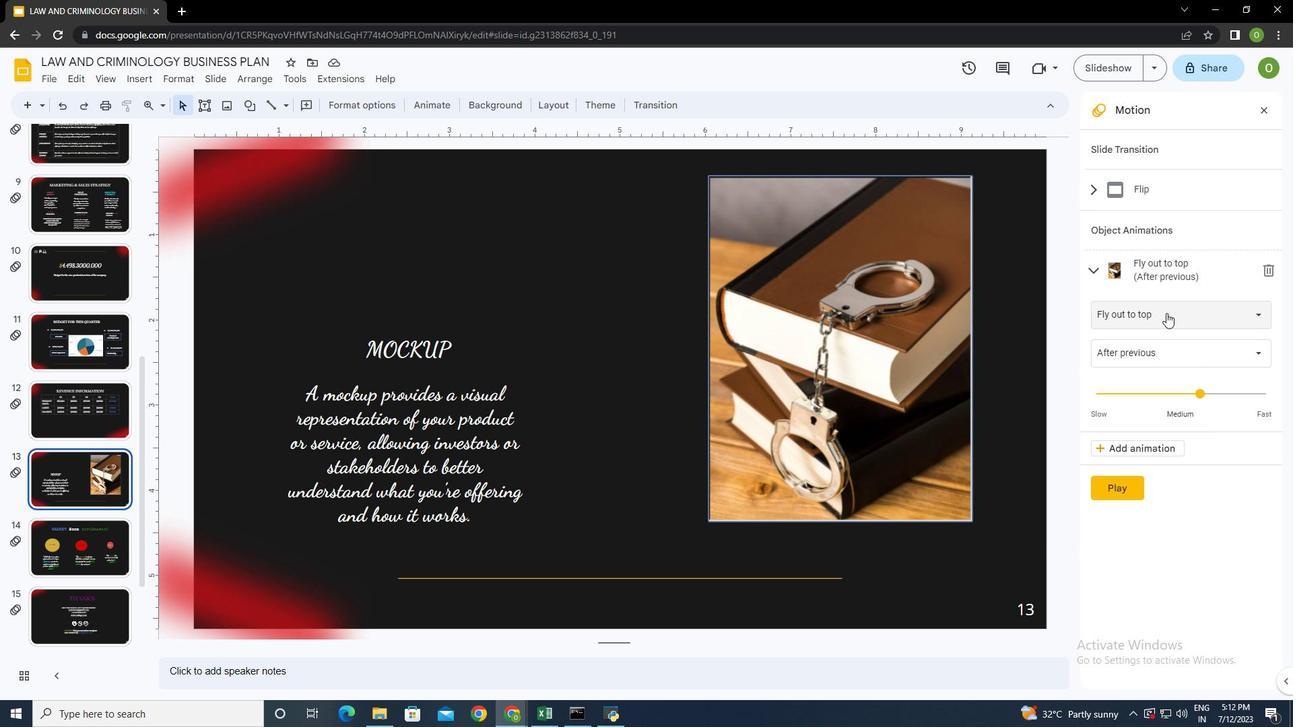 
Action: Mouse moved to (1159, 496)
Screenshot: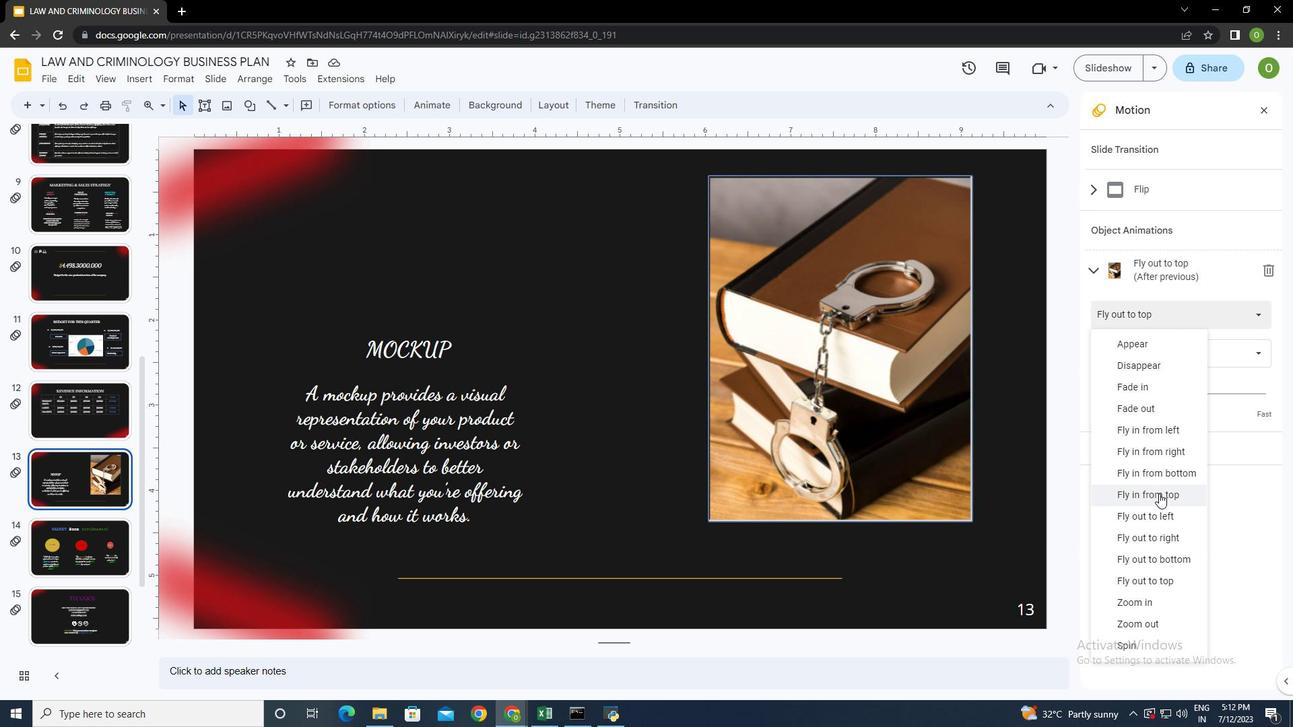 
Action: Mouse scrolled (1159, 495) with delta (0, 0)
Screenshot: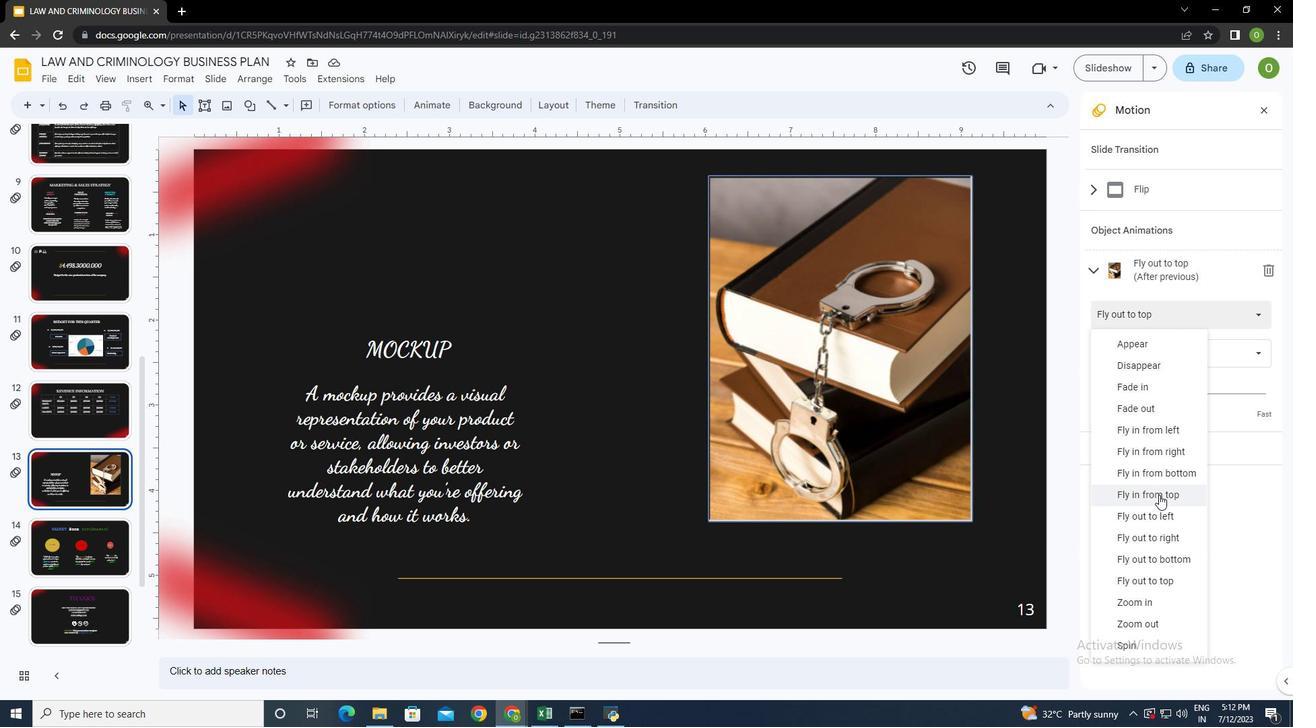 
Action: Mouse moved to (1160, 496)
Screenshot: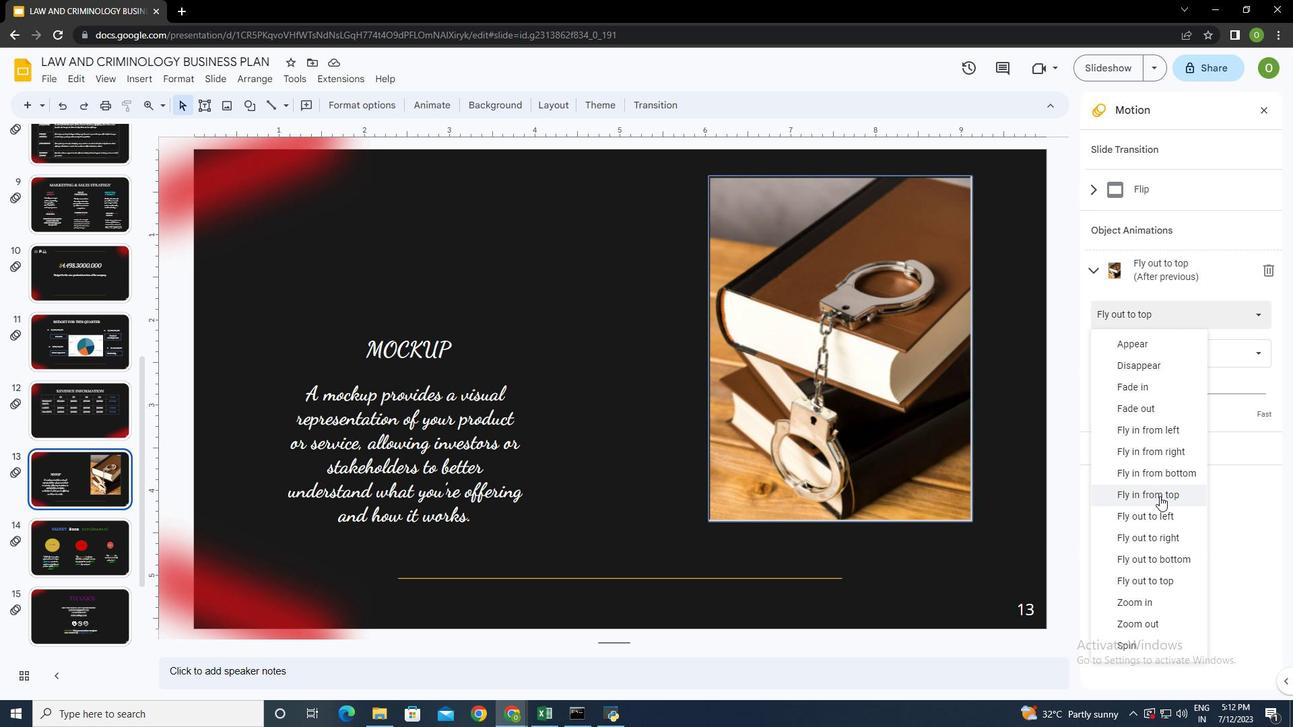 
Action: Mouse scrolled (1160, 495) with delta (0, 0)
Screenshot: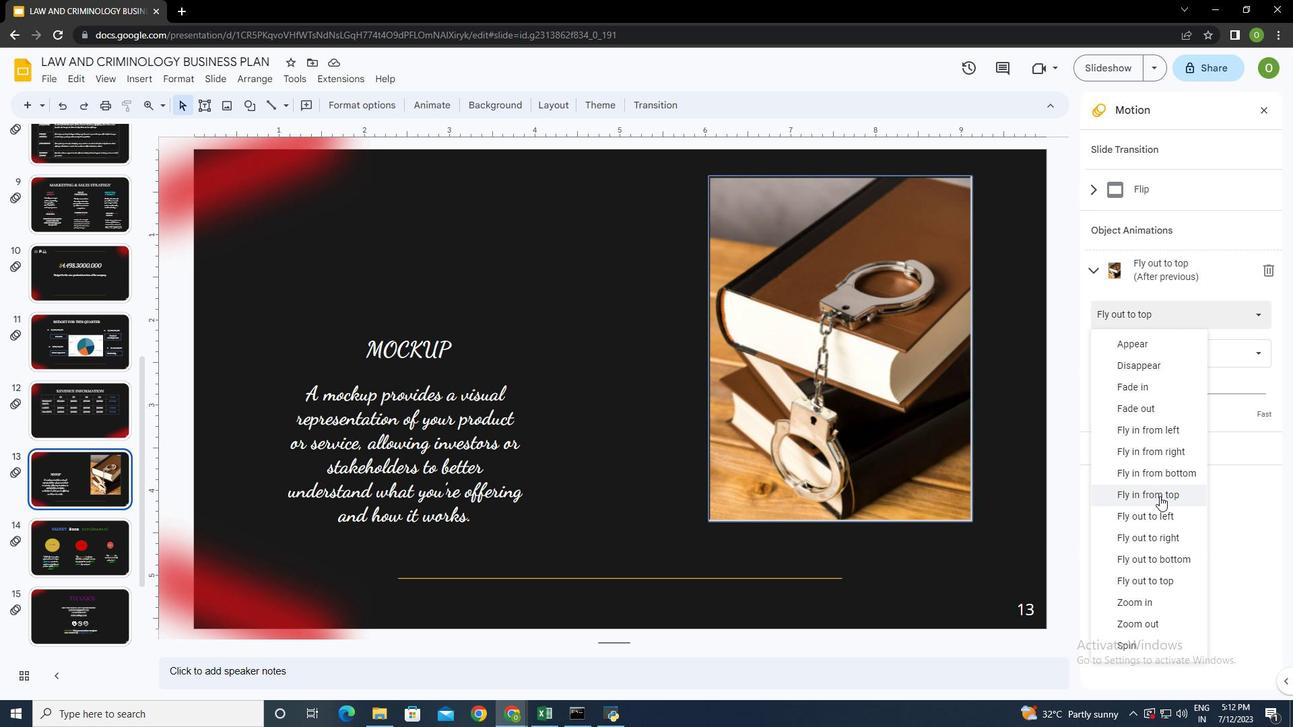 
Action: Mouse moved to (1160, 497)
Screenshot: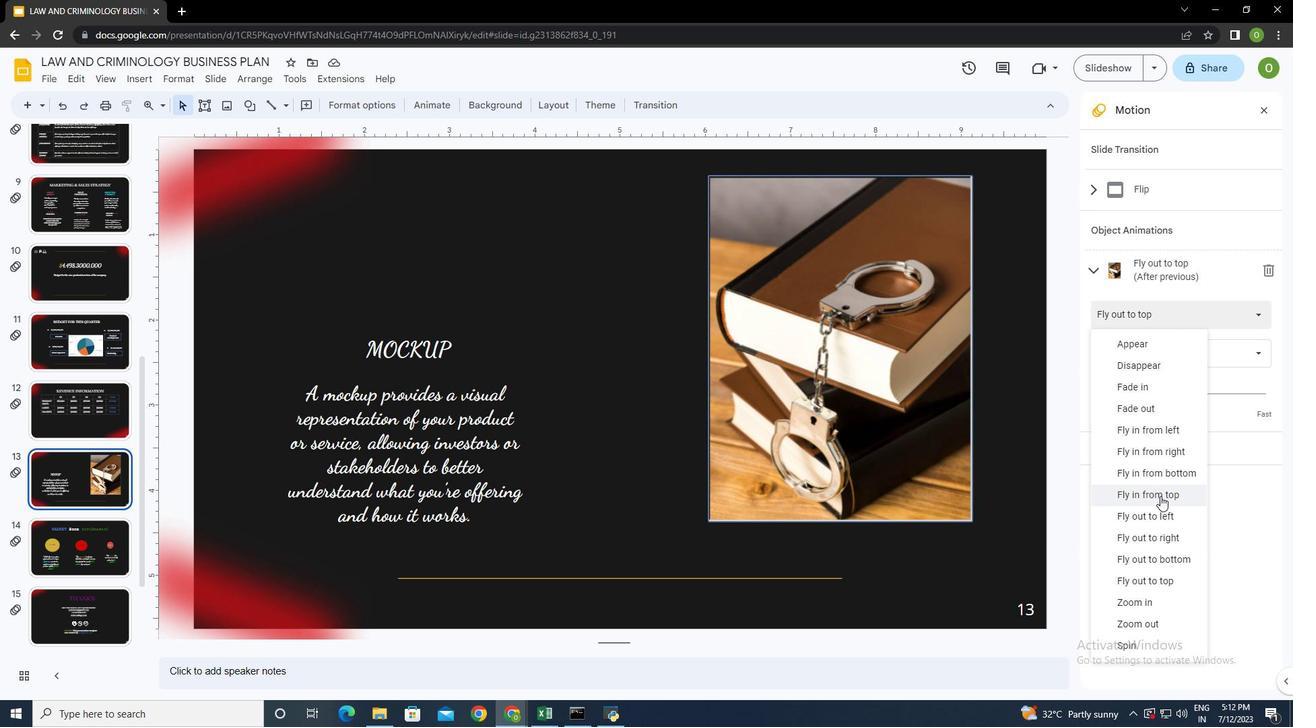 
Action: Mouse scrolled (1160, 496) with delta (0, 0)
Screenshot: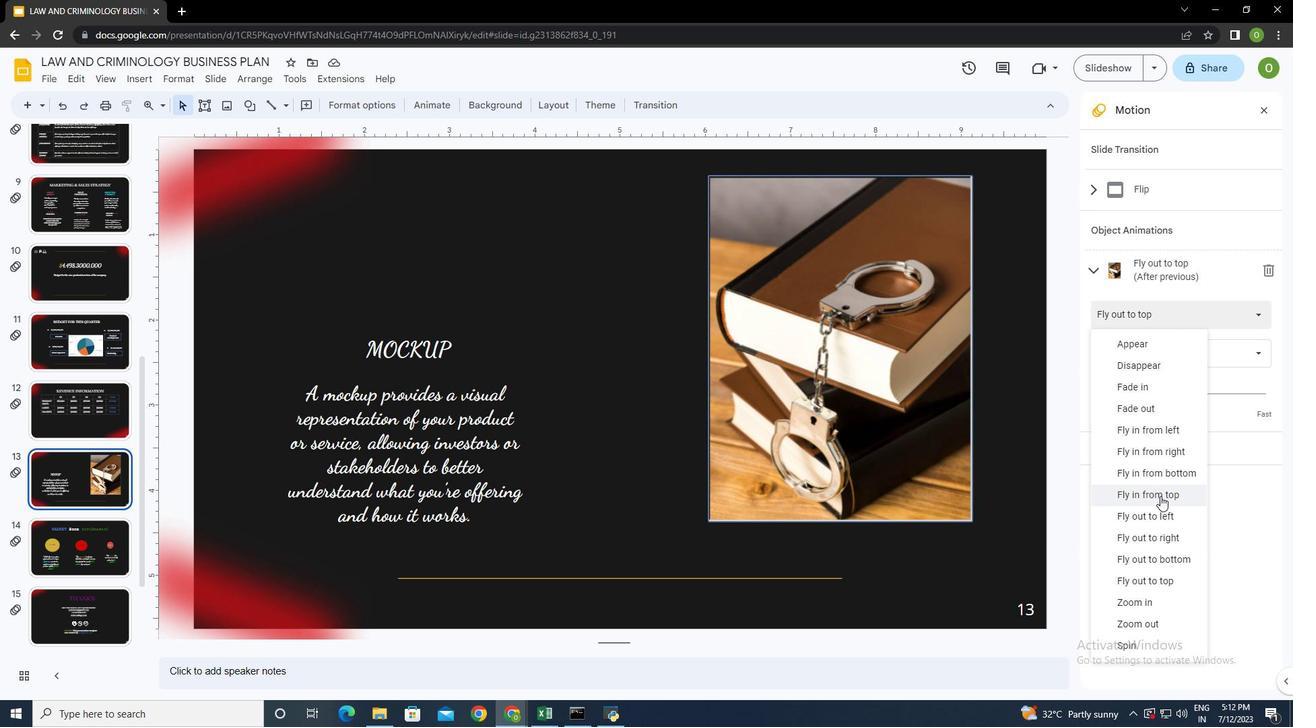 
Action: Mouse moved to (1166, 604)
Screenshot: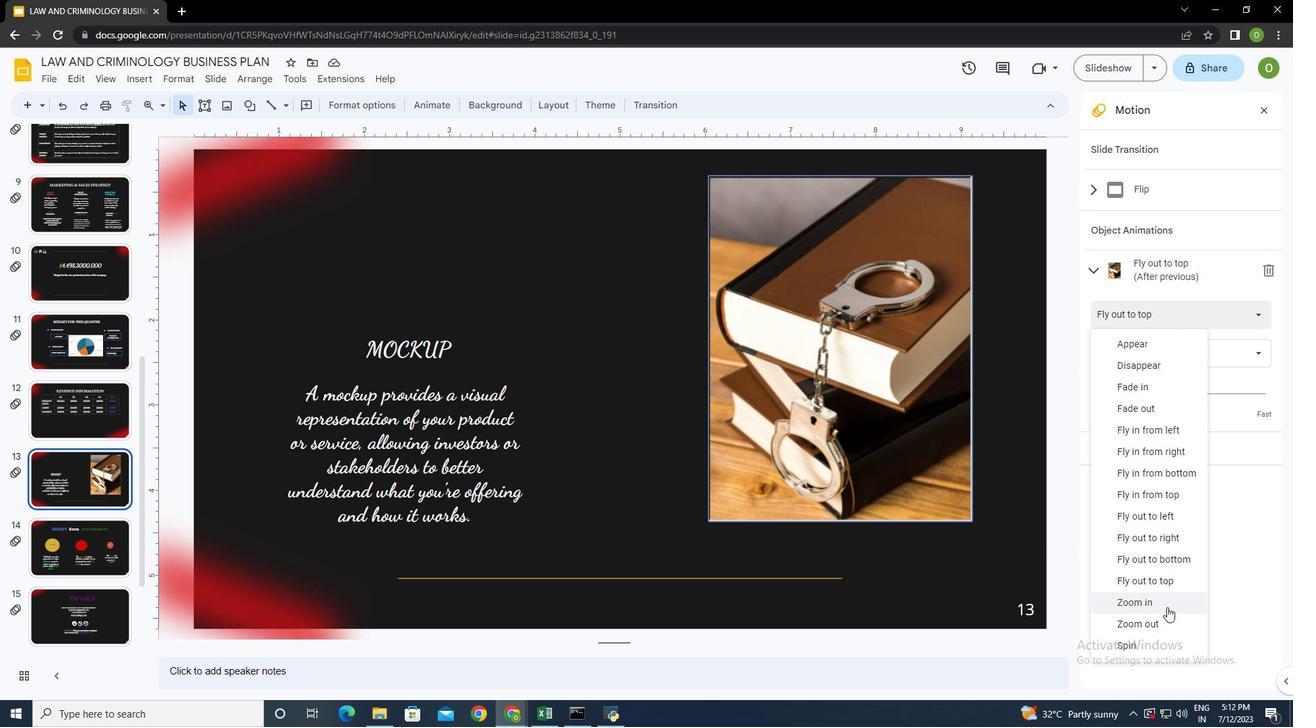 
Action: Mouse pressed left at (1166, 604)
Screenshot: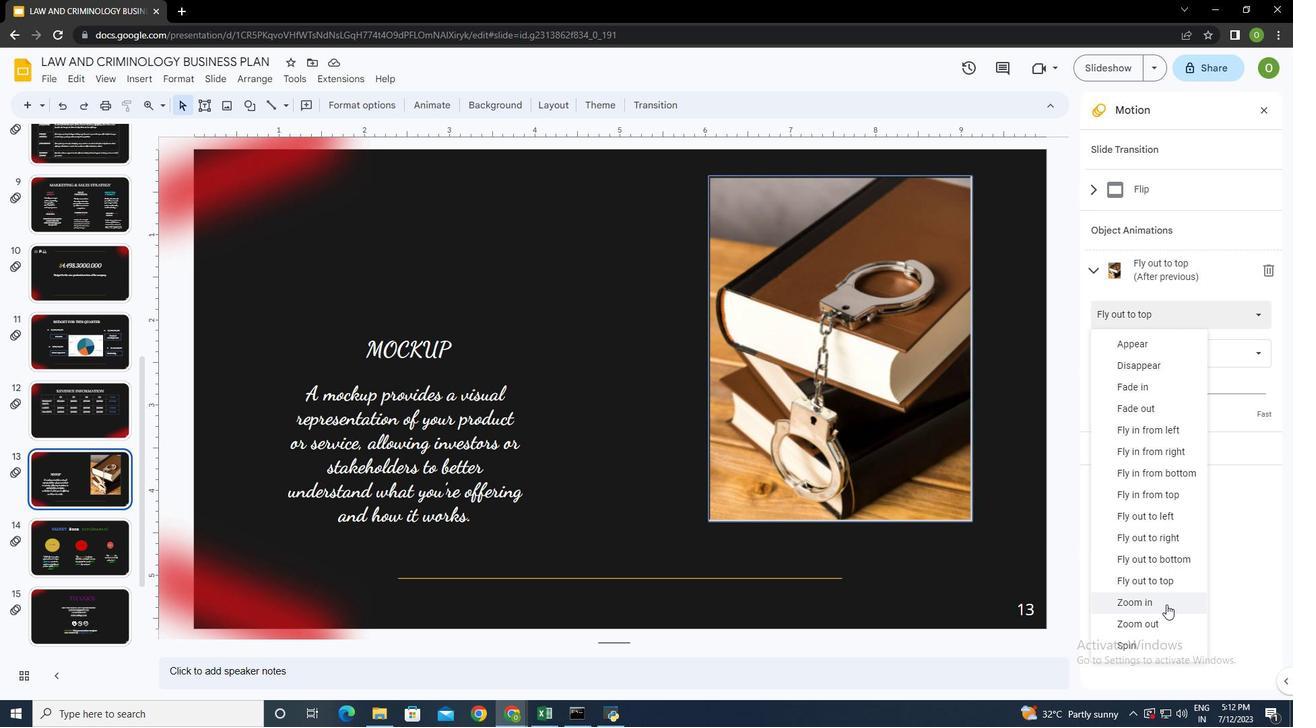
Action: Mouse moved to (1116, 489)
Screenshot: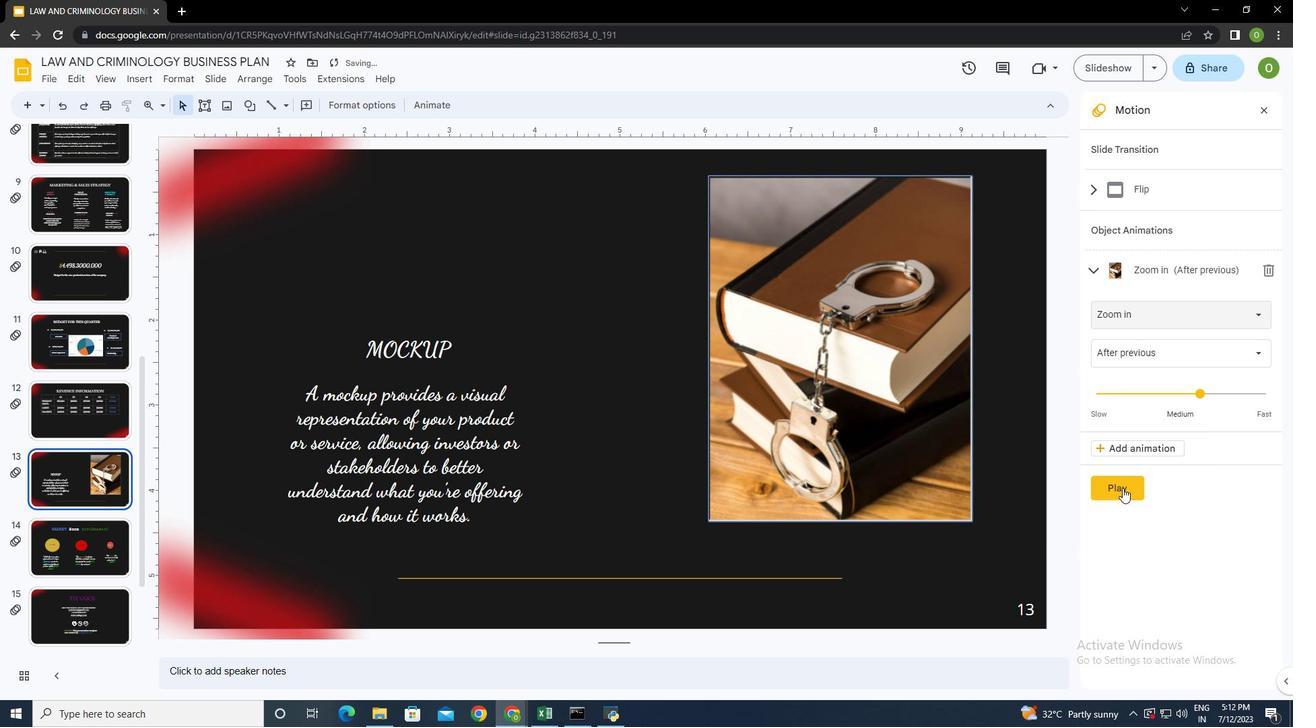 
Action: Mouse pressed left at (1116, 489)
Screenshot: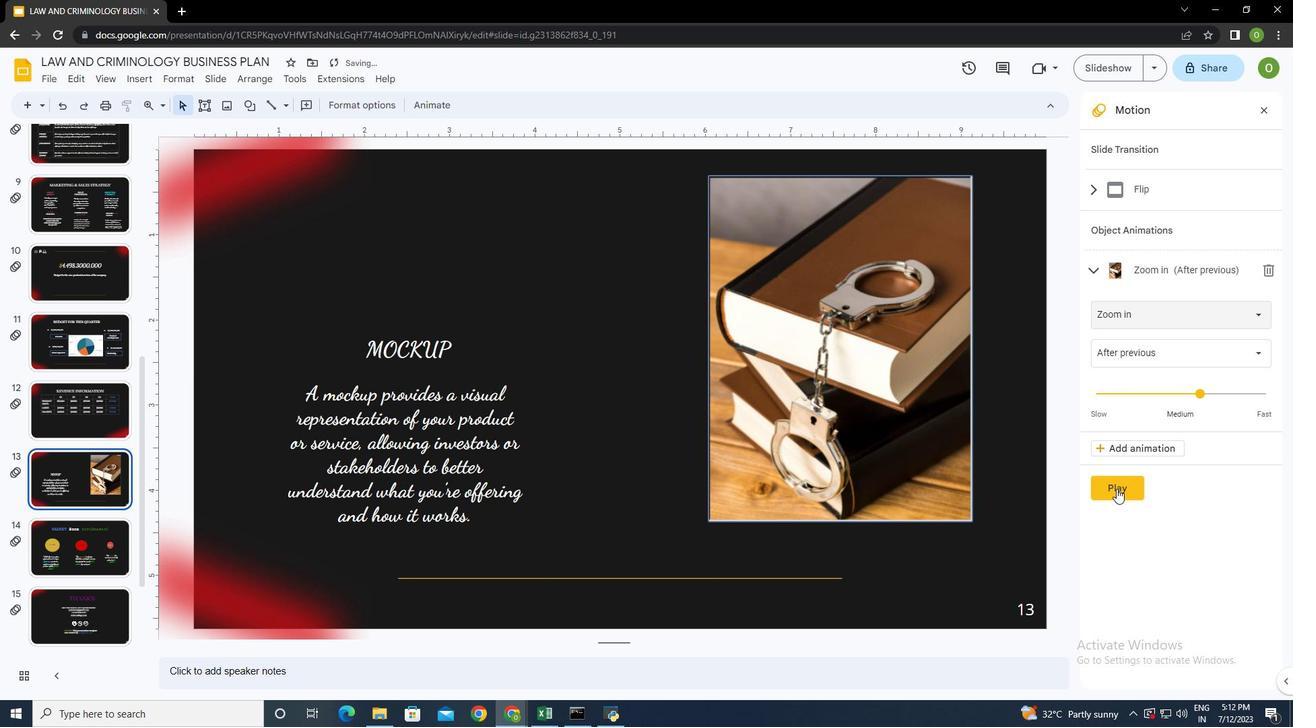 
Action: Mouse moved to (1122, 487)
Screenshot: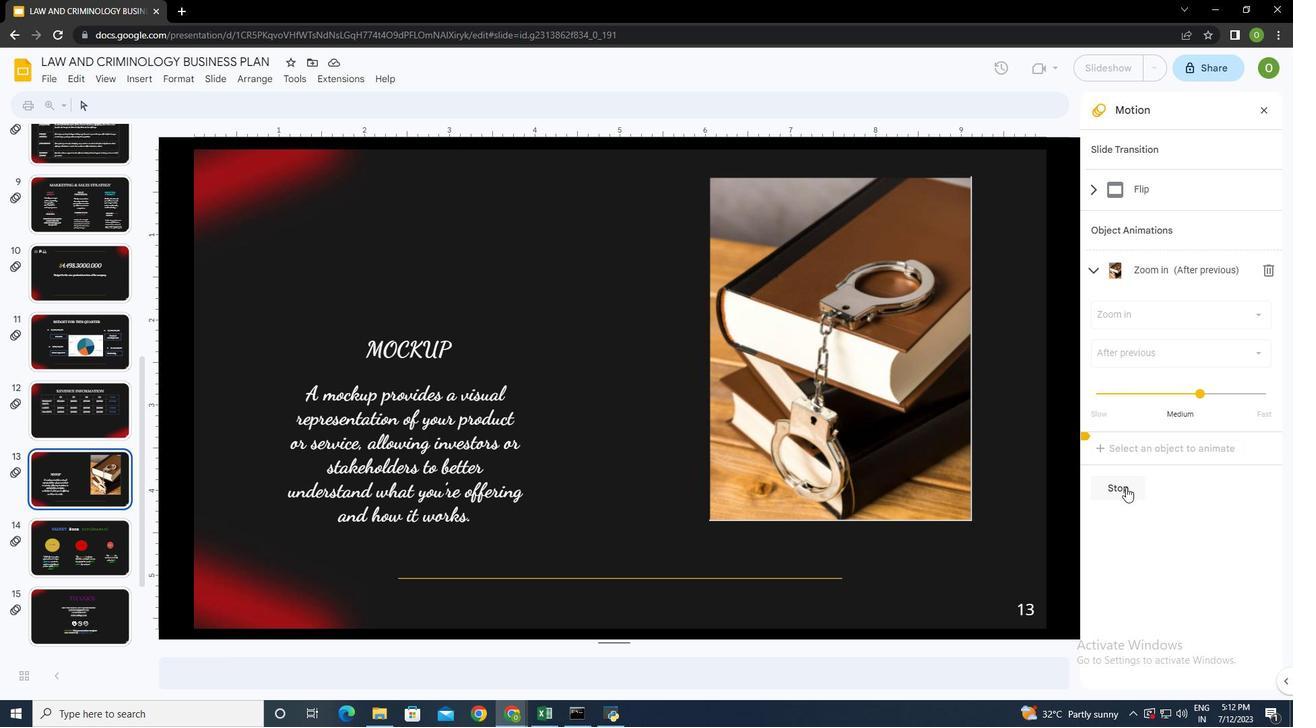
Action: Mouse pressed left at (1122, 487)
Screenshot: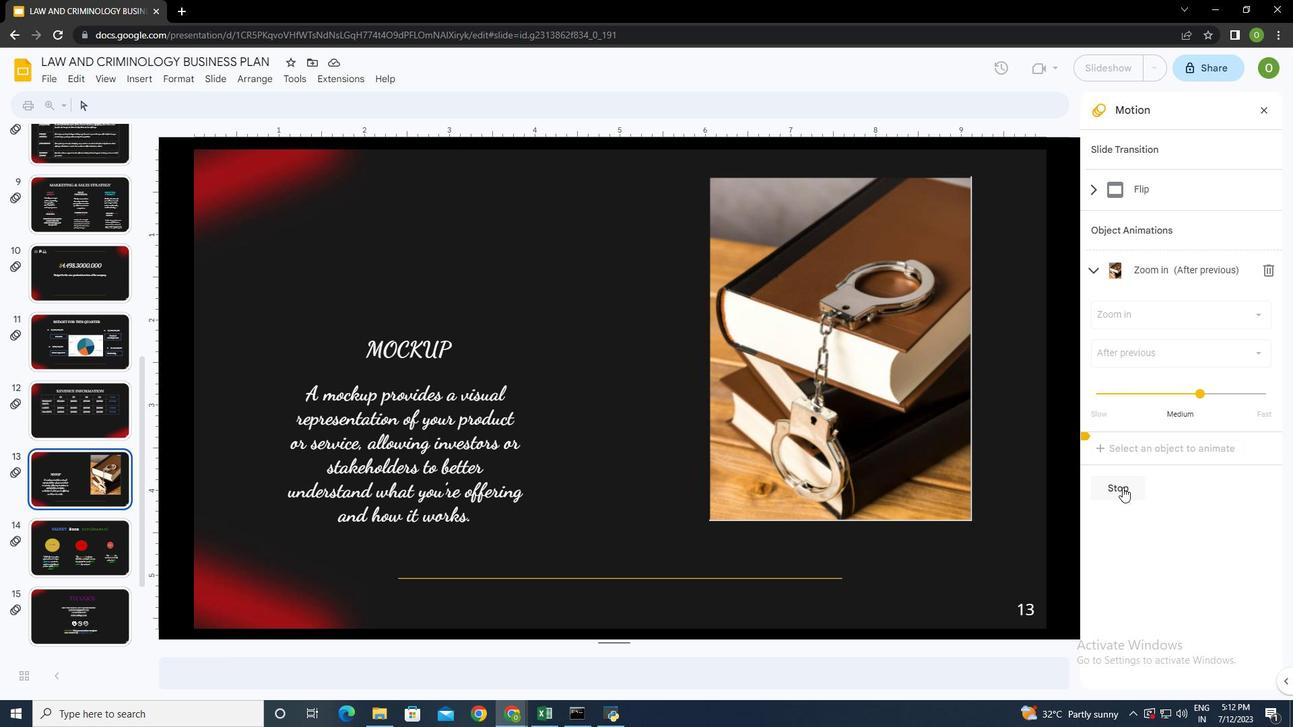 
Action: Mouse moved to (992, 538)
Screenshot: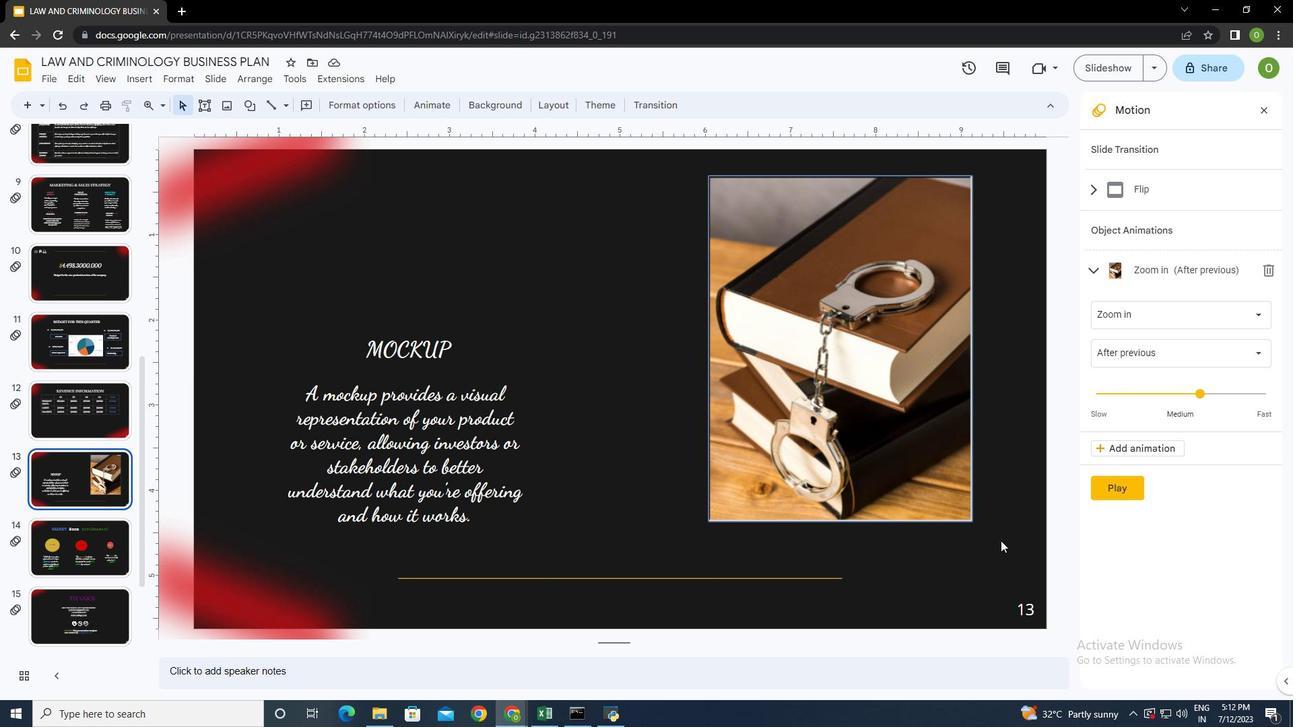 
Action: Mouse pressed left at (992, 538)
Screenshot: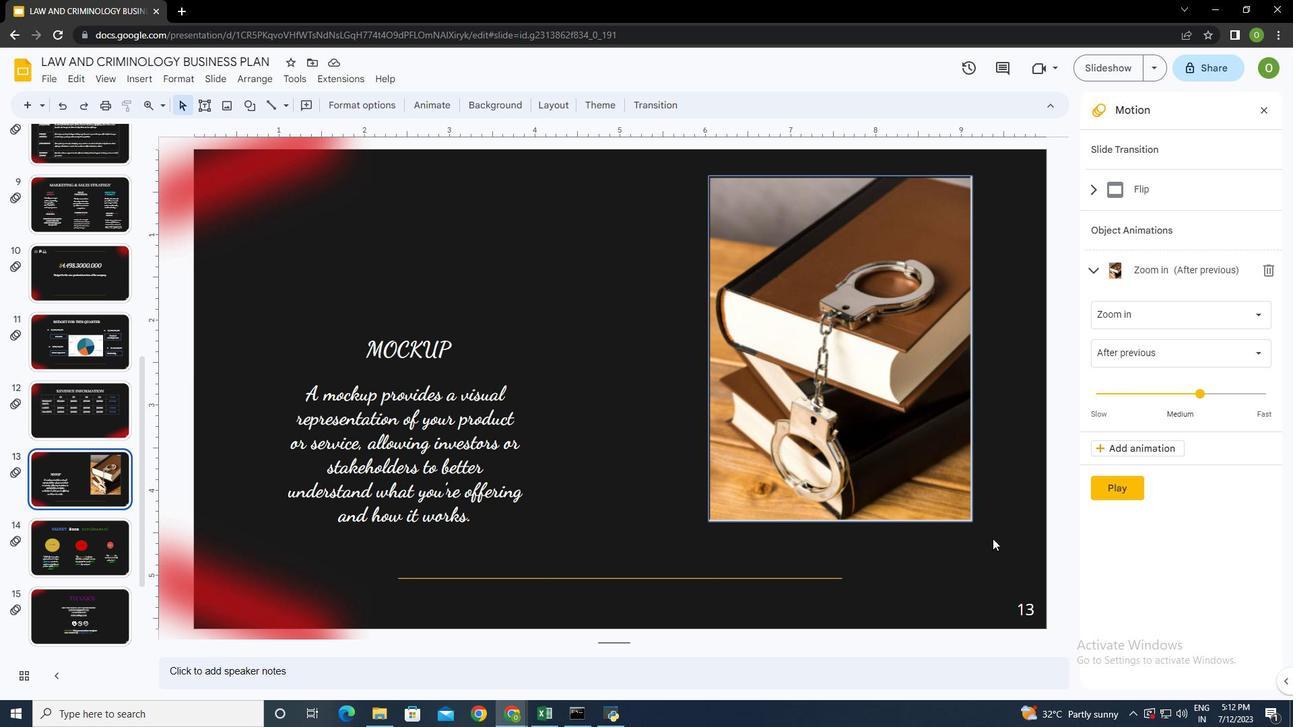 
Action: Mouse moved to (995, 538)
Screenshot: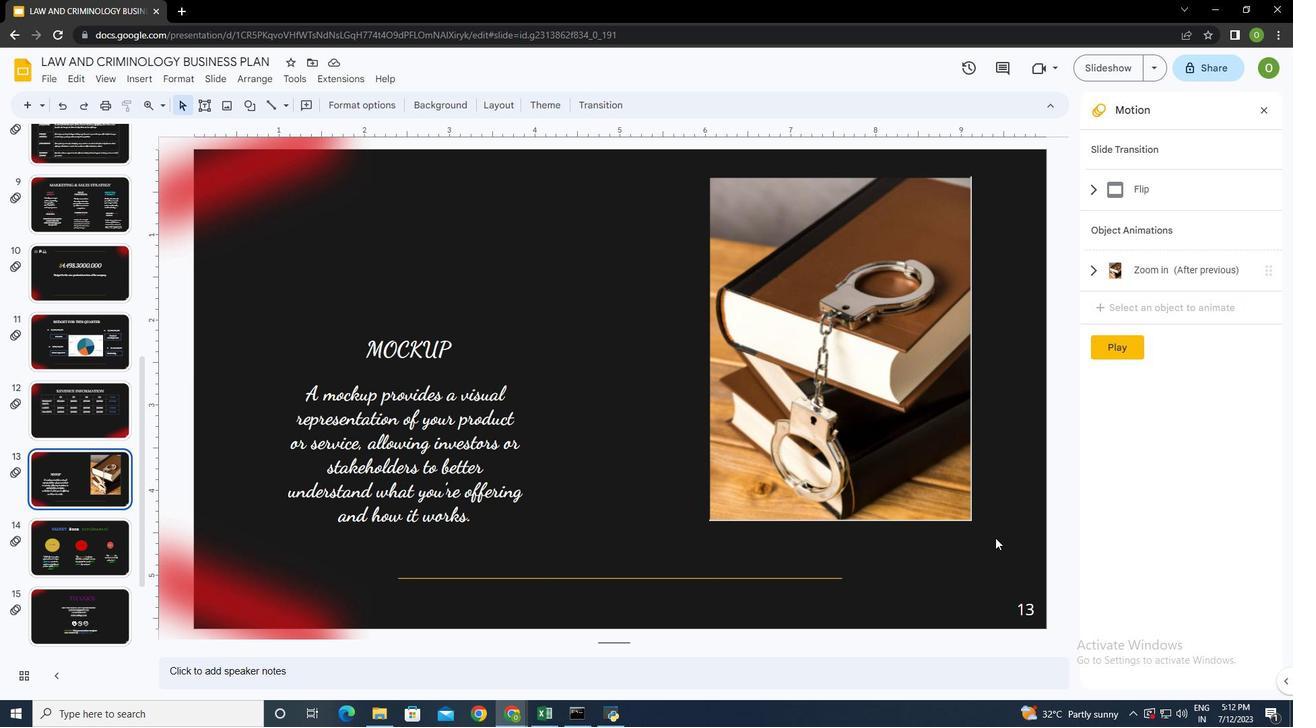 
